 Task: Ensure that agents configure their presence settings to indicate their availability.
Action: Mouse moved to (1295, 88)
Screenshot: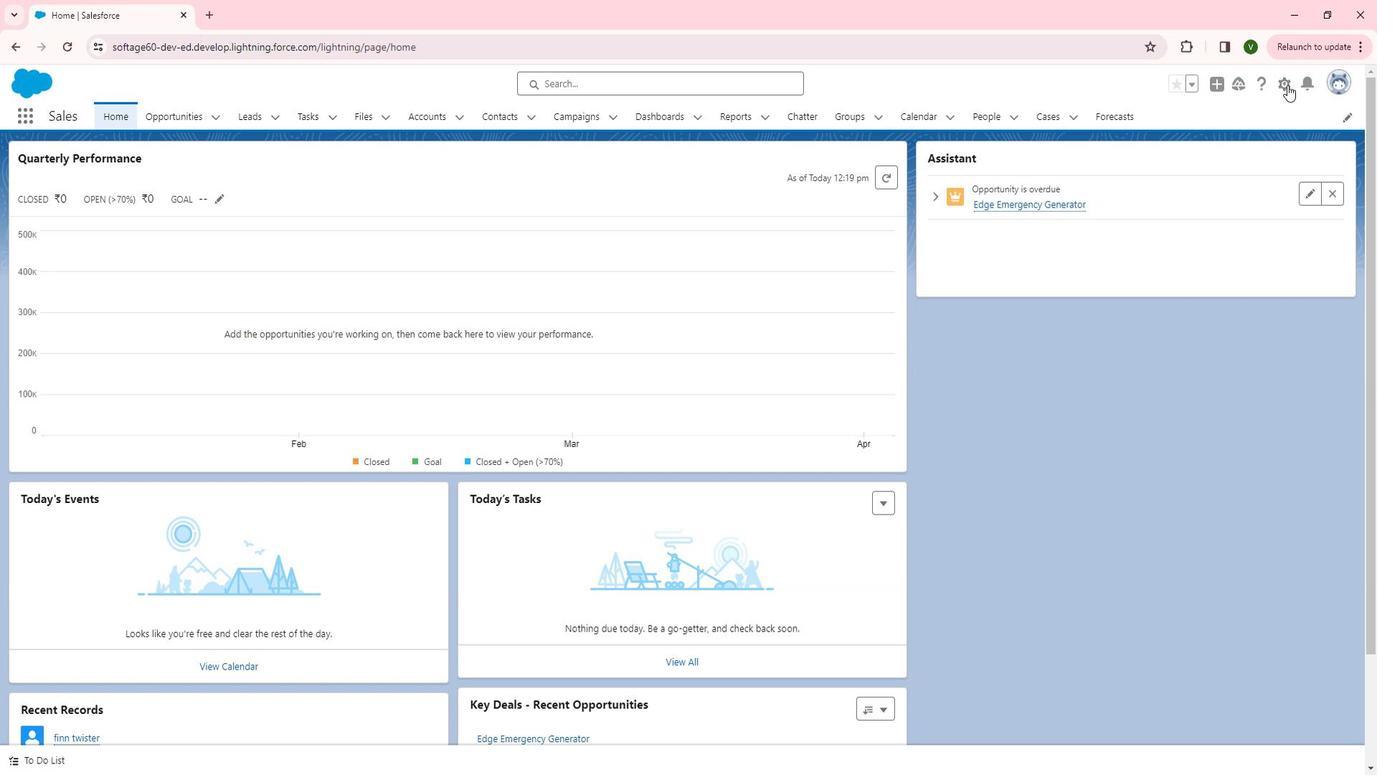 
Action: Mouse pressed left at (1295, 88)
Screenshot: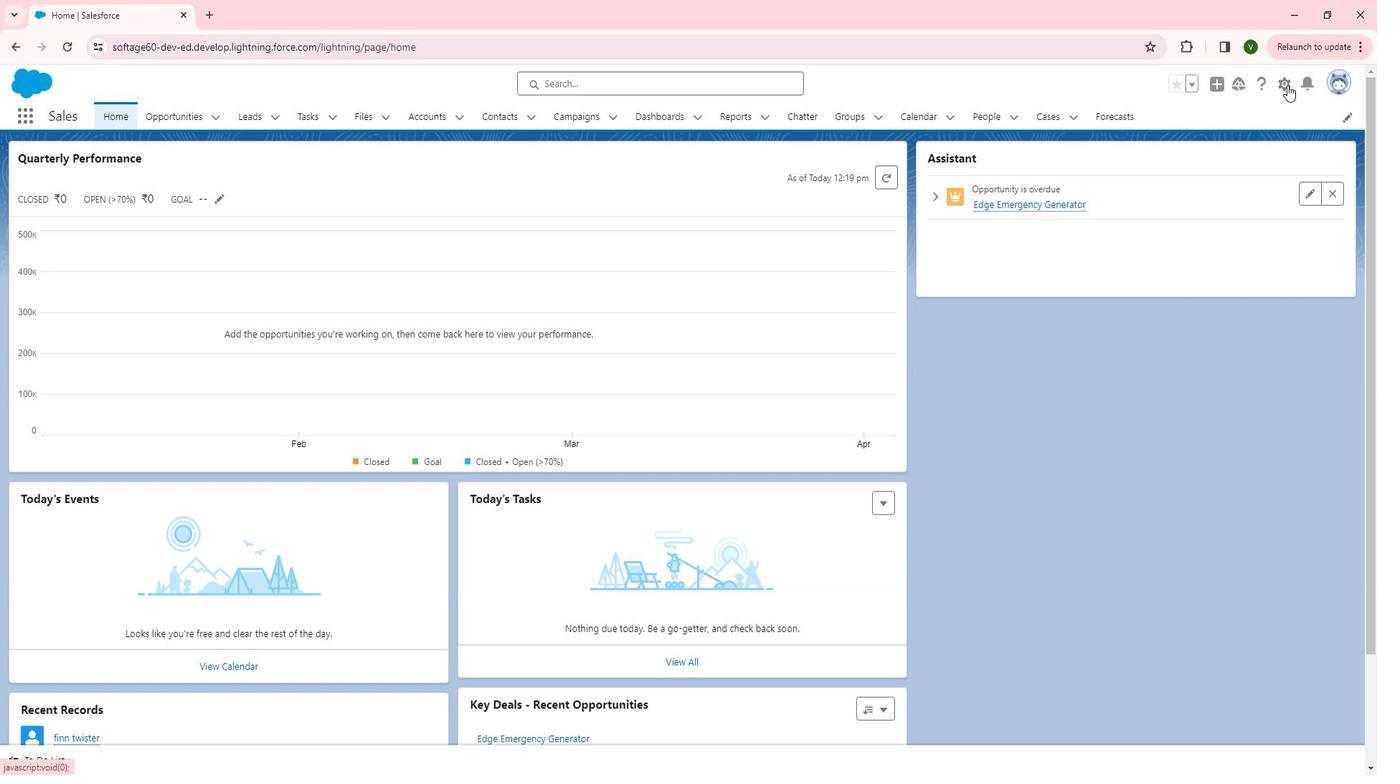 
Action: Mouse moved to (1228, 129)
Screenshot: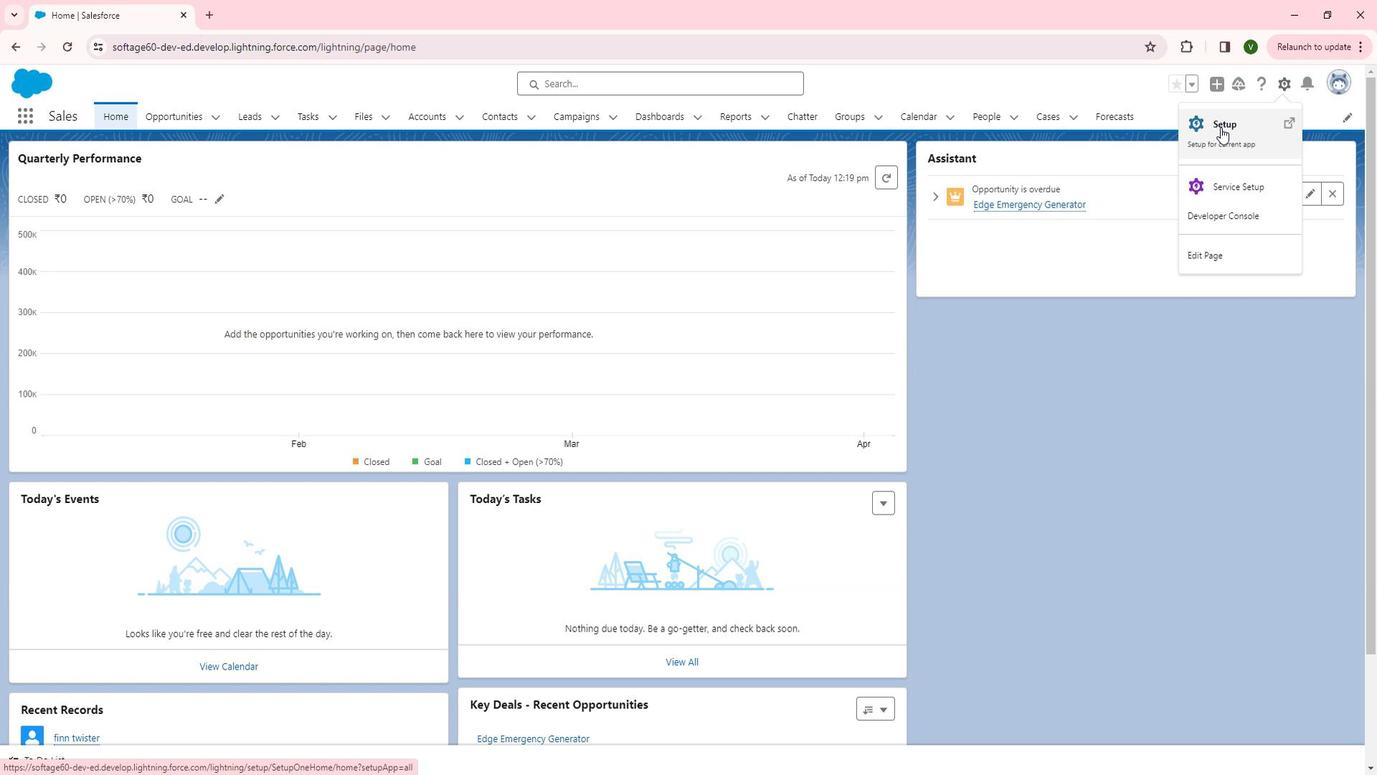 
Action: Mouse pressed left at (1228, 129)
Screenshot: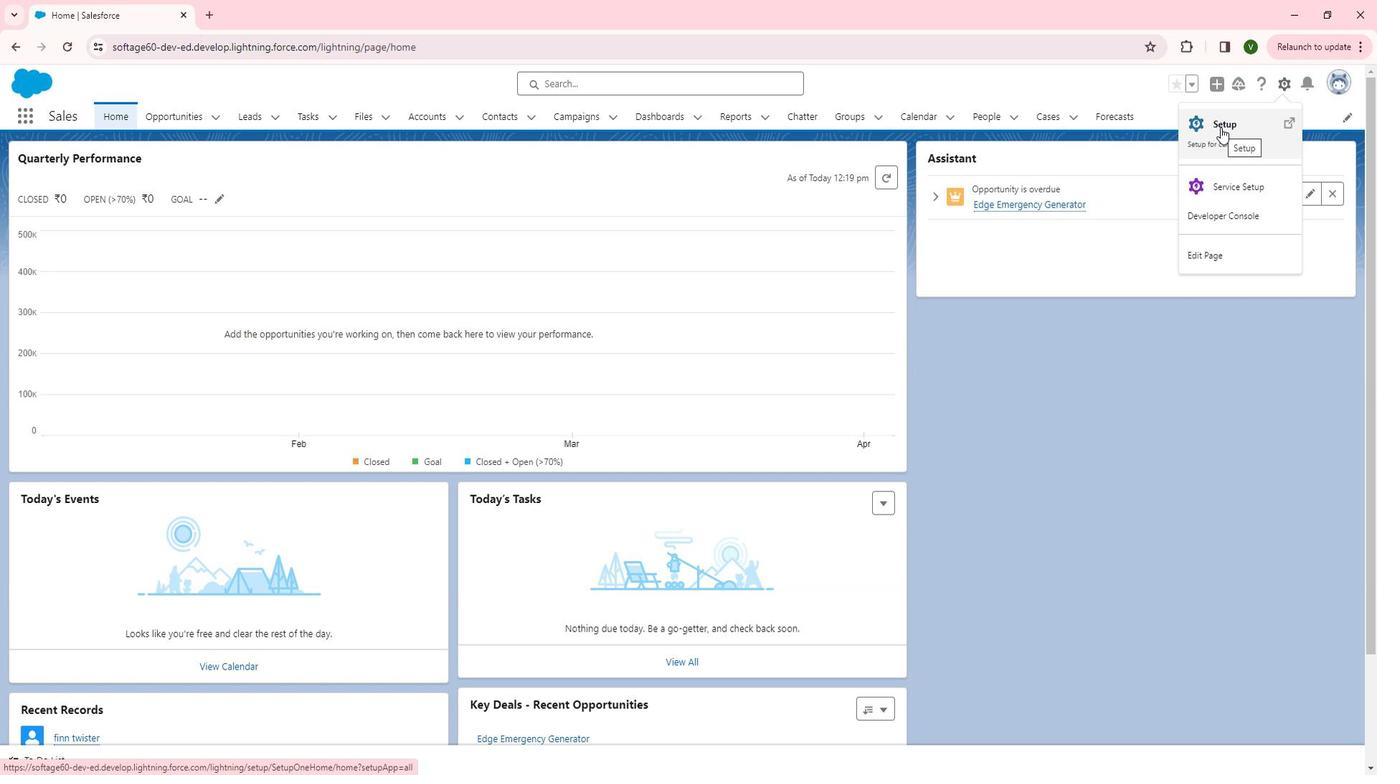 
Action: Mouse moved to (91, 459)
Screenshot: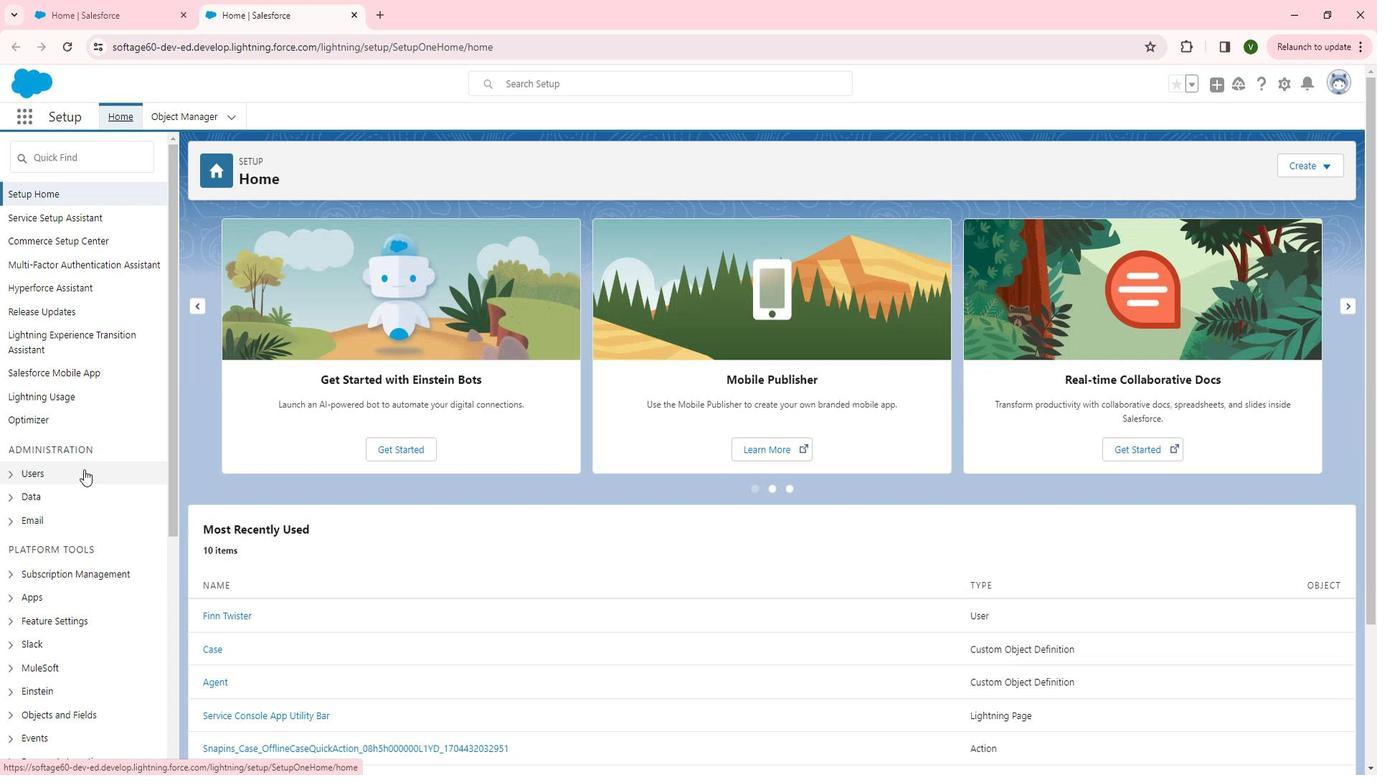 
Action: Mouse scrolled (91, 458) with delta (0, 0)
Screenshot: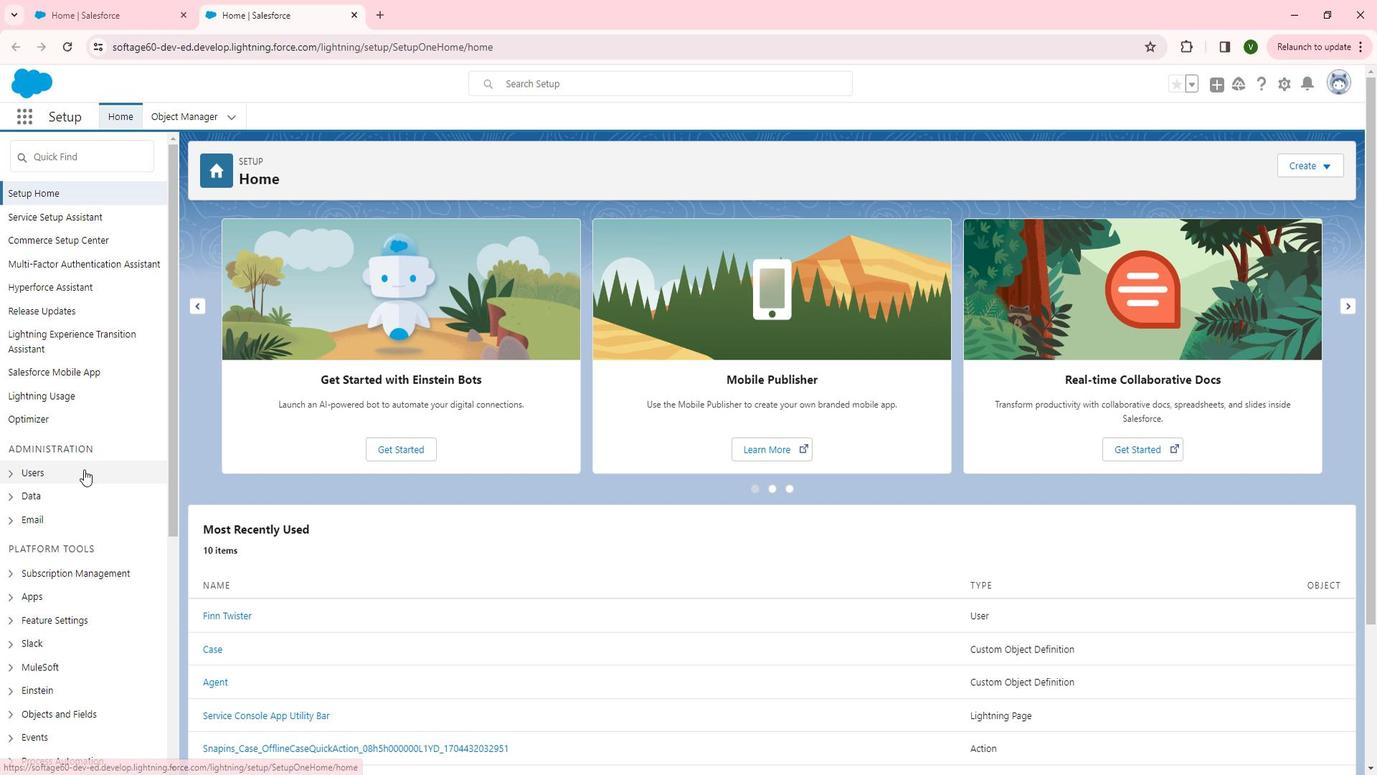 
Action: Mouse moved to (16, 532)
Screenshot: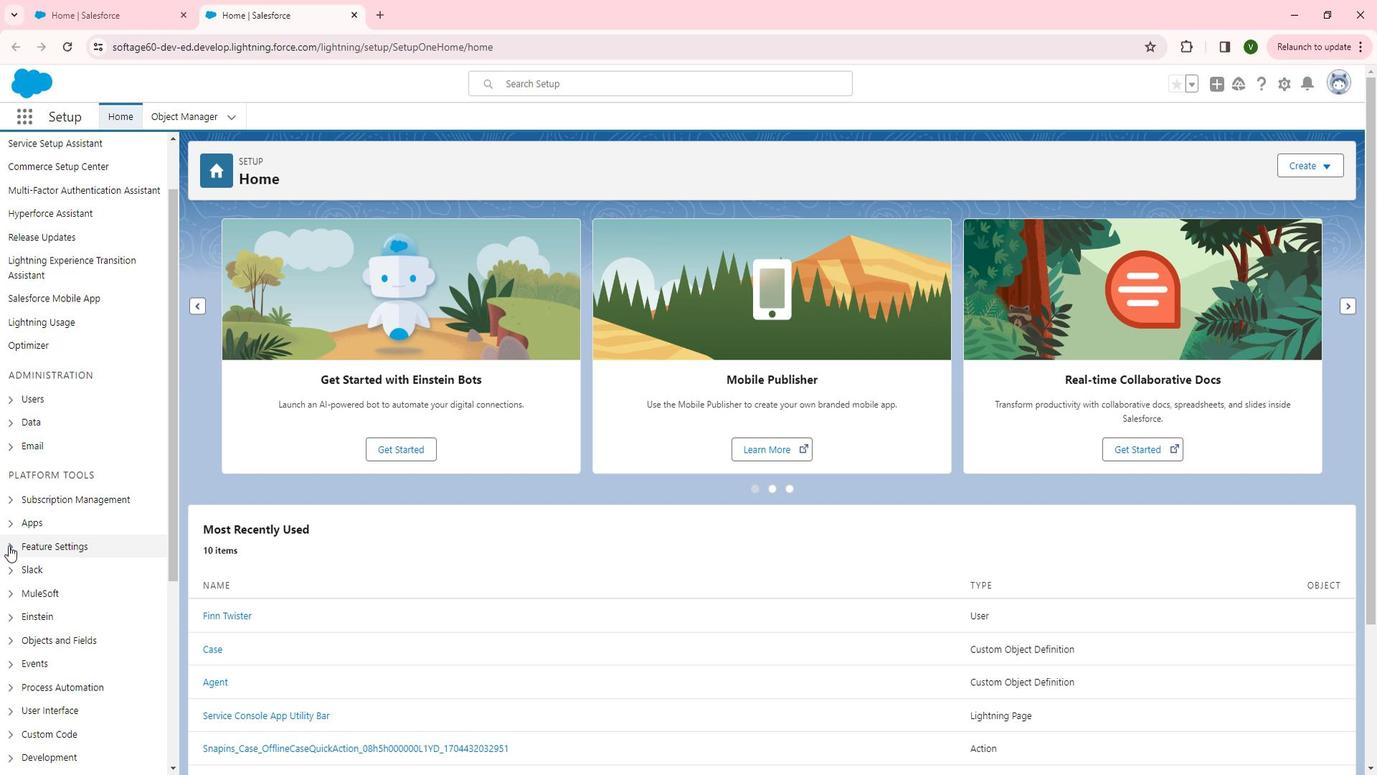 
Action: Mouse pressed left at (16, 532)
Screenshot: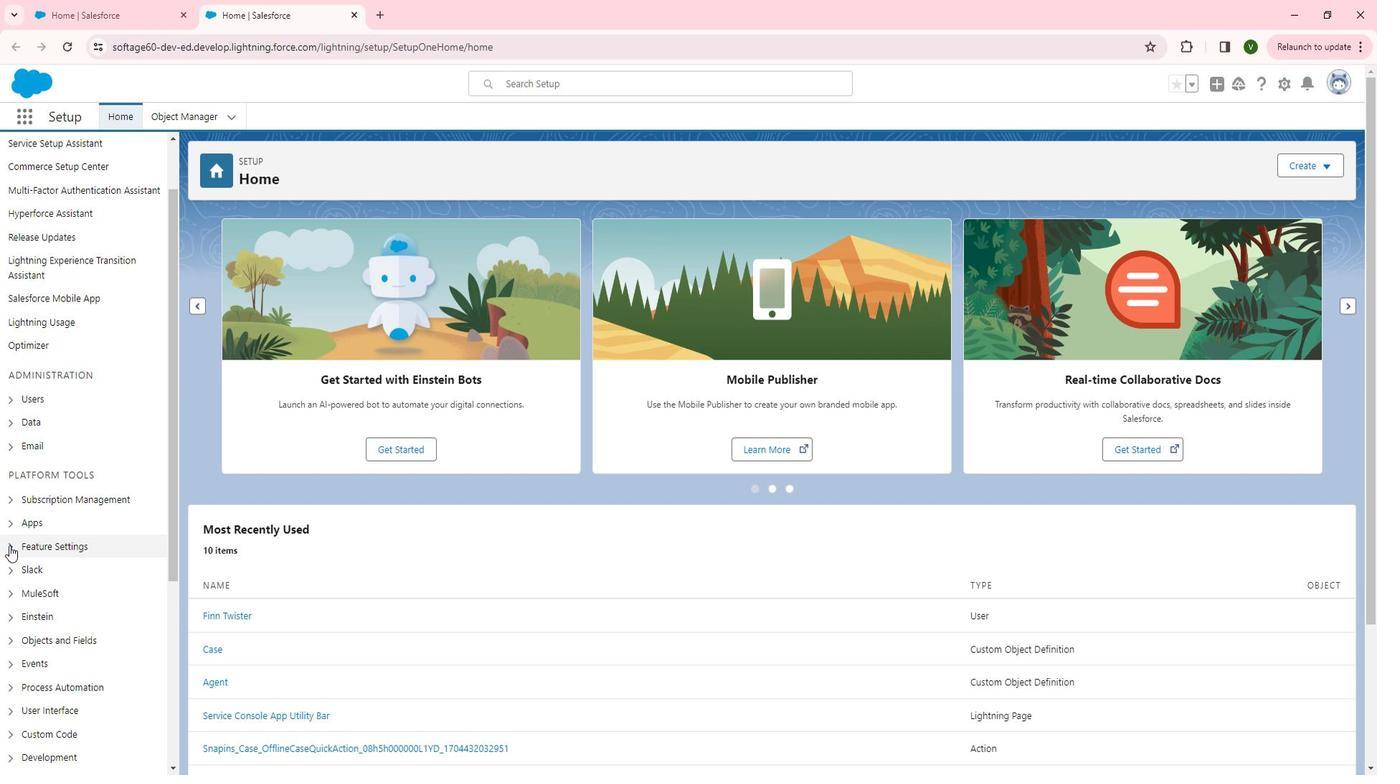 
Action: Mouse moved to (82, 556)
Screenshot: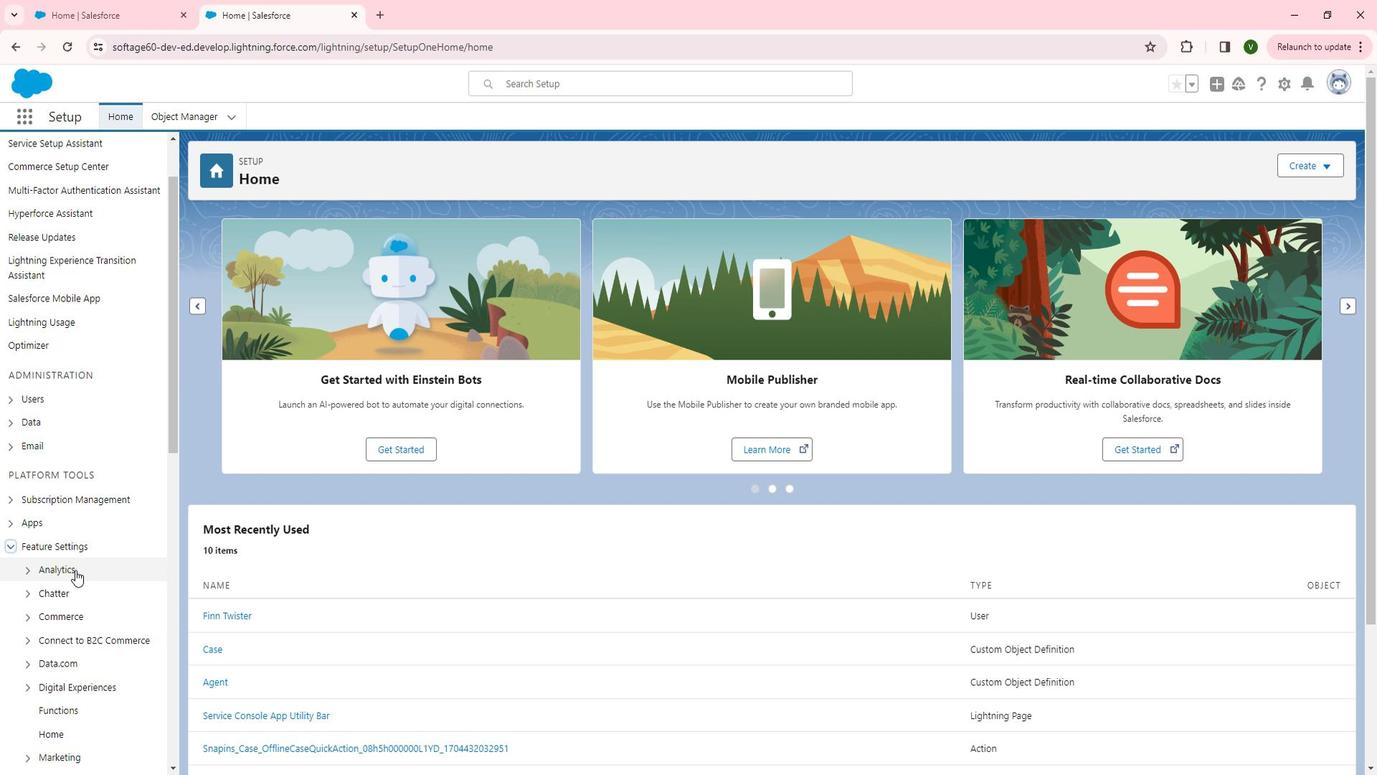 
Action: Mouse scrolled (82, 555) with delta (0, 0)
Screenshot: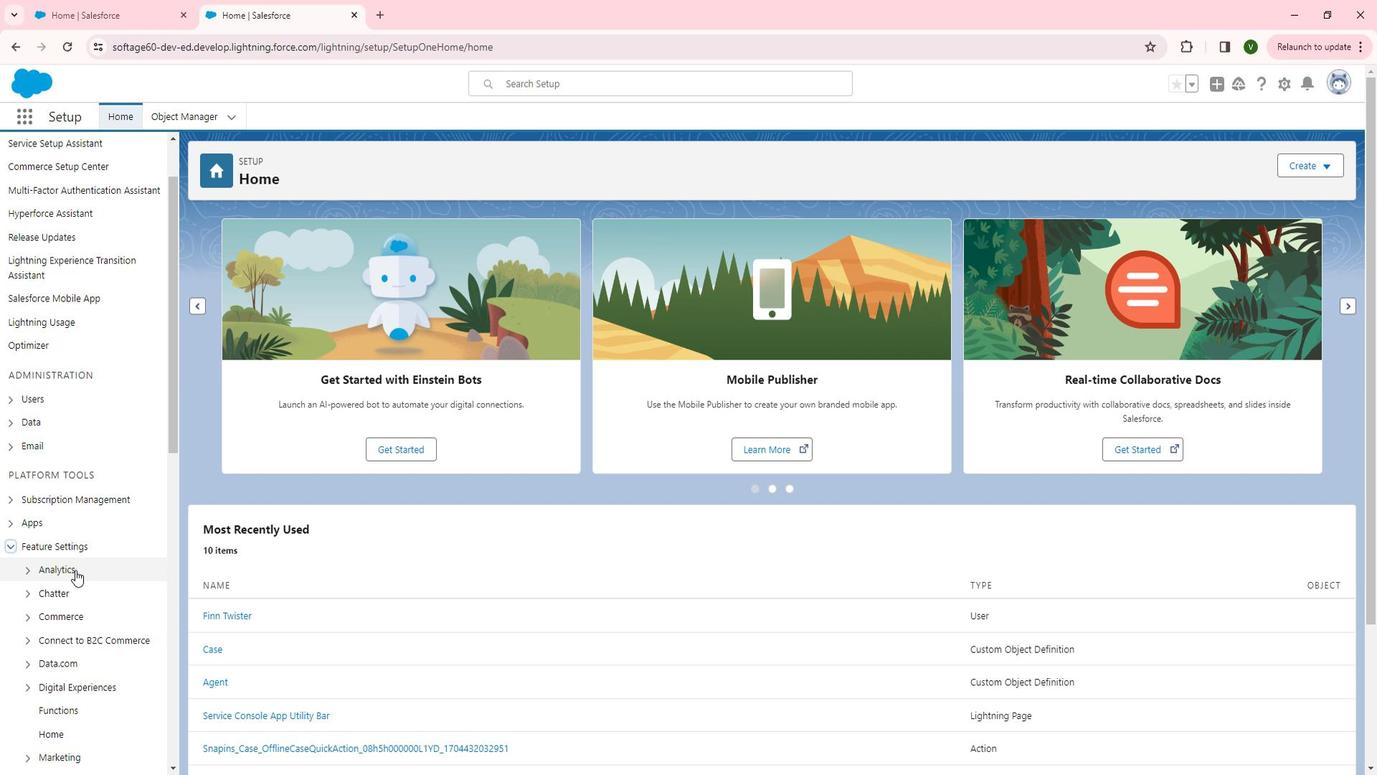 
Action: Mouse scrolled (82, 555) with delta (0, 0)
Screenshot: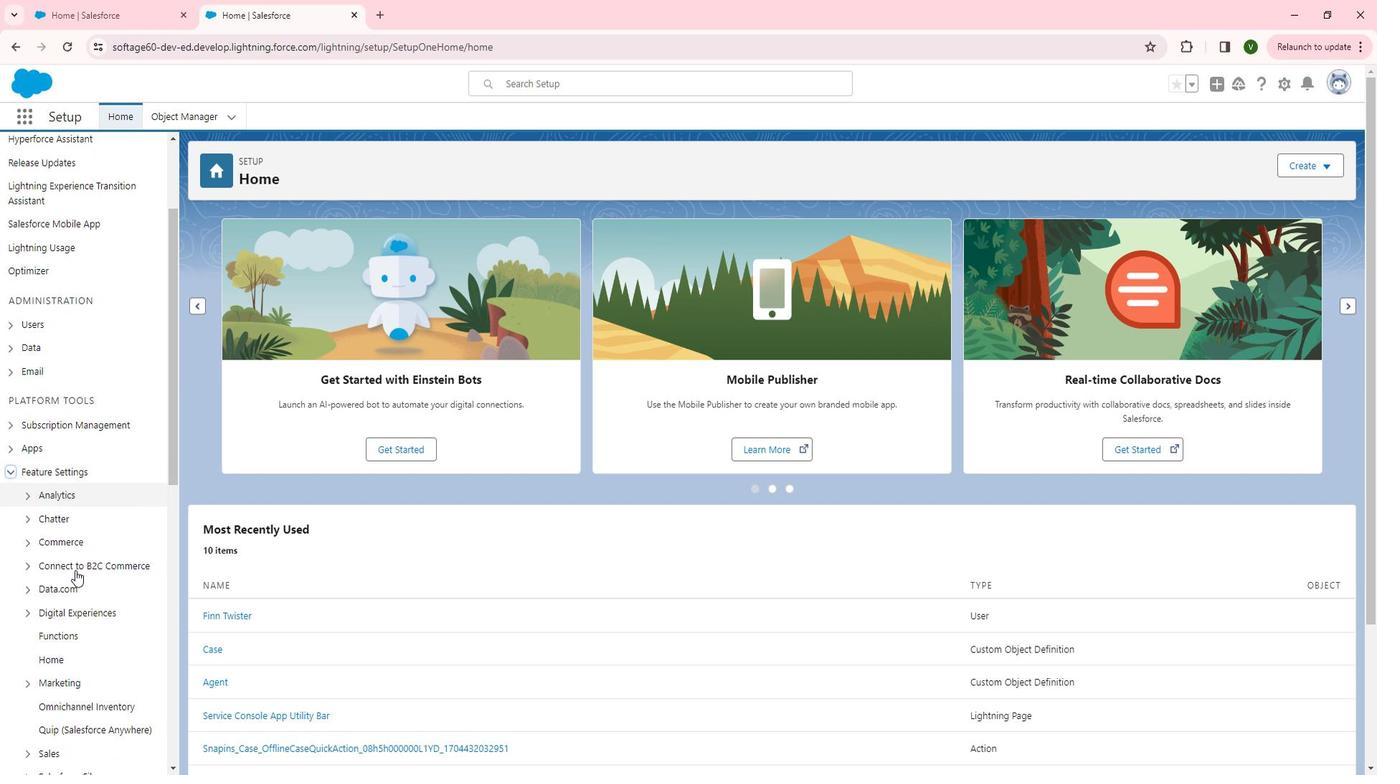 
Action: Mouse moved to (82, 558)
Screenshot: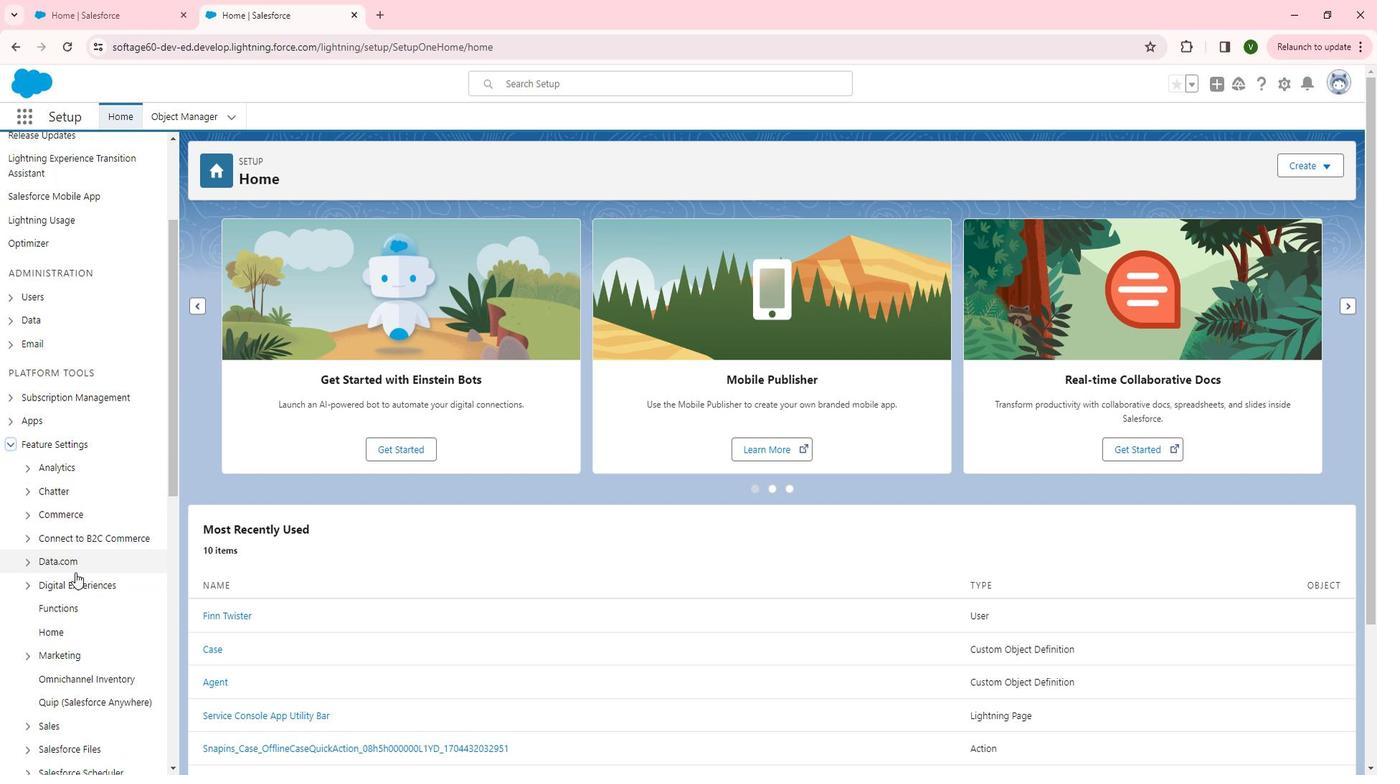 
Action: Mouse scrolled (82, 557) with delta (0, 0)
Screenshot: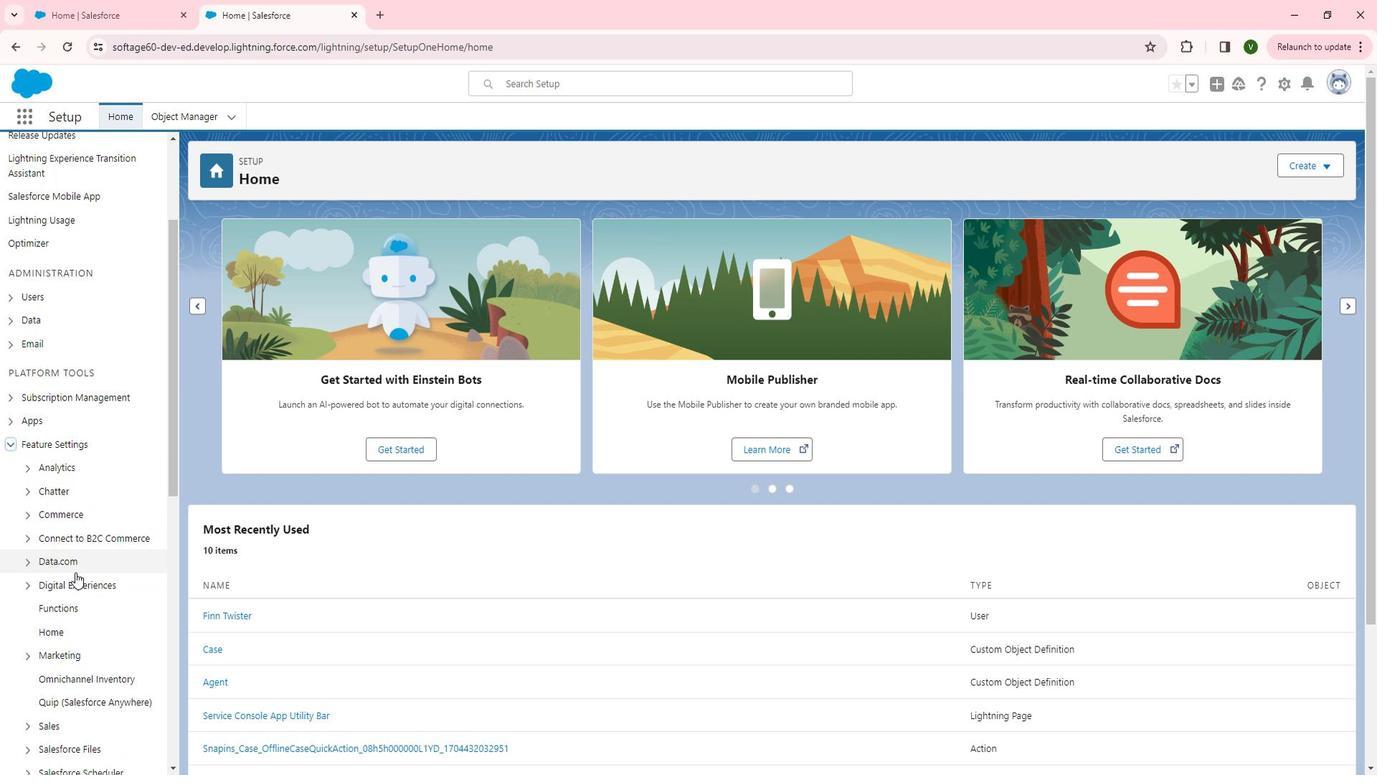 
Action: Mouse moved to (35, 654)
Screenshot: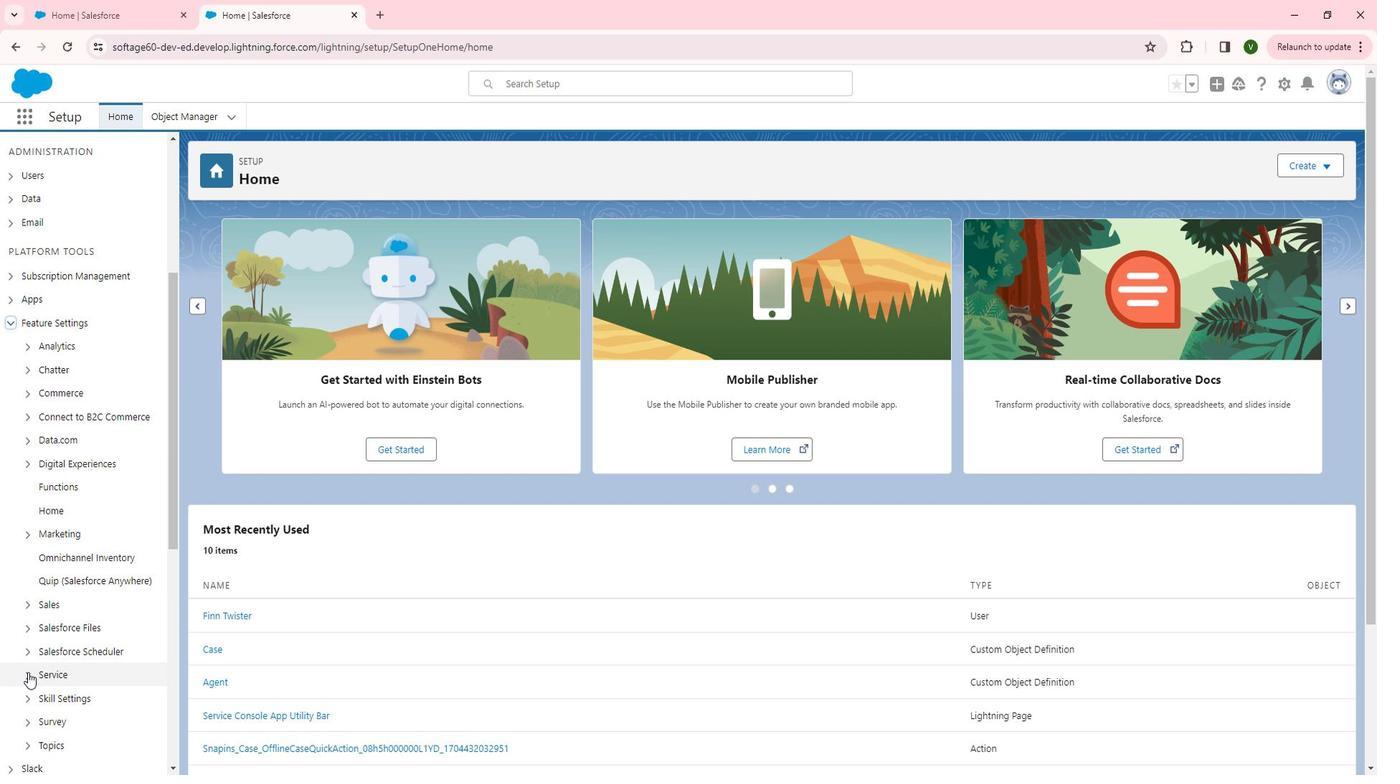 
Action: Mouse pressed left at (35, 654)
Screenshot: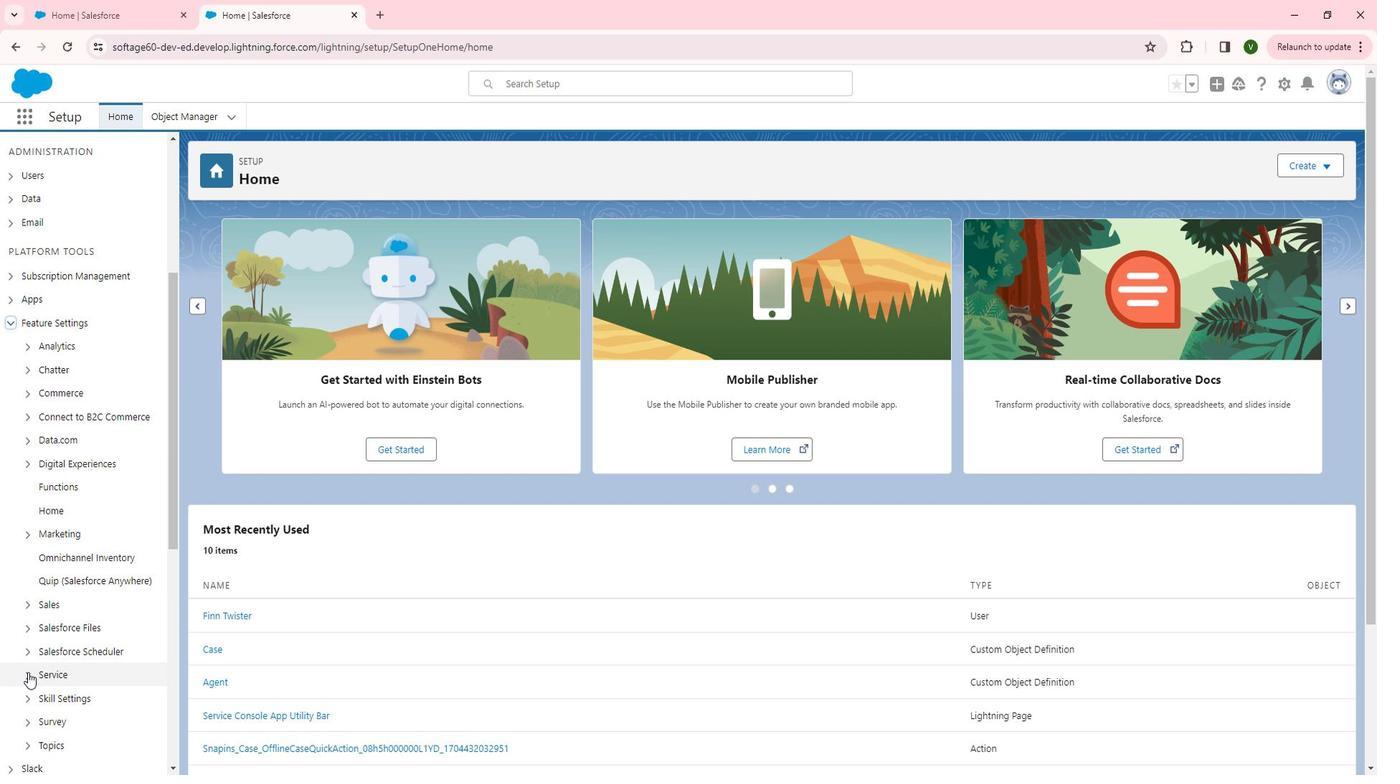 
Action: Mouse moved to (104, 639)
Screenshot: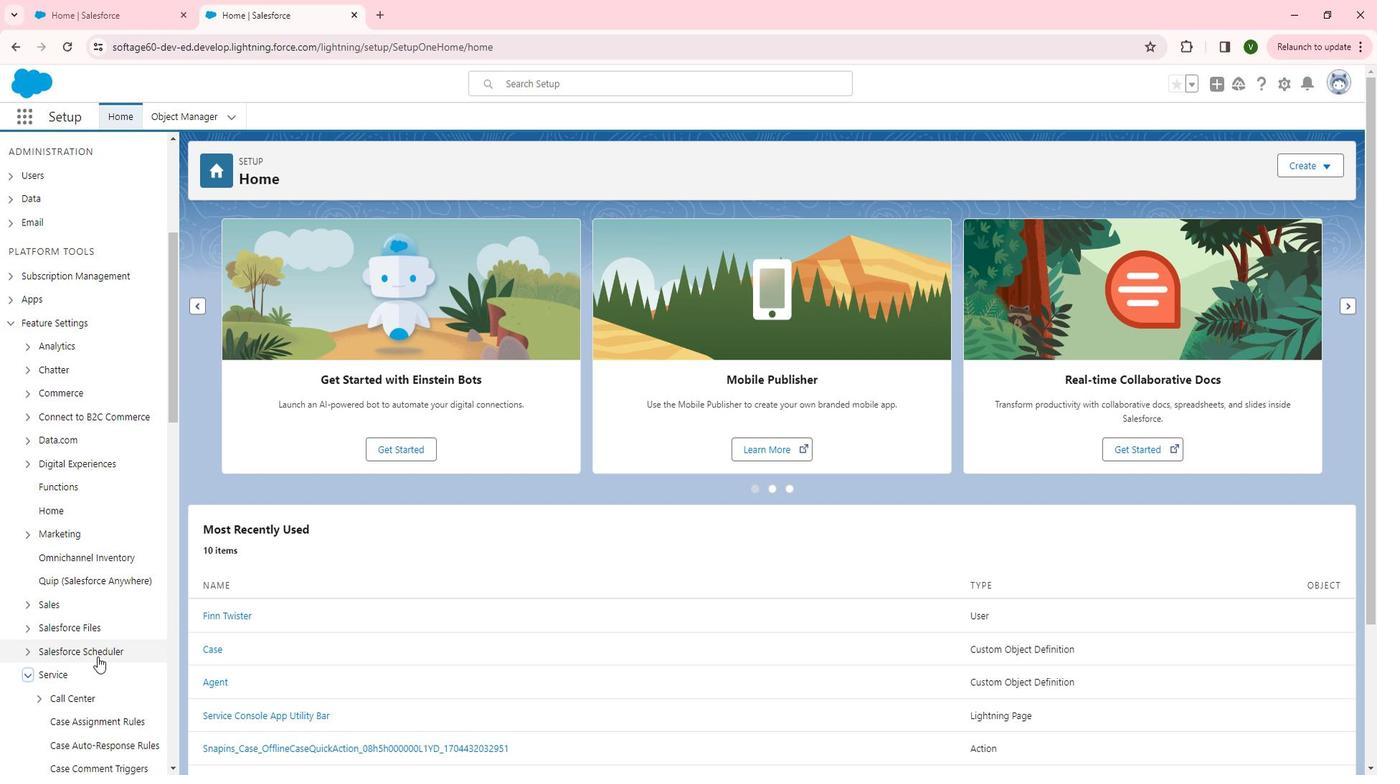 
Action: Mouse scrolled (104, 638) with delta (0, 0)
Screenshot: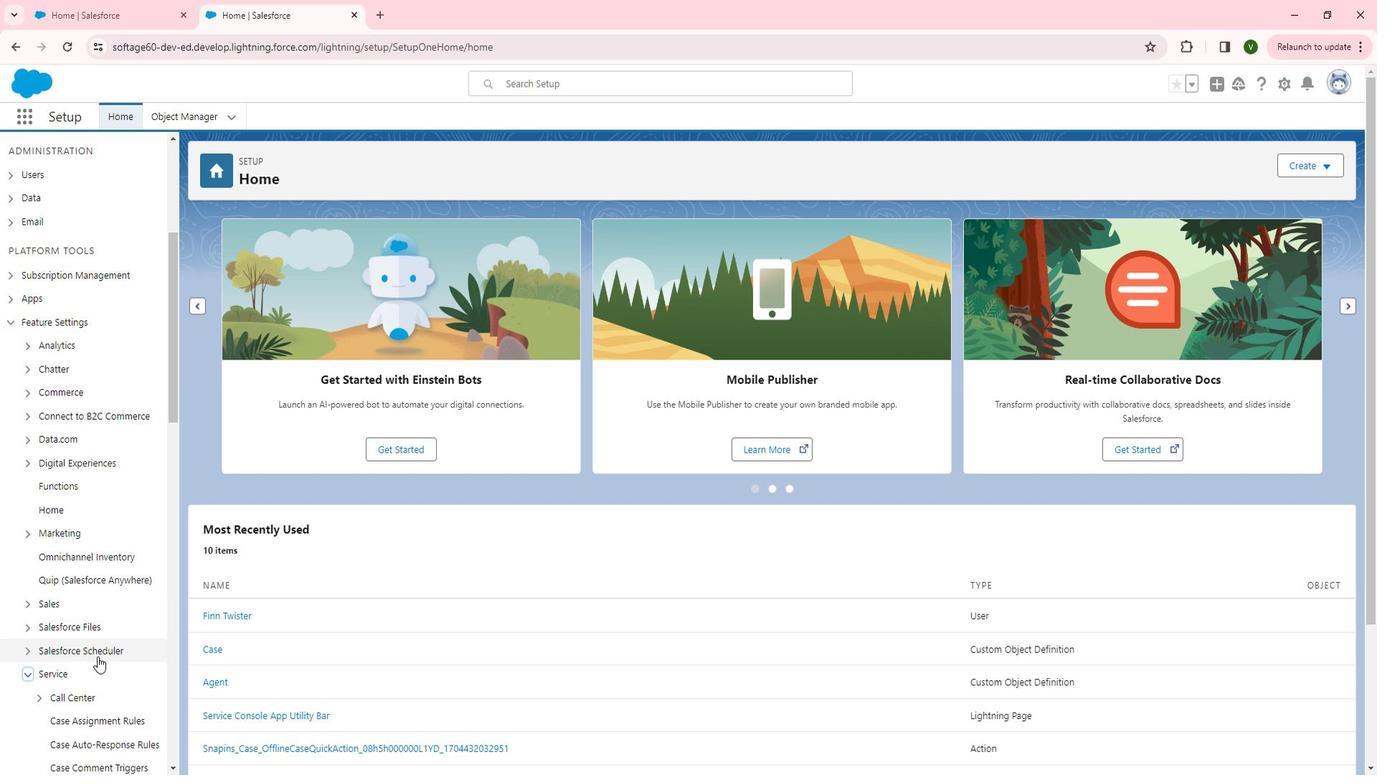 
Action: Mouse scrolled (104, 638) with delta (0, 0)
Screenshot: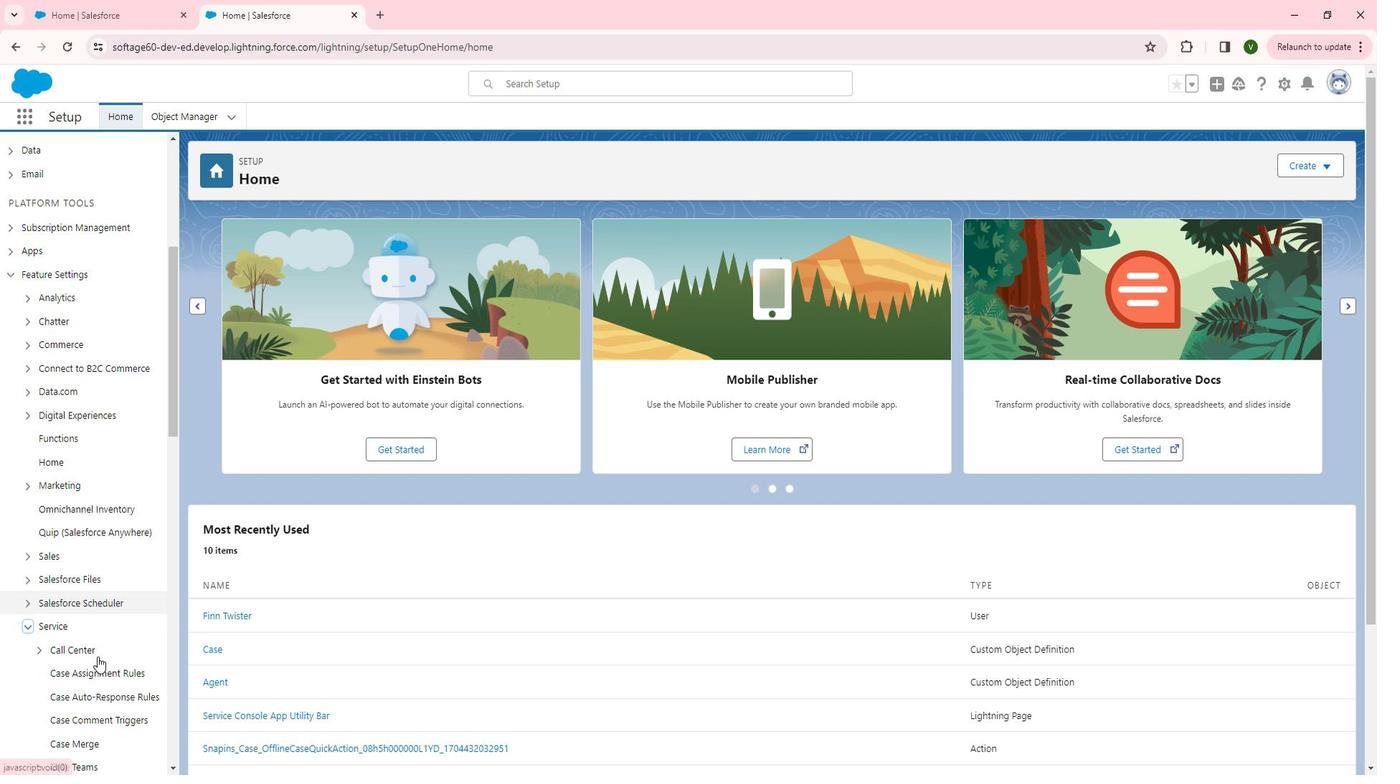 
Action: Mouse moved to (79, 640)
Screenshot: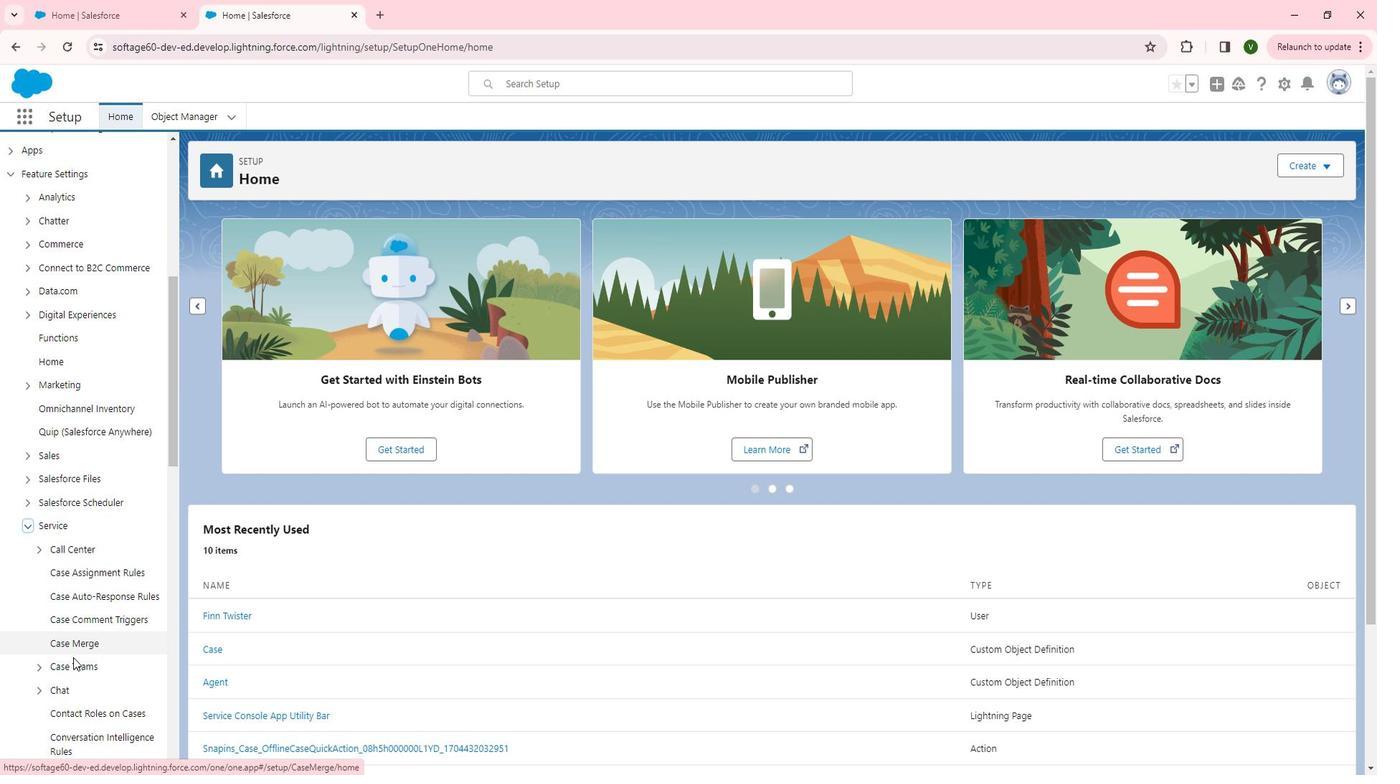 
Action: Mouse scrolled (79, 640) with delta (0, 0)
Screenshot: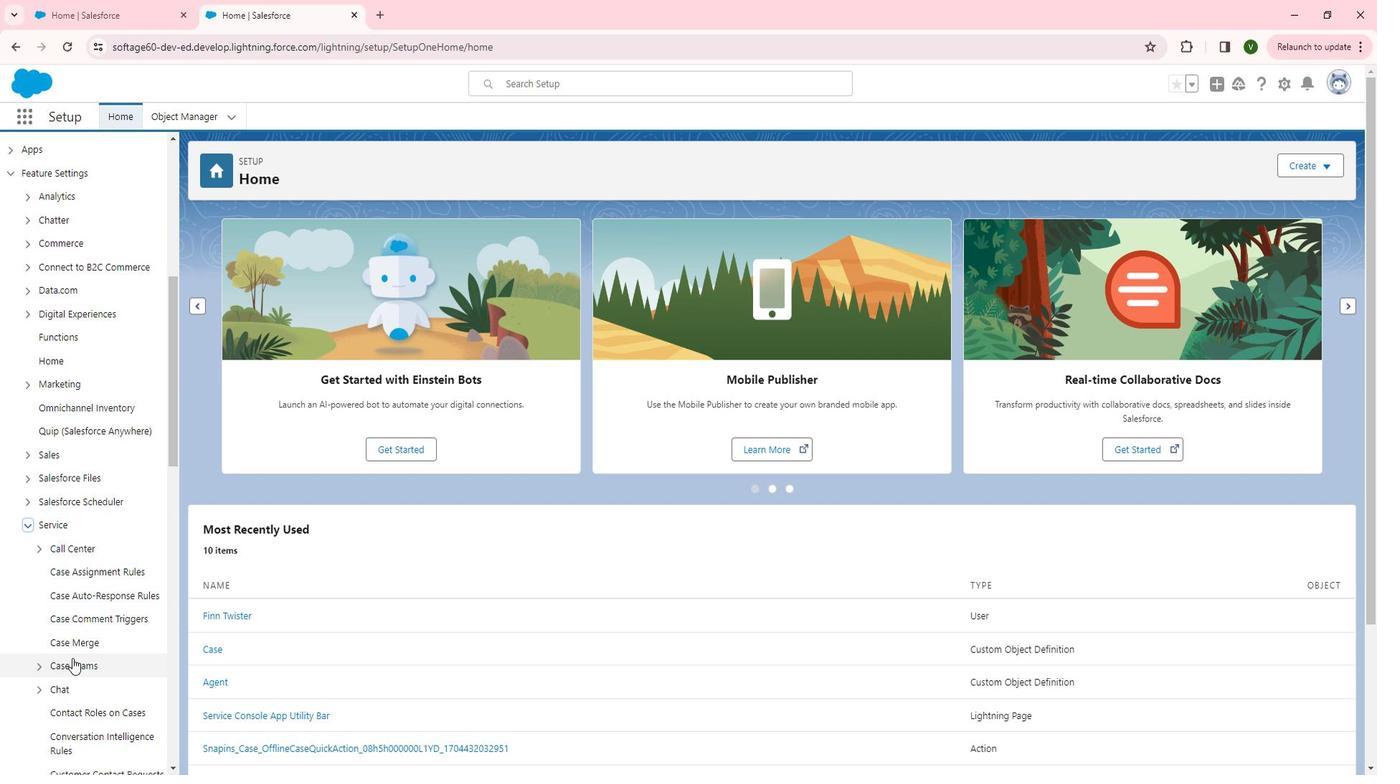 
Action: Mouse moved to (47, 598)
Screenshot: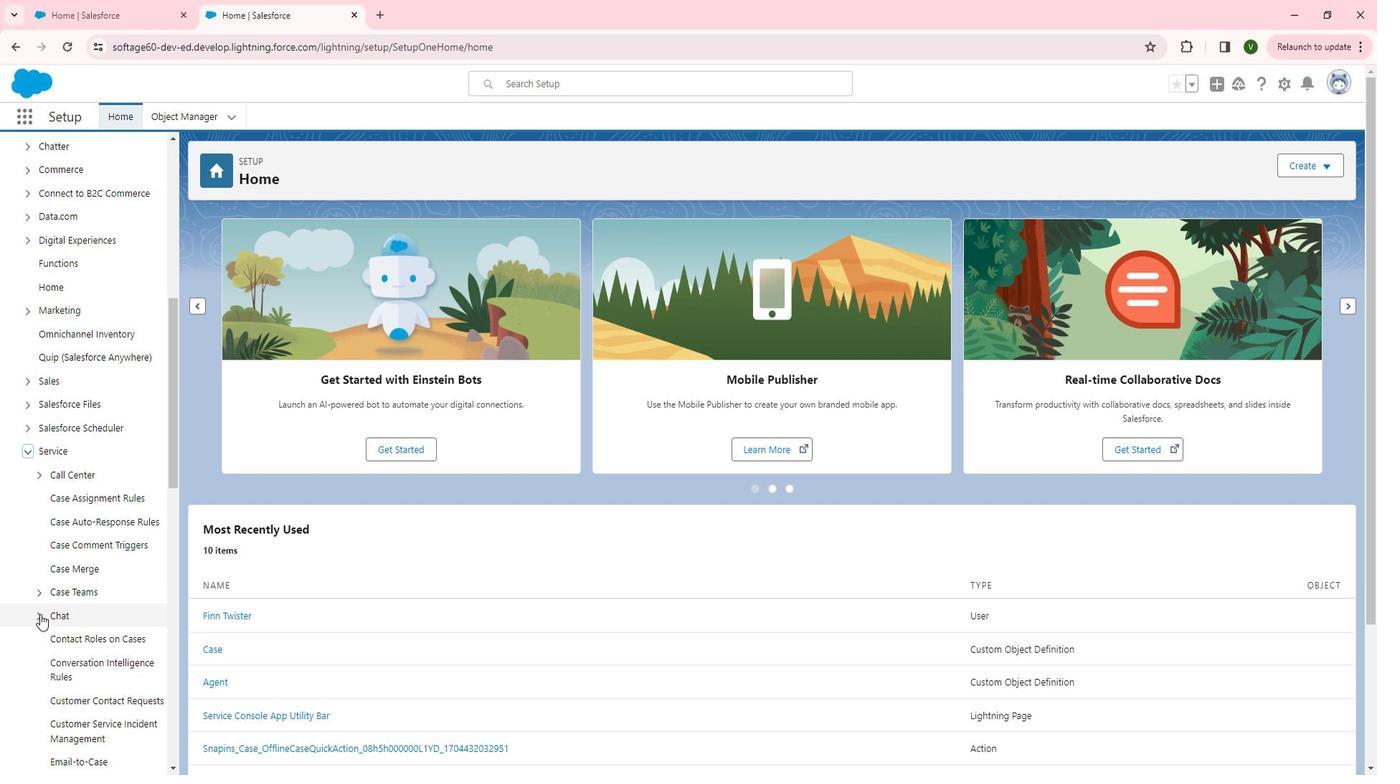 
Action: Mouse pressed left at (47, 598)
Screenshot: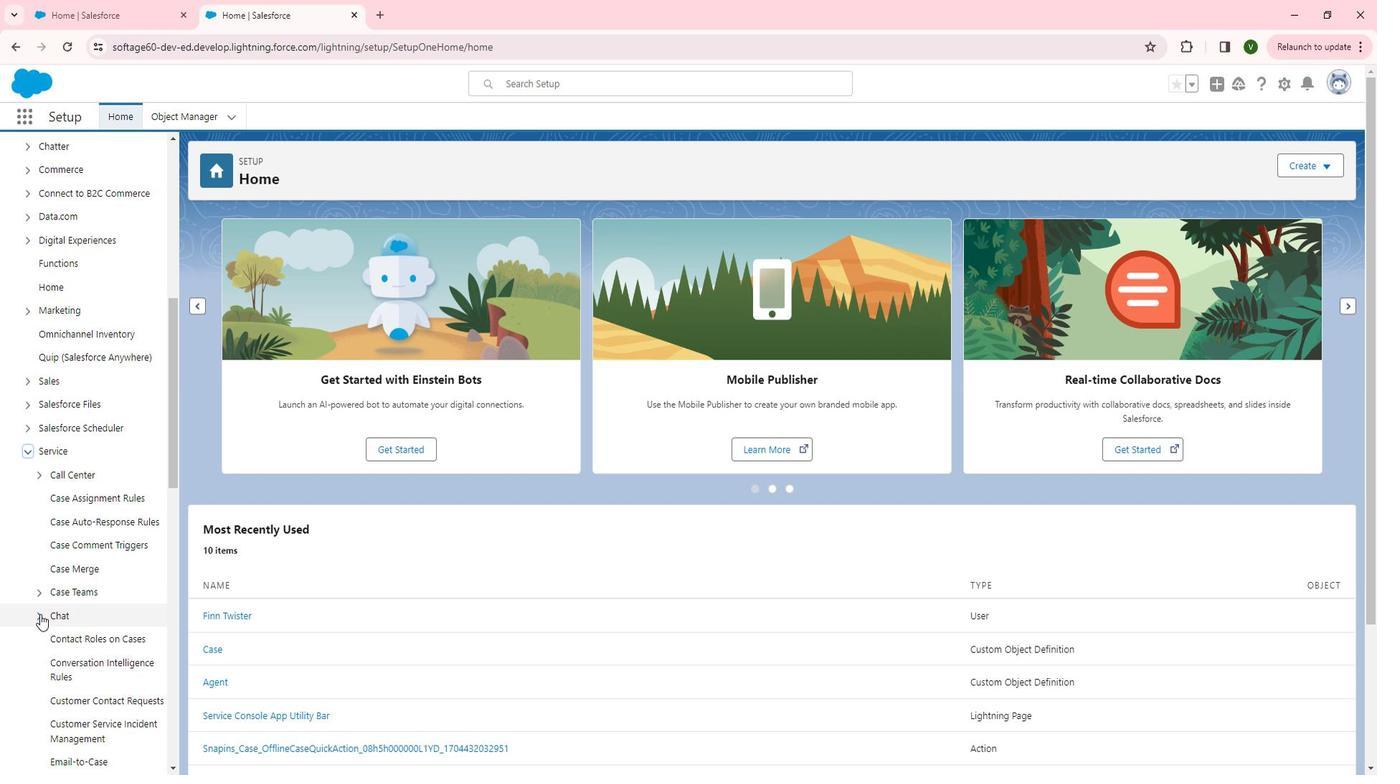 
Action: Mouse moved to (86, 656)
Screenshot: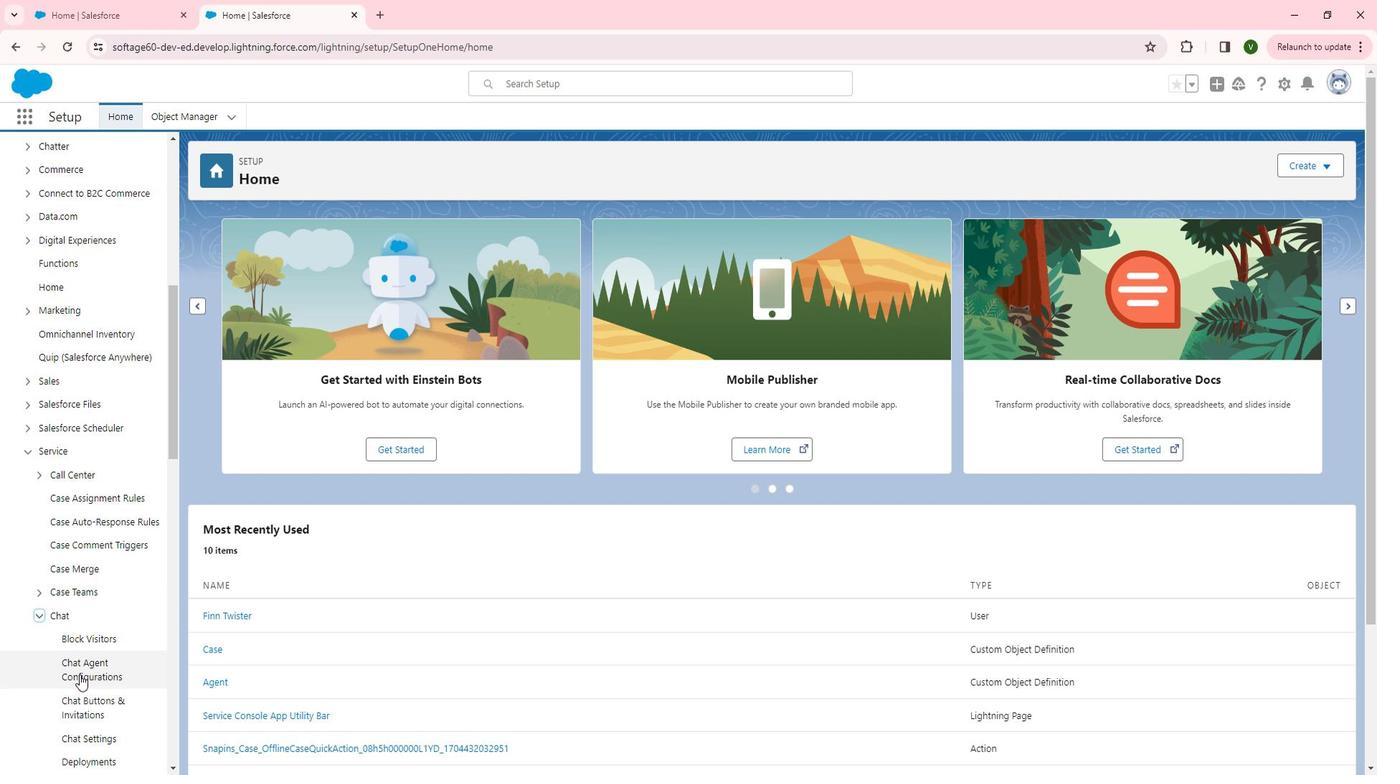 
Action: Mouse pressed left at (86, 656)
Screenshot: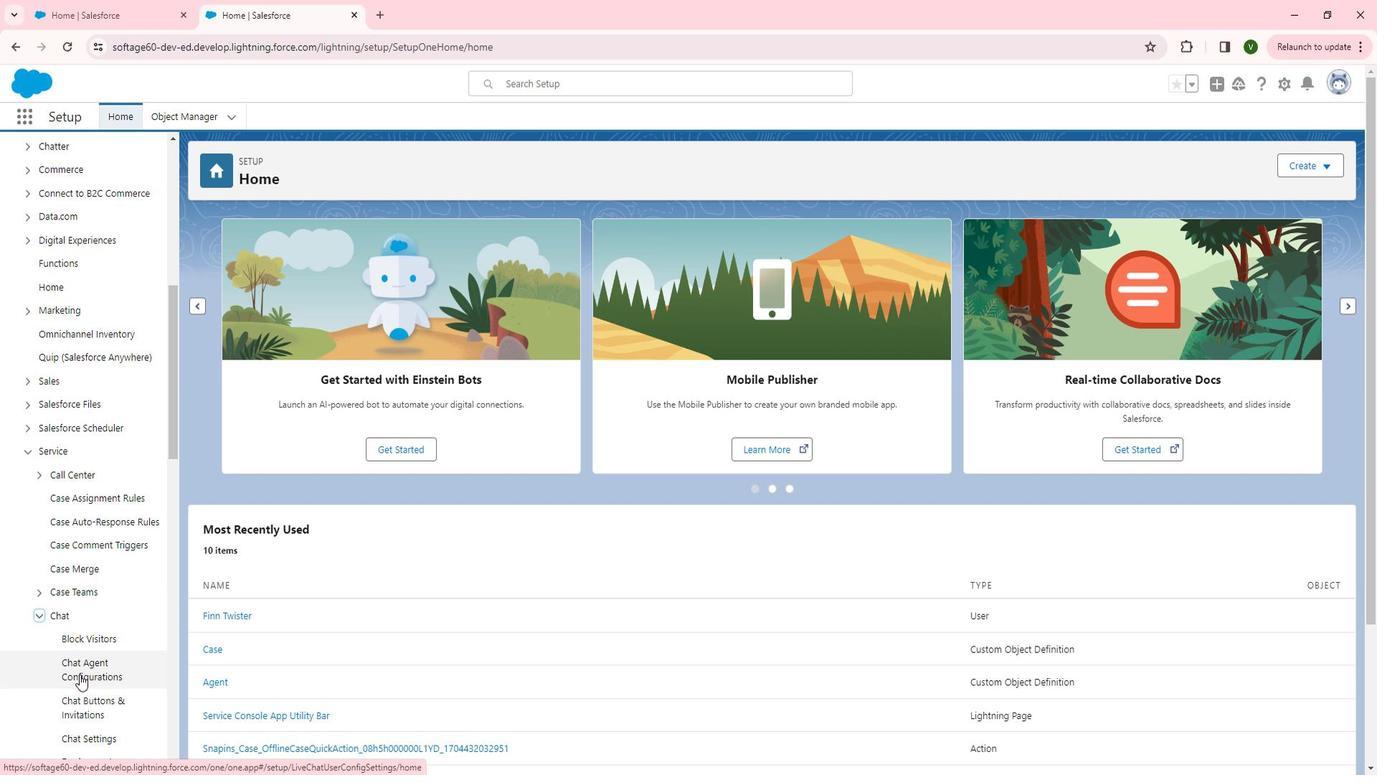 
Action: Mouse moved to (575, 381)
Screenshot: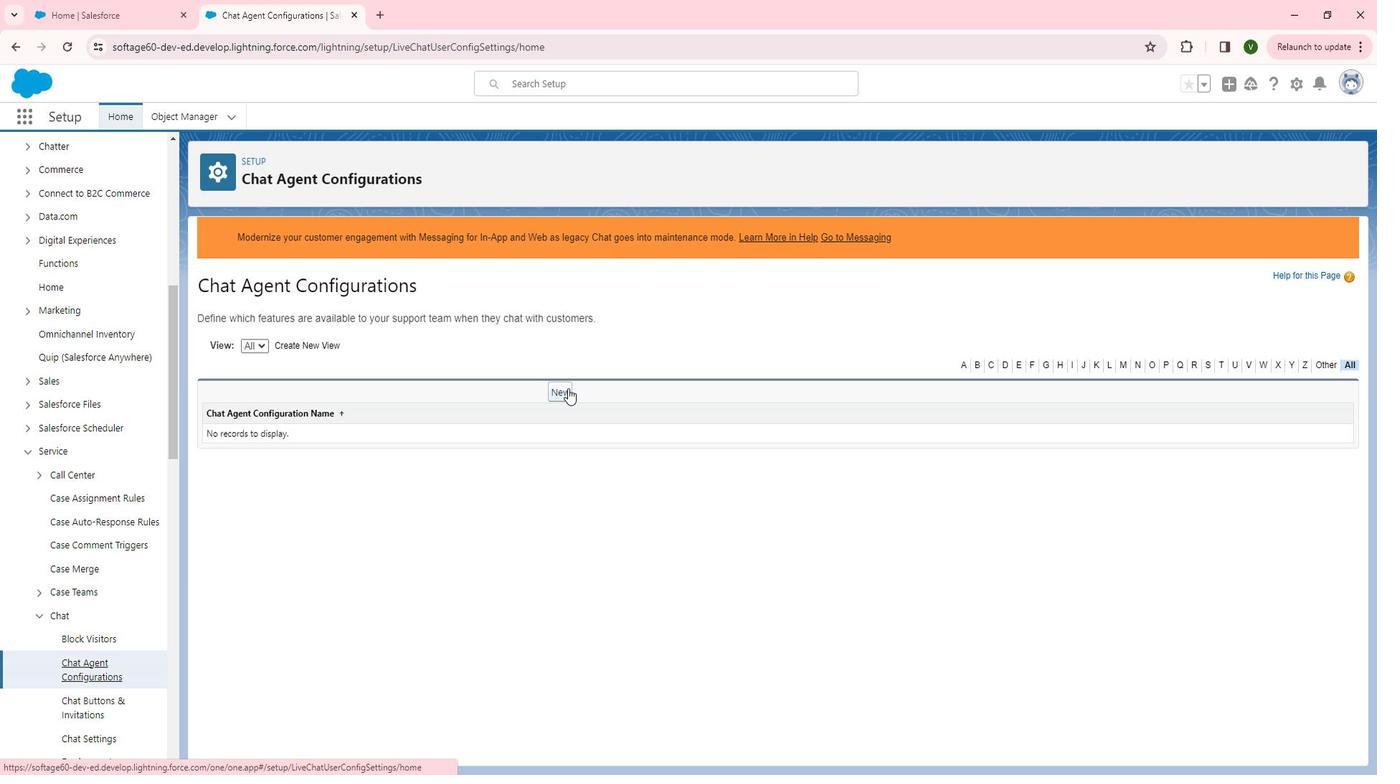 
Action: Mouse pressed left at (575, 381)
Screenshot: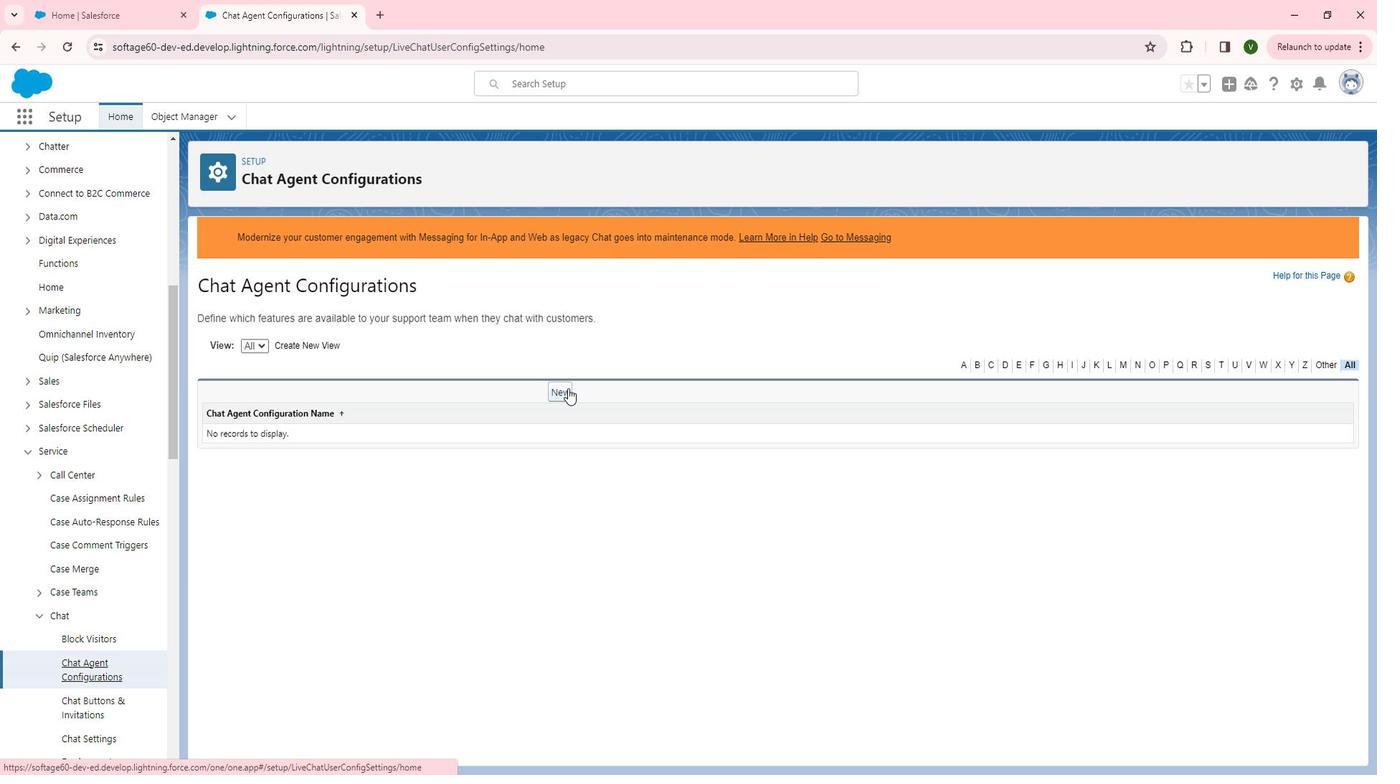 
Action: Mouse moved to (470, 342)
Screenshot: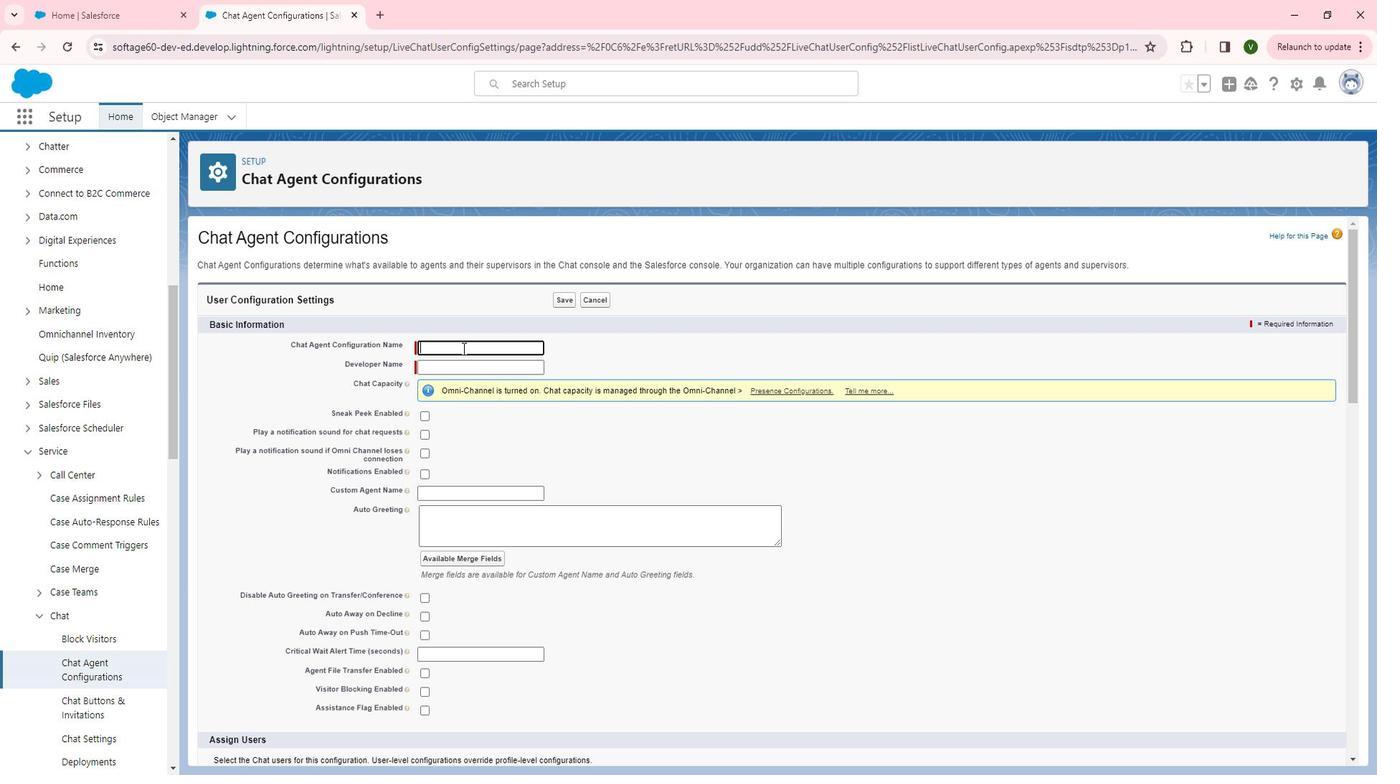 
Action: Mouse pressed left at (470, 342)
Screenshot: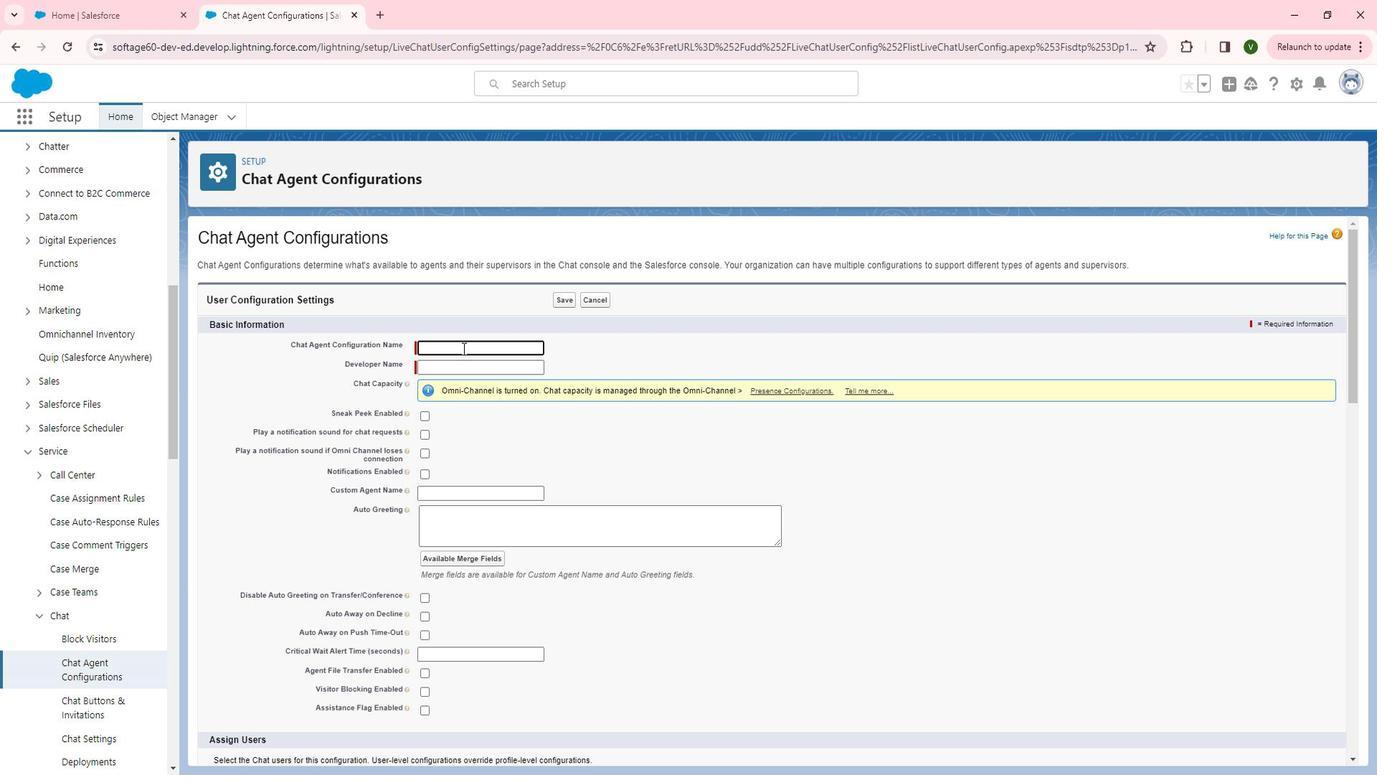 
Action: Mouse moved to (468, 341)
Screenshot: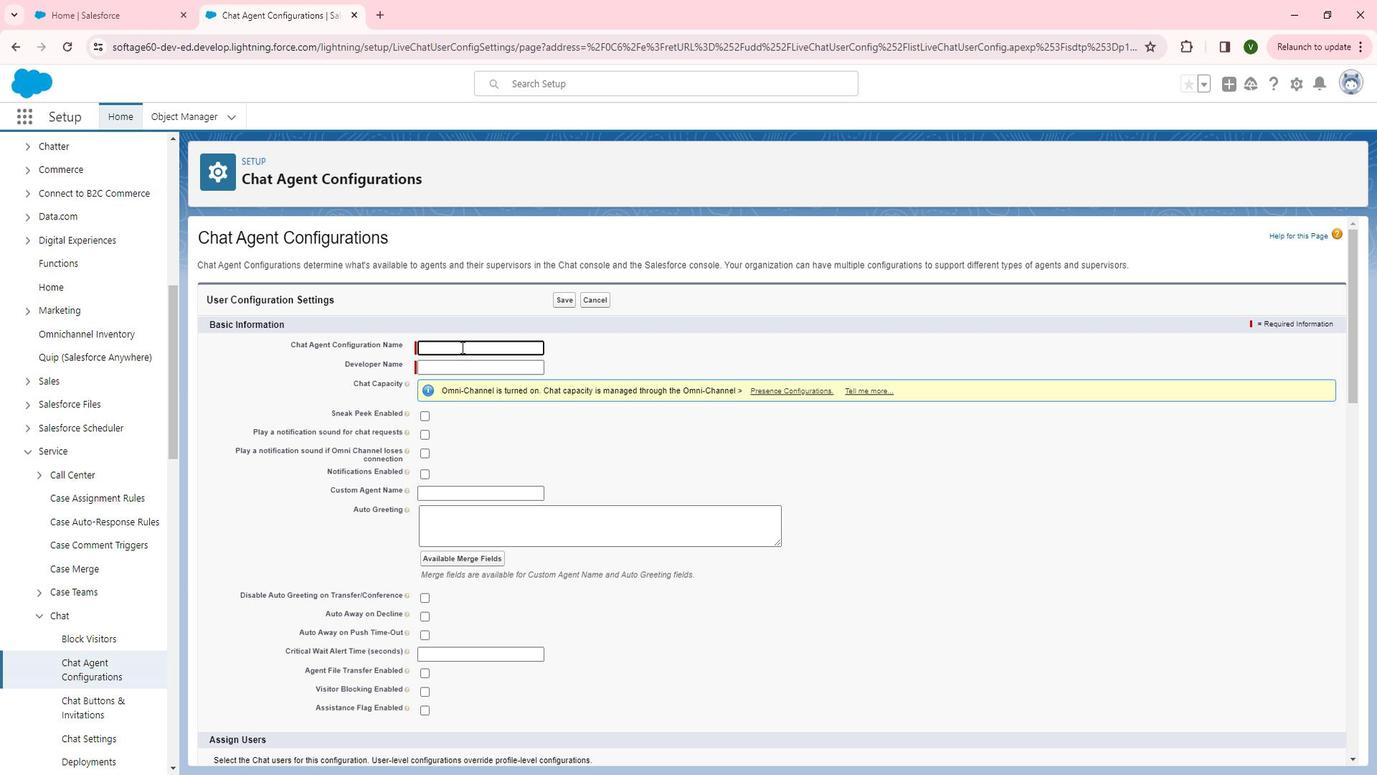 
Action: Key pressed <Key.shift>Suppoert<Key.backspace><Key.backspace><Key.backspace>rt<Key.space><Key.shift>Agent
Screenshot: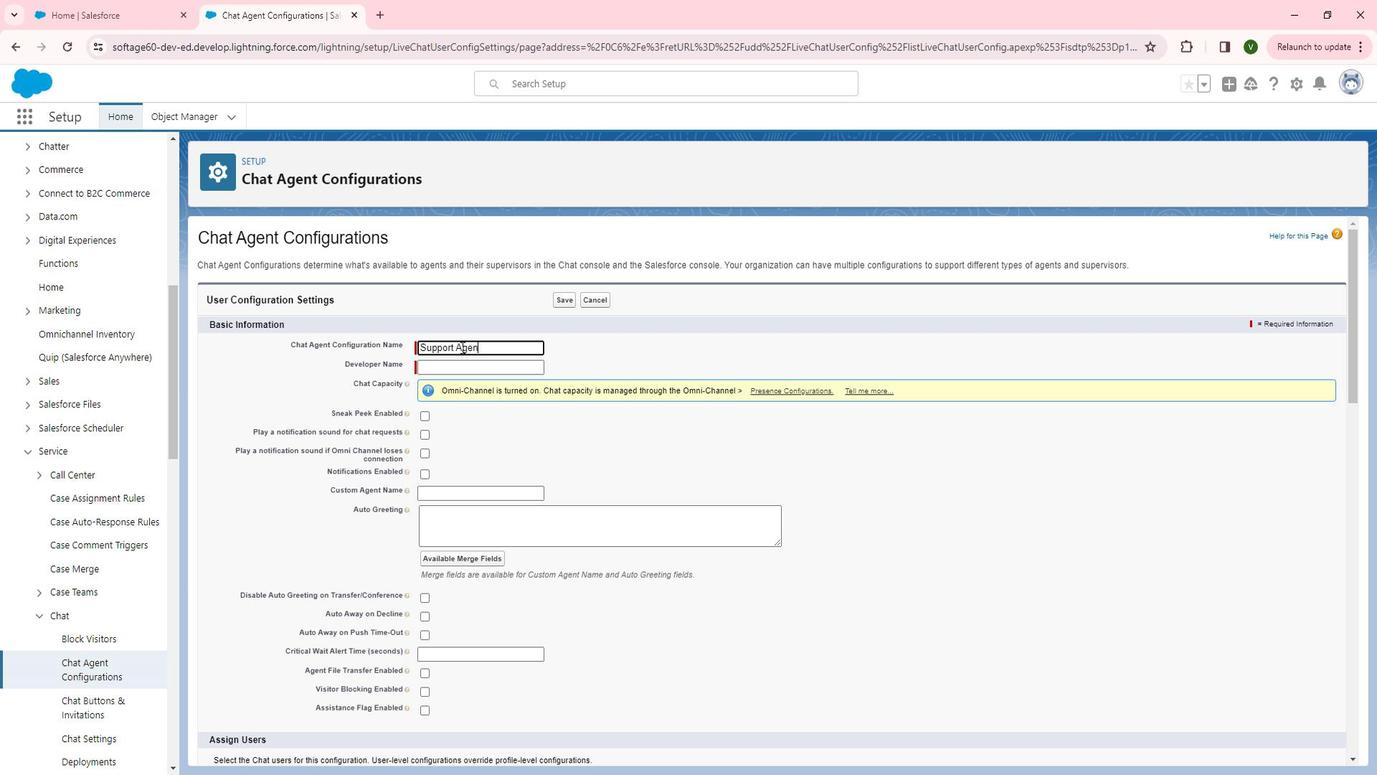 
Action: Mouse moved to (485, 361)
Screenshot: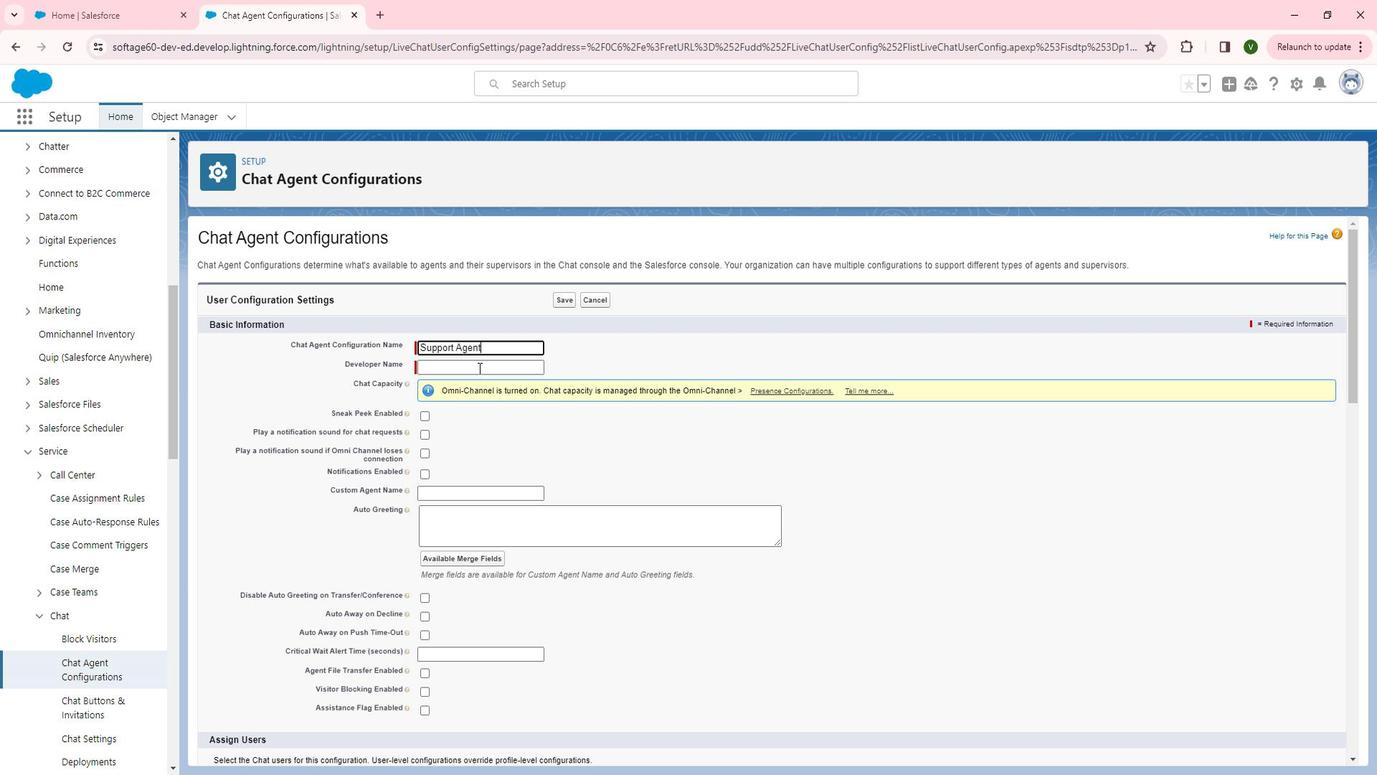 
Action: Mouse pressed left at (485, 361)
Screenshot: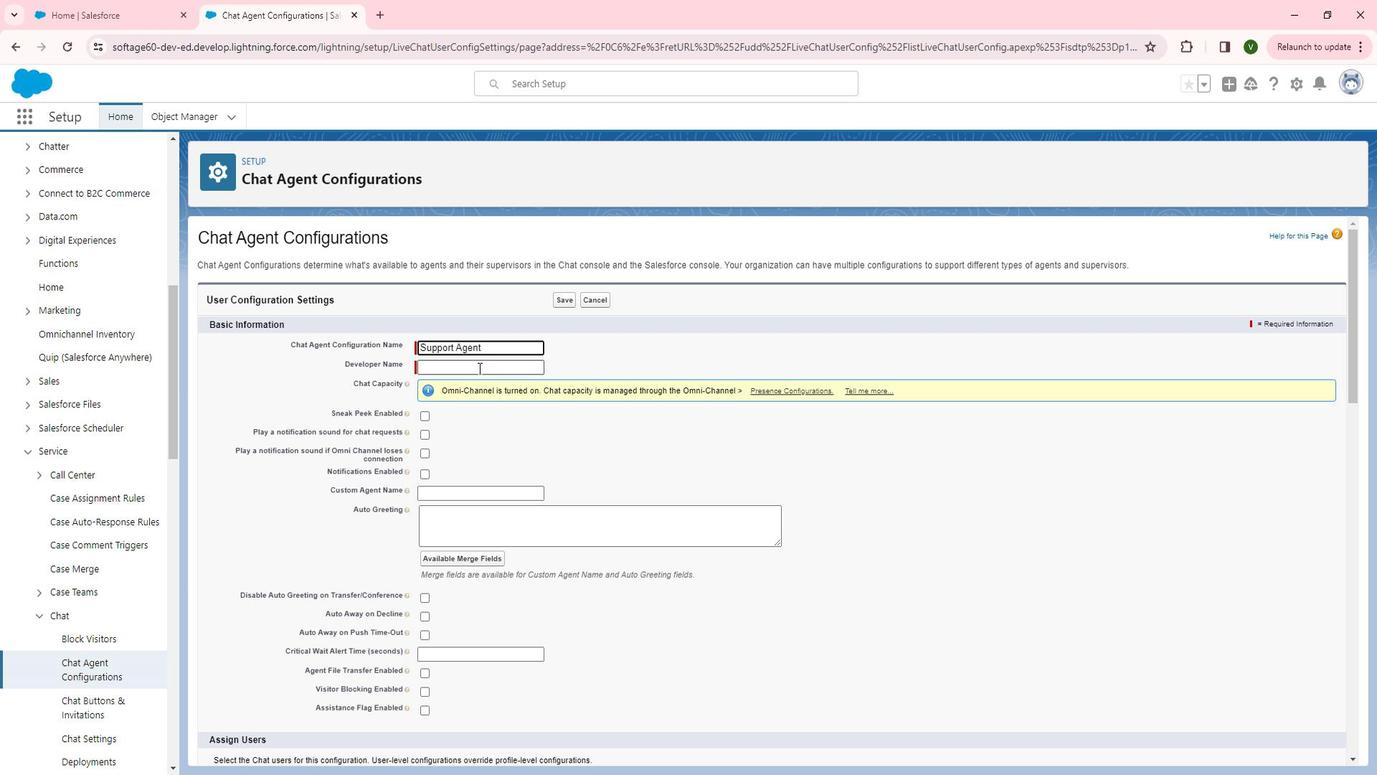 
Action: Mouse moved to (427, 408)
Screenshot: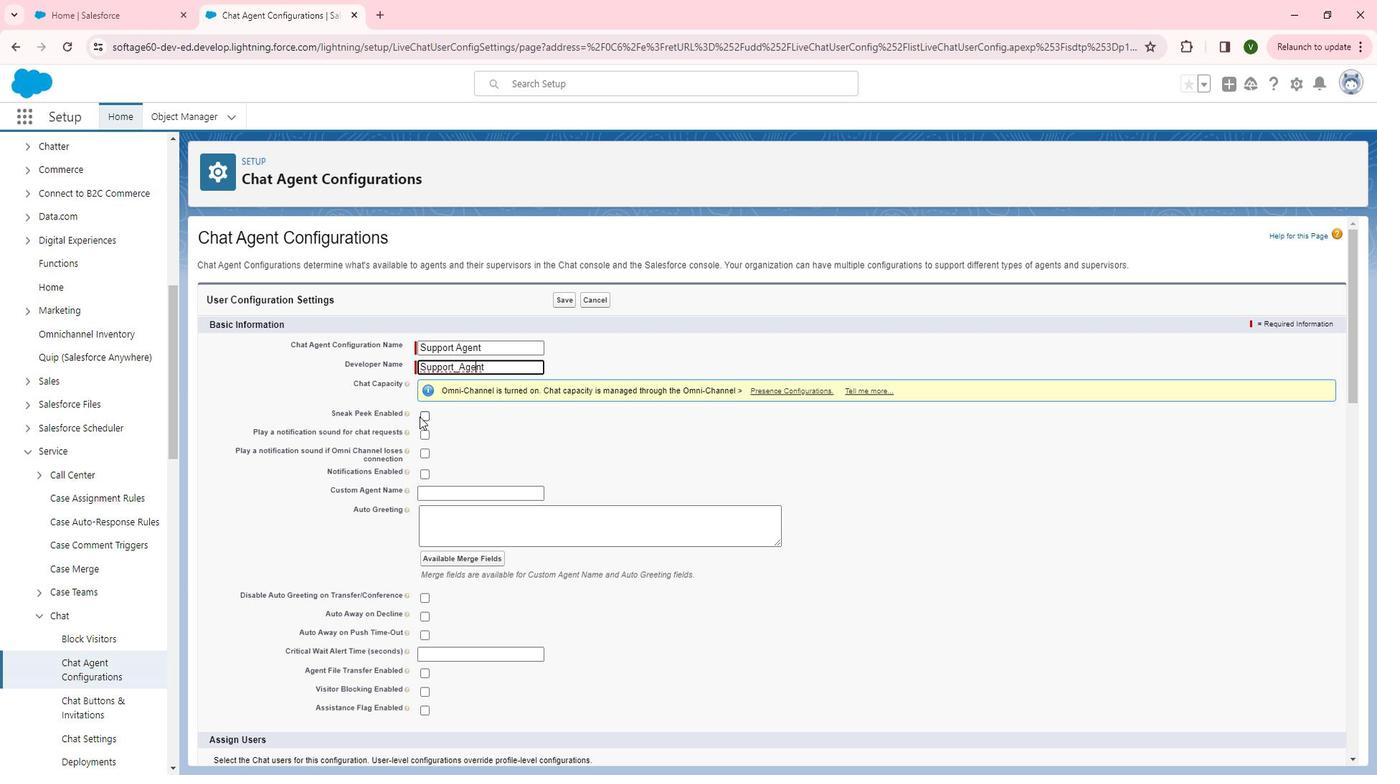 
Action: Mouse pressed left at (427, 408)
Screenshot: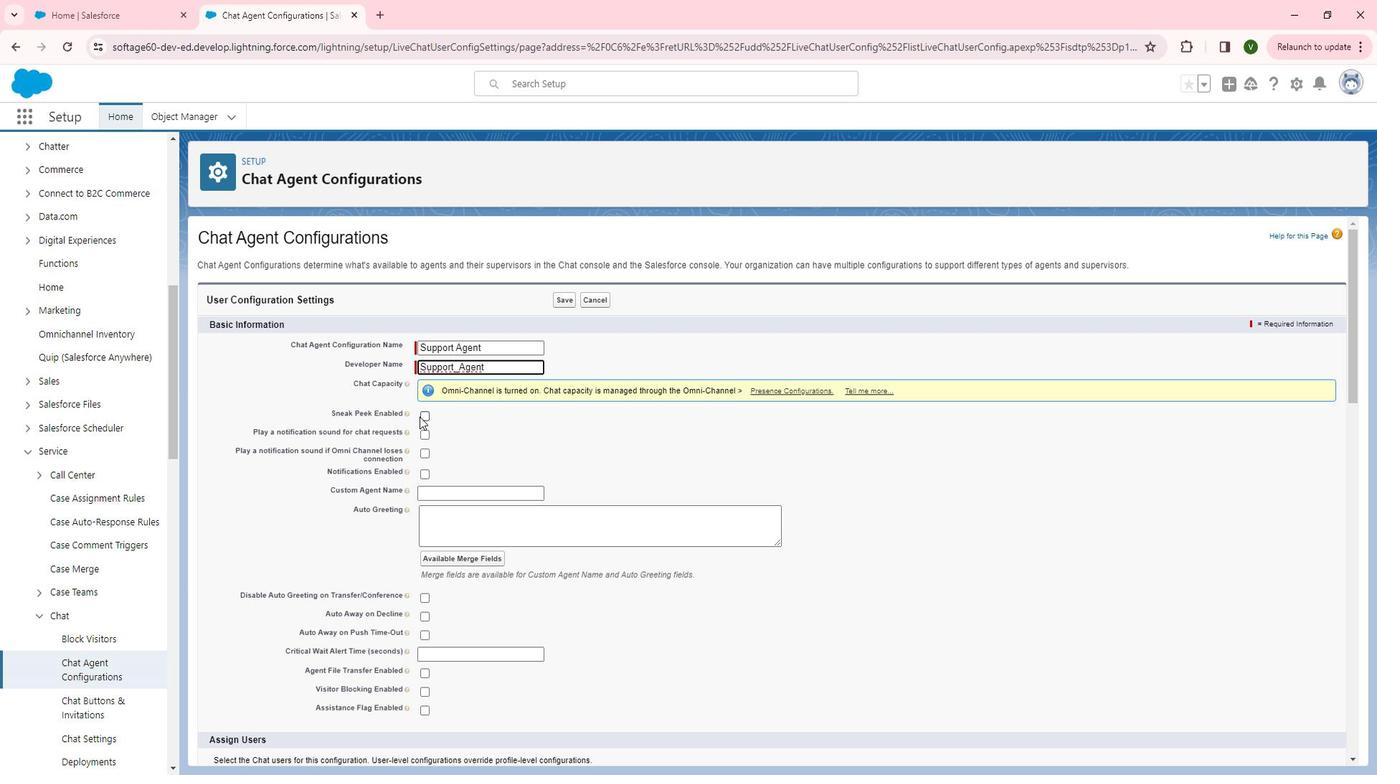 
Action: Mouse moved to (434, 424)
Screenshot: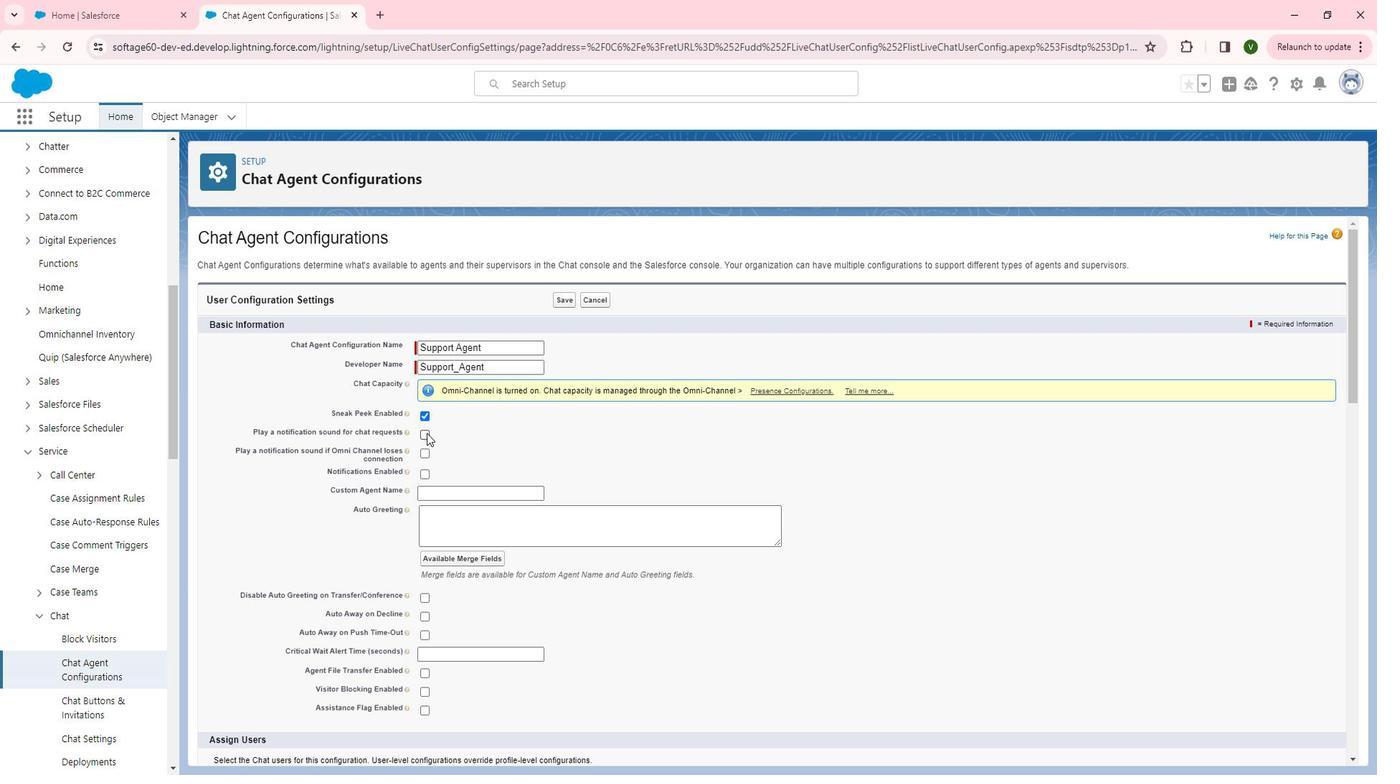 
Action: Mouse pressed left at (434, 424)
Screenshot: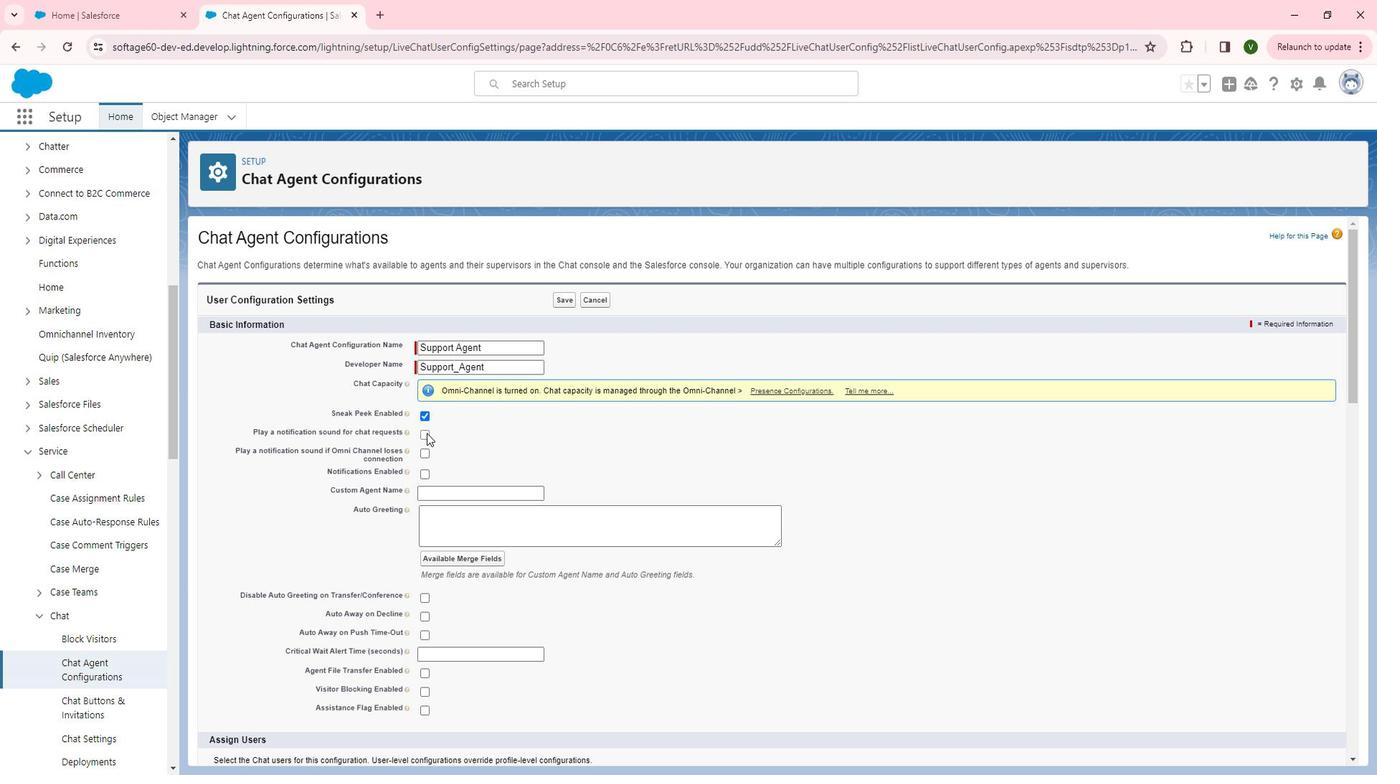 
Action: Mouse moved to (430, 444)
Screenshot: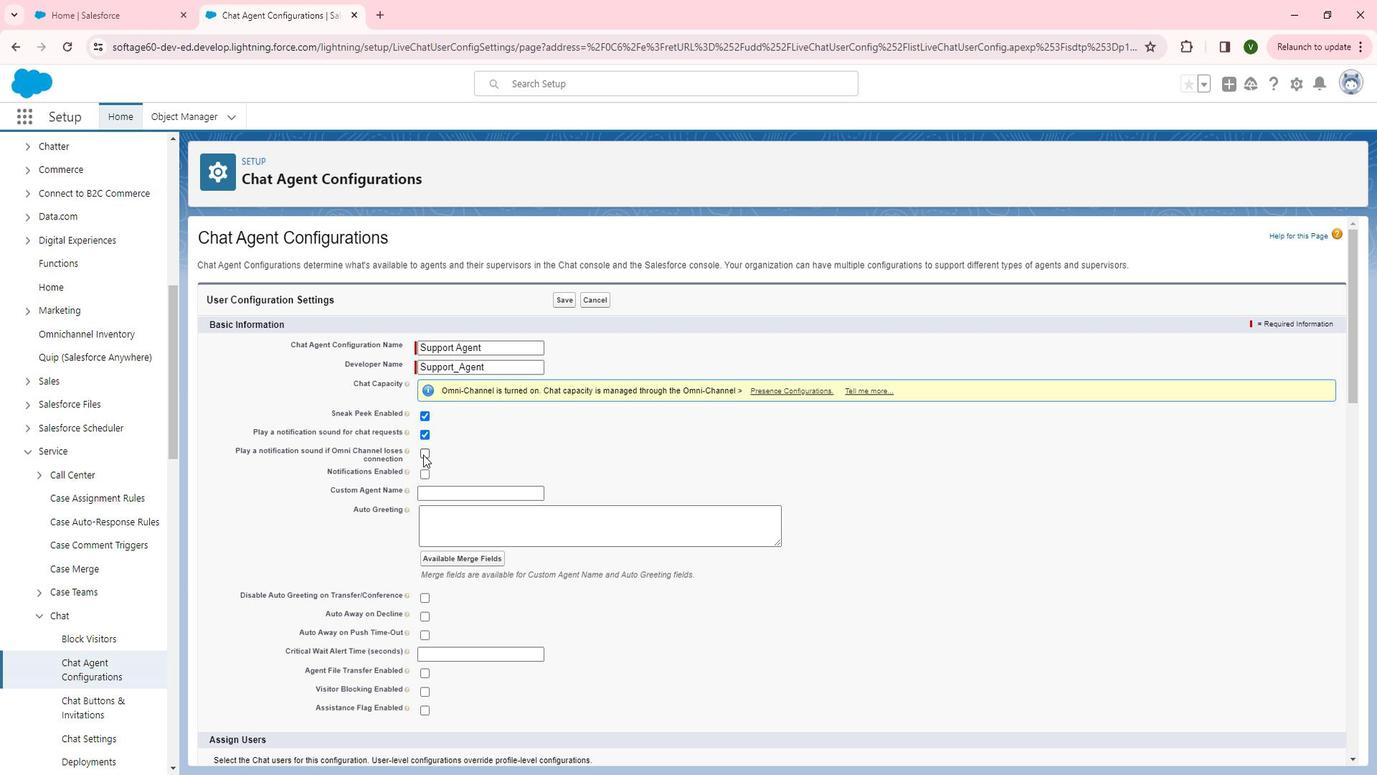 
Action: Mouse pressed left at (430, 444)
Screenshot: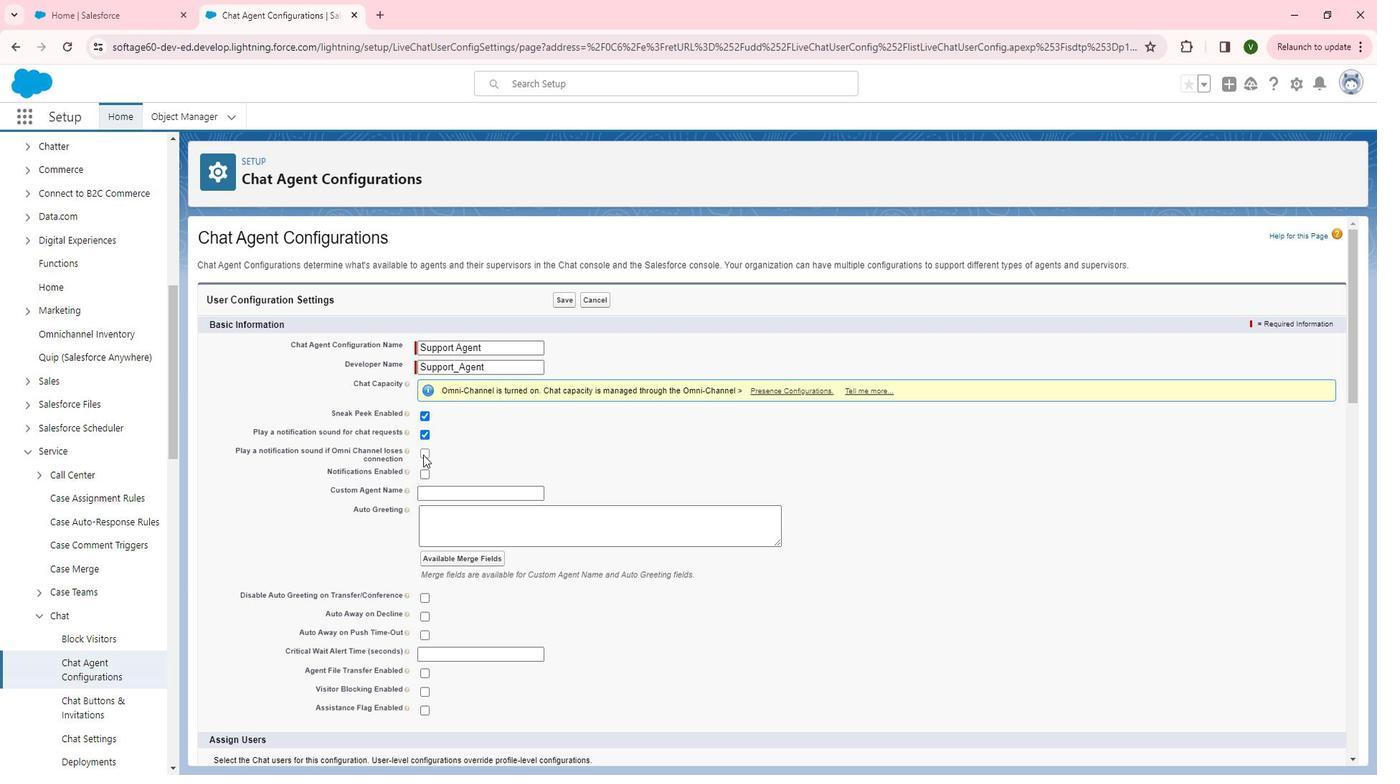 
Action: Mouse moved to (432, 462)
Screenshot: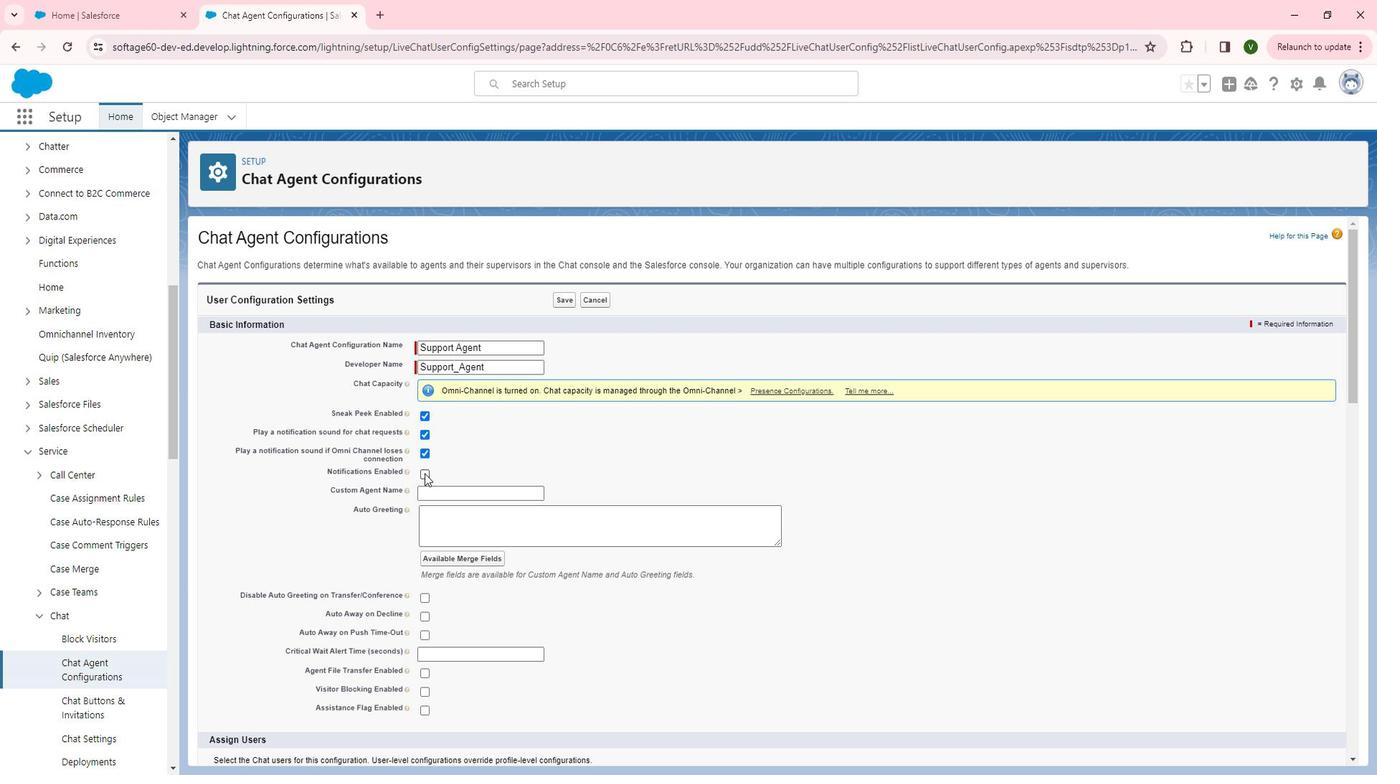
Action: Mouse pressed left at (432, 462)
Screenshot: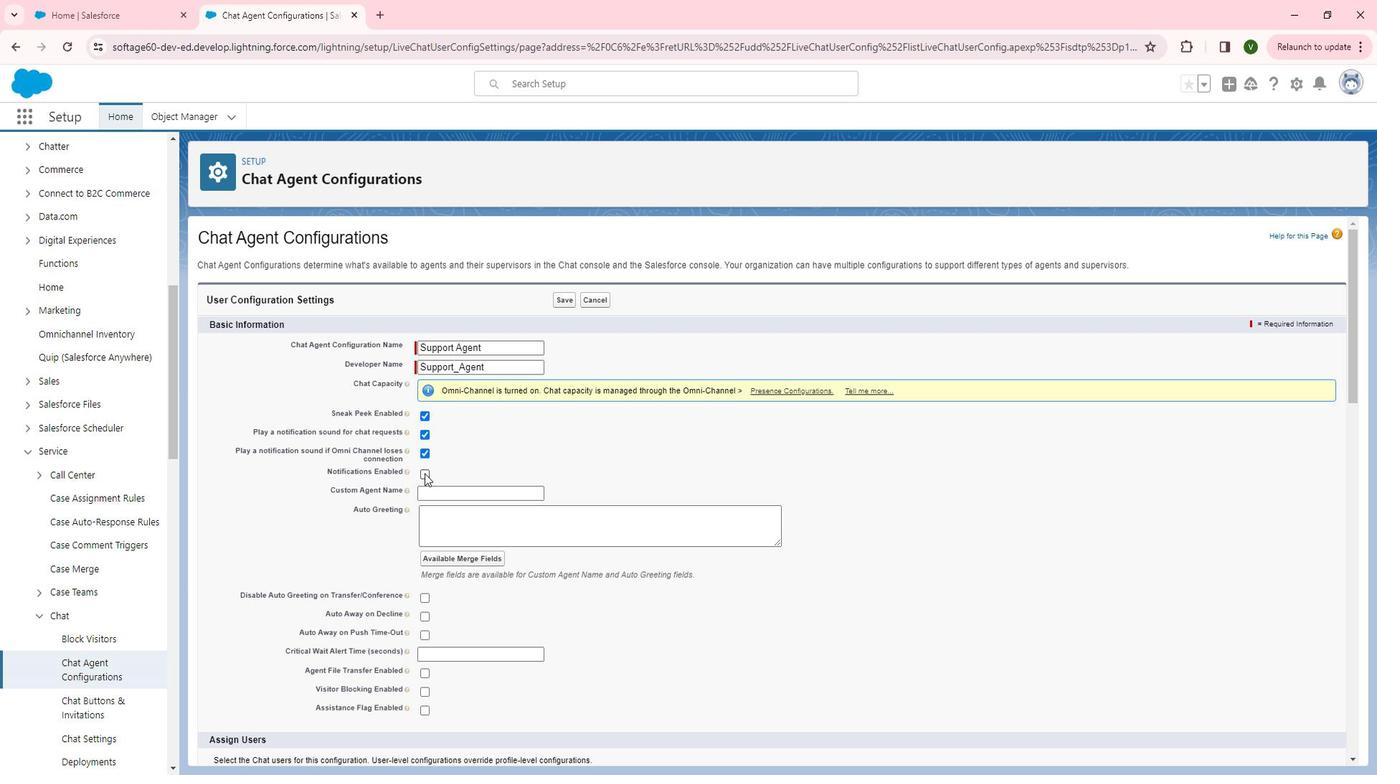 
Action: Mouse moved to (519, 460)
Screenshot: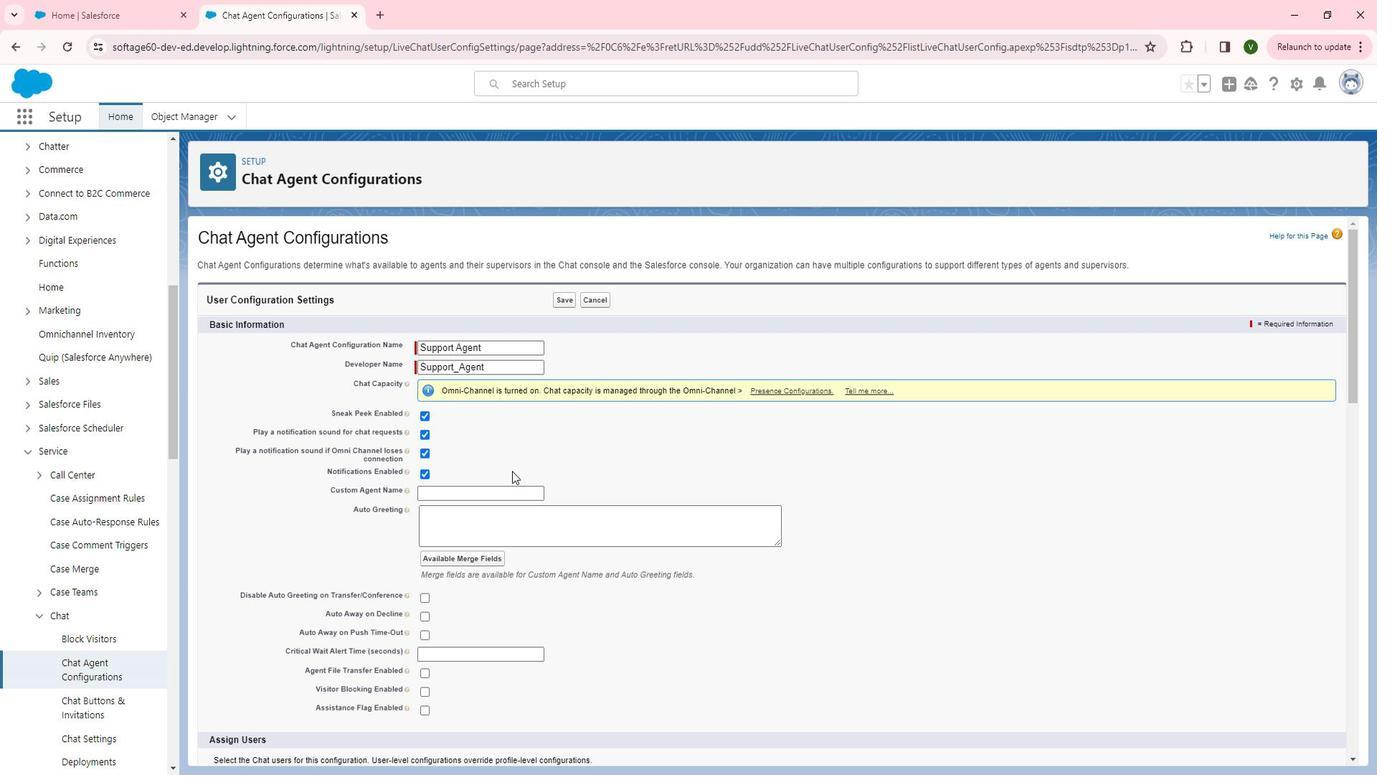 
Action: Mouse scrolled (519, 460) with delta (0, 0)
Screenshot: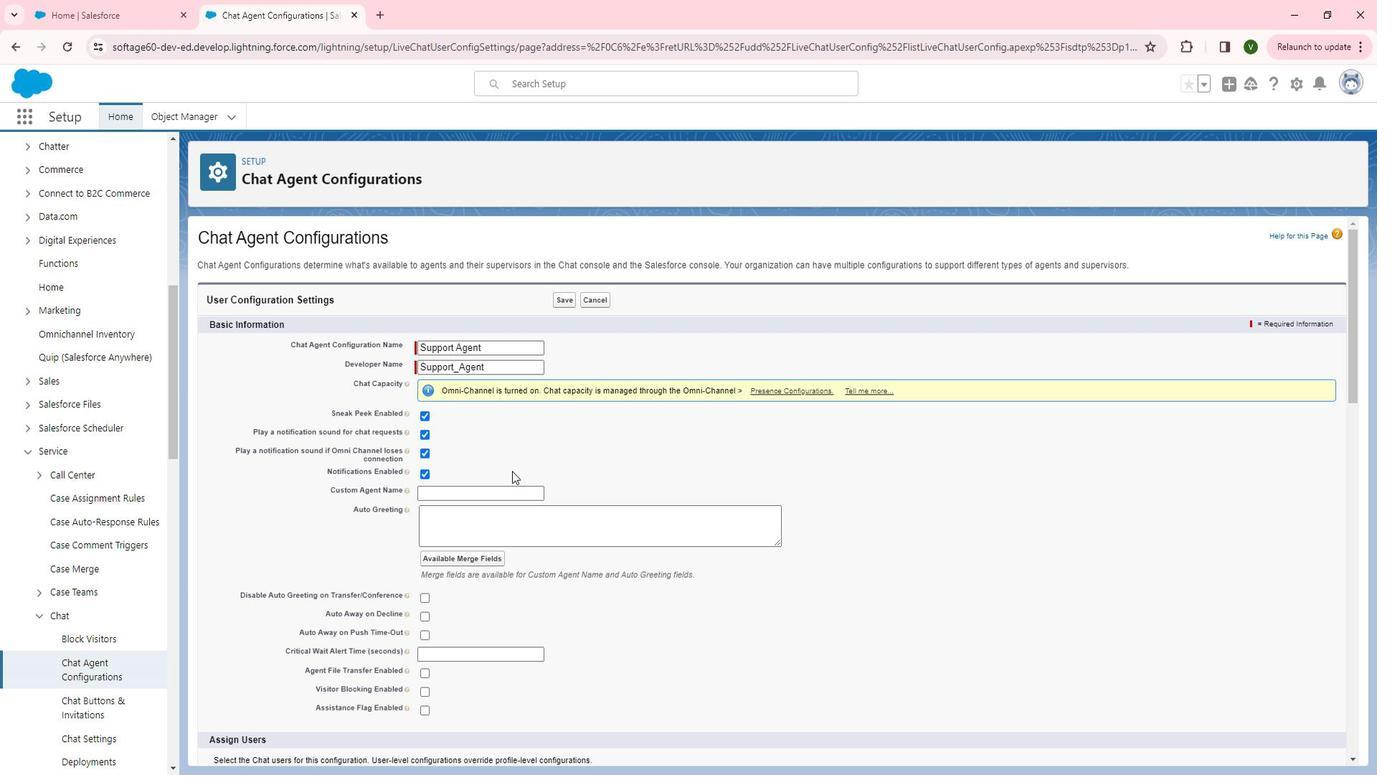 
Action: Mouse moved to (465, 445)
Screenshot: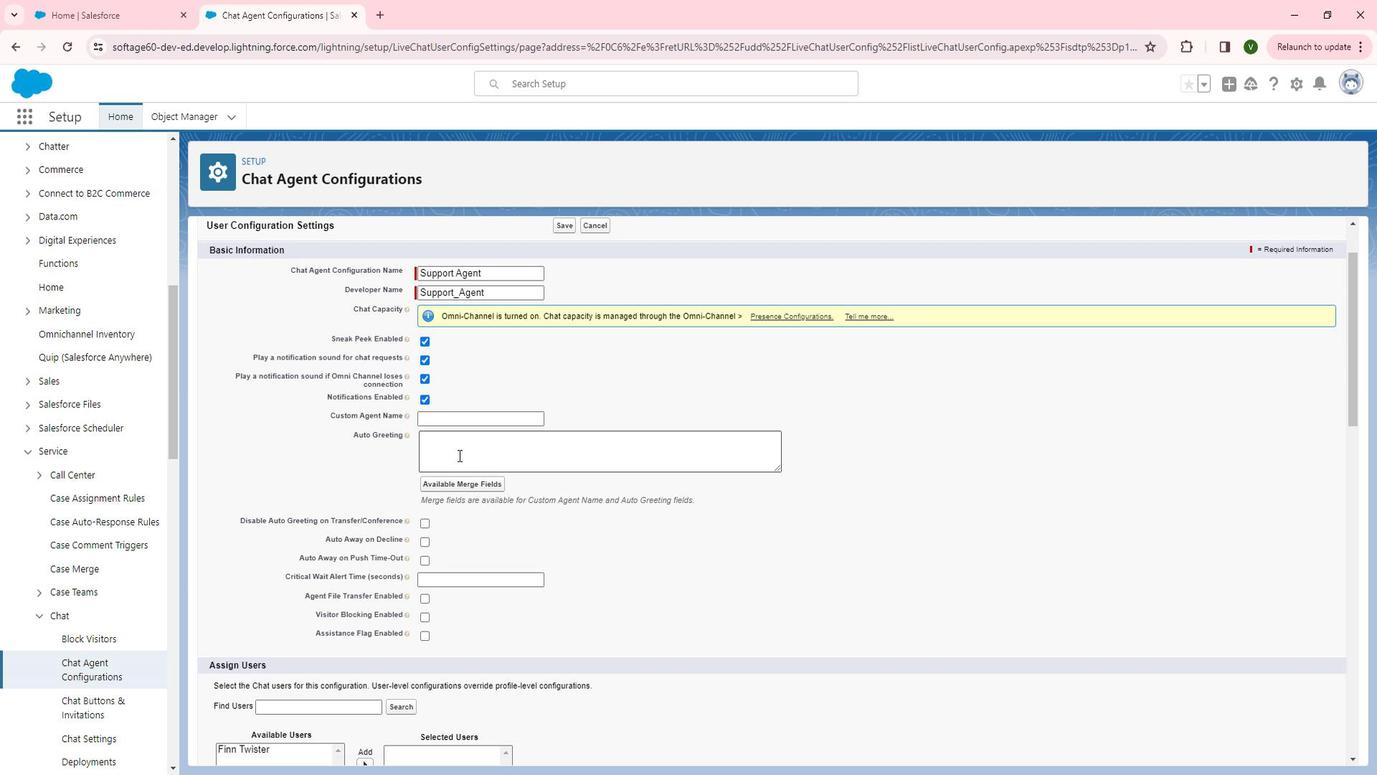 
Action: Mouse pressed left at (465, 445)
Screenshot: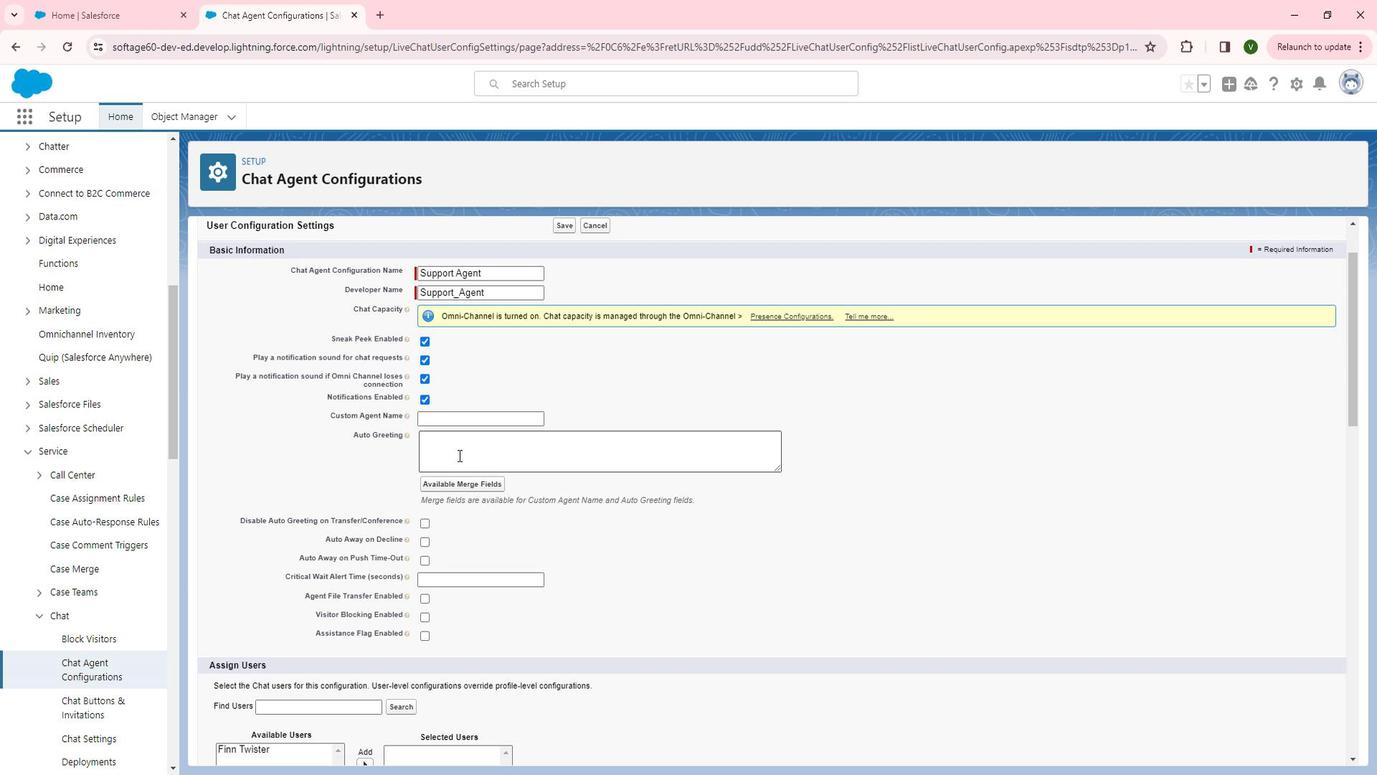 
Action: Mouse moved to (465, 444)
Screenshot: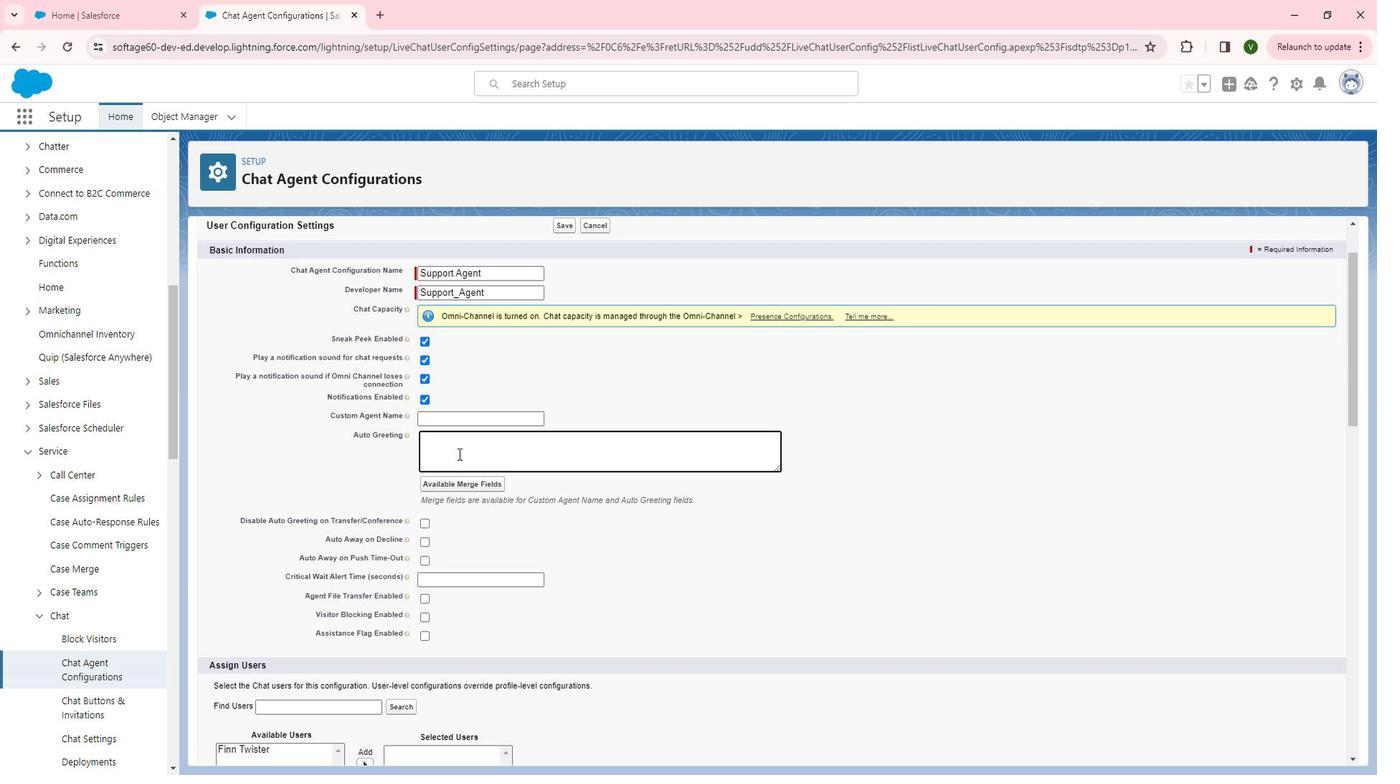 
Action: Key pressed <Key.shift>Hi<Key.space>,<Key.backspace>
Screenshot: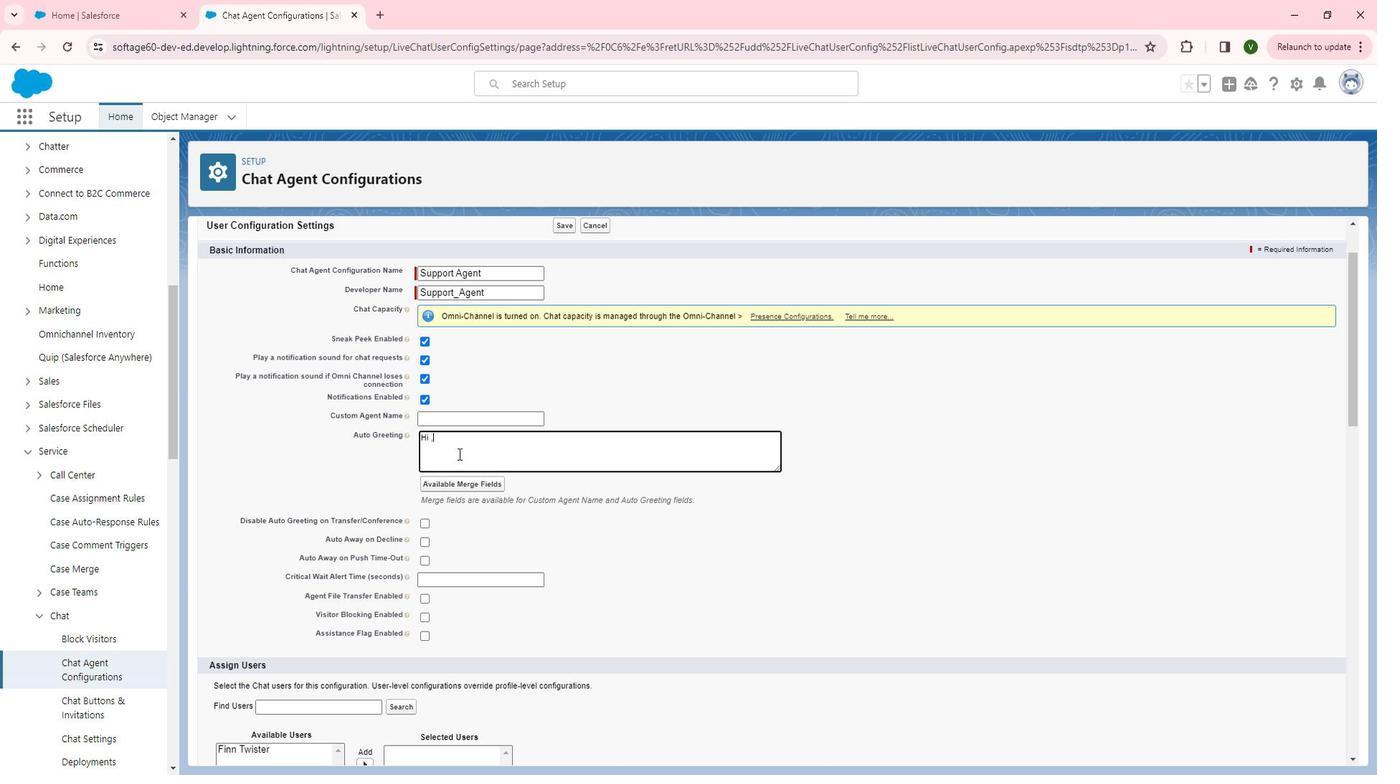 
Action: Mouse moved to (491, 475)
Screenshot: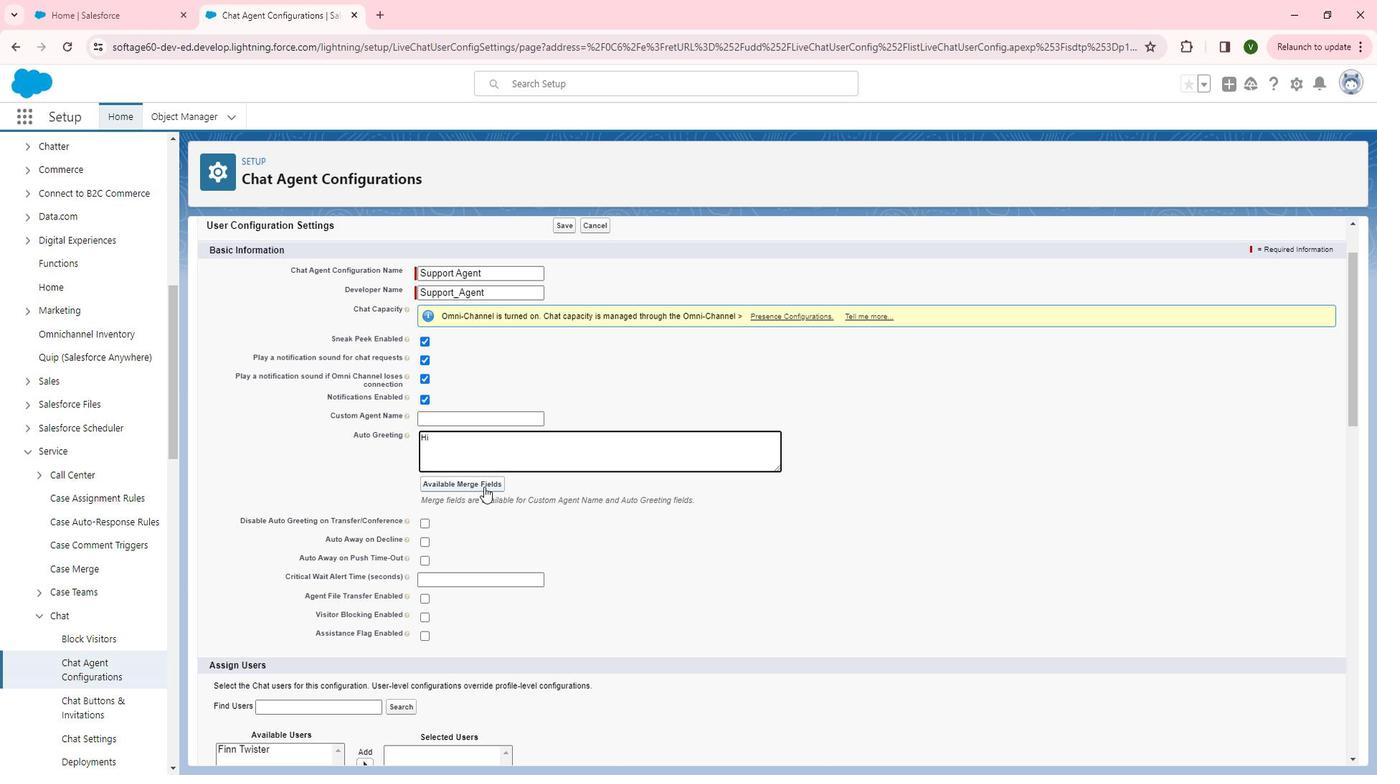 
Action: Mouse pressed left at (491, 475)
Screenshot: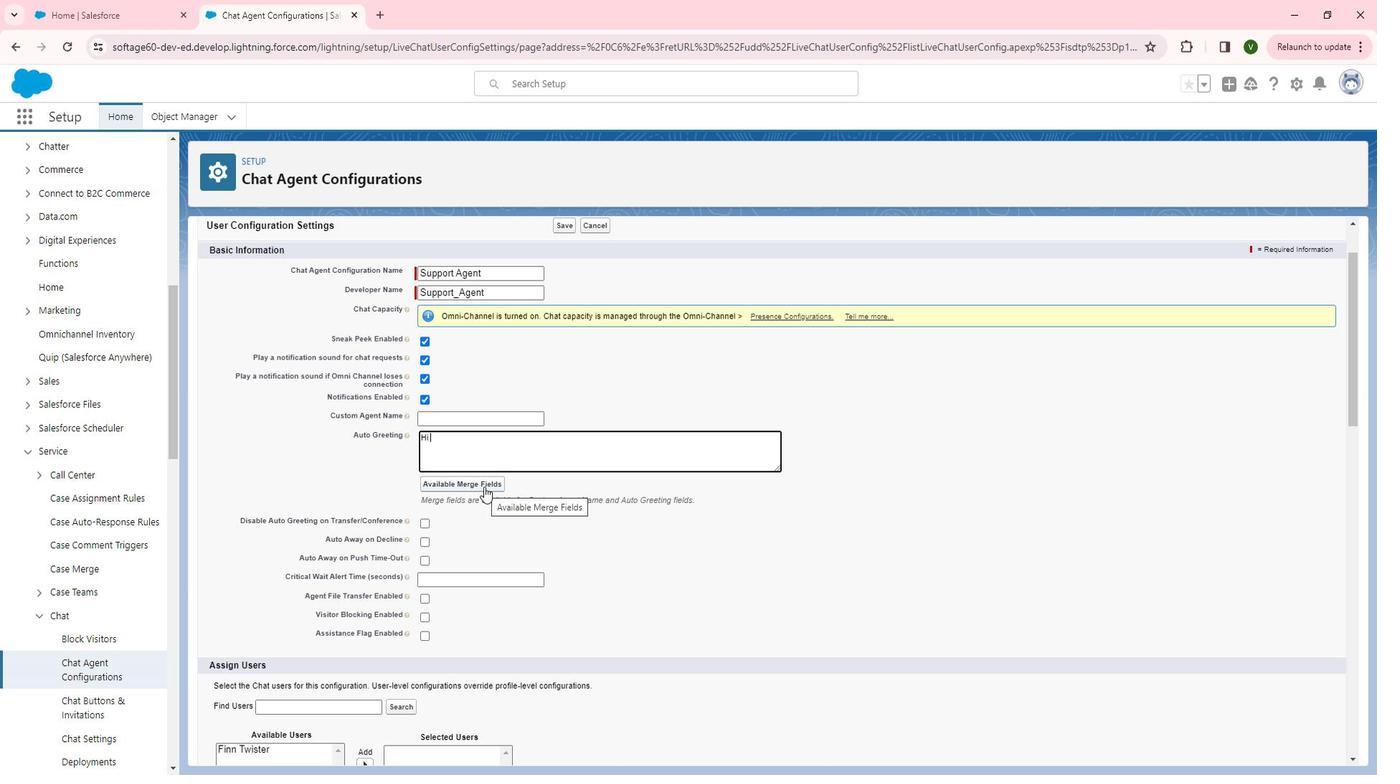 
Action: Mouse moved to (496, 502)
Screenshot: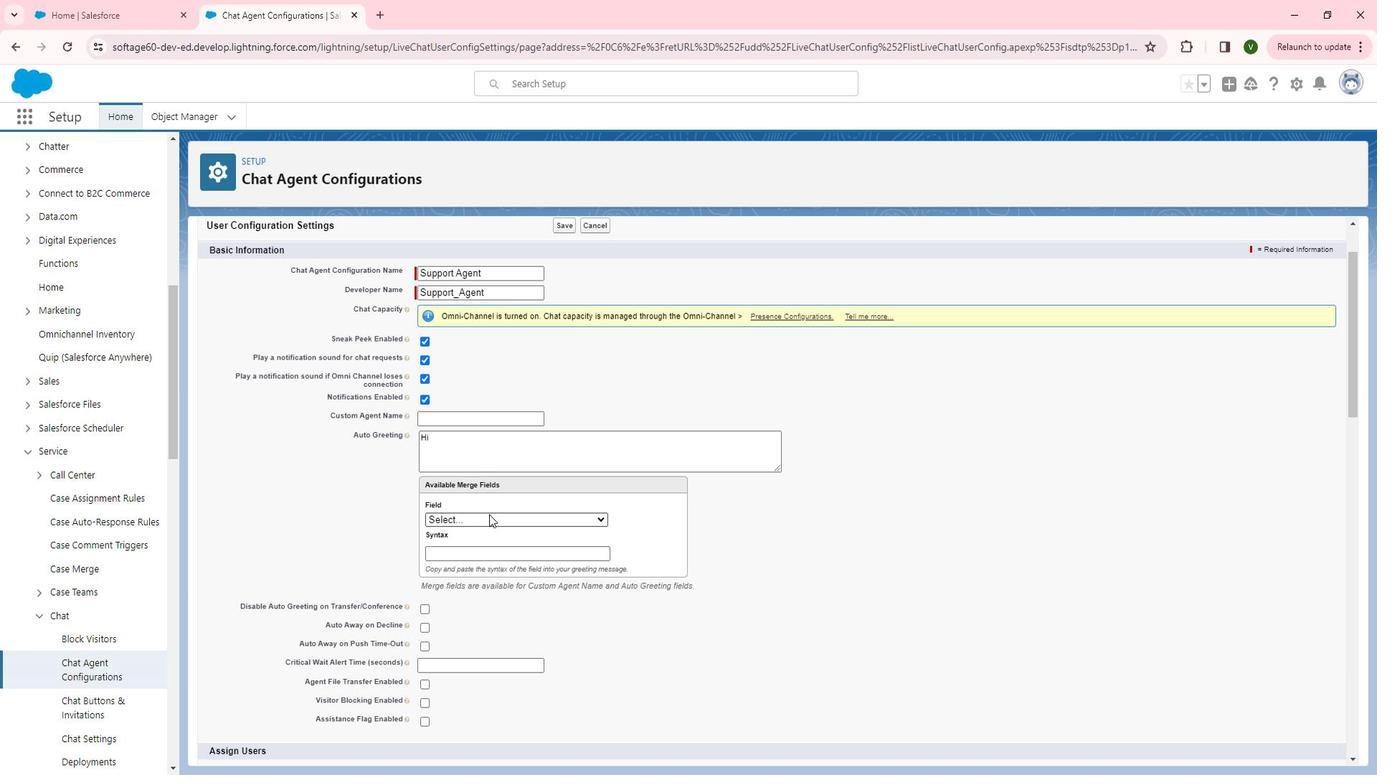 
Action: Mouse pressed left at (496, 502)
Screenshot: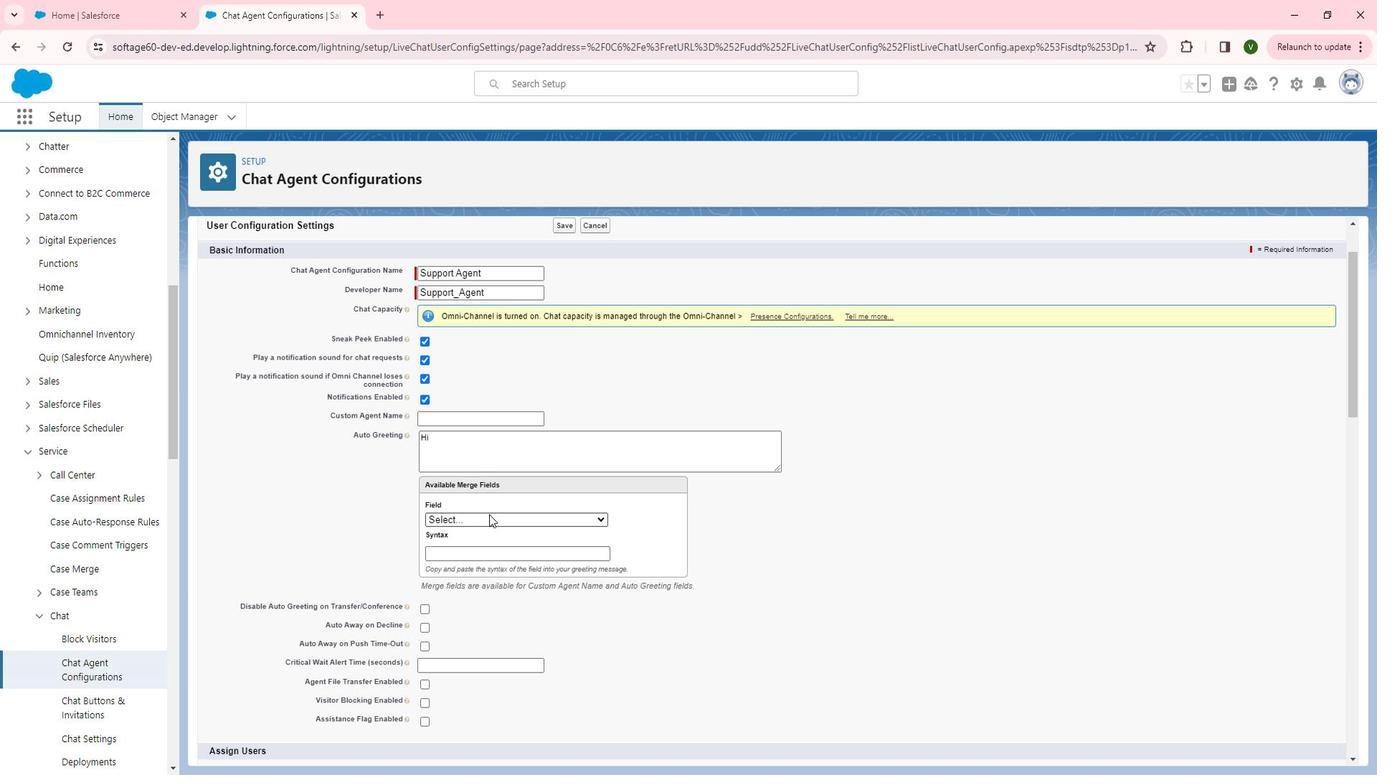 
Action: Mouse moved to (499, 287)
Screenshot: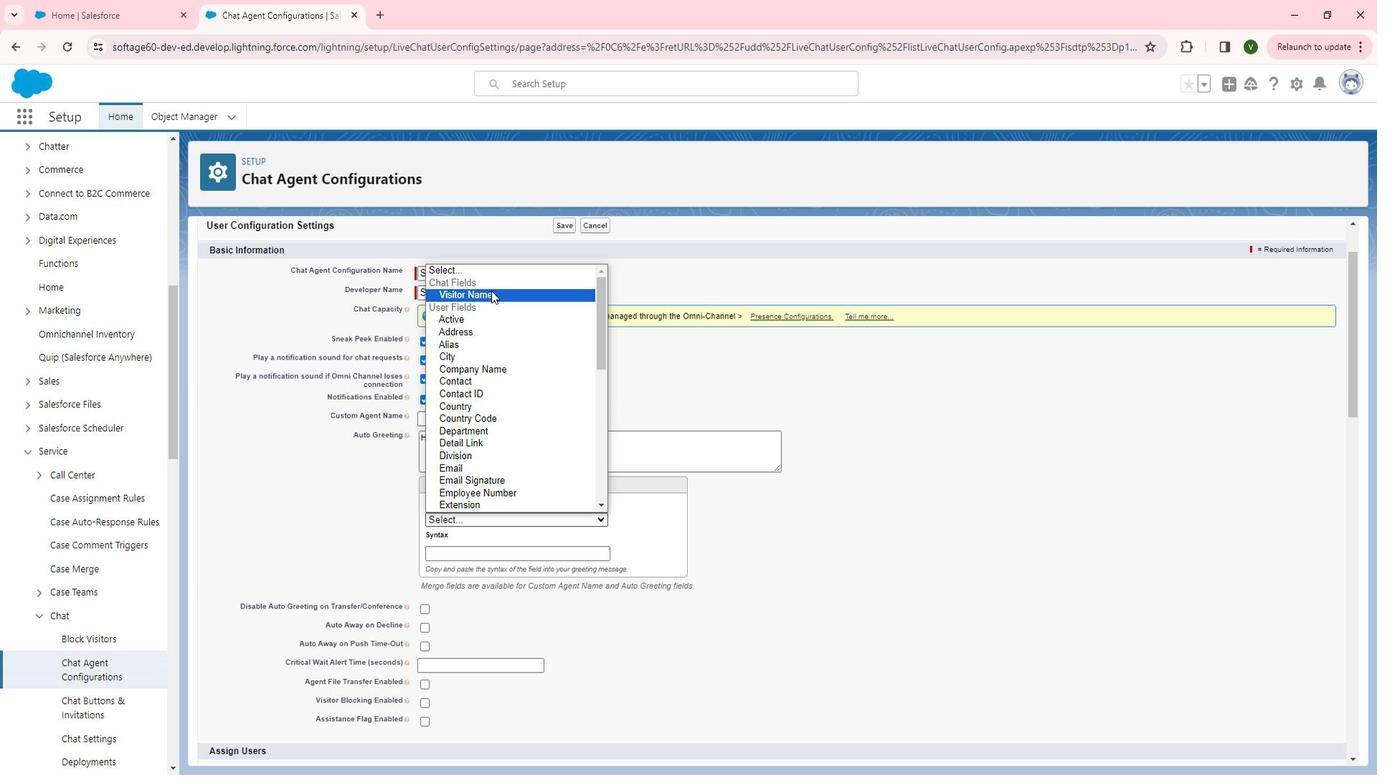 
Action: Mouse pressed left at (499, 287)
Screenshot: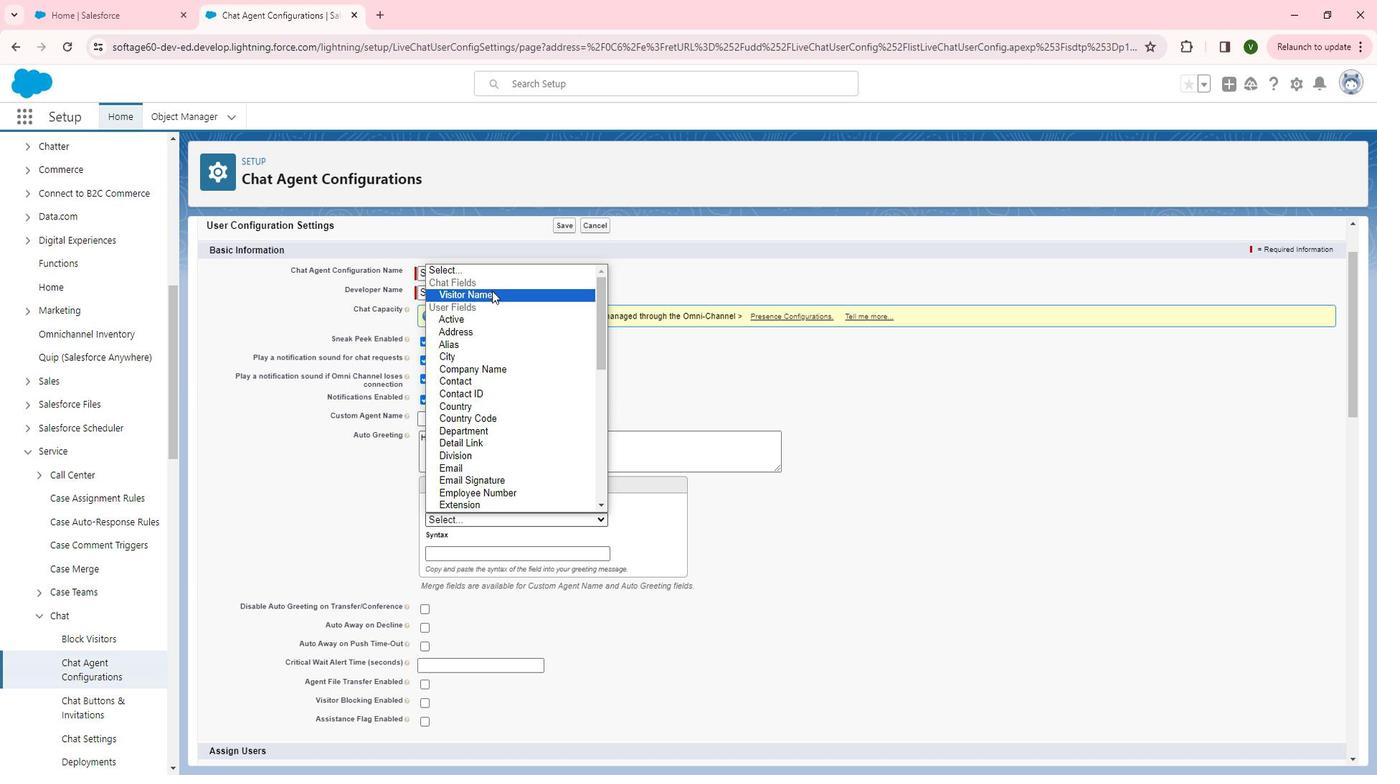 
Action: Mouse moved to (551, 538)
Screenshot: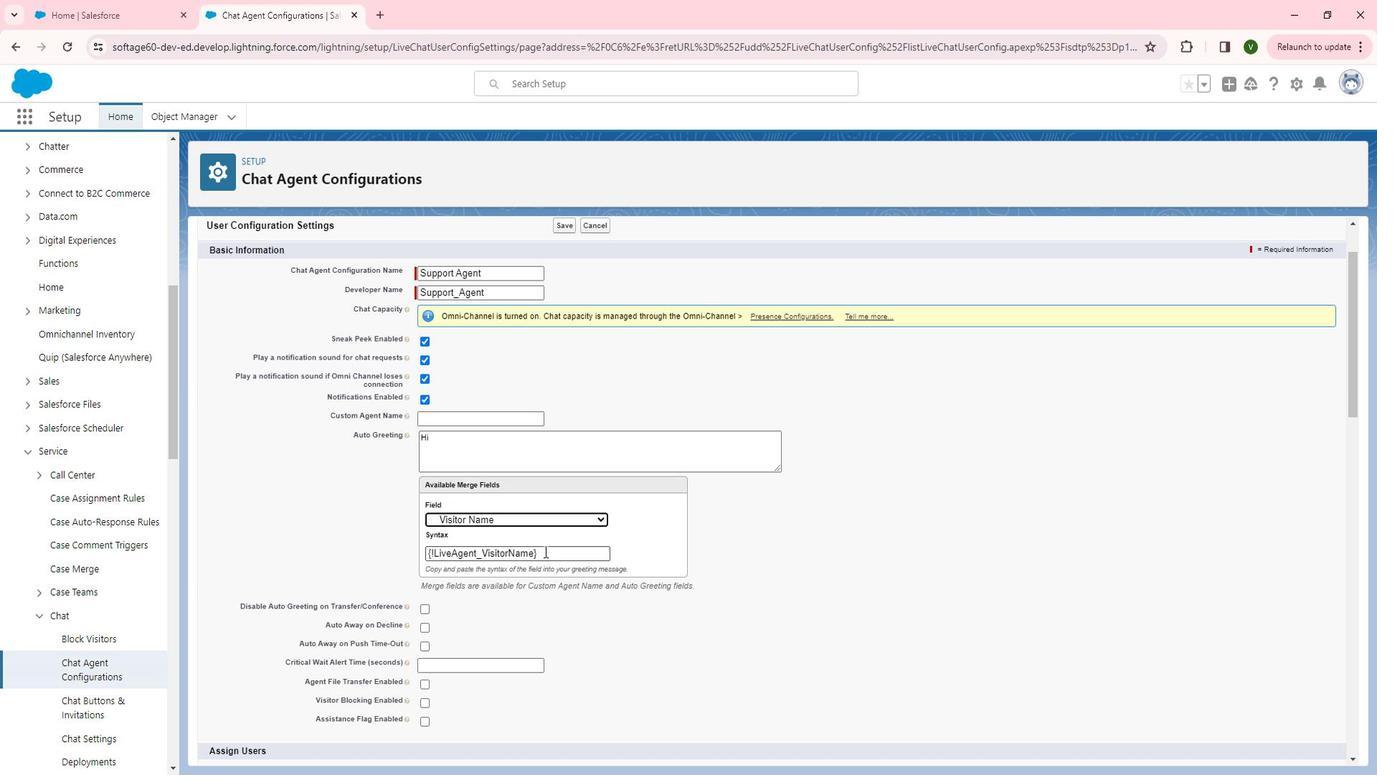 
Action: Mouse pressed left at (551, 538)
Screenshot: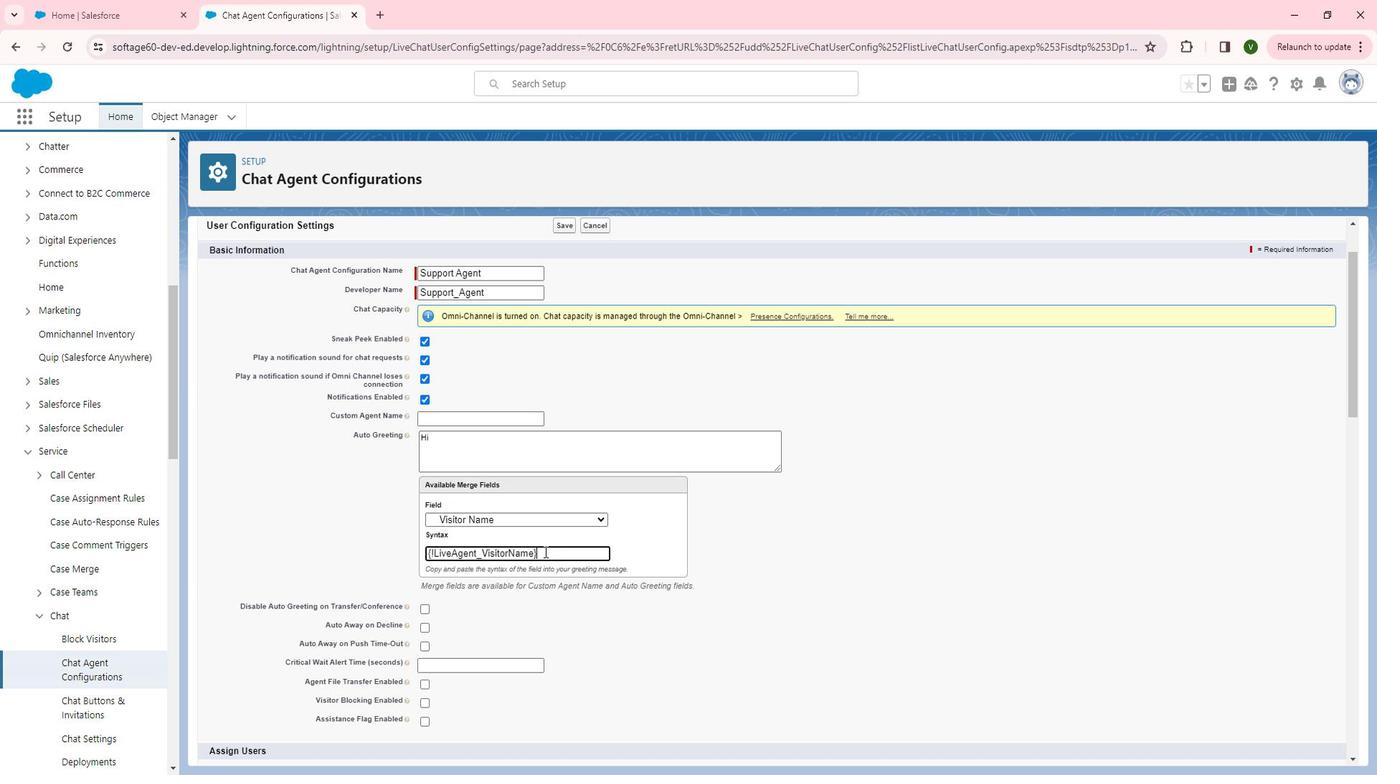 
Action: Mouse pressed left at (551, 538)
Screenshot: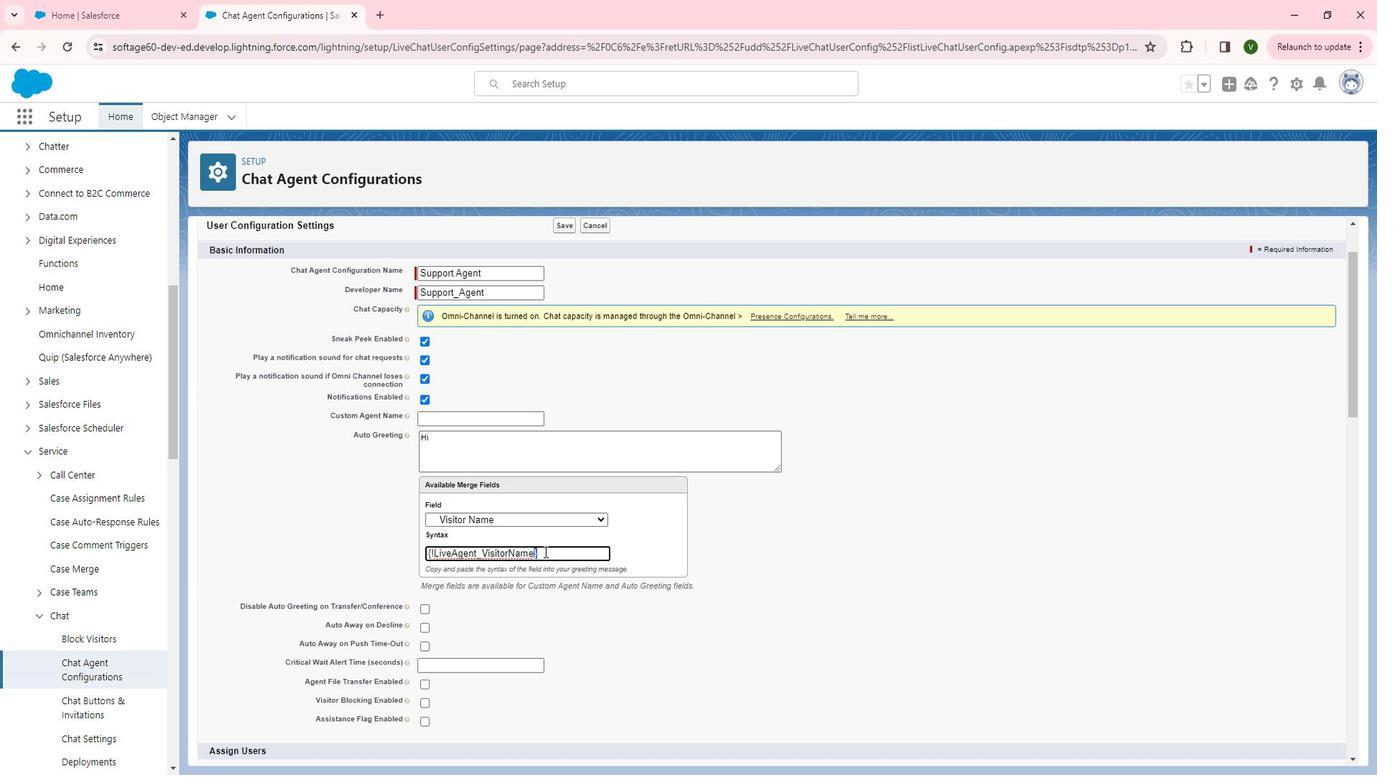 
Action: Mouse pressed left at (551, 538)
Screenshot: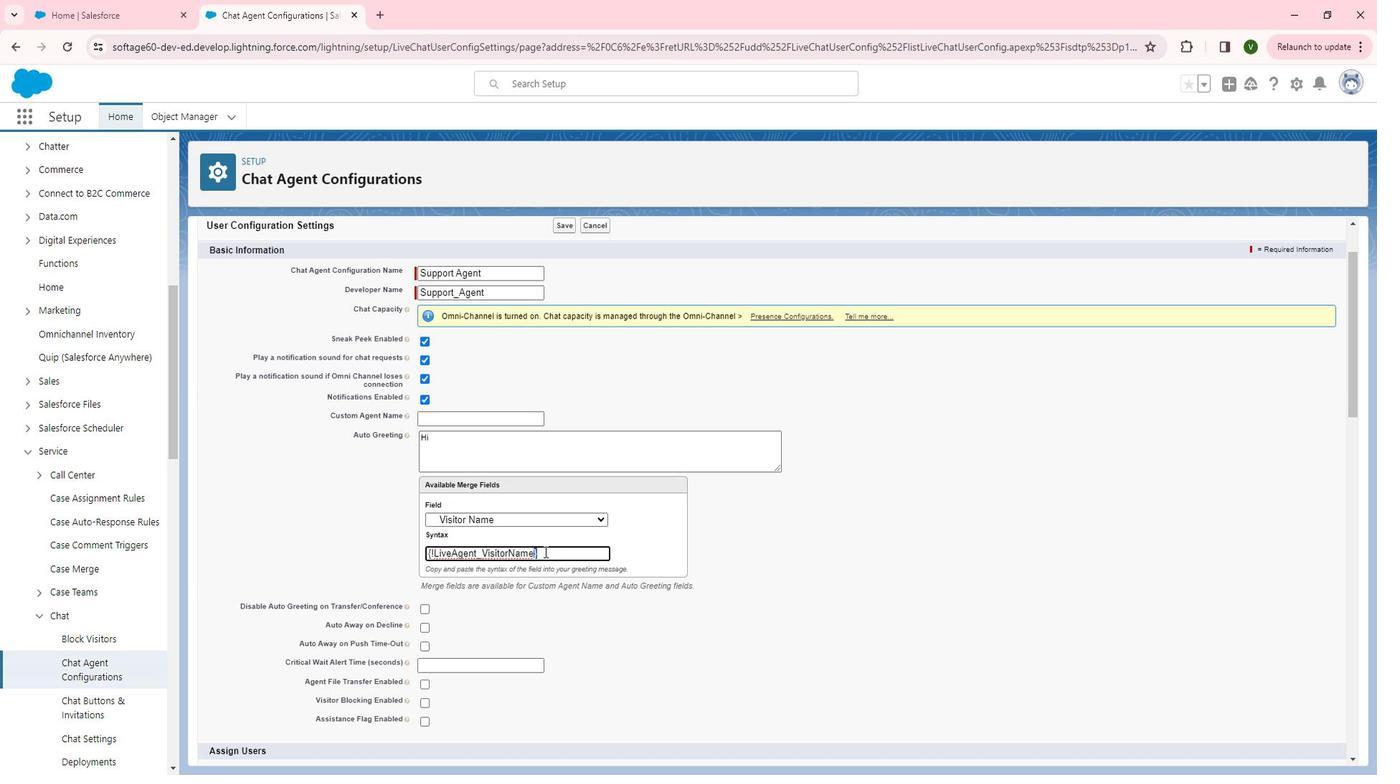 
Action: Key pressed ctrl+C
Screenshot: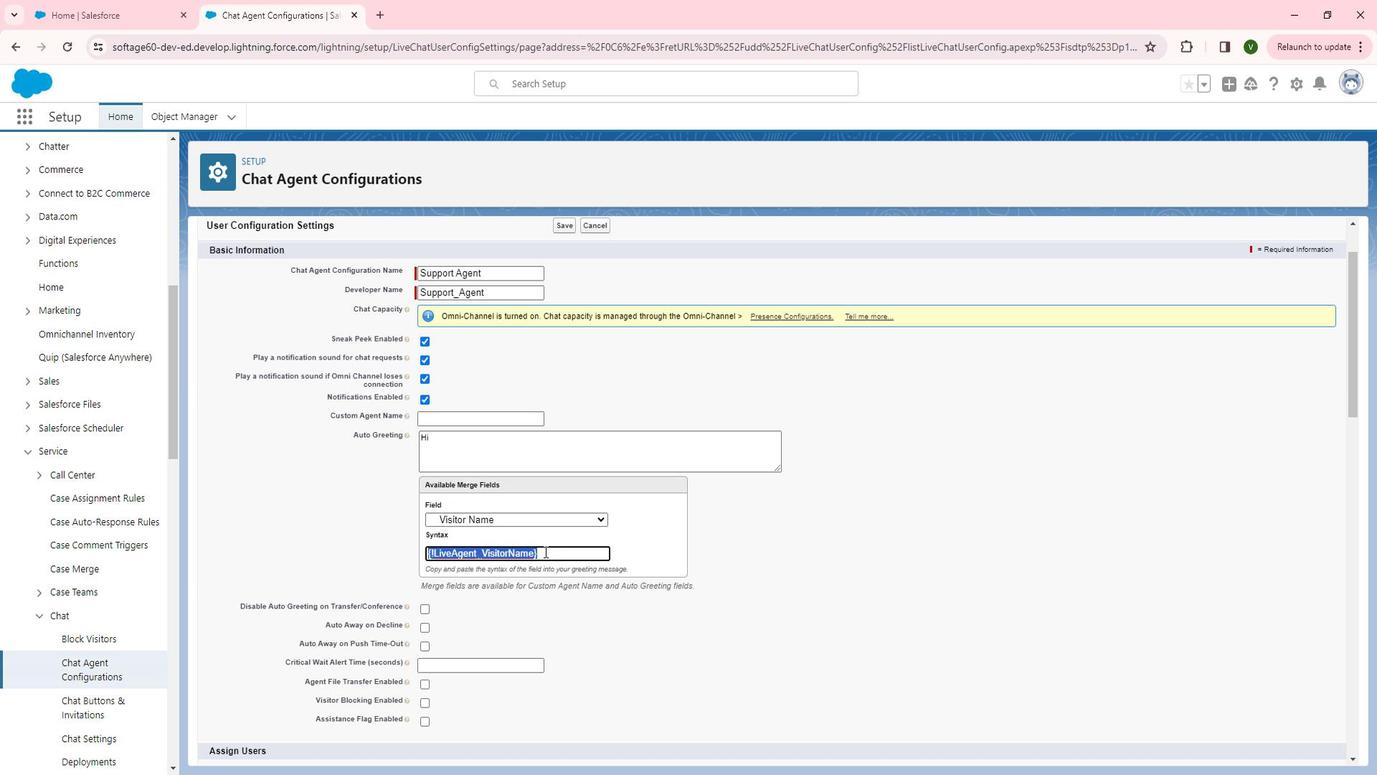 
Action: Mouse moved to (506, 430)
Screenshot: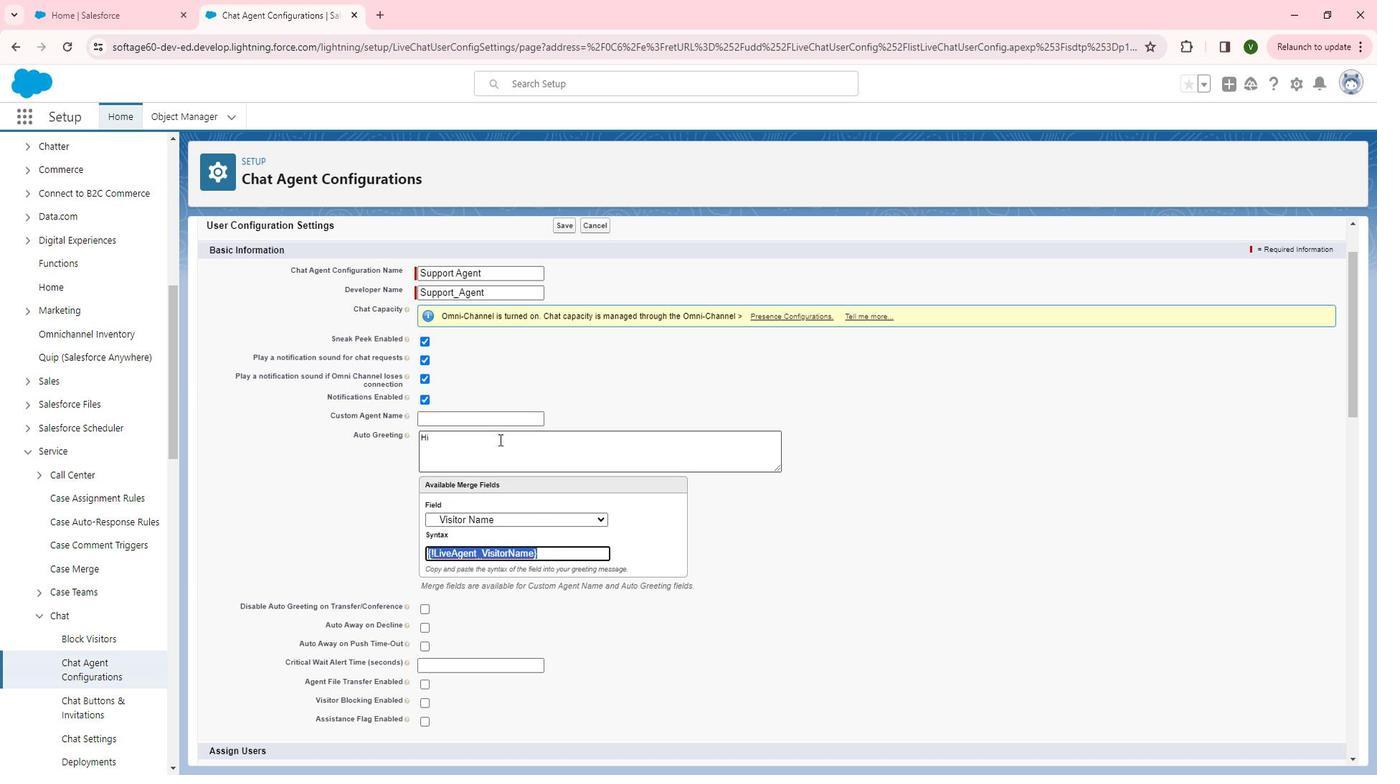 
Action: Mouse pressed left at (506, 430)
Screenshot: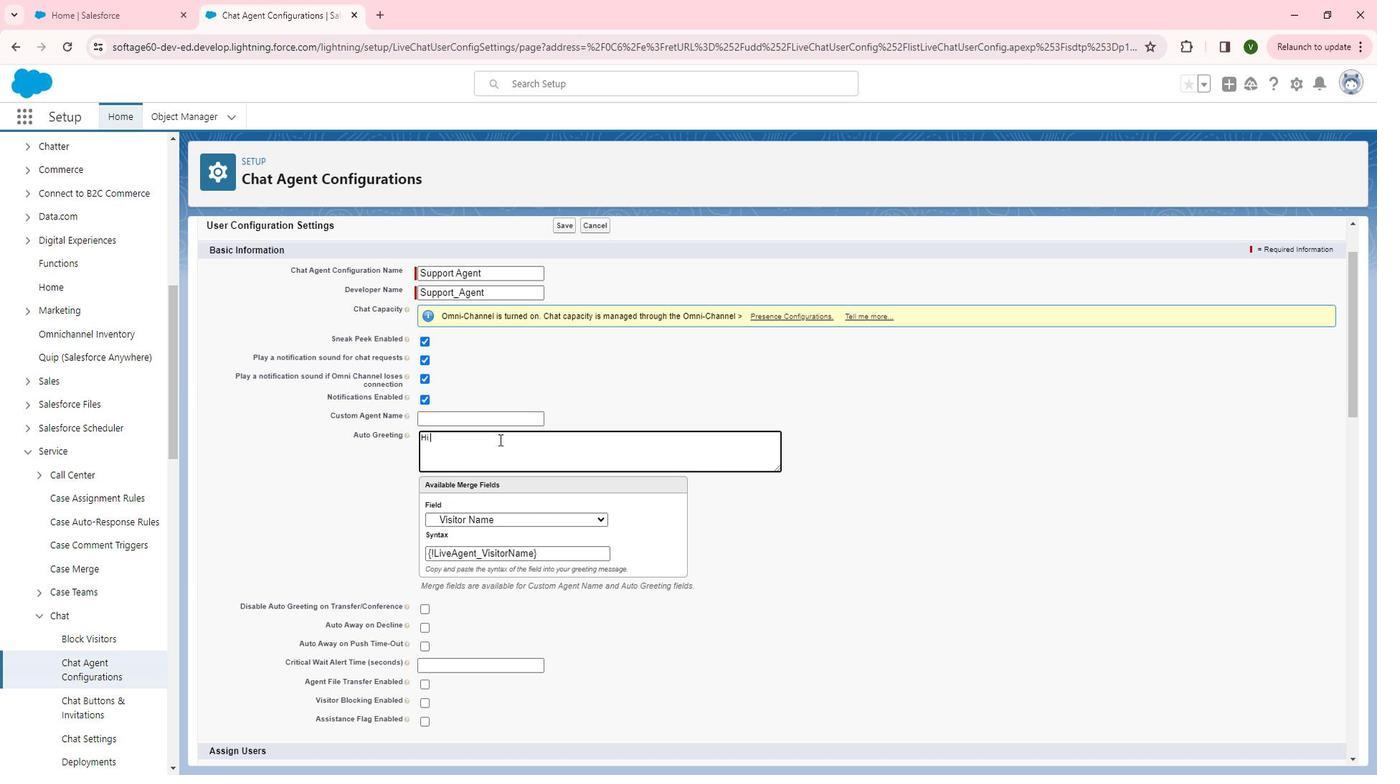 
Action: Key pressed ctrl+V
Screenshot: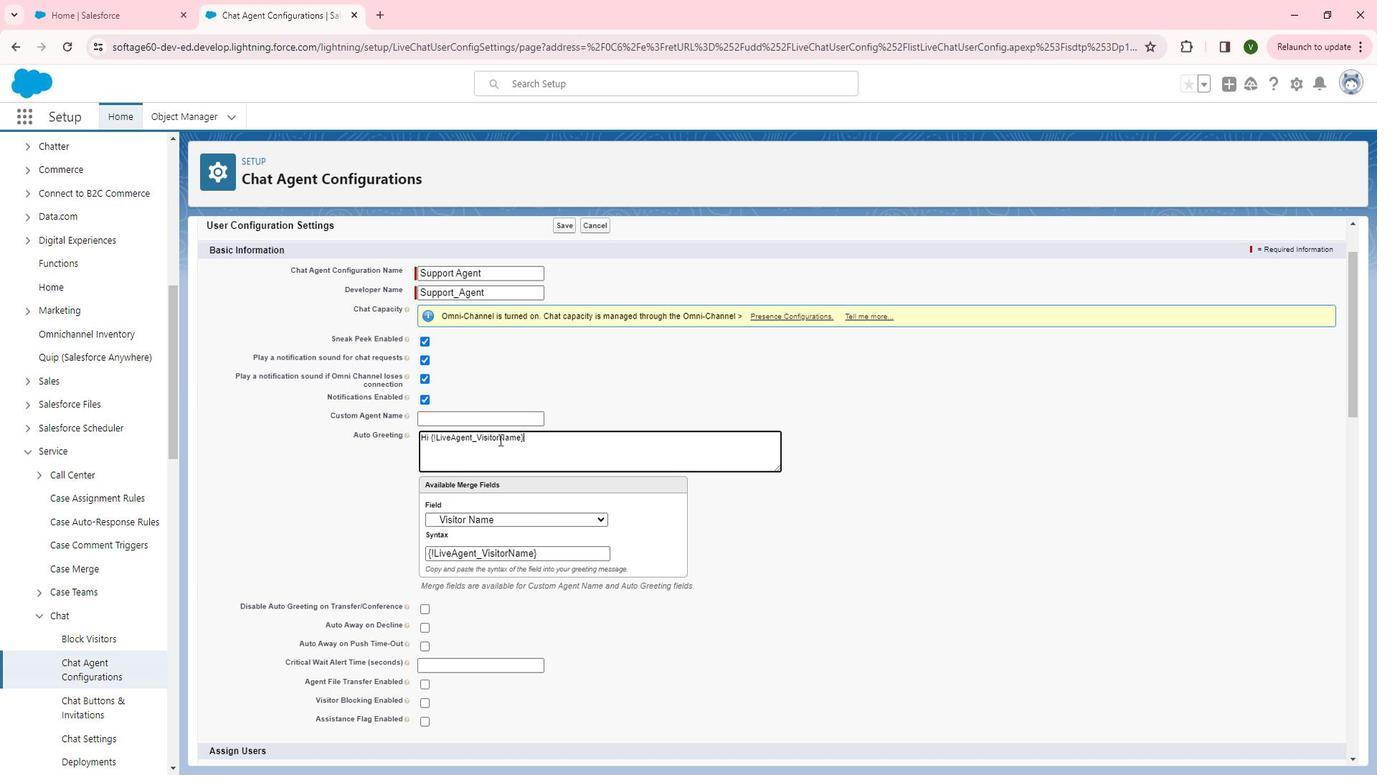 
Action: Mouse moved to (574, 444)
Screenshot: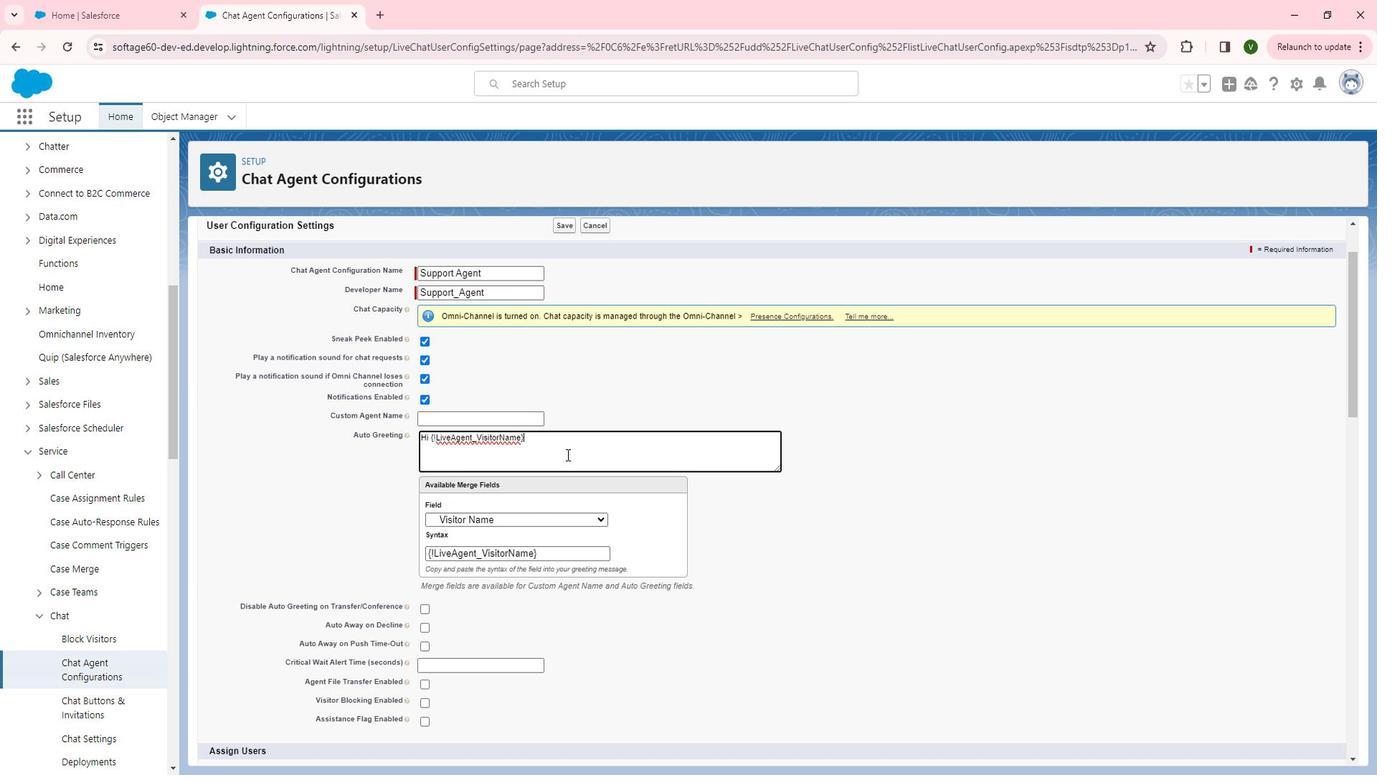 
Action: Key pressed ,<Key.space><Key.shift>How<Key.space>can<Key.space><Key.shift>i<Key.backspace><Key.shift>I<Key.space><Key.backspace><Key.backspace>we<Key.space>help<Key.space>you.<Key.left><Key.left><Key.left><Key.left><Key.left><Key.left><Key.left><Key.left><Key.left><Key.left><Key.left><Key.left><Key.left><Key.left><Key.left><Key.left><Key.left><Key.left><Key.left><Key.left>how<Key.space>are<Key.backspace><Key.backspace><Key.backspace><Key.backspace><Key.backspace>pe<Key.space>your<Key.space>are<Key.space>in<Key.space>good<Key.space>health<Key.space><Key.down>.<Key.backspace><Key.left><Key.left><Key.left><Key.left><Key.left><Key.left><Key.left><Key.left><Key.left><Key.left><Key.left><Key.left><Key.left><Key.left><Key.left><Key.left><Key.left><Key.left><Key.left><Key.left><Key.left>.<Key.left><Key.left><Key.left><Key.left><Key.left><Key.left><Key.left><Key.left><Key.left><Key.left><Key.left><Key.left><Key.left><Key.left><Key.left><Key.left><Key.left><Key.left><Key.left><Key.left><Key.left><Key.left><Key.left><Key.left><Key.left><Key.left><Key.left><Key.left><Key.left><Key.backspace><Key.shift>H
Screenshot: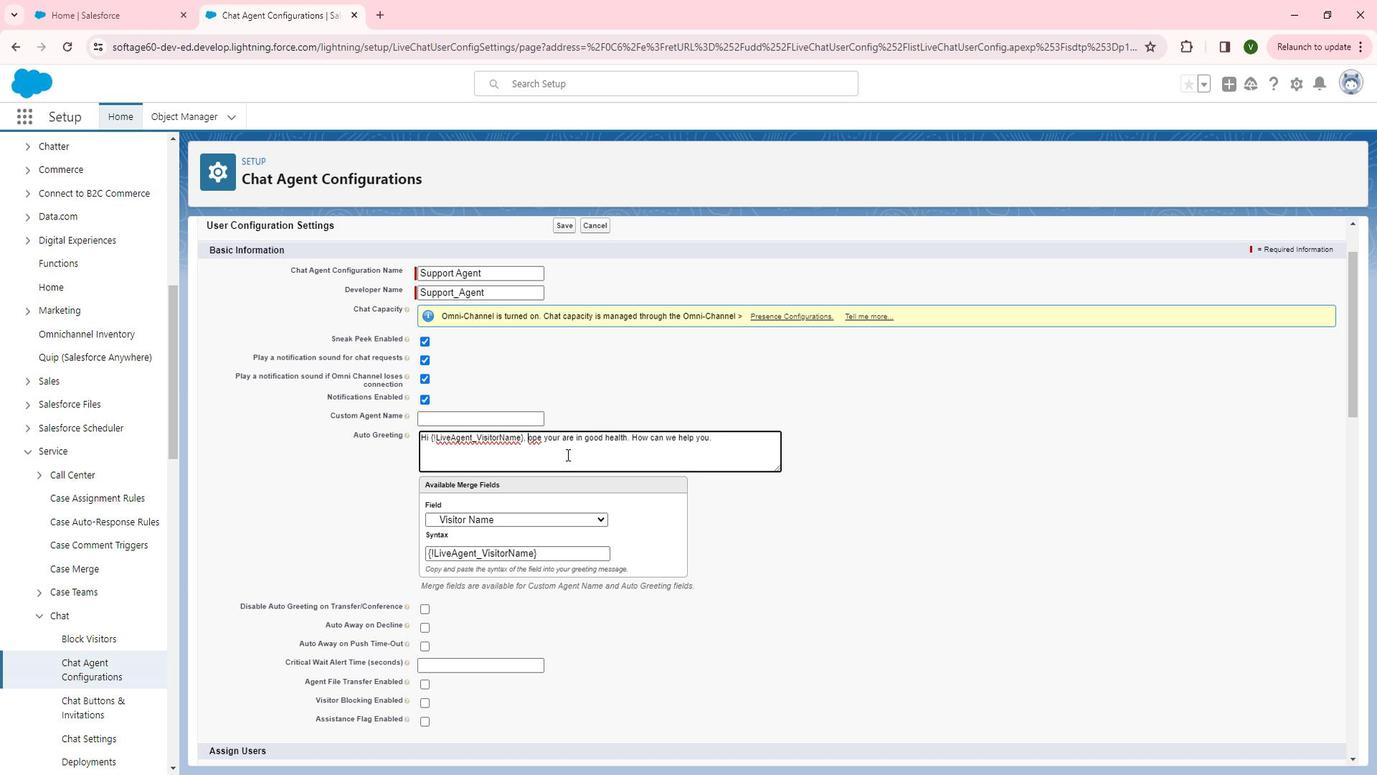 
Action: Mouse moved to (705, 567)
Screenshot: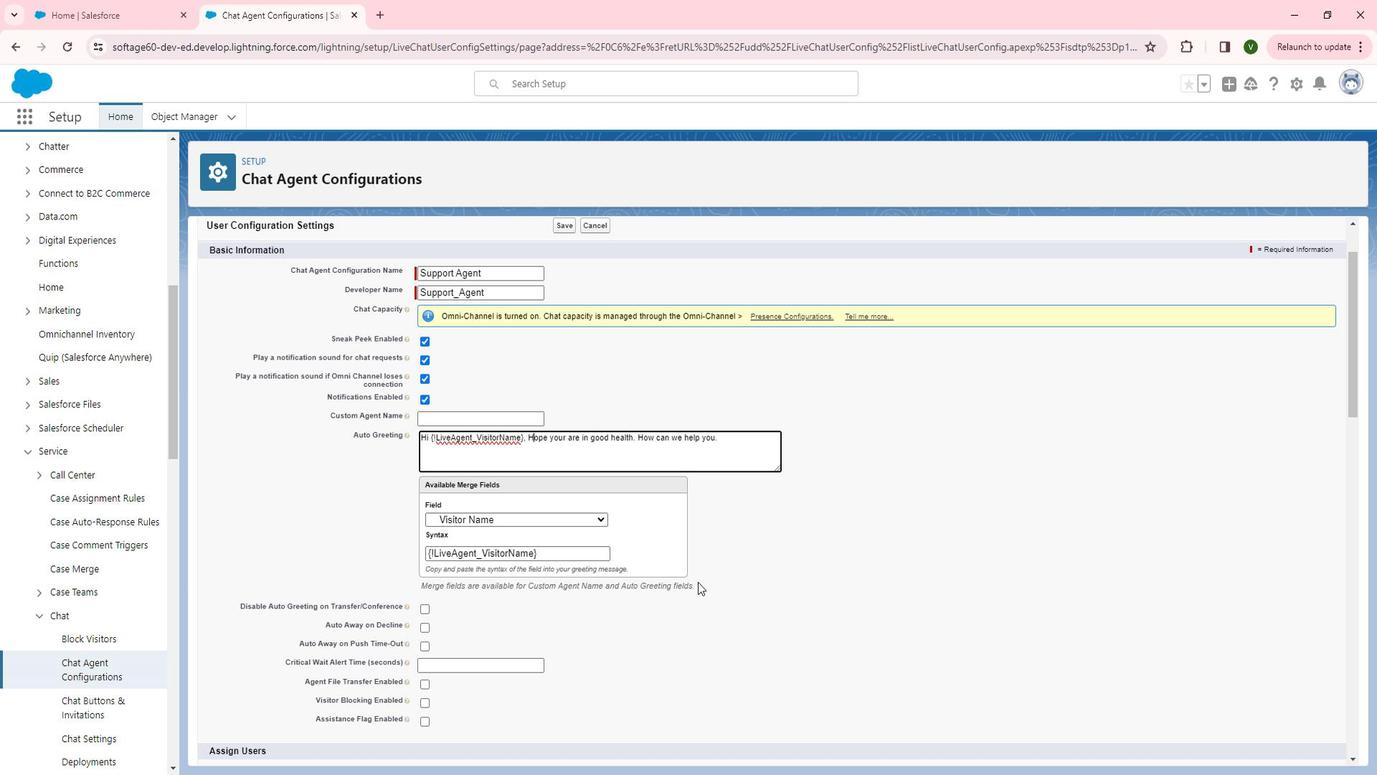 
Action: Mouse scrolled (705, 566) with delta (0, 0)
Screenshot: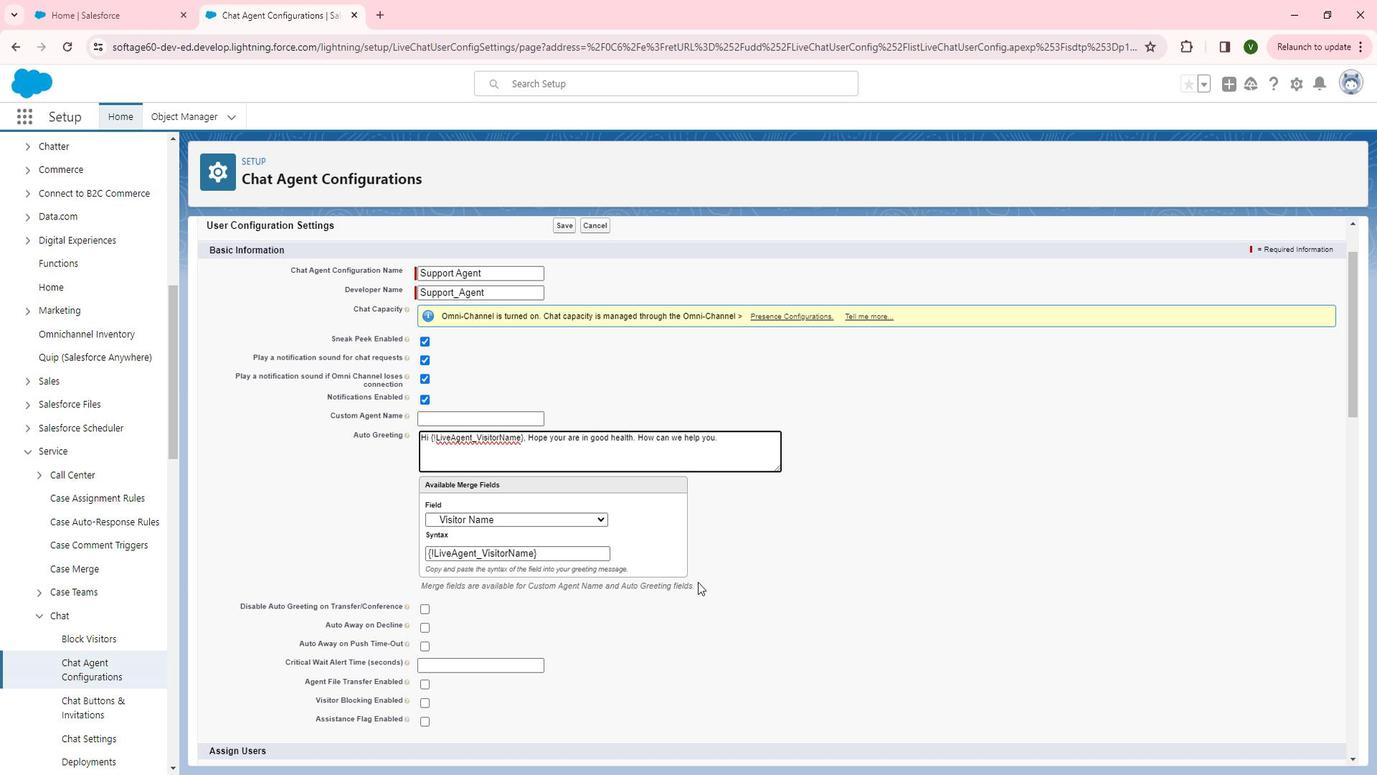 
Action: Mouse moved to (664, 560)
Screenshot: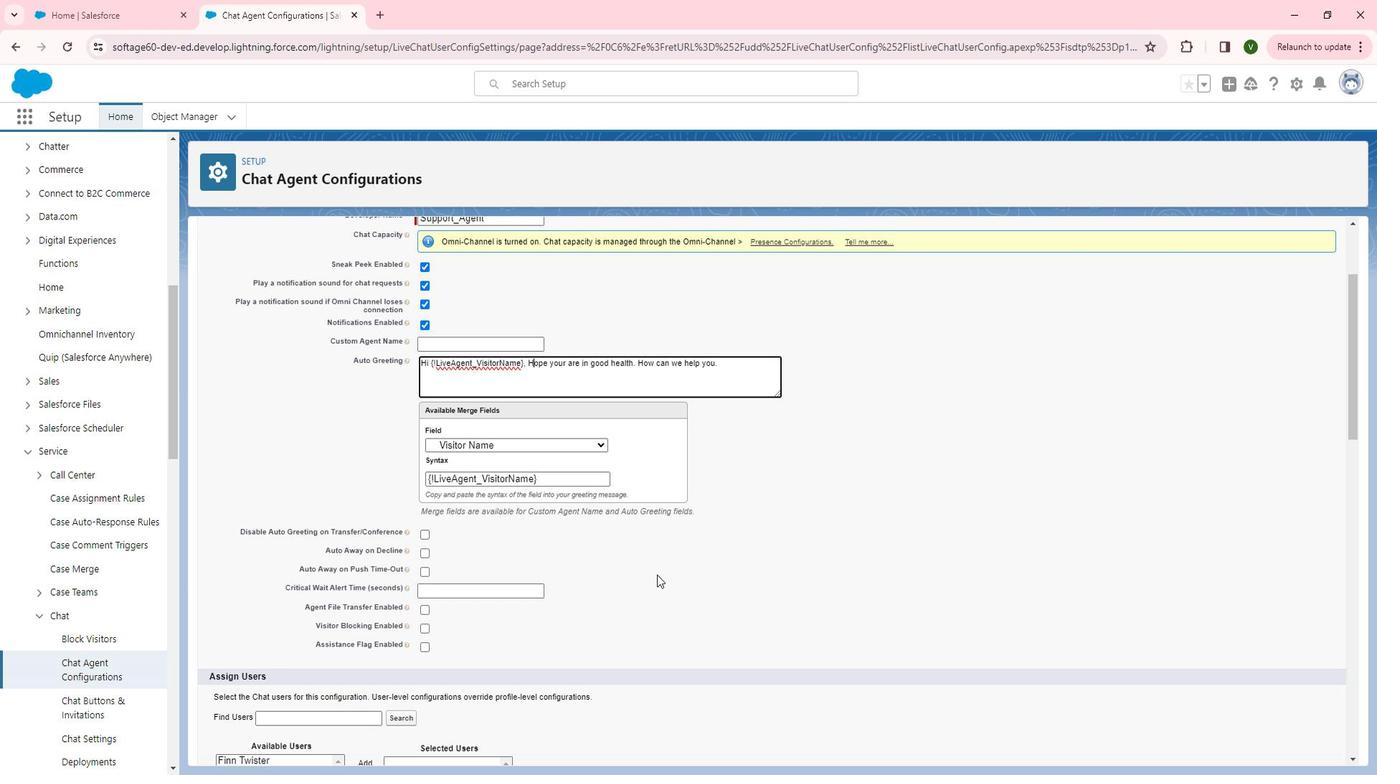 
Action: Mouse pressed left at (664, 560)
Screenshot: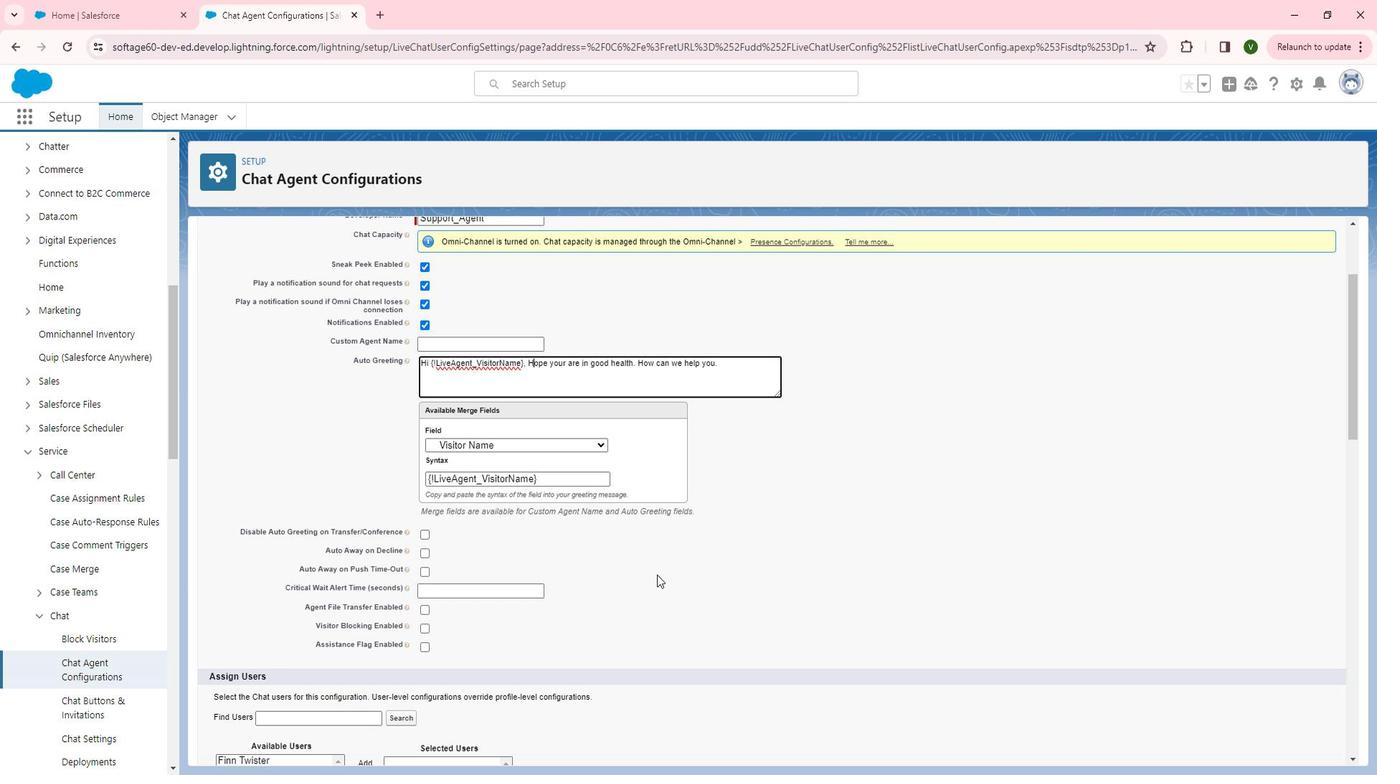 
Action: Mouse moved to (435, 521)
Screenshot: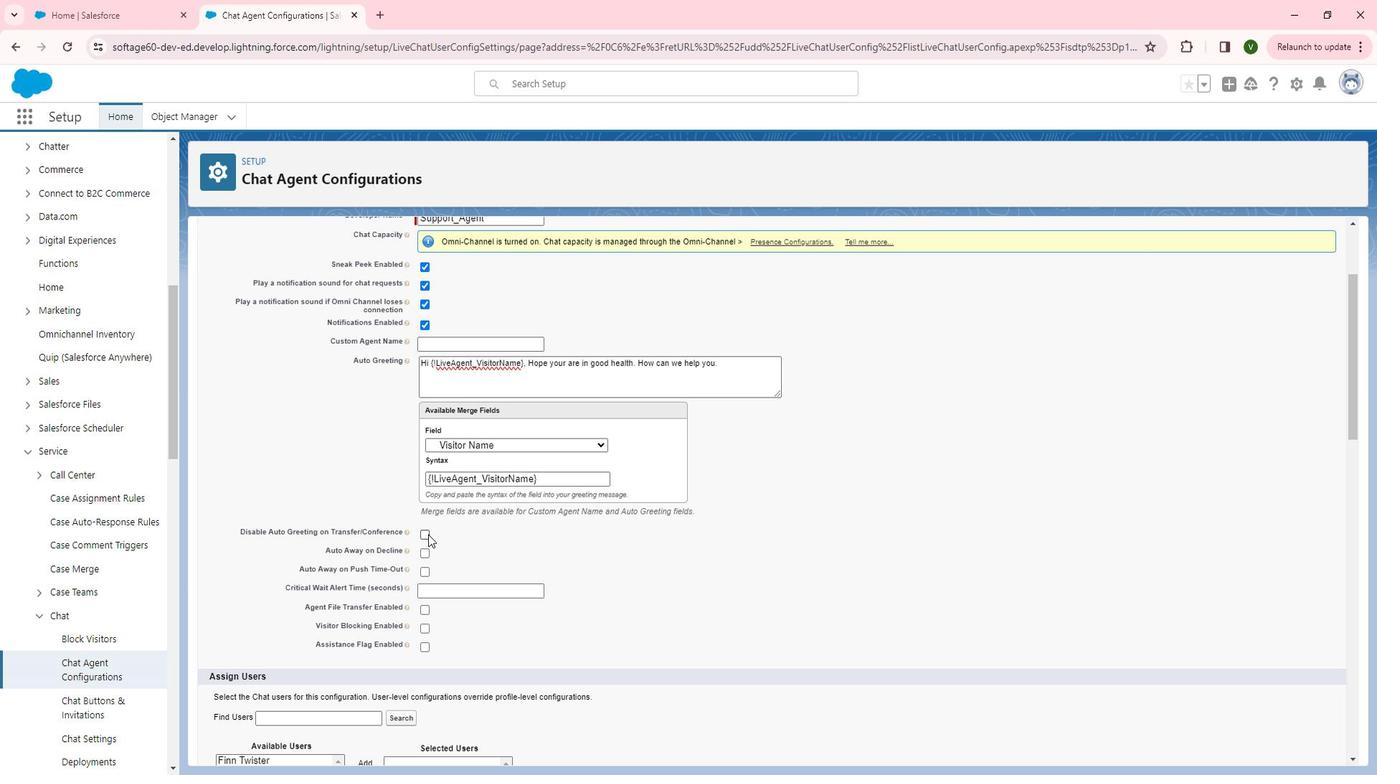 
Action: Mouse pressed left at (435, 521)
Screenshot: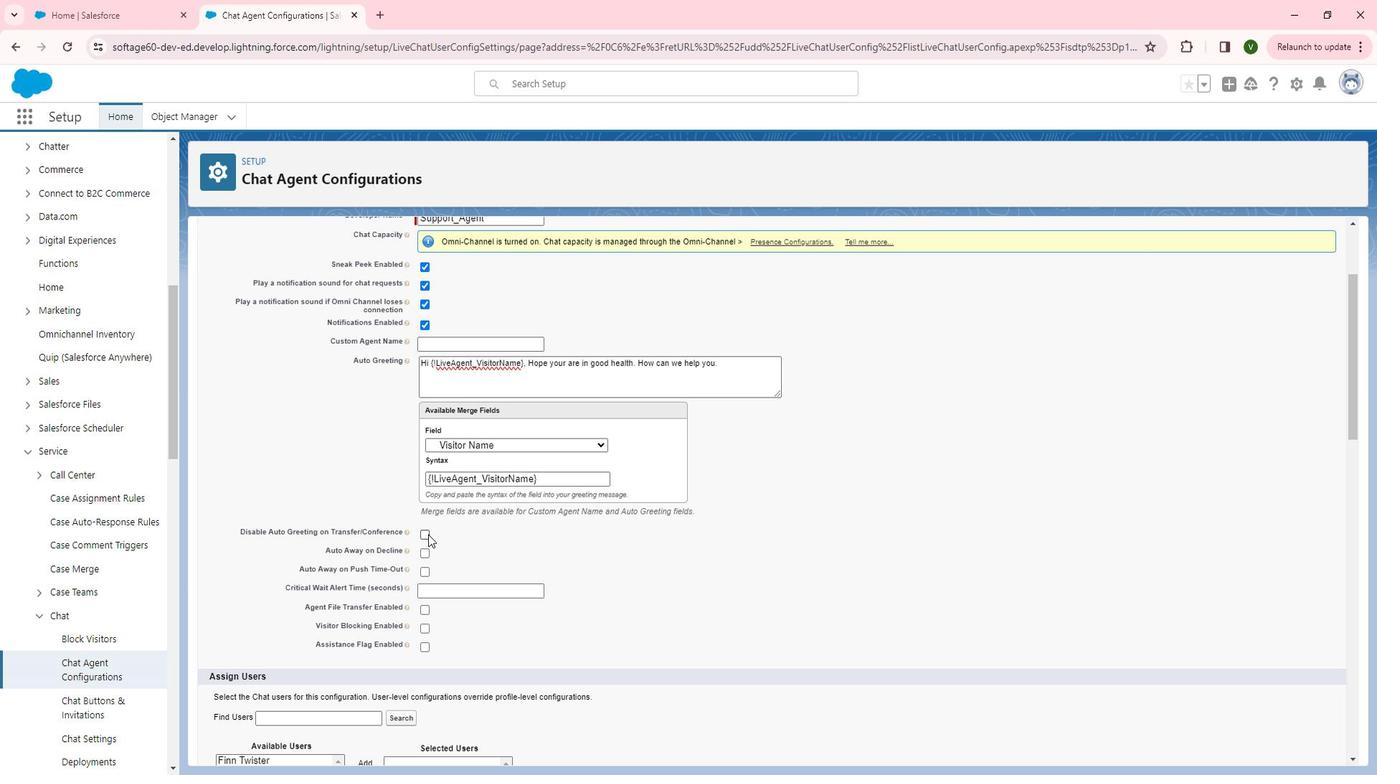 
Action: Mouse moved to (429, 556)
Screenshot: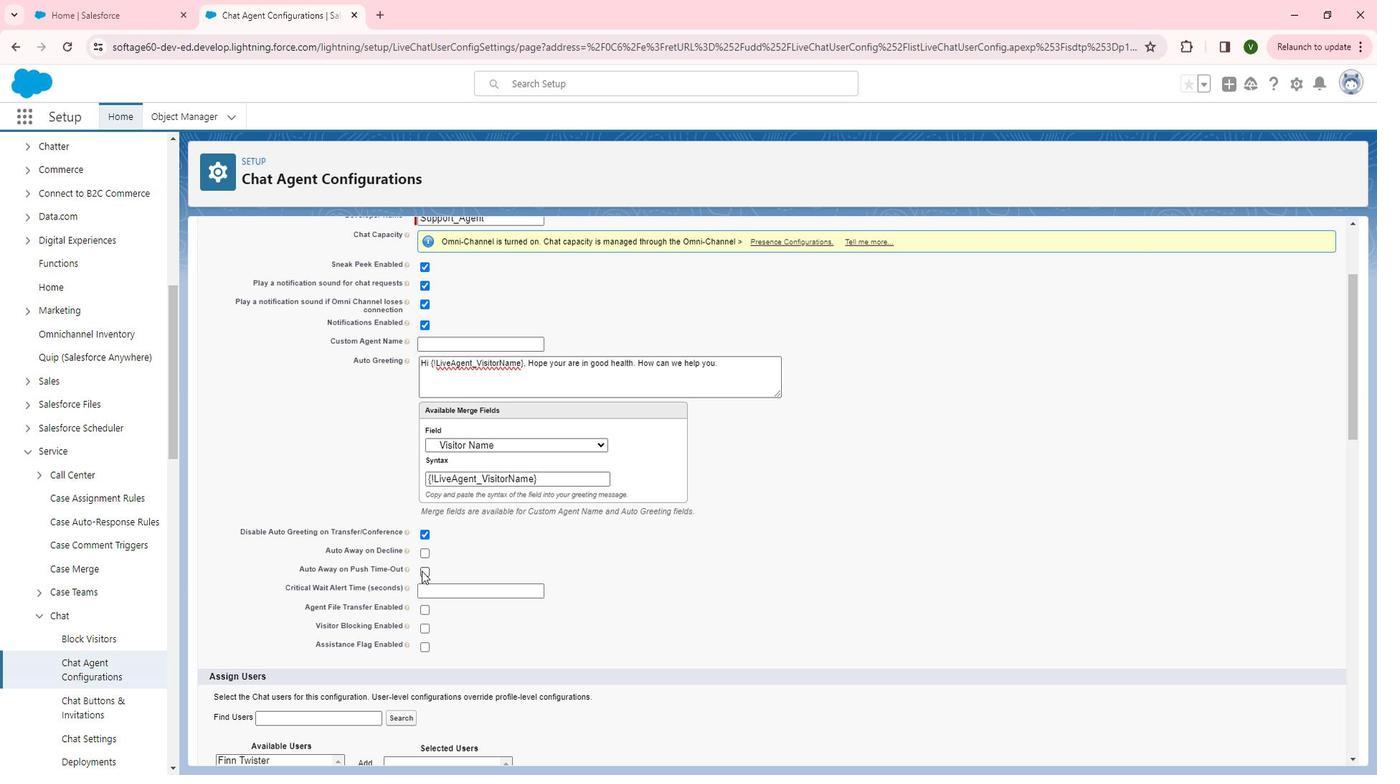 
Action: Mouse pressed left at (429, 556)
Screenshot: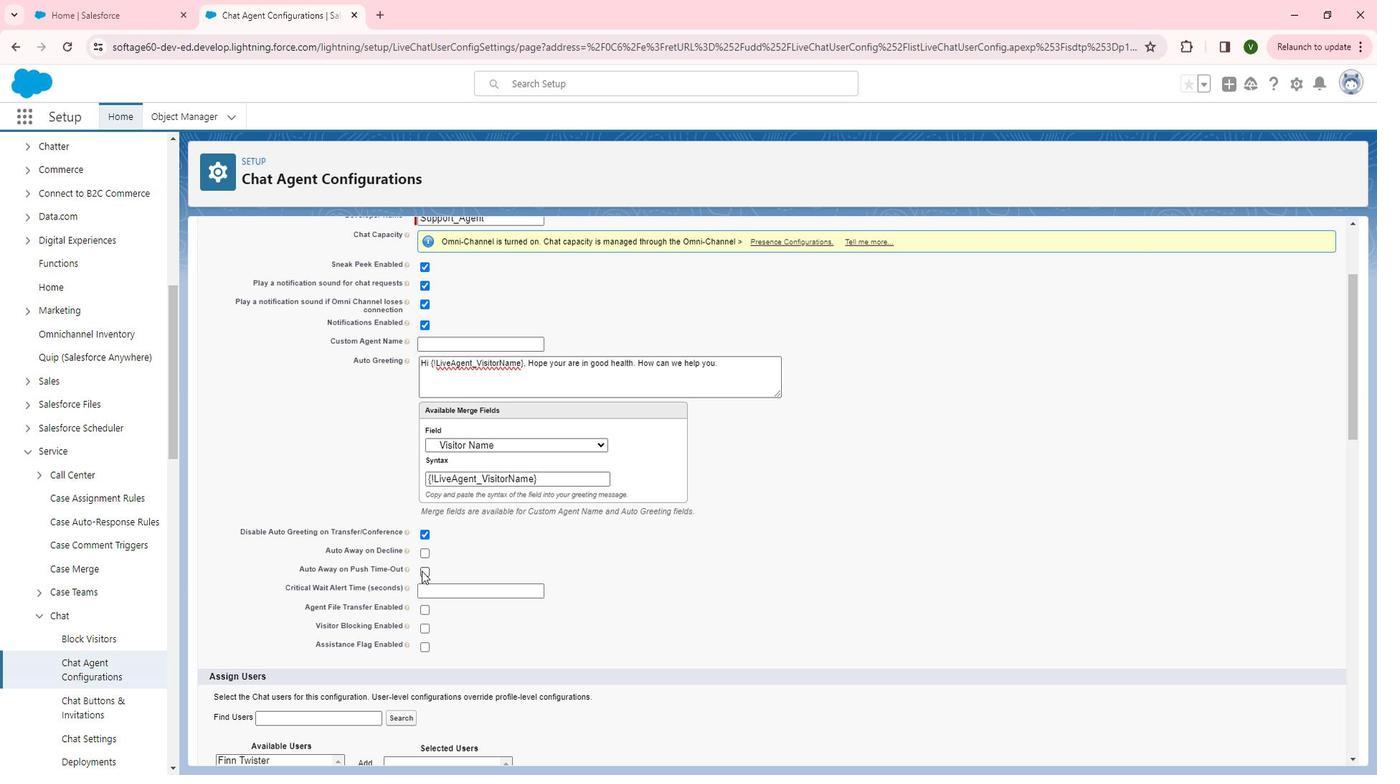 
Action: Mouse moved to (455, 559)
Screenshot: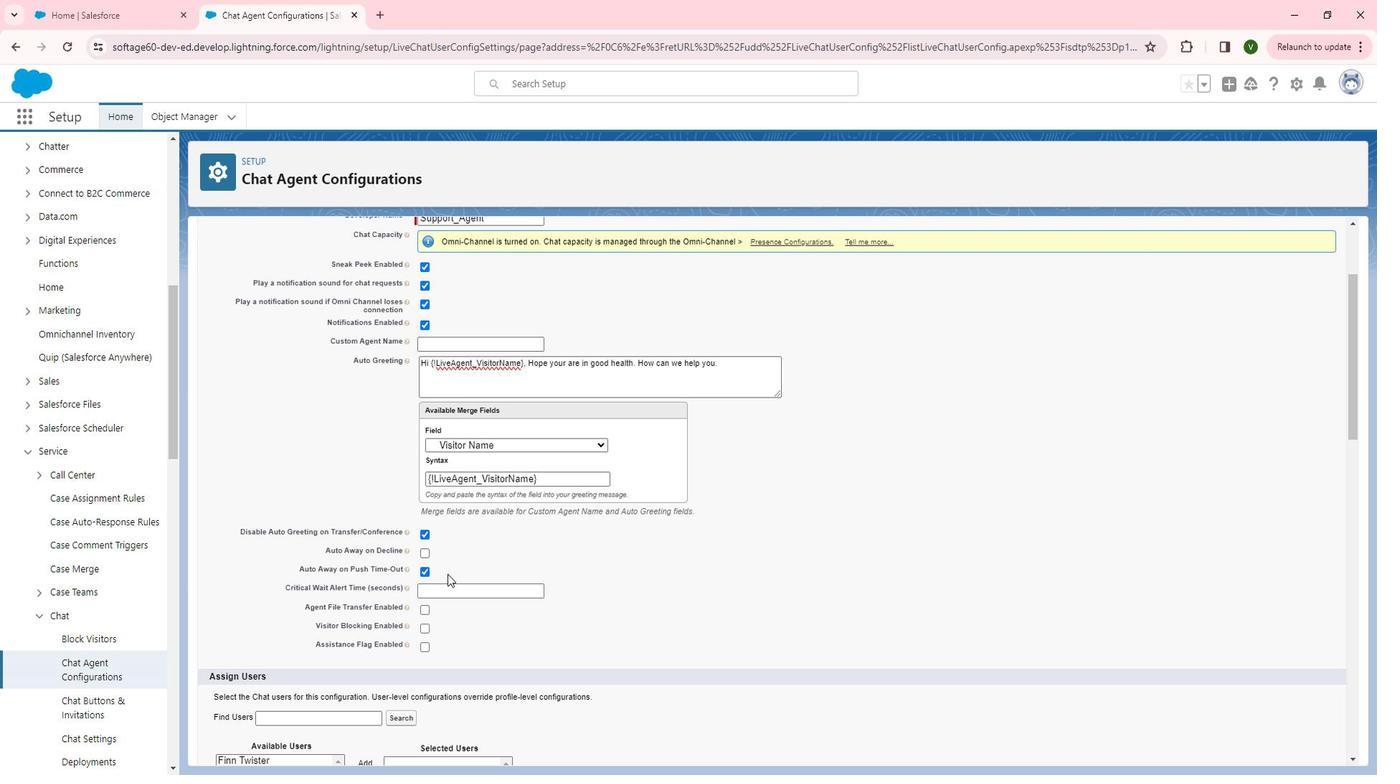 
Action: Mouse scrolled (455, 559) with delta (0, 0)
Screenshot: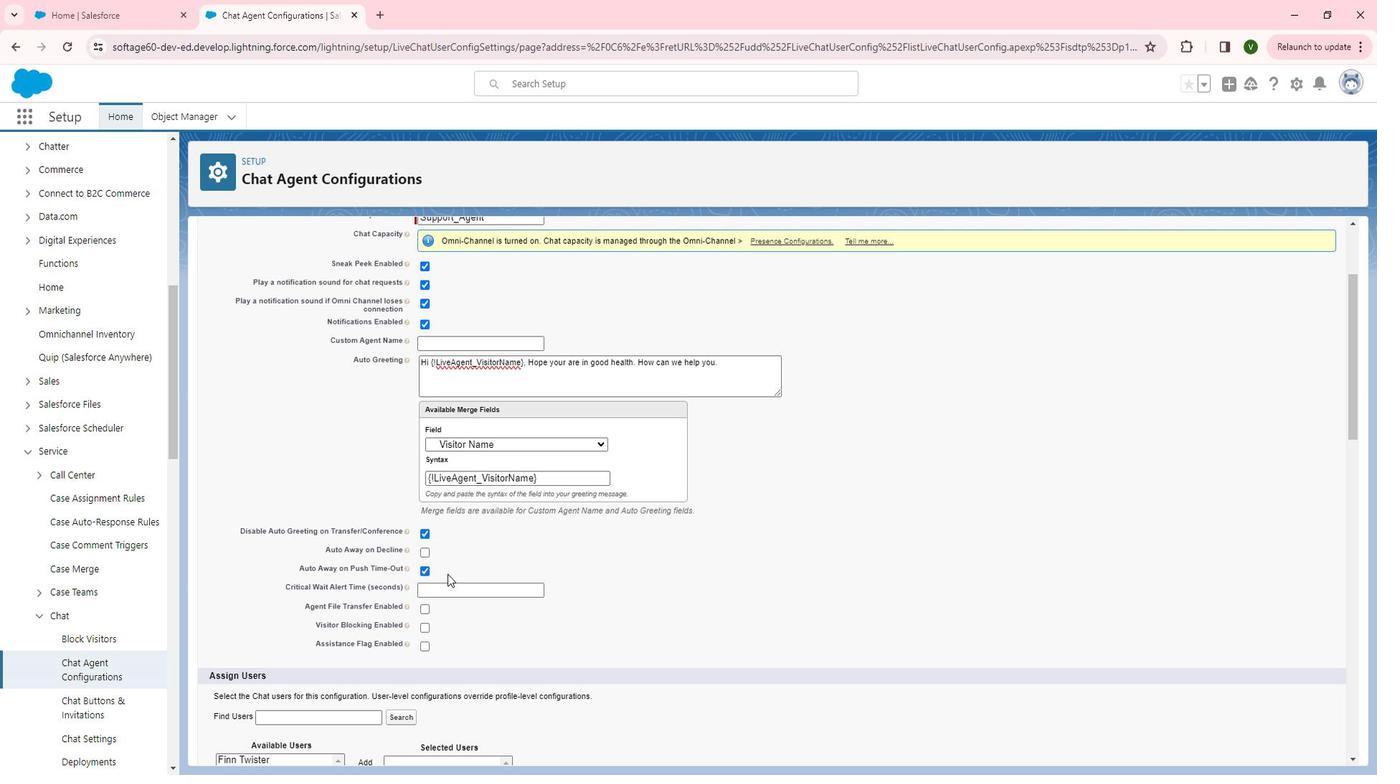 
Action: Mouse moved to (472, 499)
Screenshot: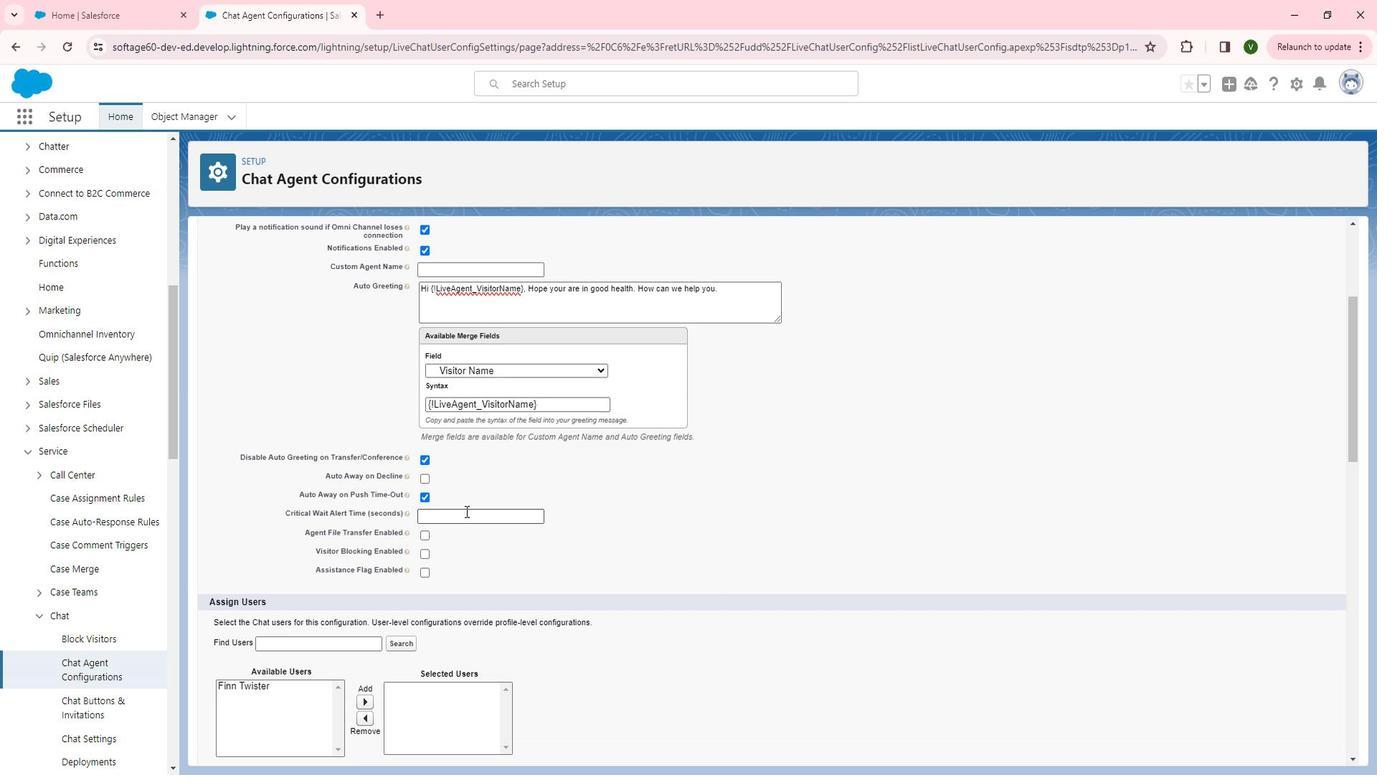 
Action: Mouse pressed left at (472, 499)
Screenshot: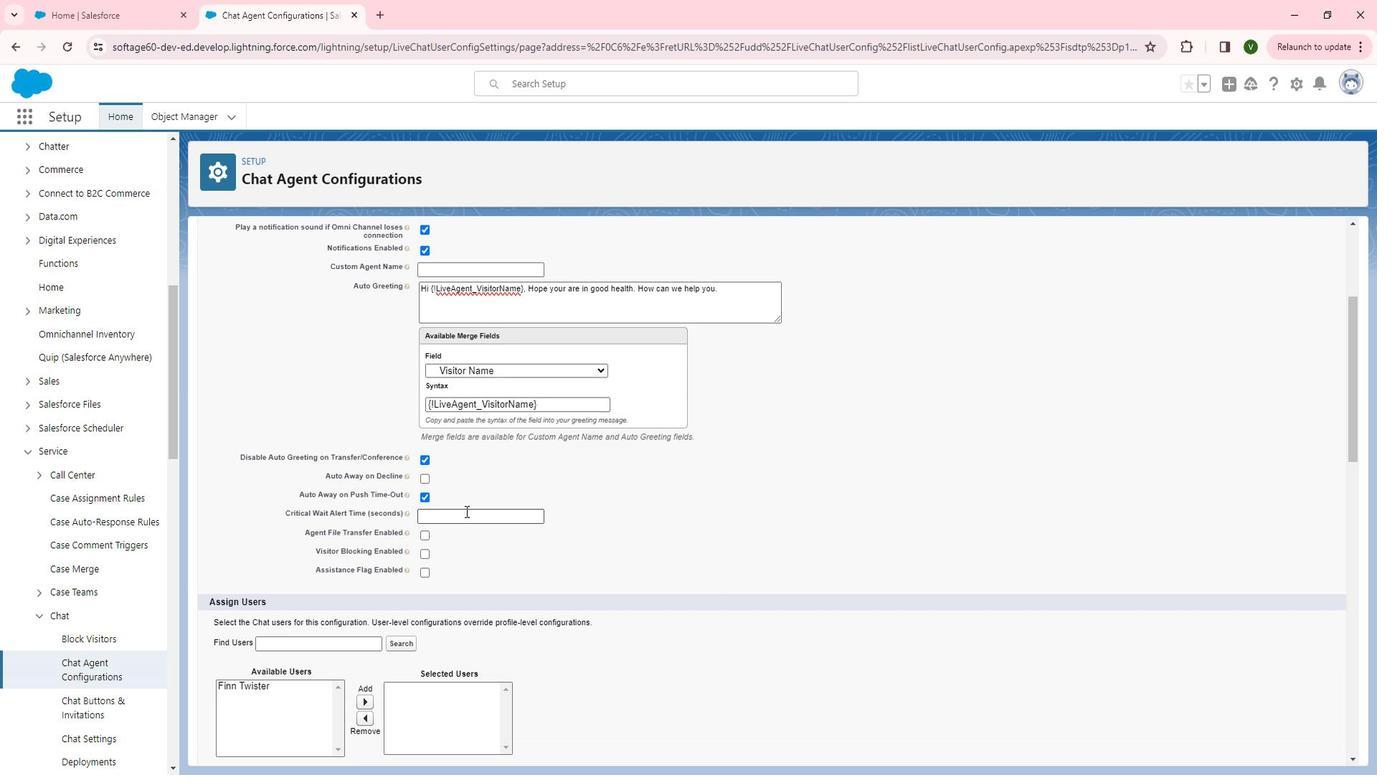 
Action: Mouse moved to (458, 508)
Screenshot: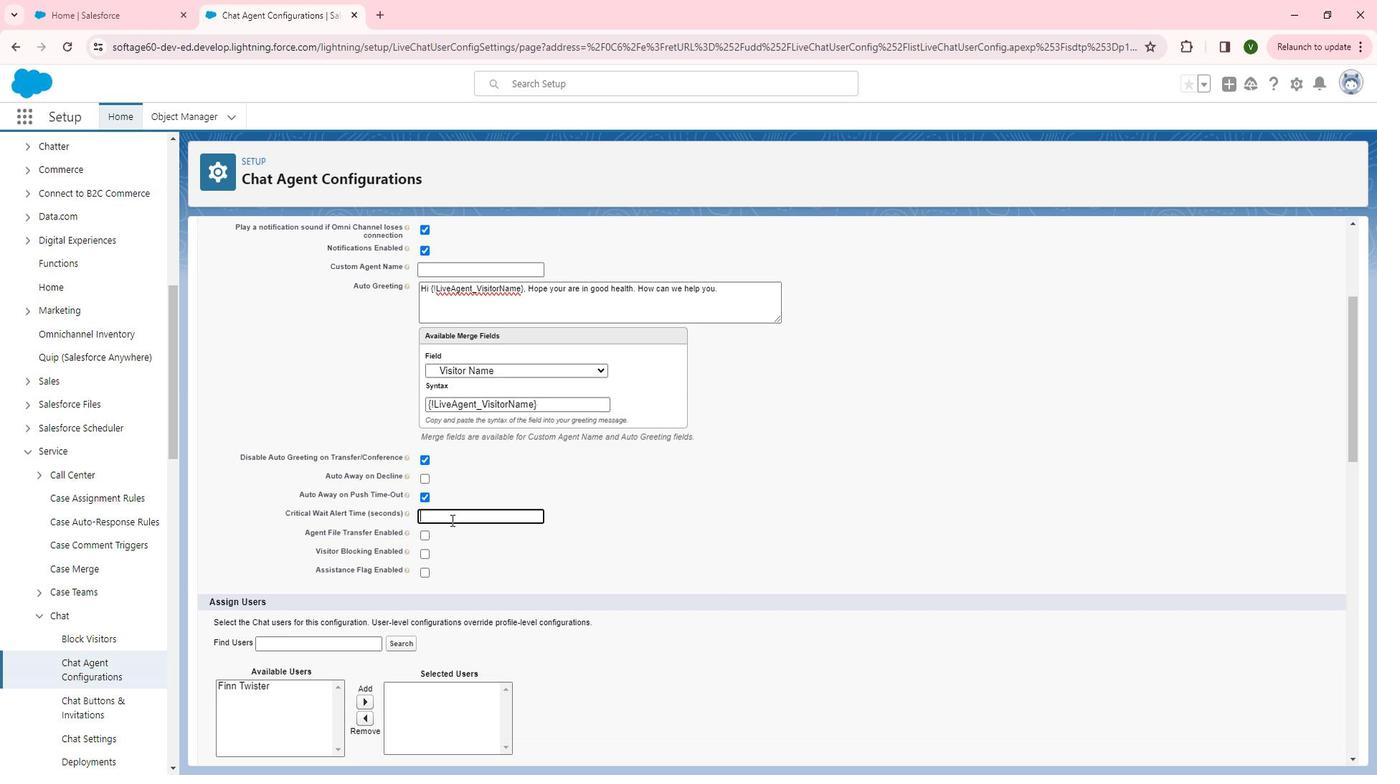 
Action: Key pressed 60
Screenshot: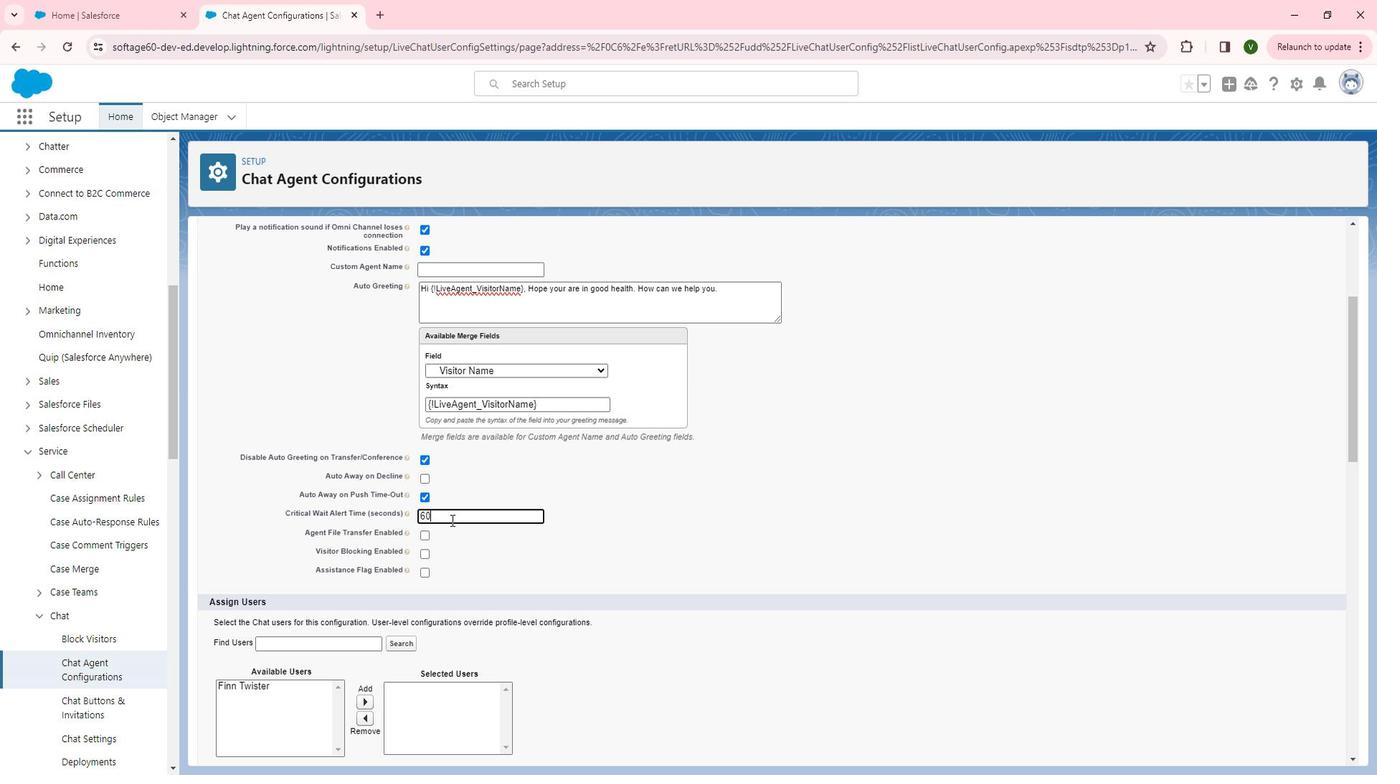 
Action: Mouse moved to (455, 533)
Screenshot: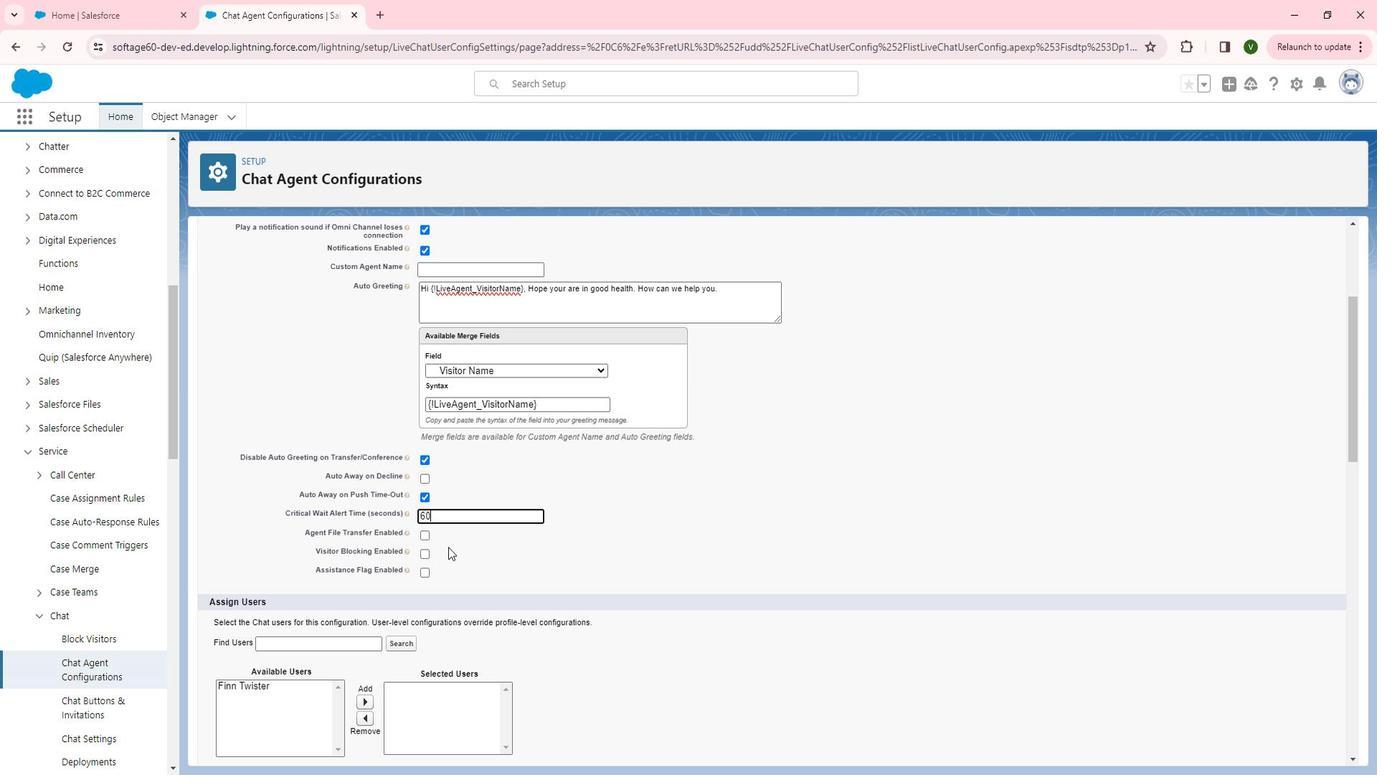 
Action: Mouse pressed left at (455, 533)
Screenshot: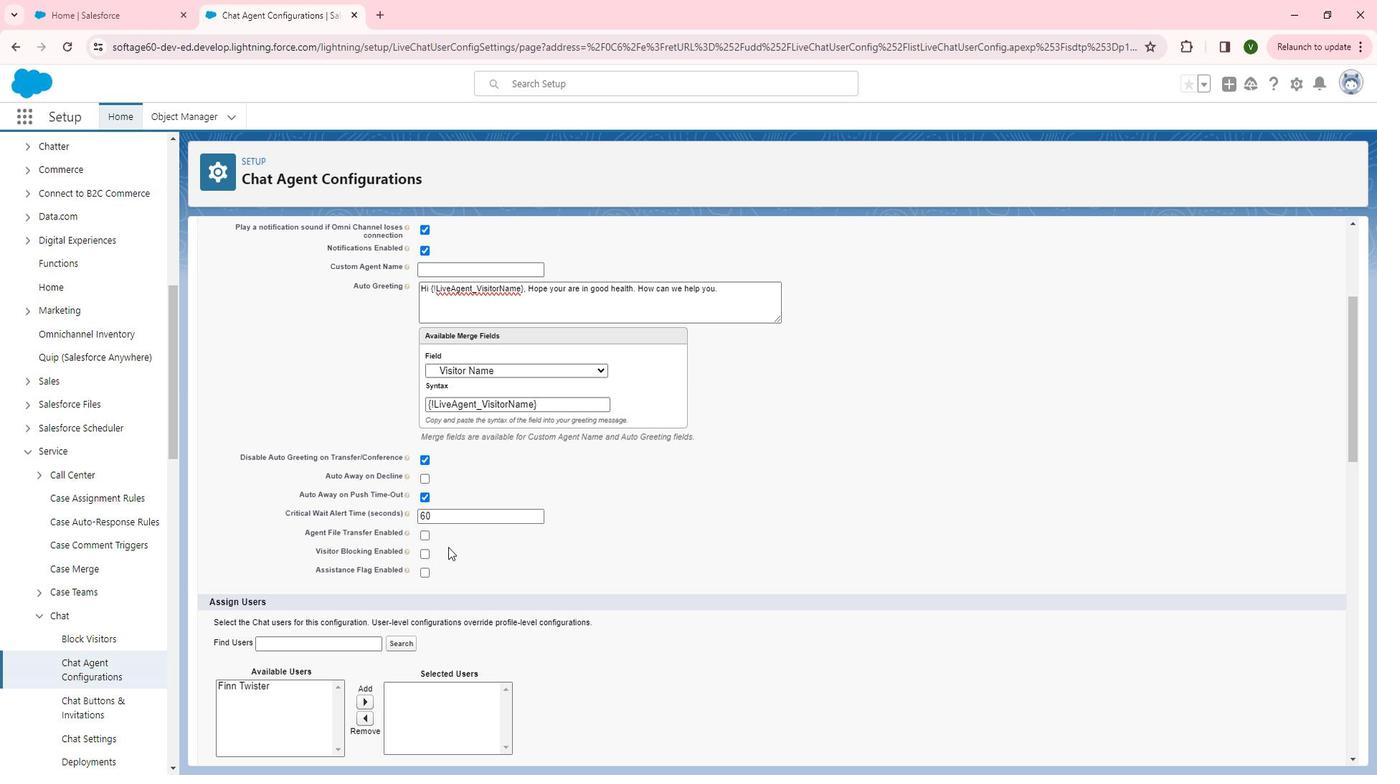 
Action: Mouse moved to (429, 522)
Screenshot: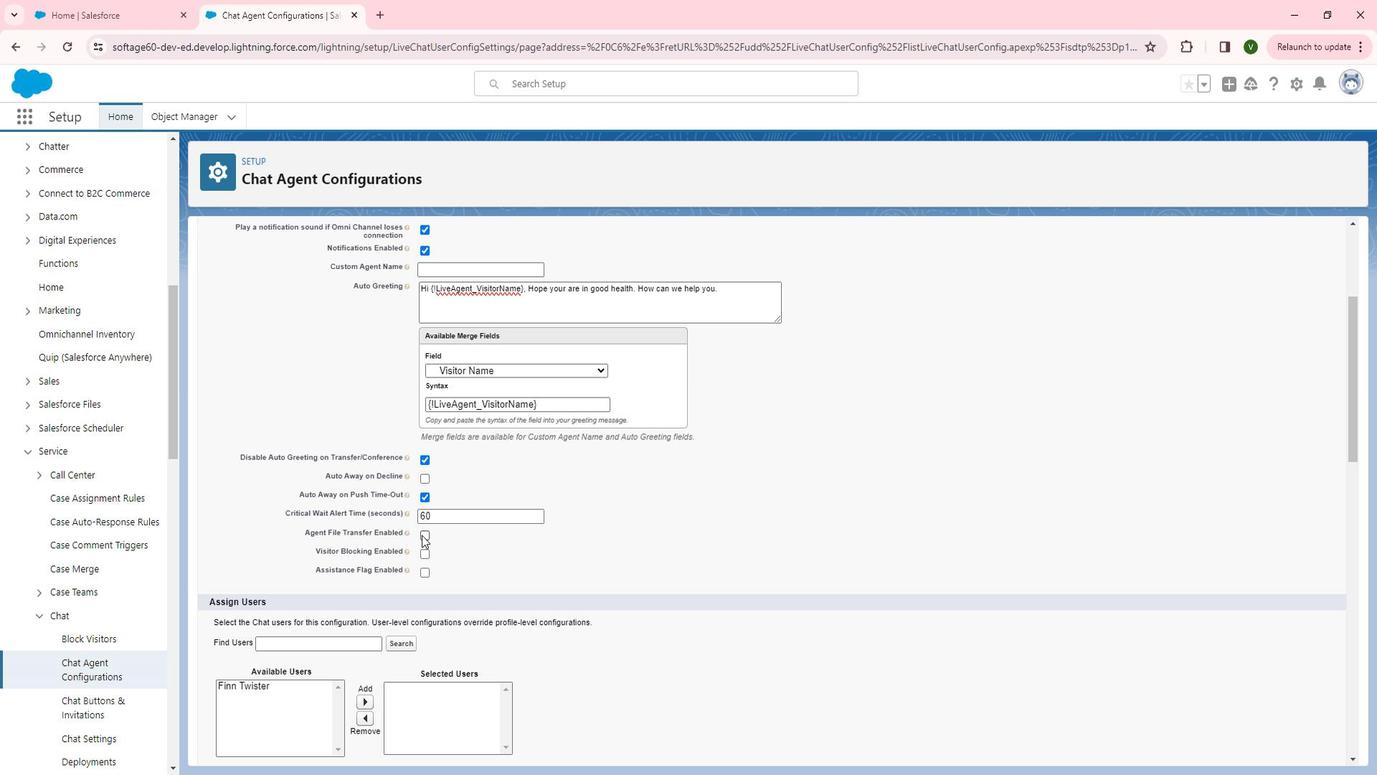 
Action: Mouse pressed left at (429, 522)
Screenshot: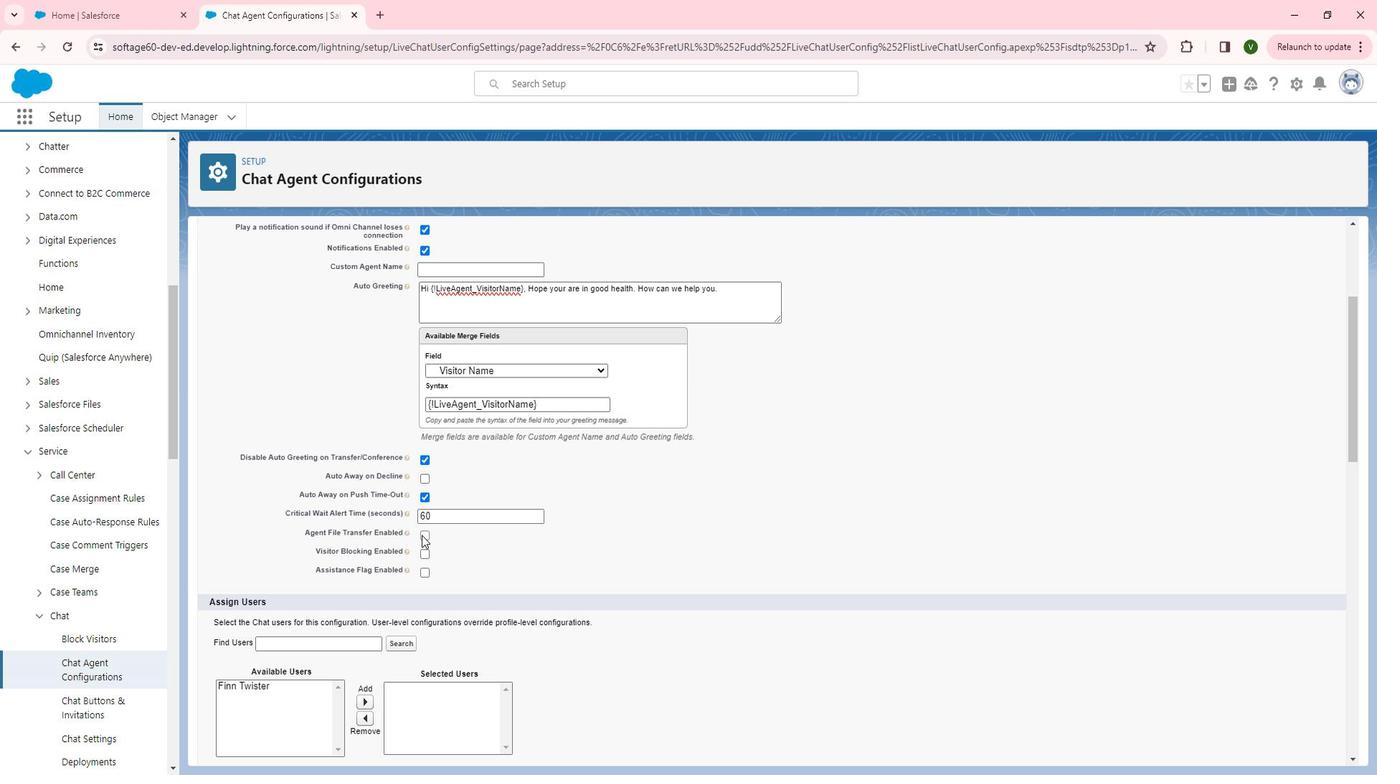 
Action: Mouse moved to (429, 538)
Screenshot: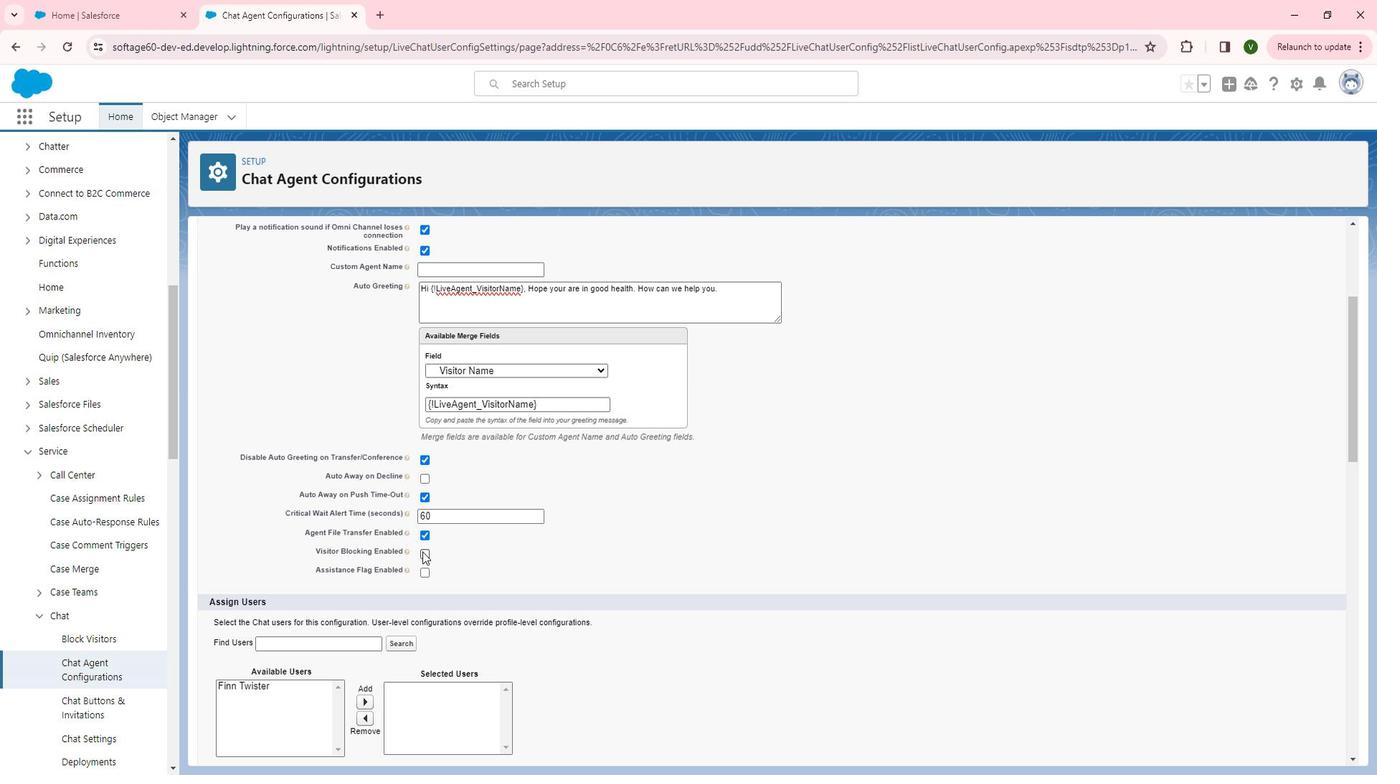 
Action: Mouse pressed left at (429, 538)
Screenshot: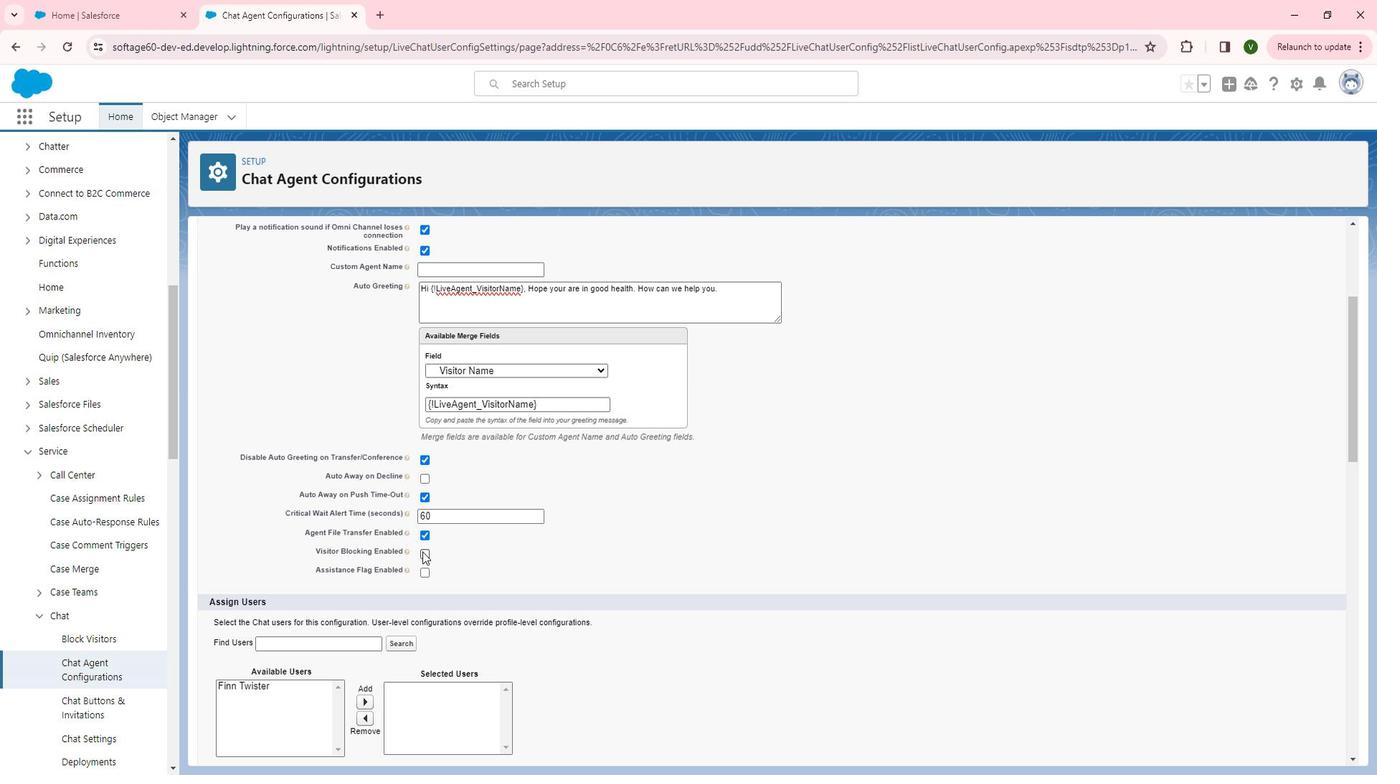 
Action: Mouse moved to (432, 556)
Screenshot: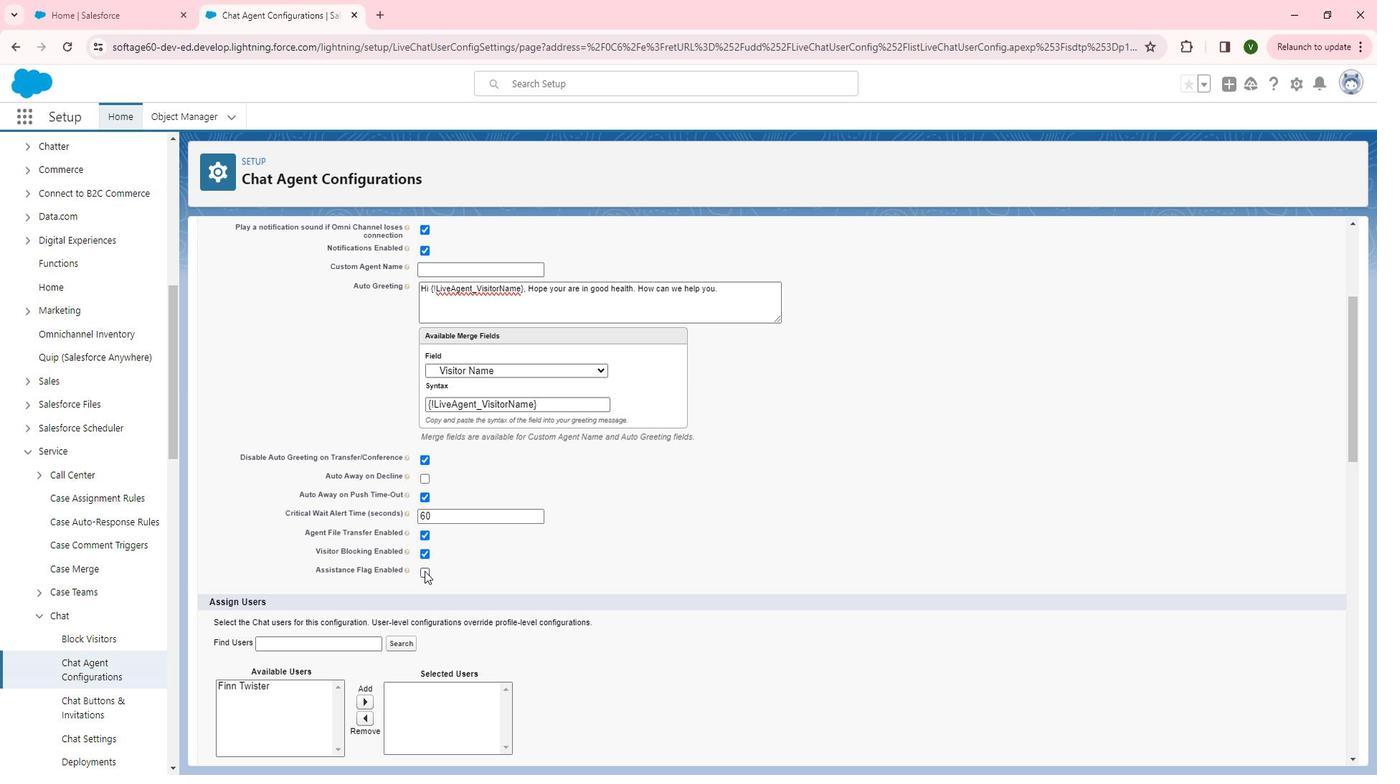 
Action: Mouse pressed left at (432, 556)
Screenshot: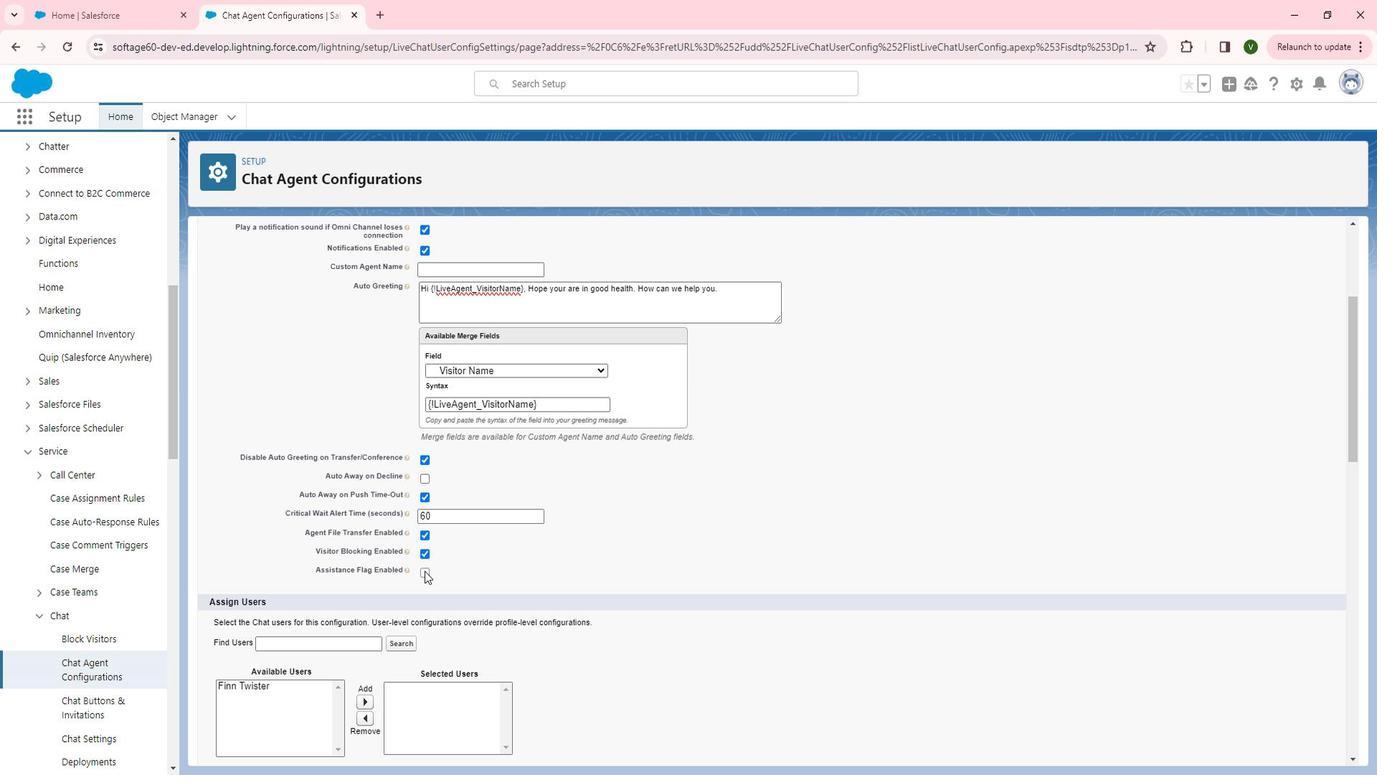 
Action: Mouse moved to (524, 561)
Screenshot: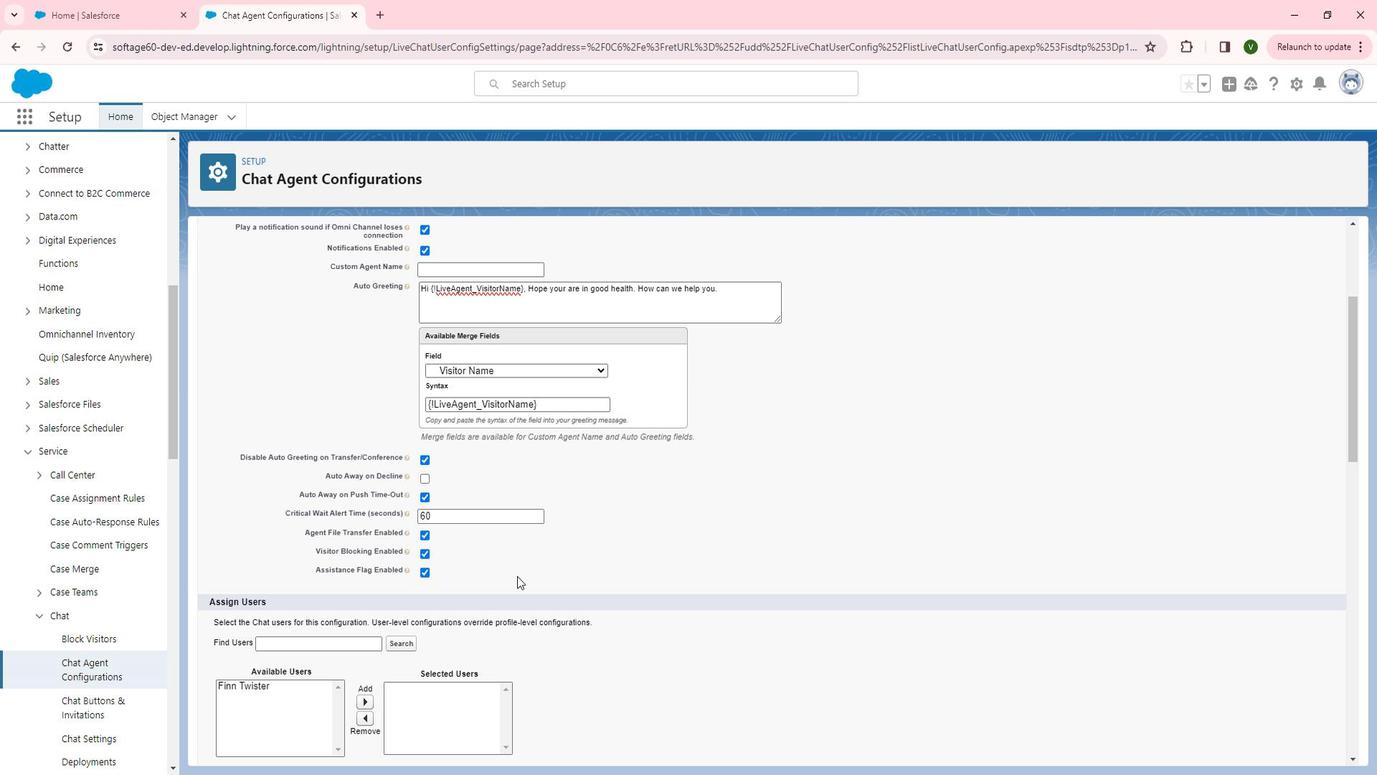 
Action: Mouse scrolled (524, 561) with delta (0, 0)
Screenshot: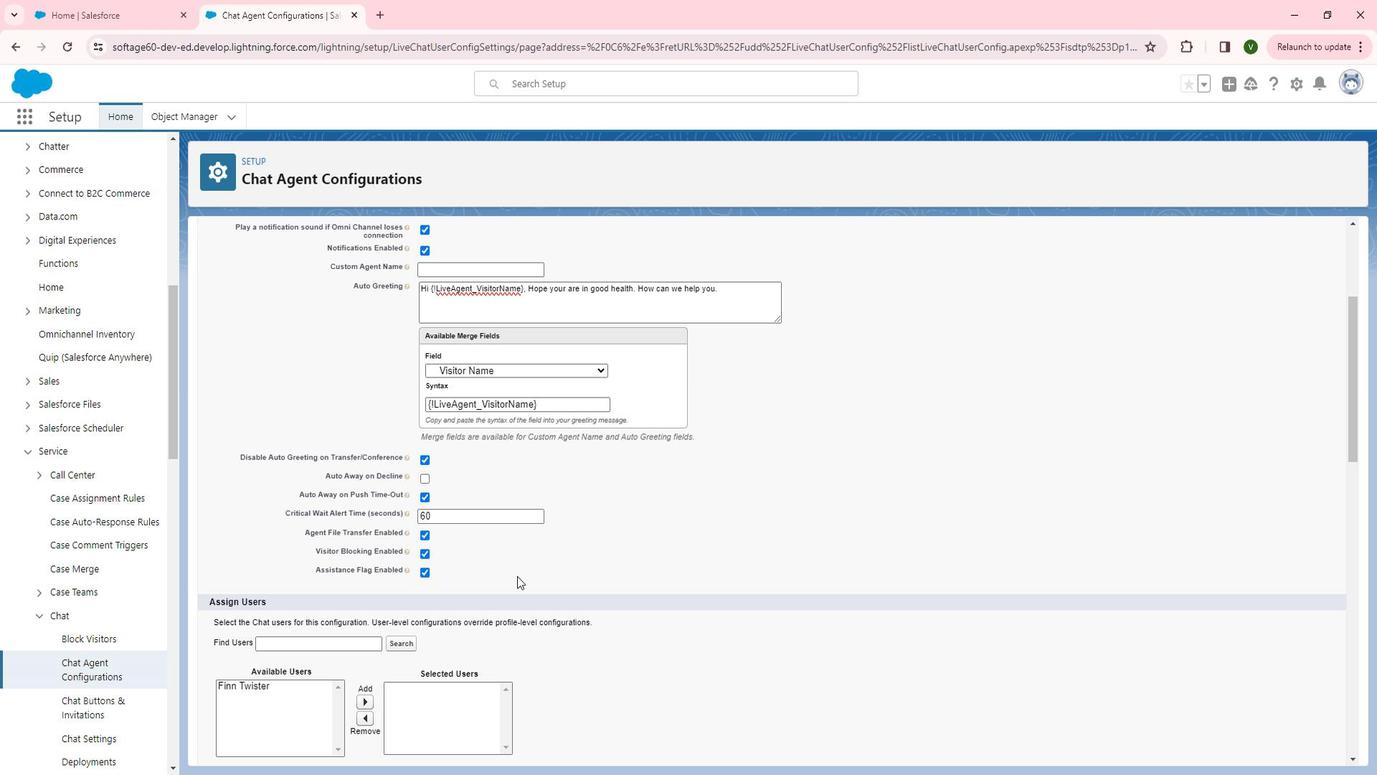
Action: Mouse scrolled (524, 561) with delta (0, 0)
Screenshot: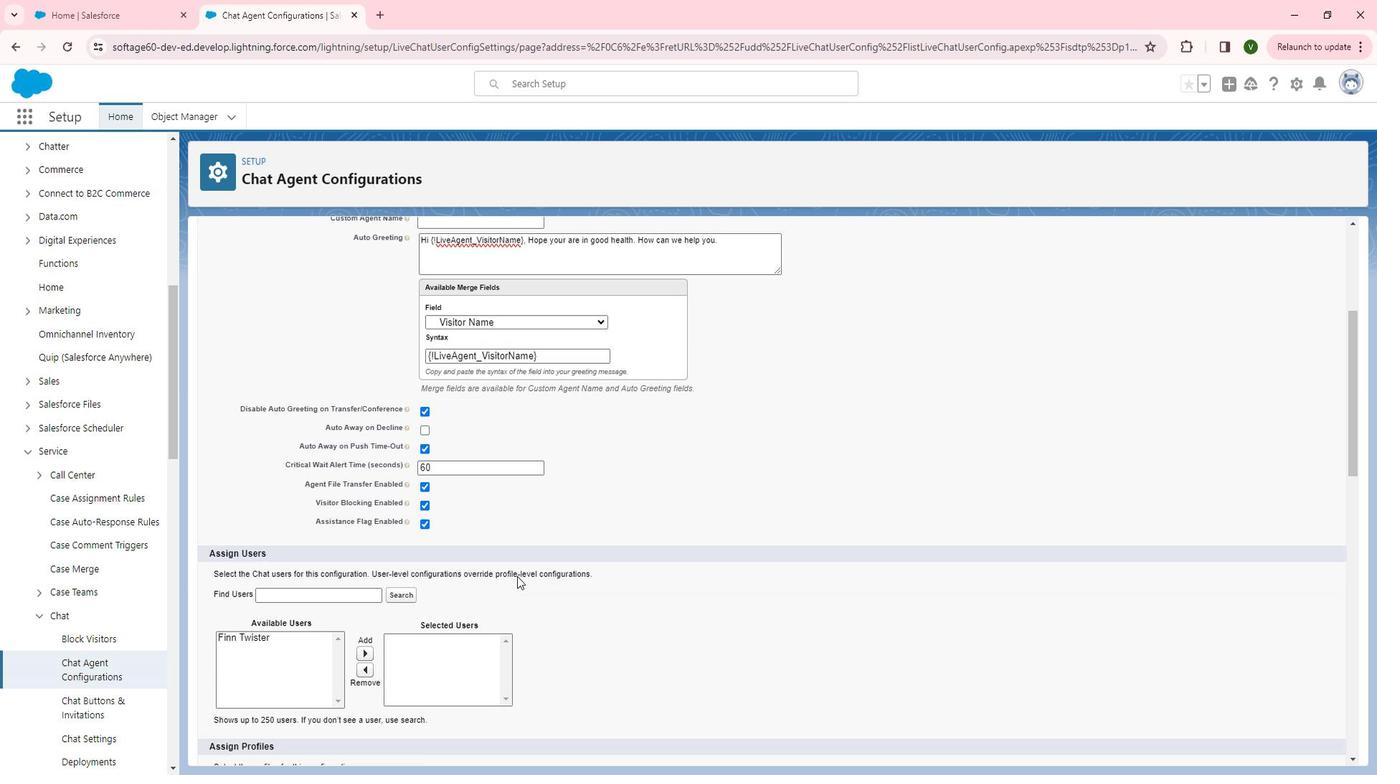 
Action: Mouse moved to (275, 522)
Screenshot: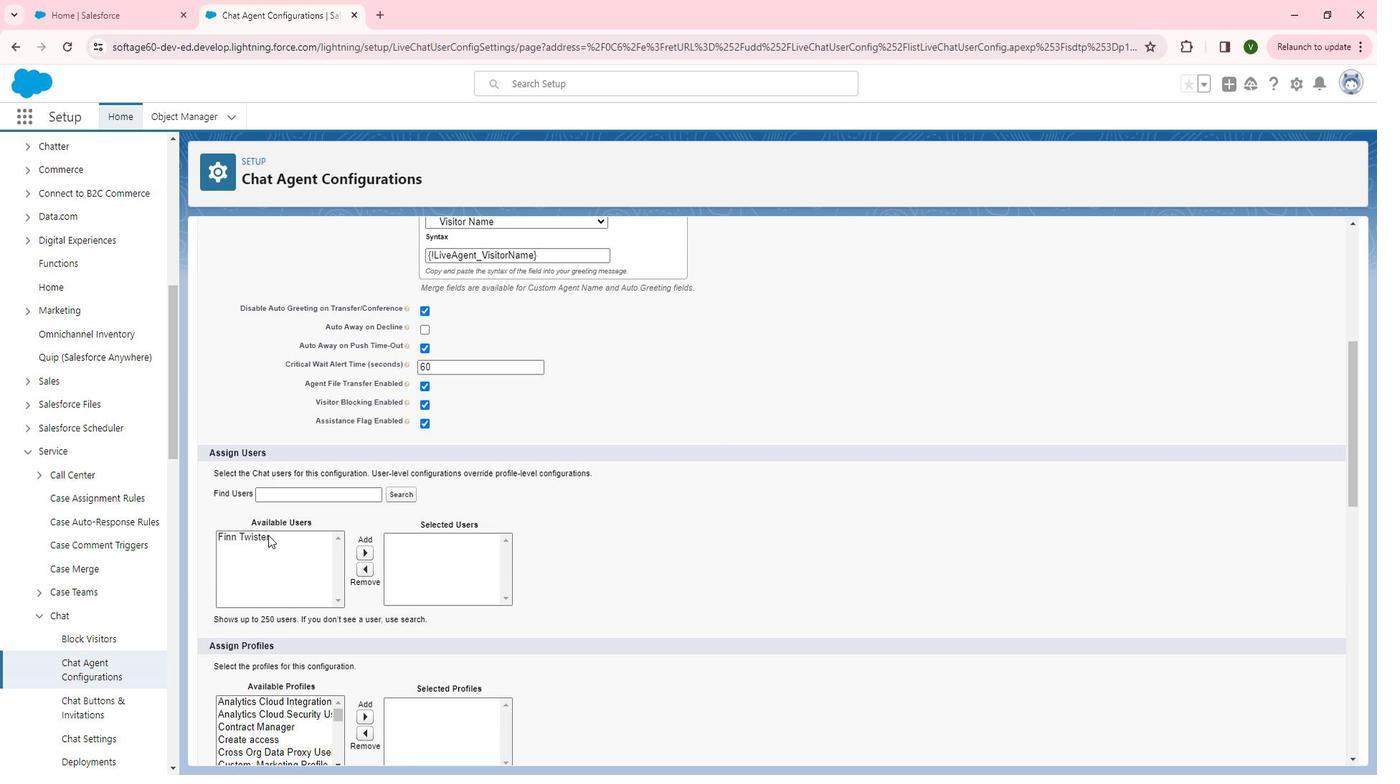 
Action: Mouse pressed left at (275, 522)
Screenshot: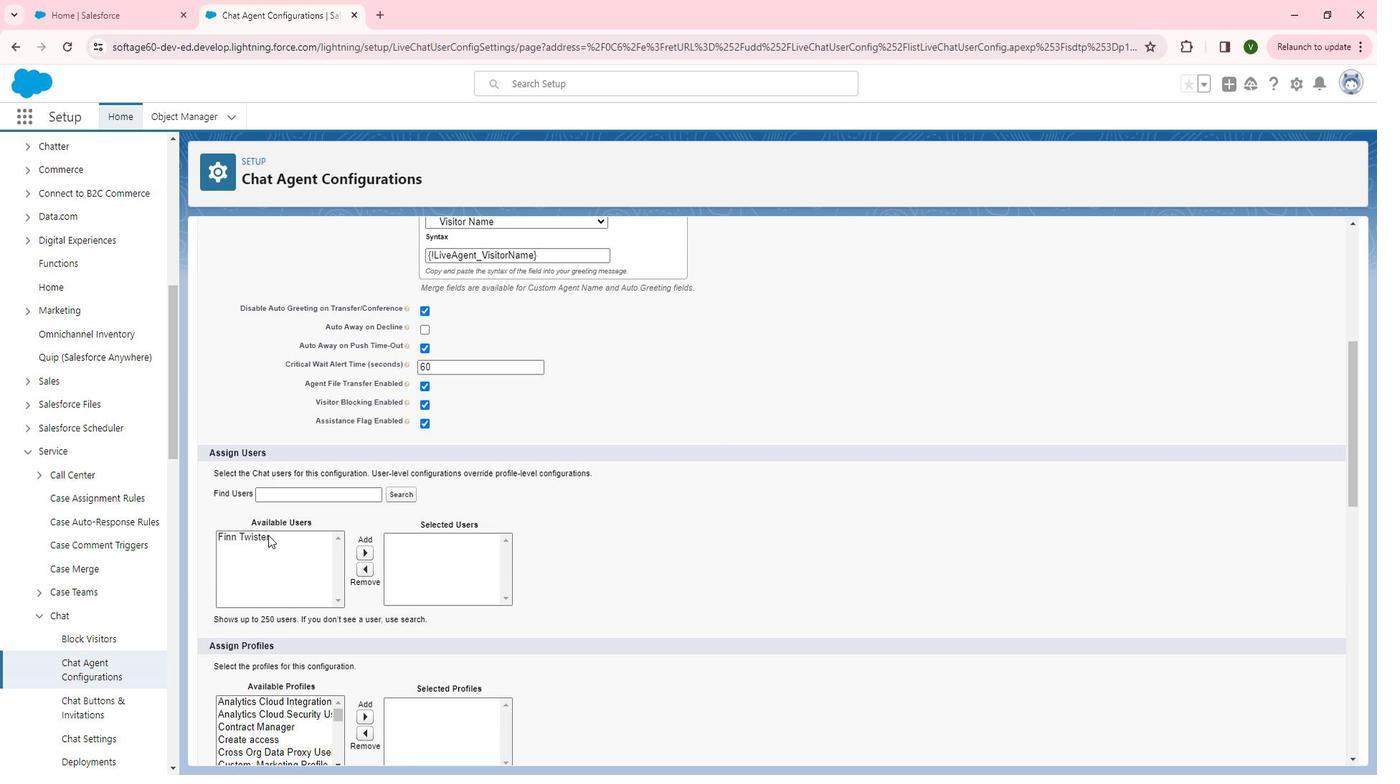 
Action: Mouse moved to (373, 535)
Screenshot: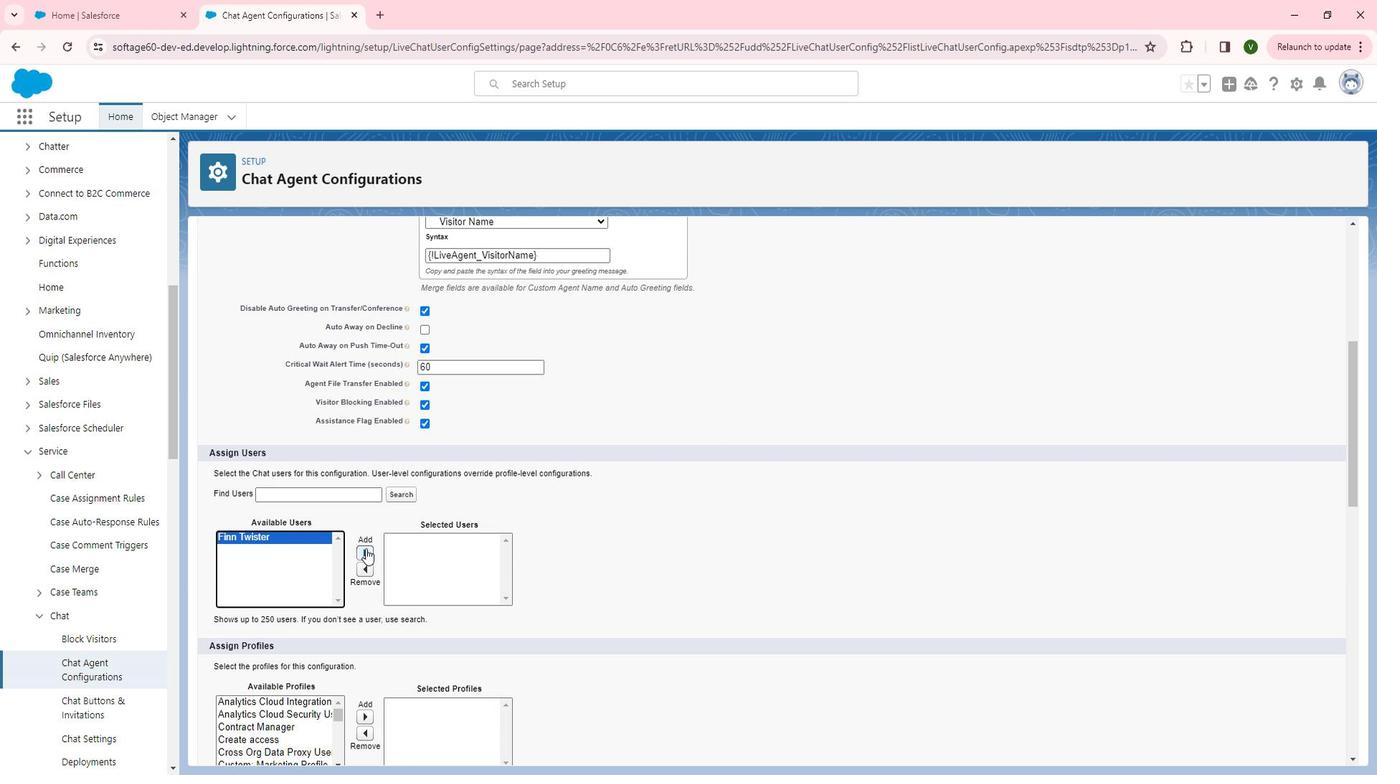 
Action: Mouse pressed left at (373, 535)
Screenshot: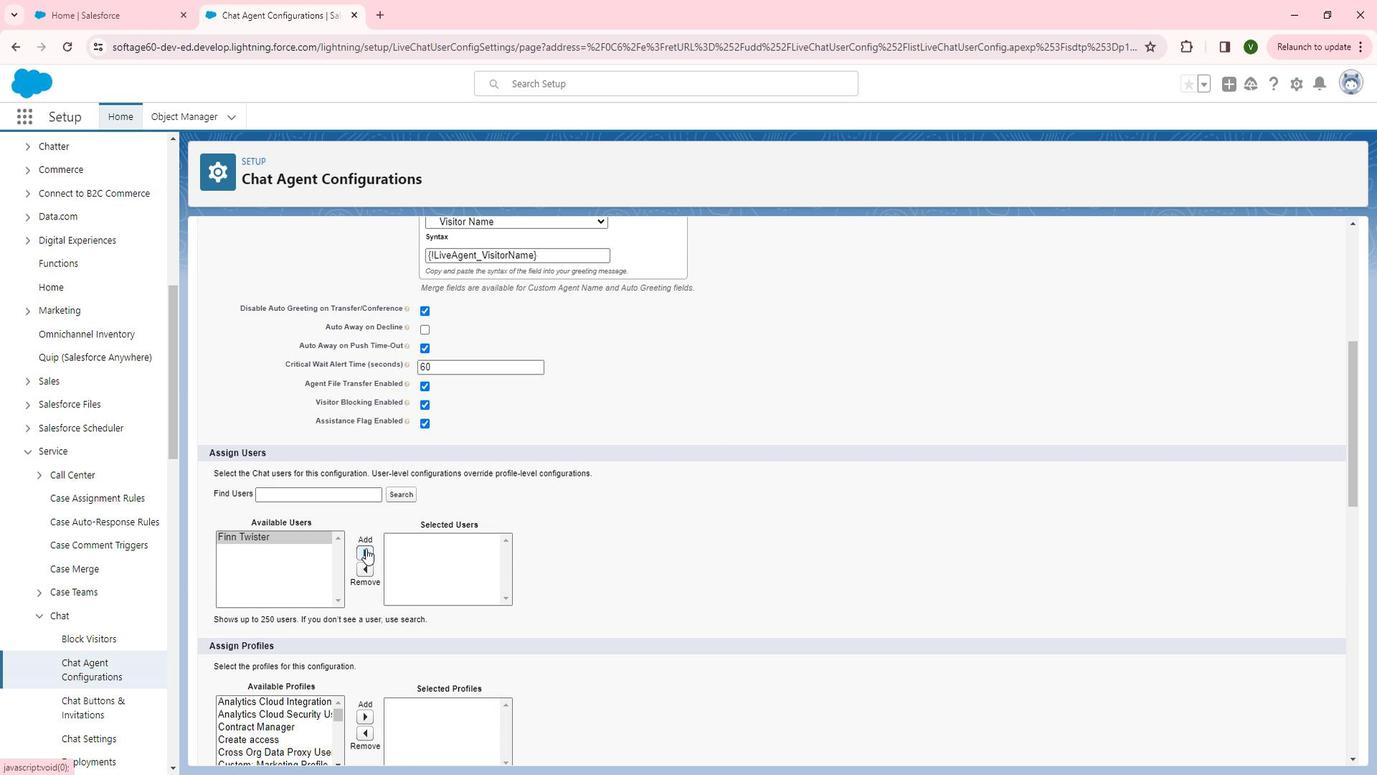 
Action: Mouse moved to (423, 567)
Screenshot: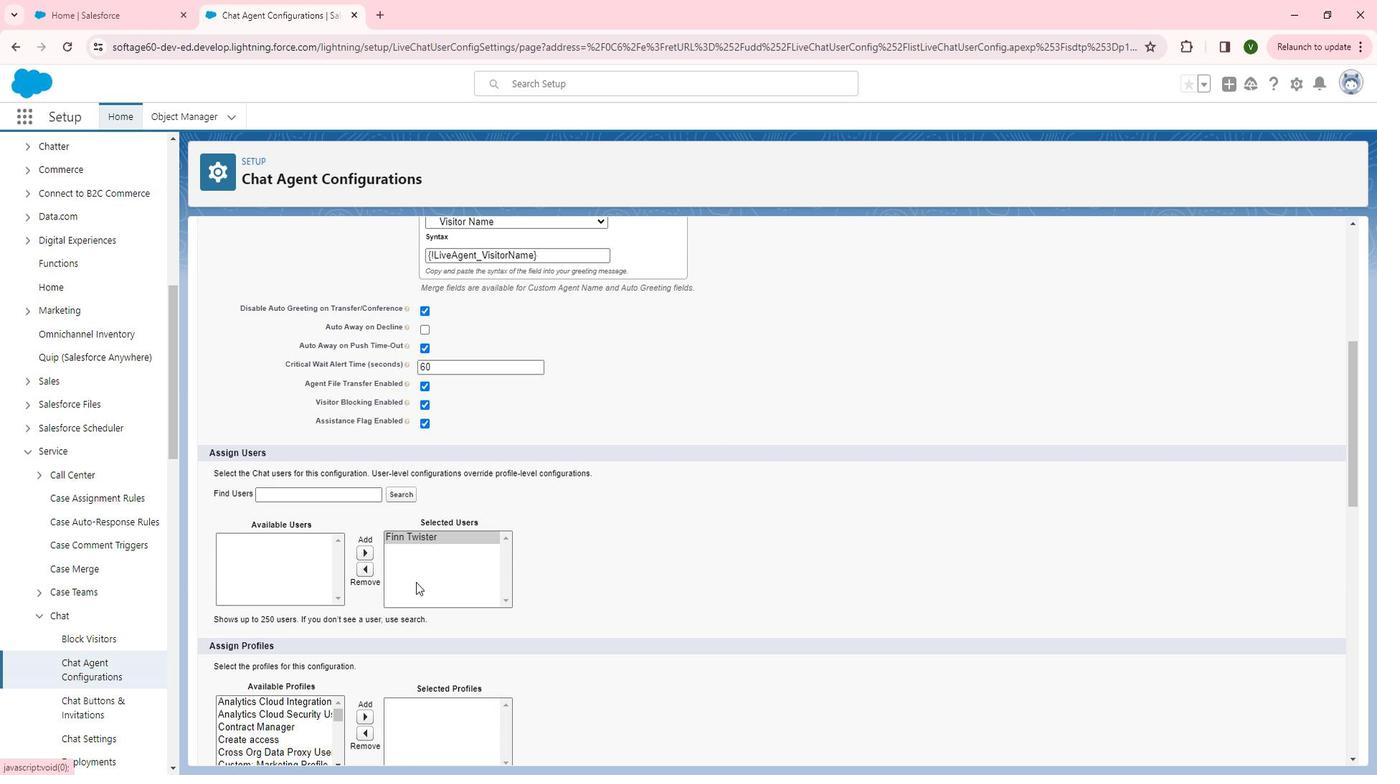 
Action: Mouse scrolled (423, 566) with delta (0, 0)
Screenshot: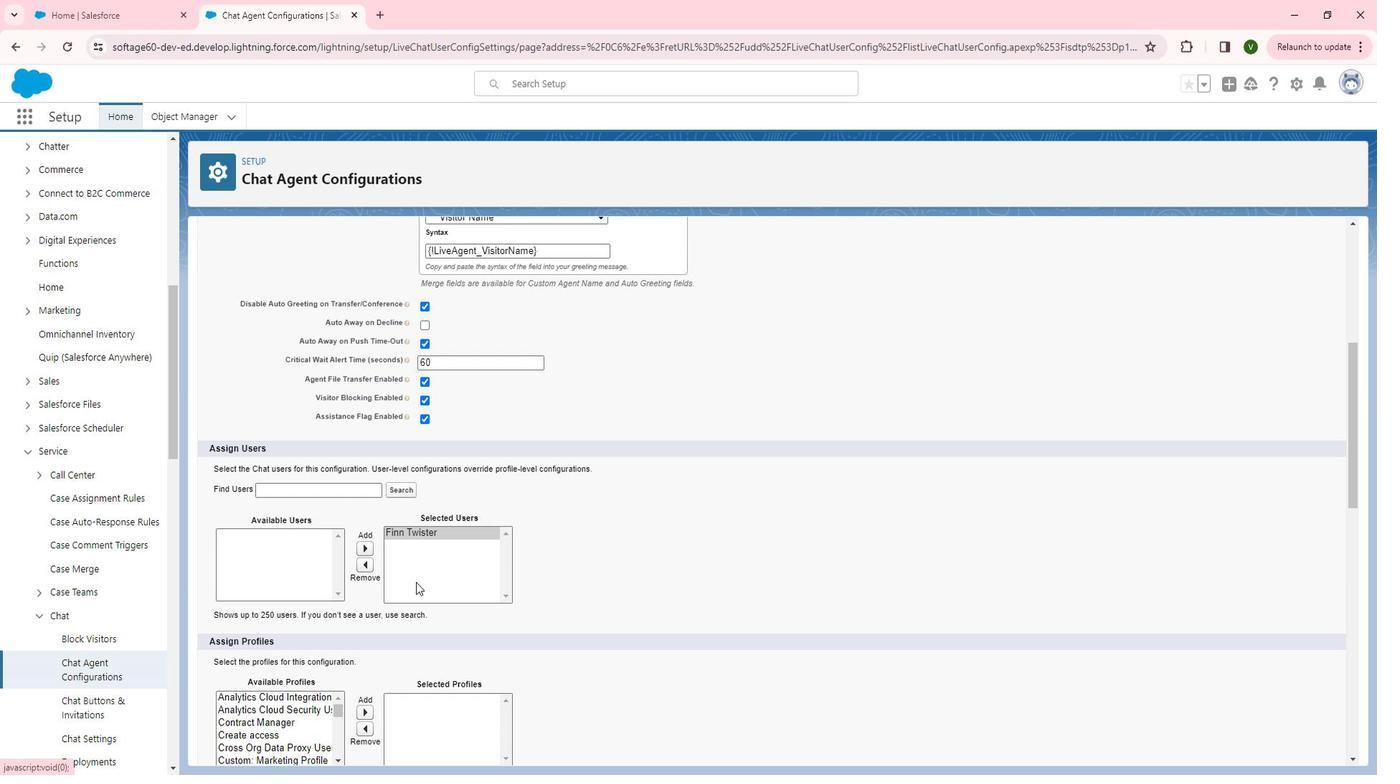 
Action: Mouse scrolled (423, 566) with delta (0, 0)
Screenshot: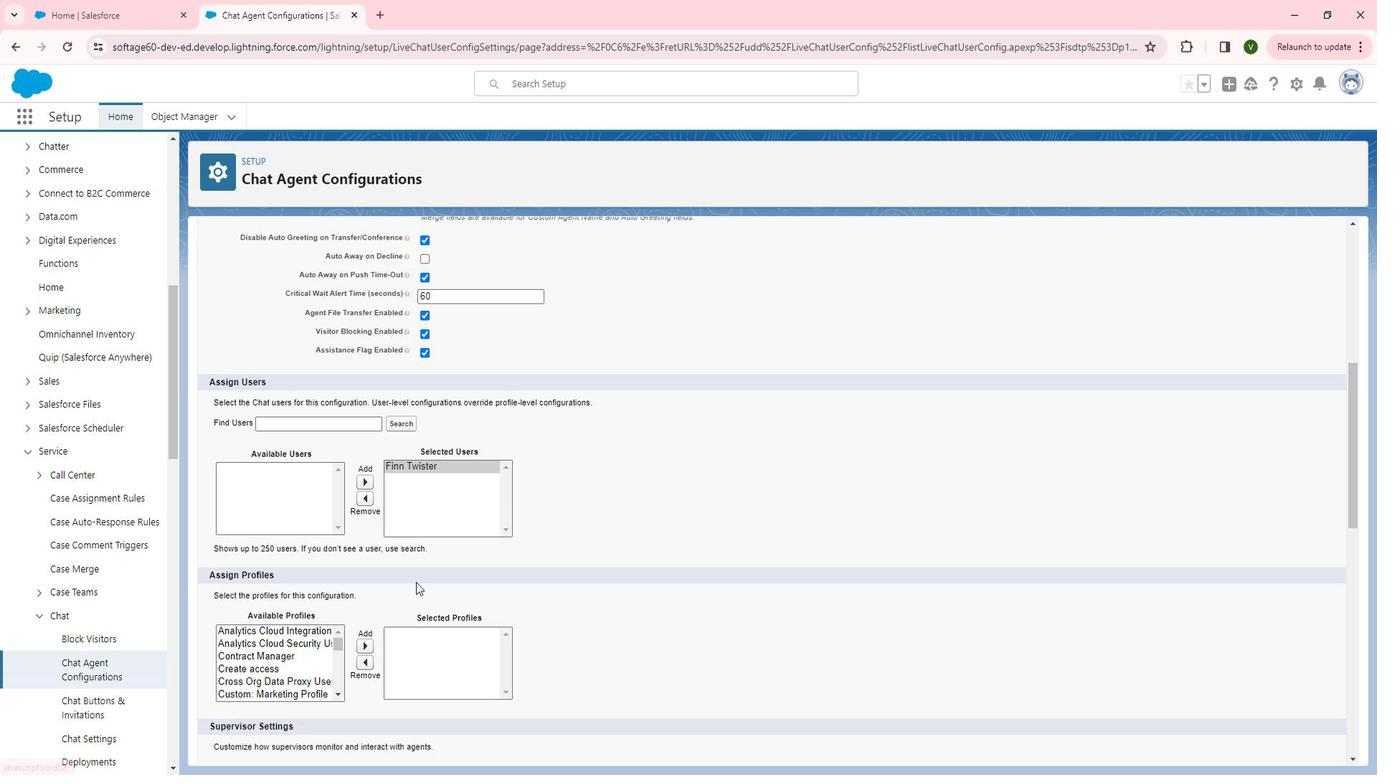 
Action: Mouse moved to (282, 571)
Screenshot: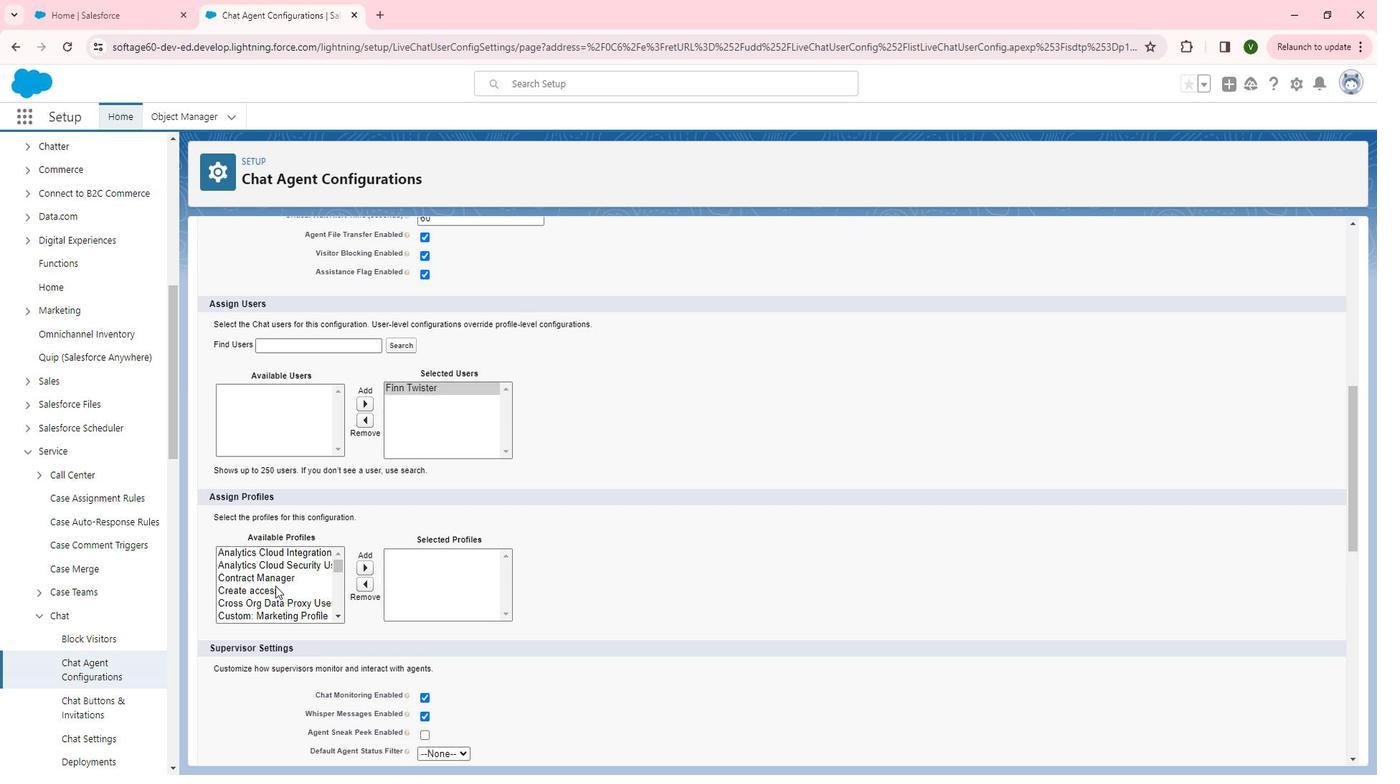 
Action: Mouse pressed left at (282, 571)
Screenshot: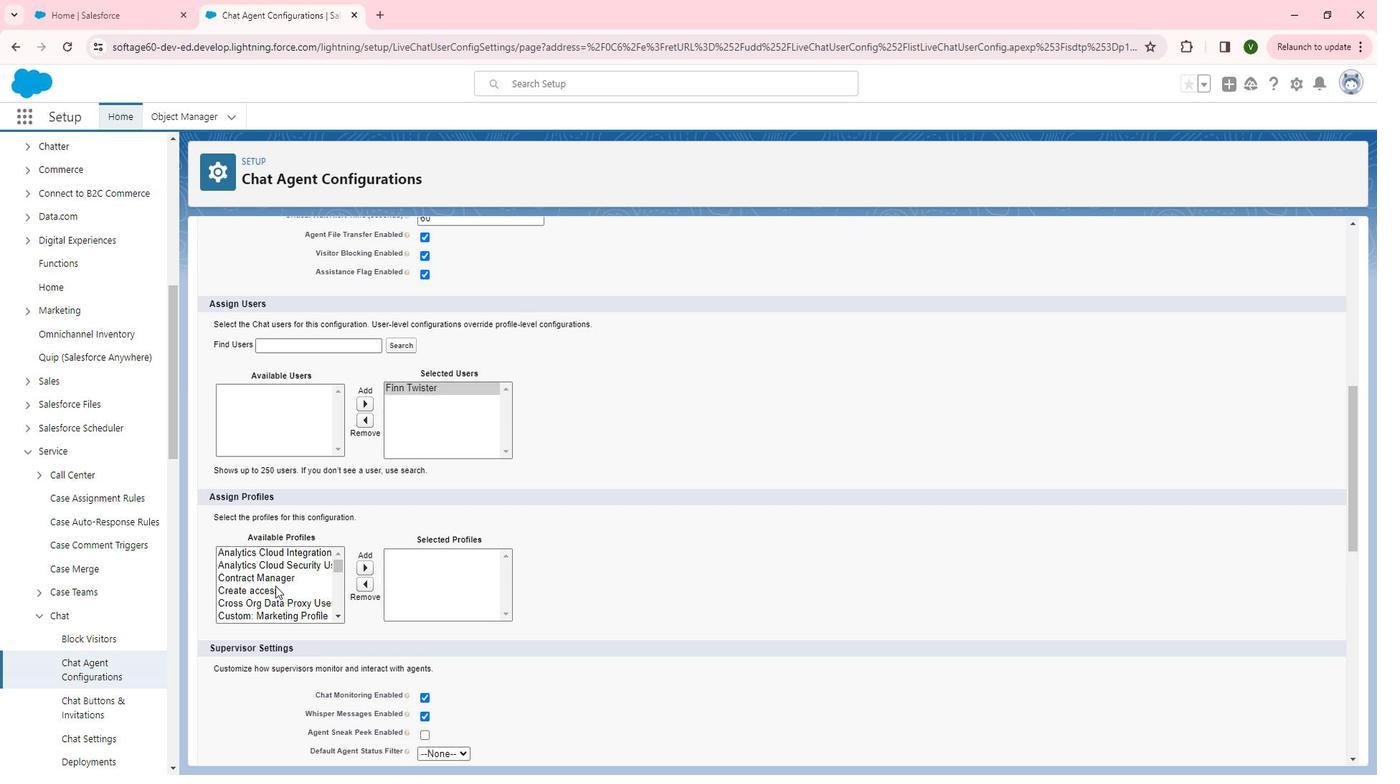 
Action: Mouse moved to (368, 555)
Screenshot: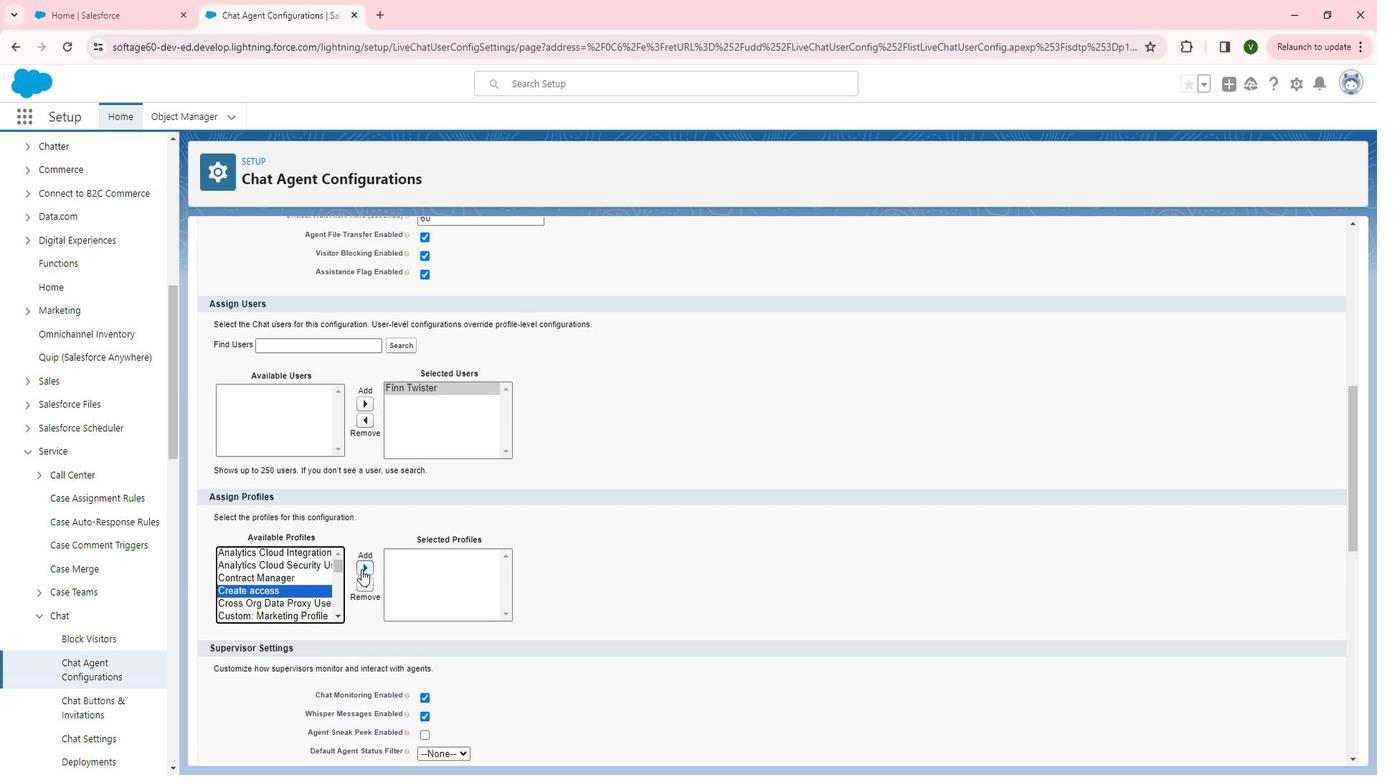 
Action: Mouse pressed left at (368, 555)
Screenshot: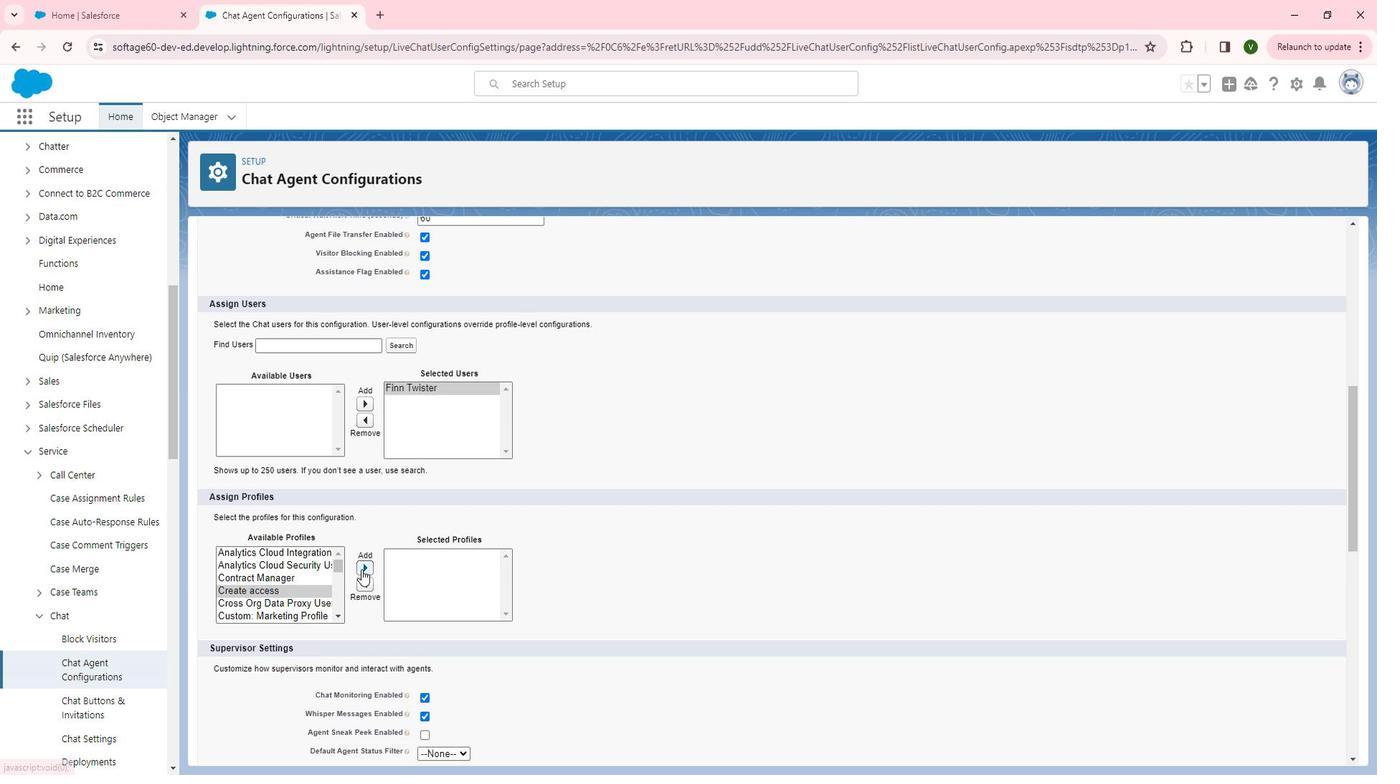 
Action: Mouse moved to (302, 586)
Screenshot: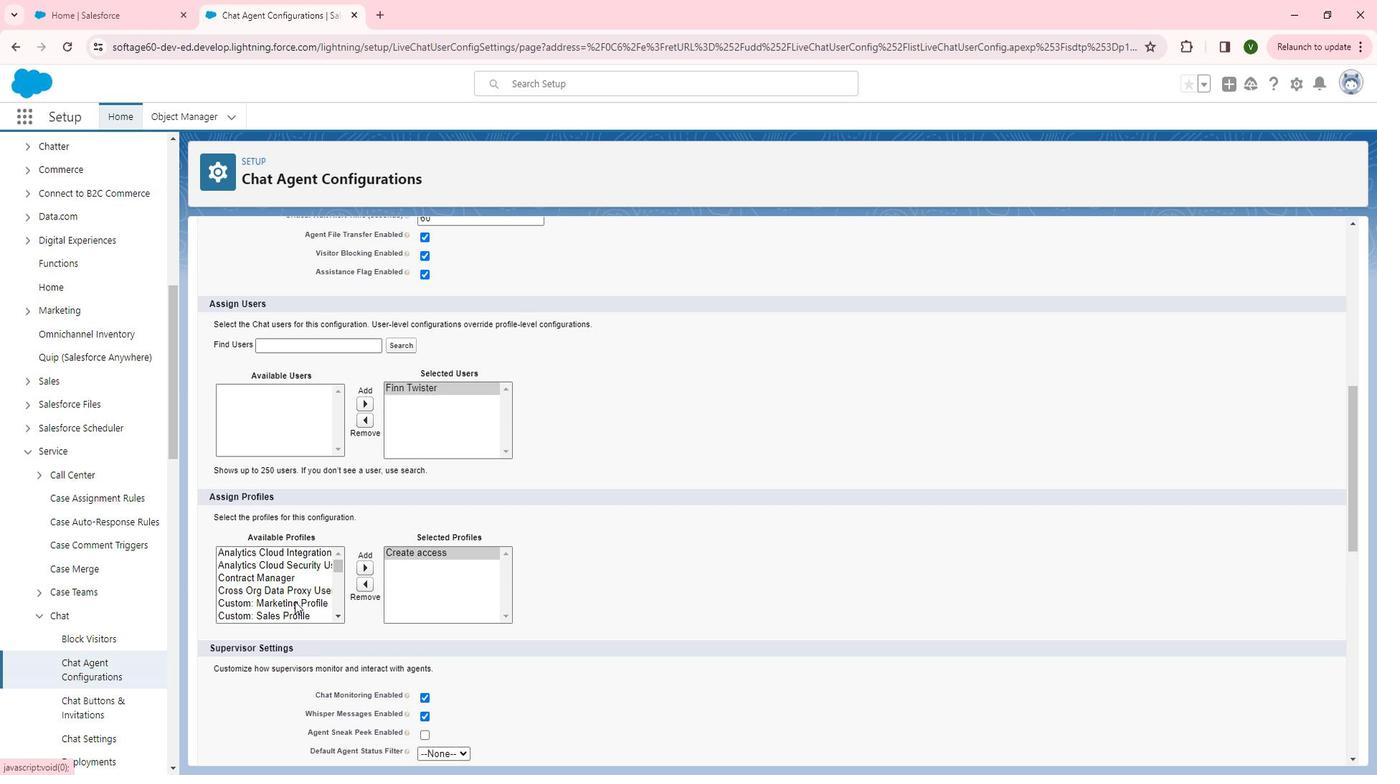 
Action: Mouse scrolled (302, 585) with delta (0, 0)
Screenshot: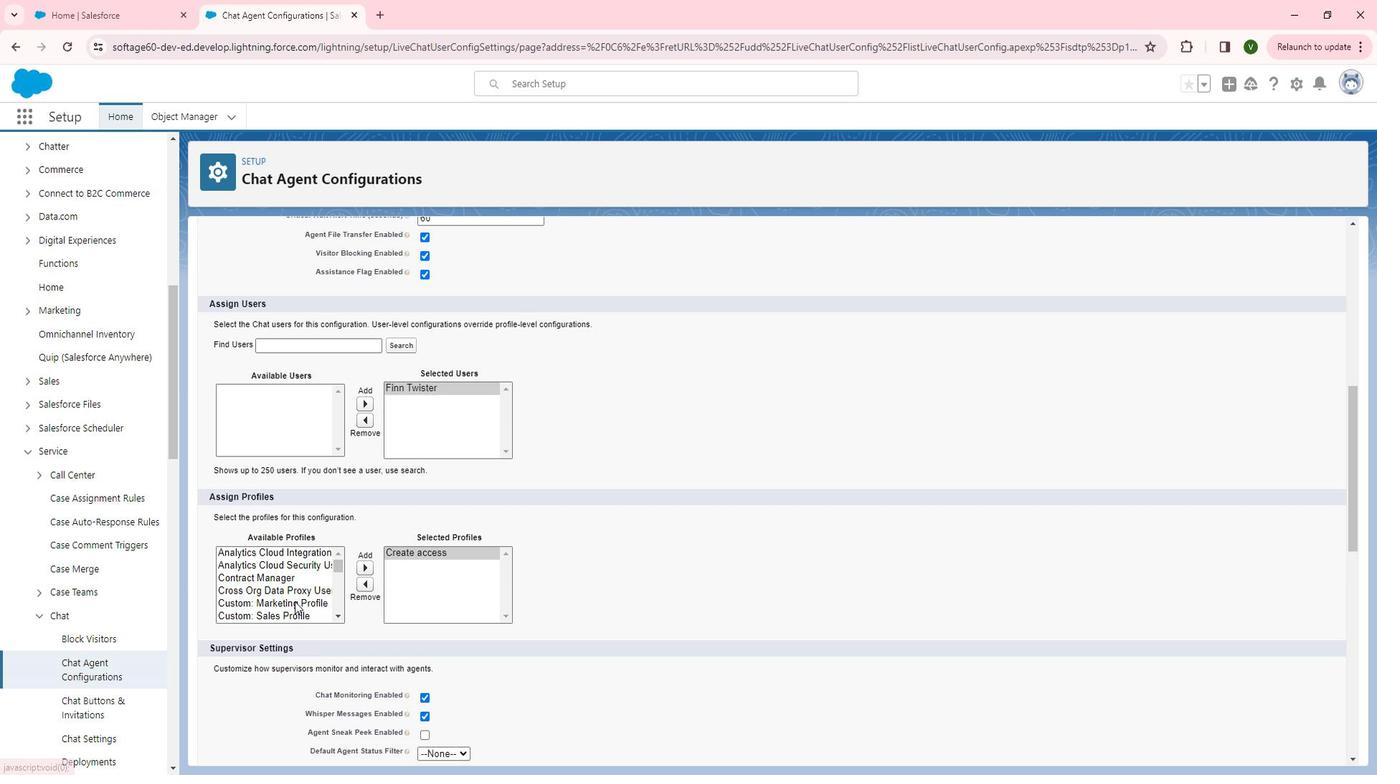 
Action: Mouse moved to (312, 538)
Screenshot: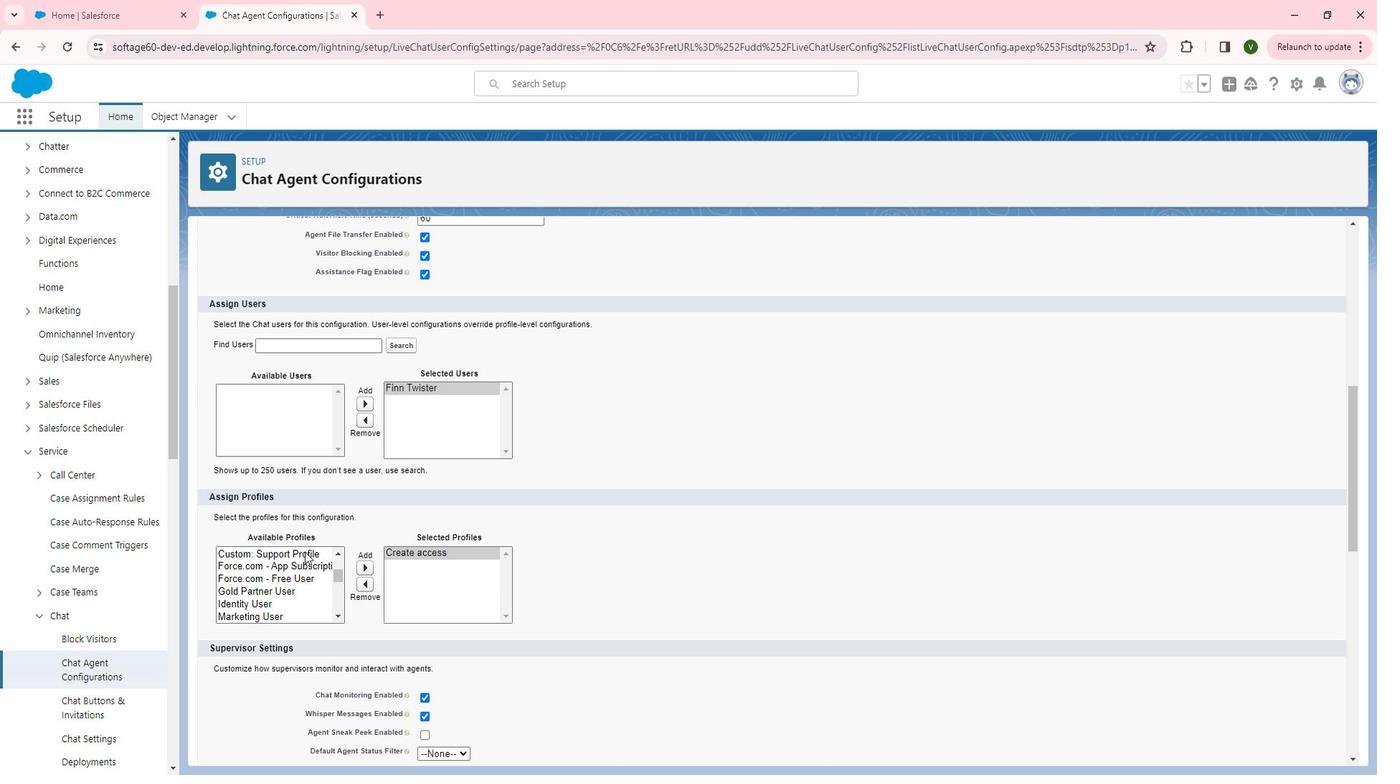
Action: Mouse pressed left at (312, 538)
Screenshot: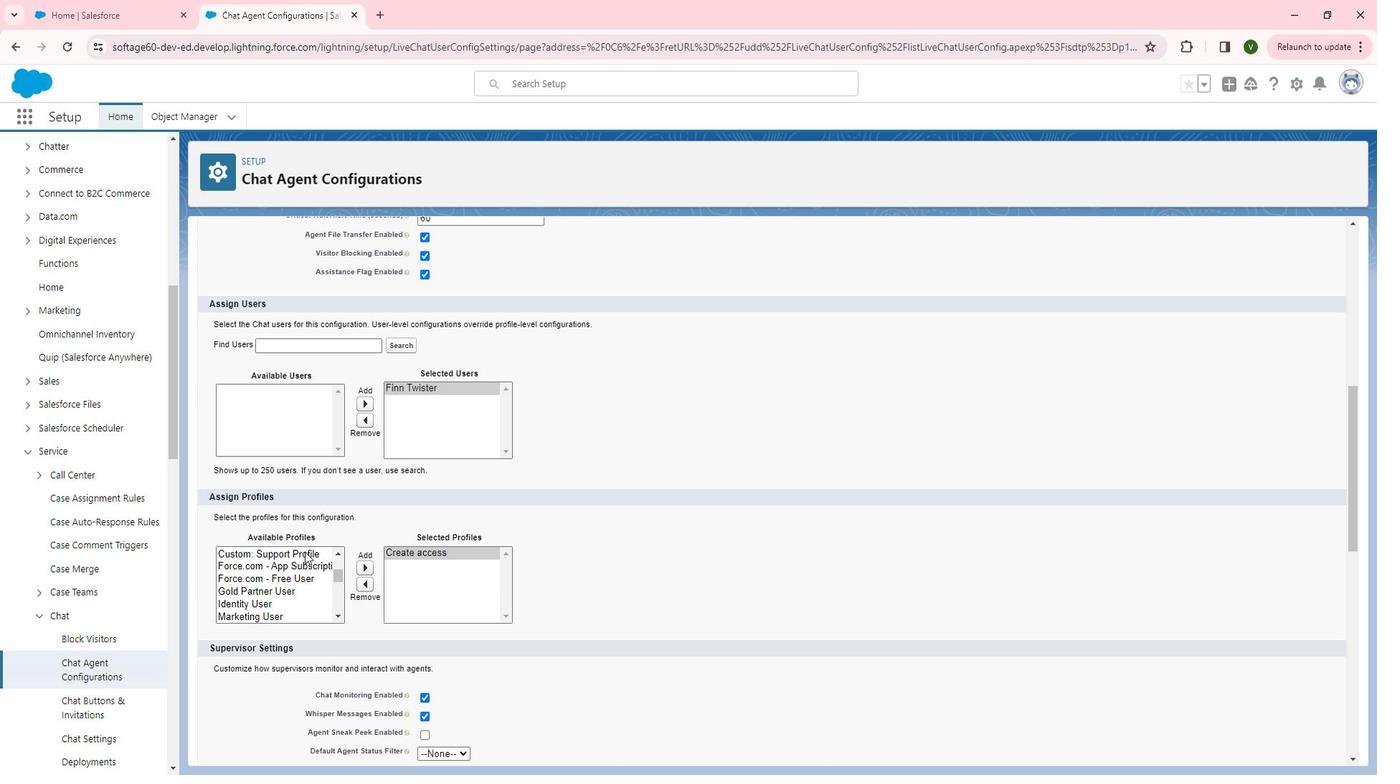 
Action: Mouse moved to (368, 552)
Screenshot: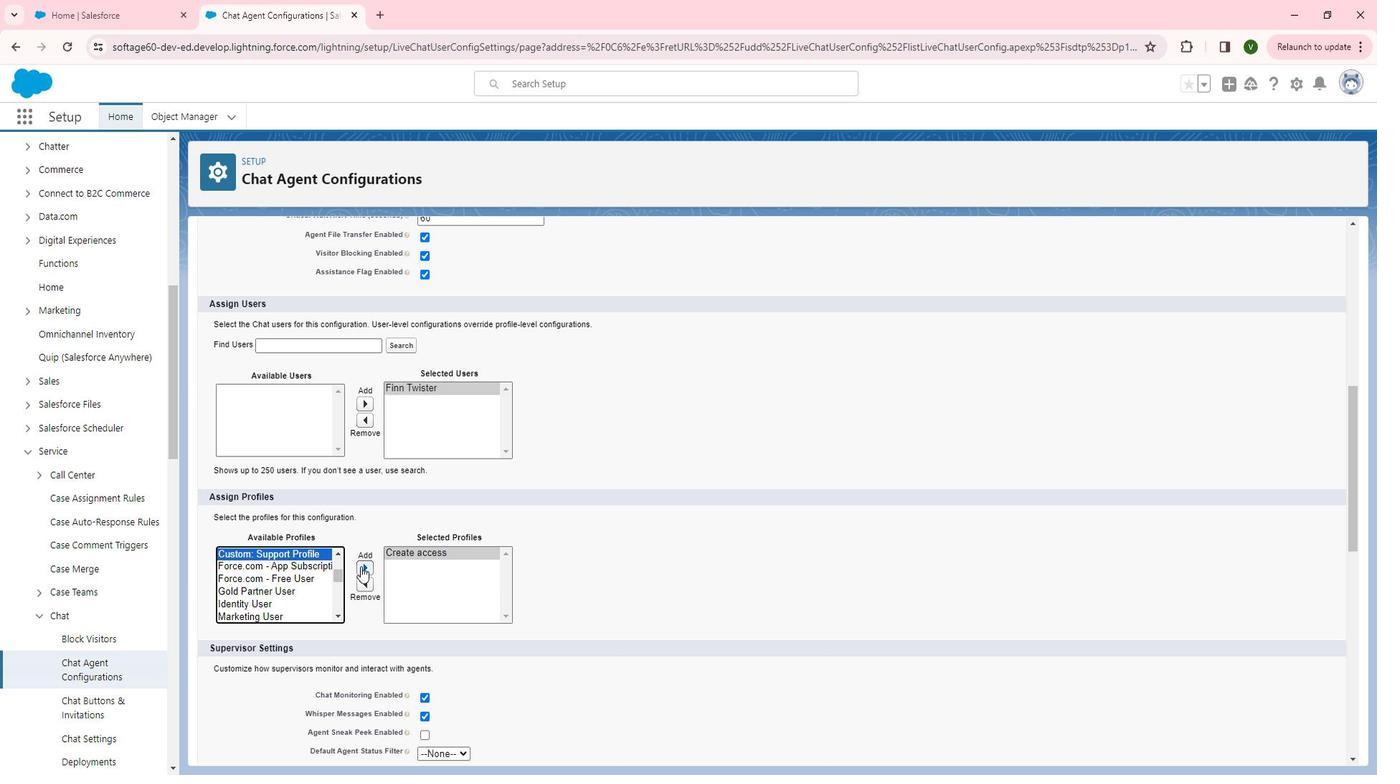 
Action: Mouse pressed left at (368, 552)
Screenshot: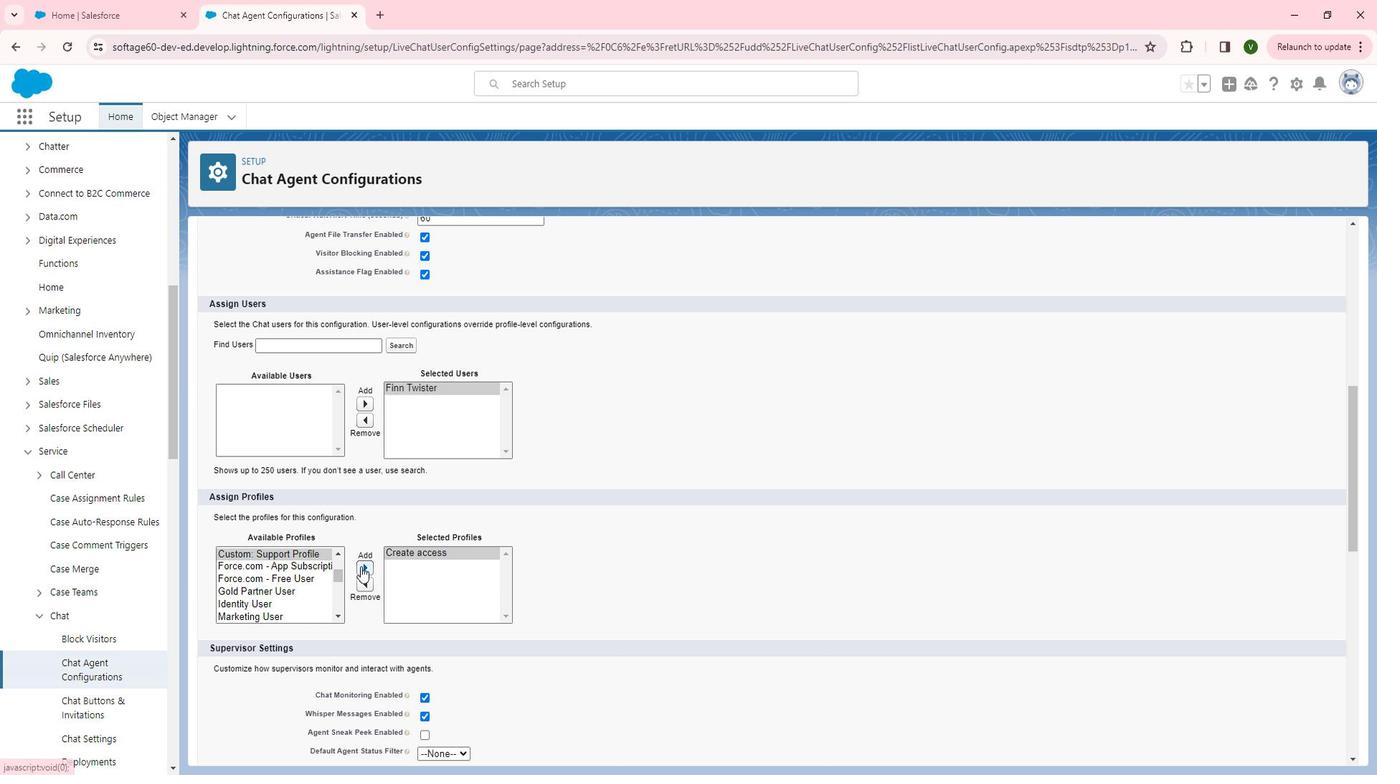 
Action: Mouse moved to (261, 576)
Screenshot: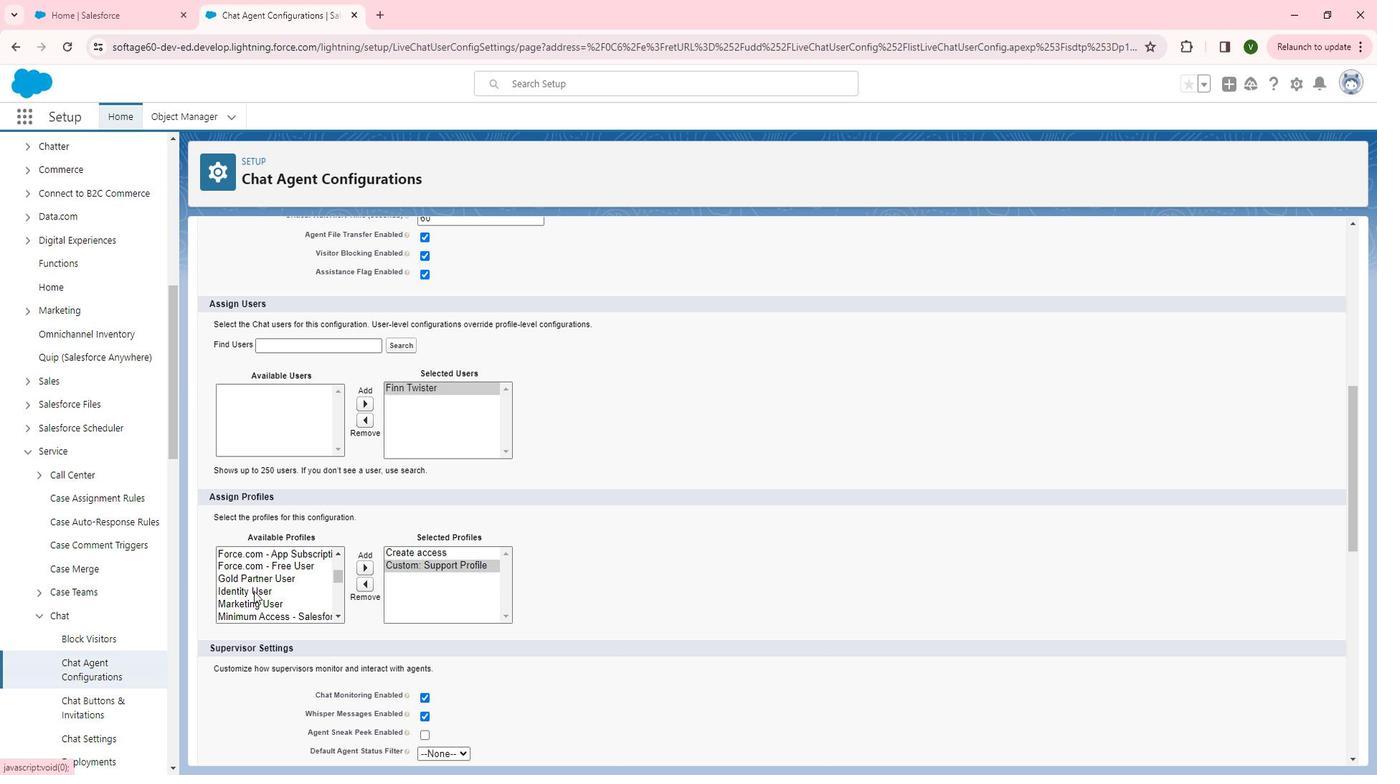 
Action: Mouse scrolled (261, 575) with delta (0, 0)
Screenshot: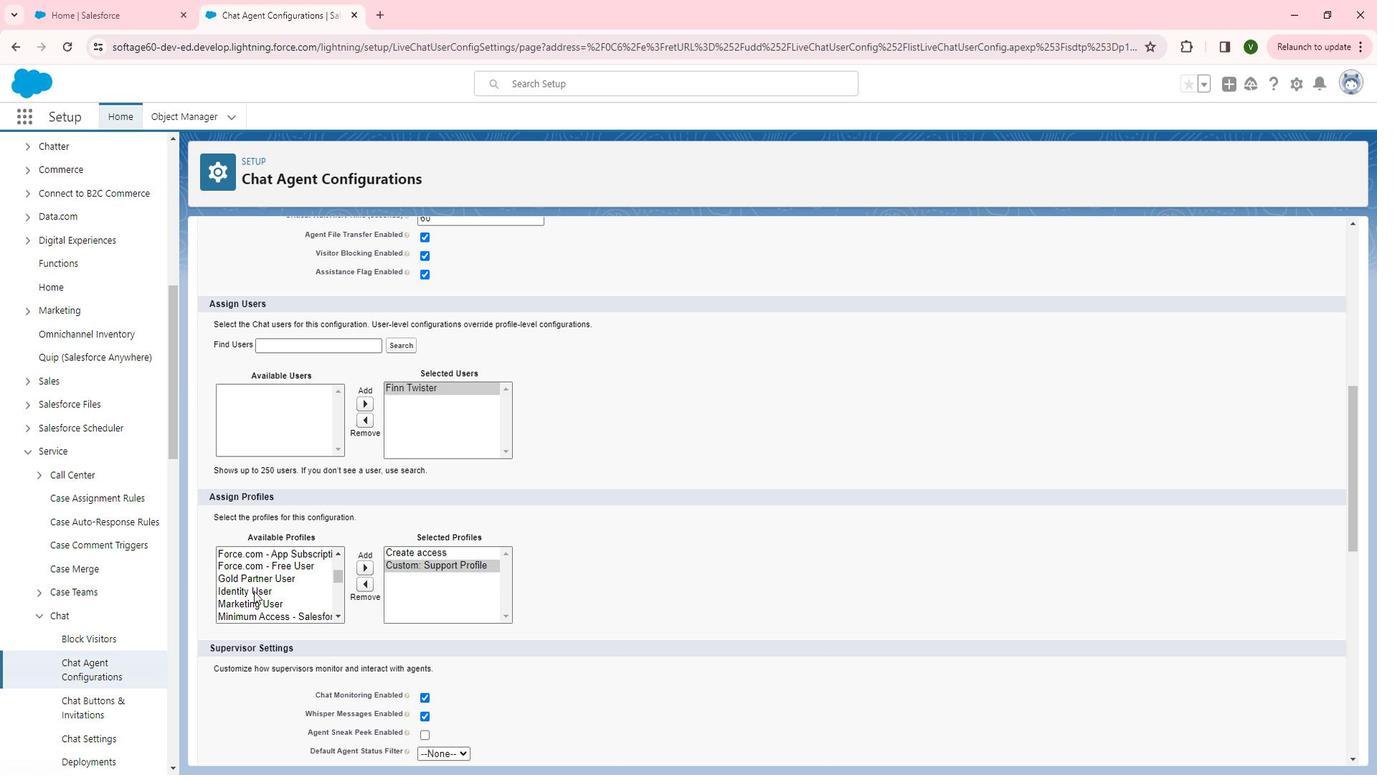 
Action: Mouse moved to (271, 587)
Screenshot: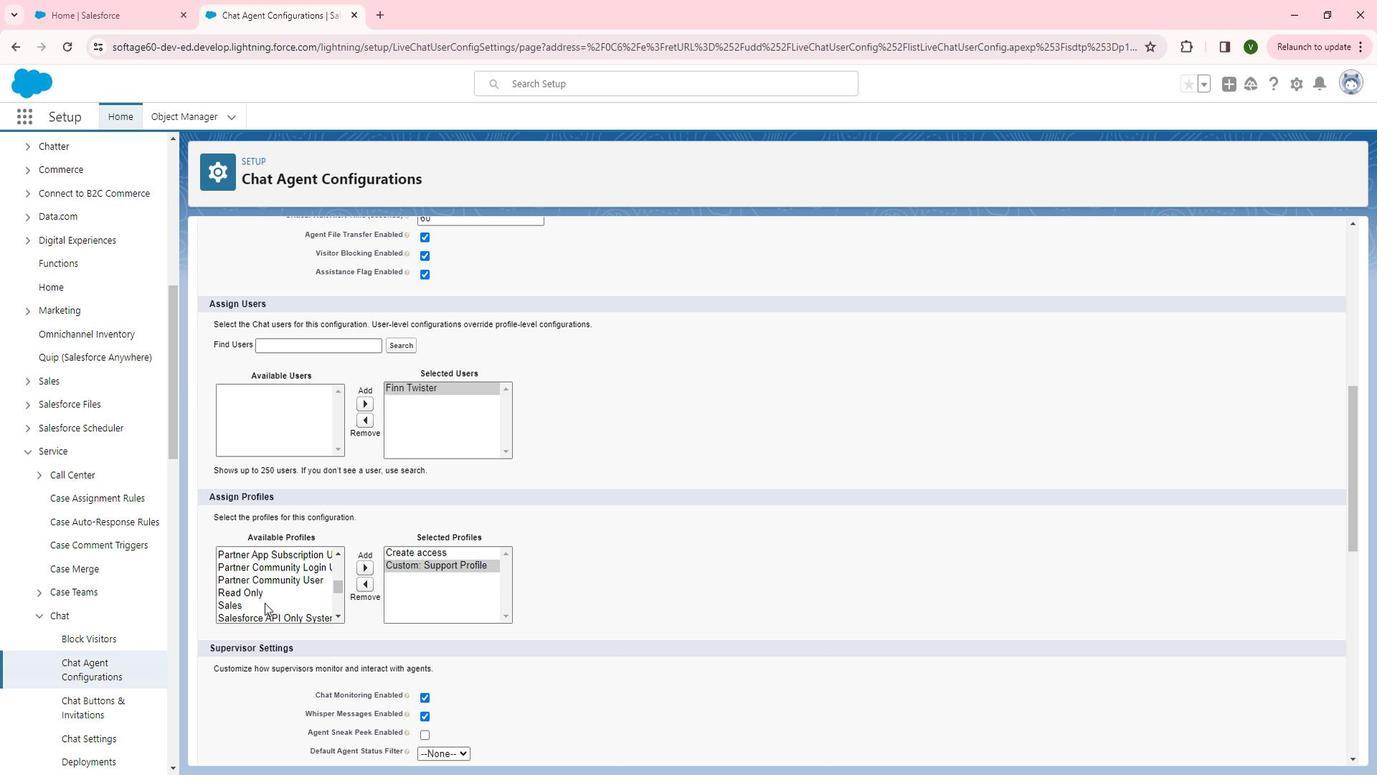 
Action: Mouse pressed left at (271, 587)
Screenshot: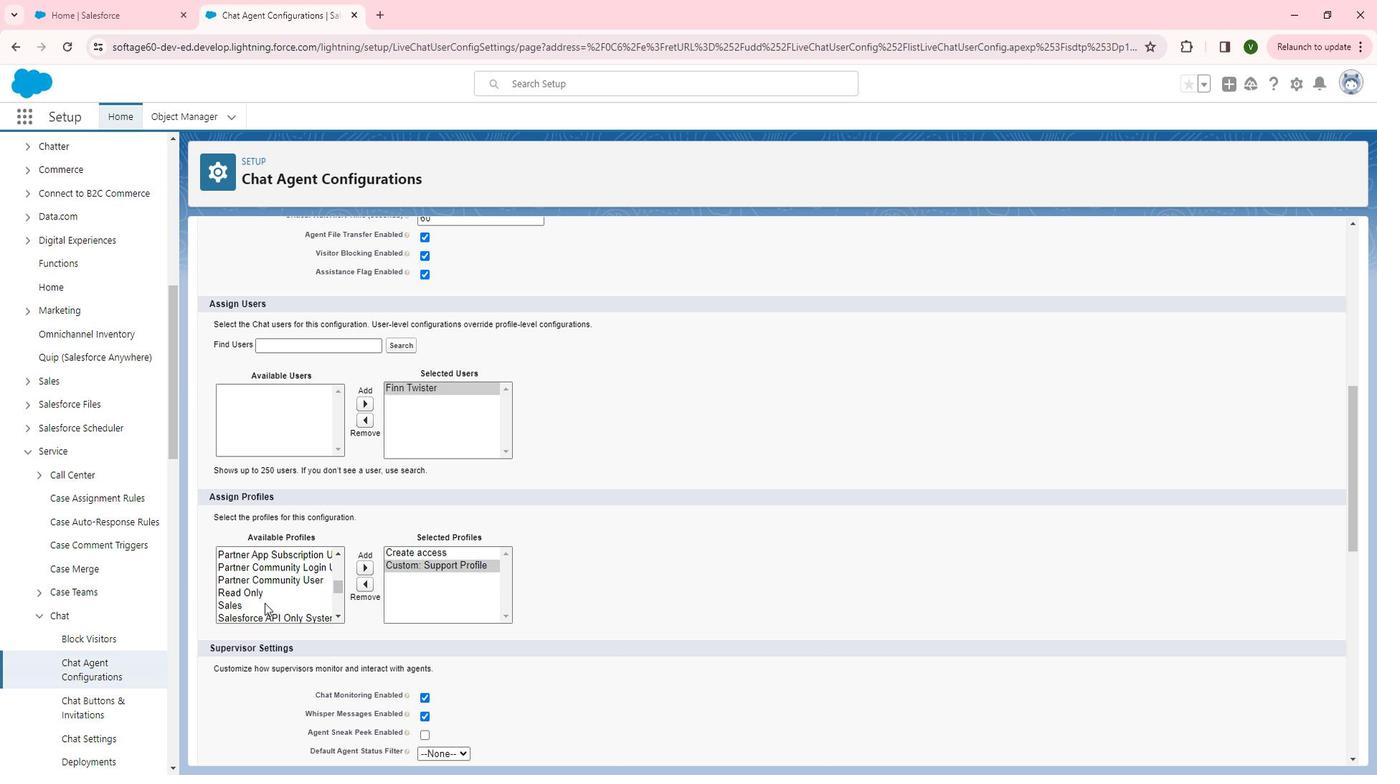 
Action: Mouse moved to (340, 601)
Screenshot: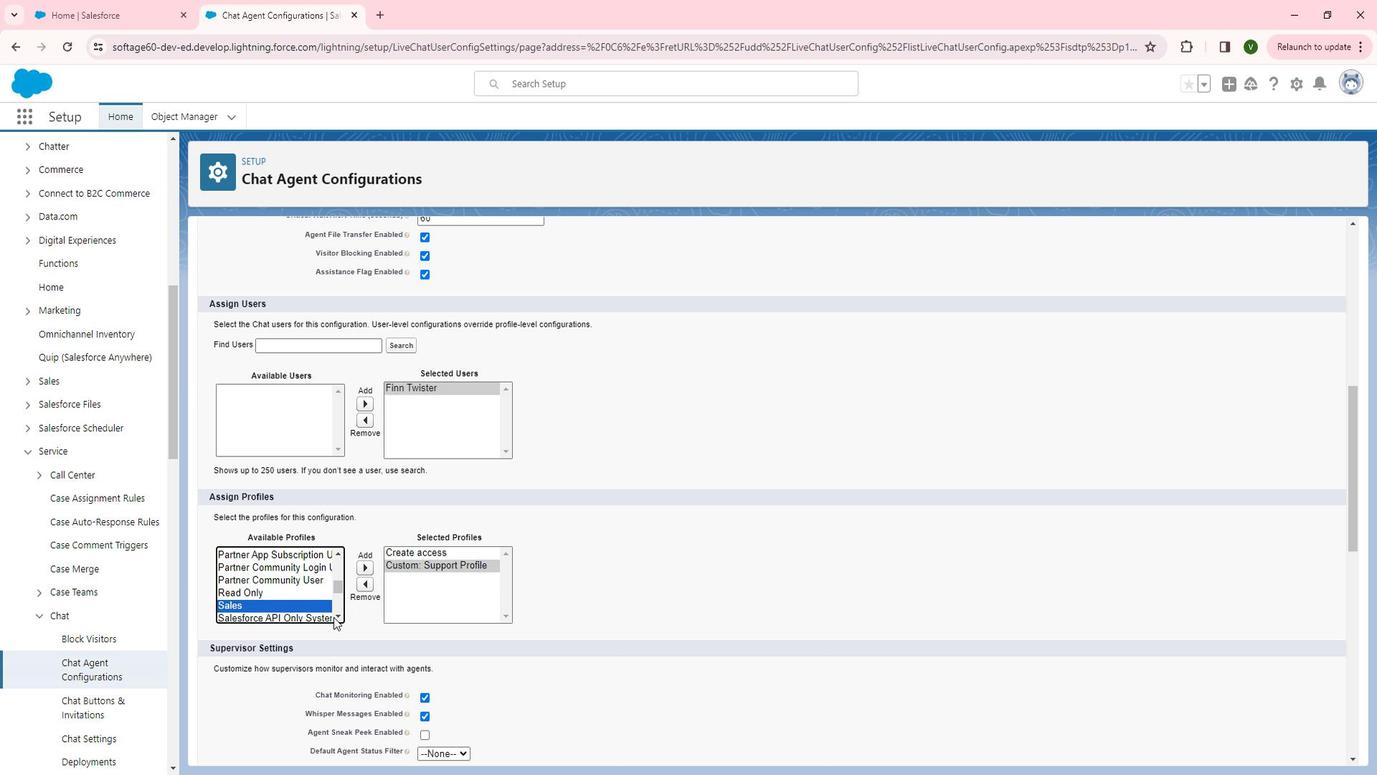 
Action: Mouse pressed left at (340, 601)
Screenshot: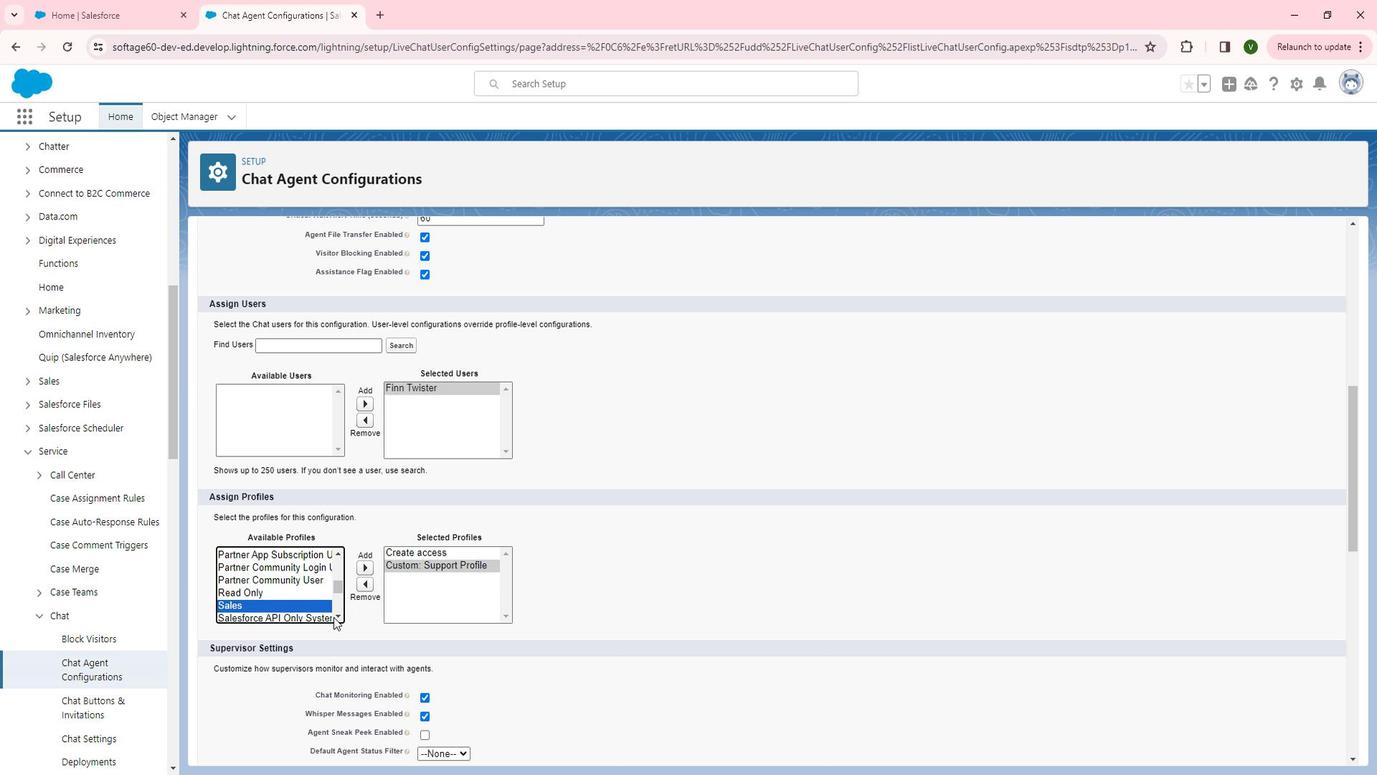 
Action: Mouse pressed left at (340, 601)
Screenshot: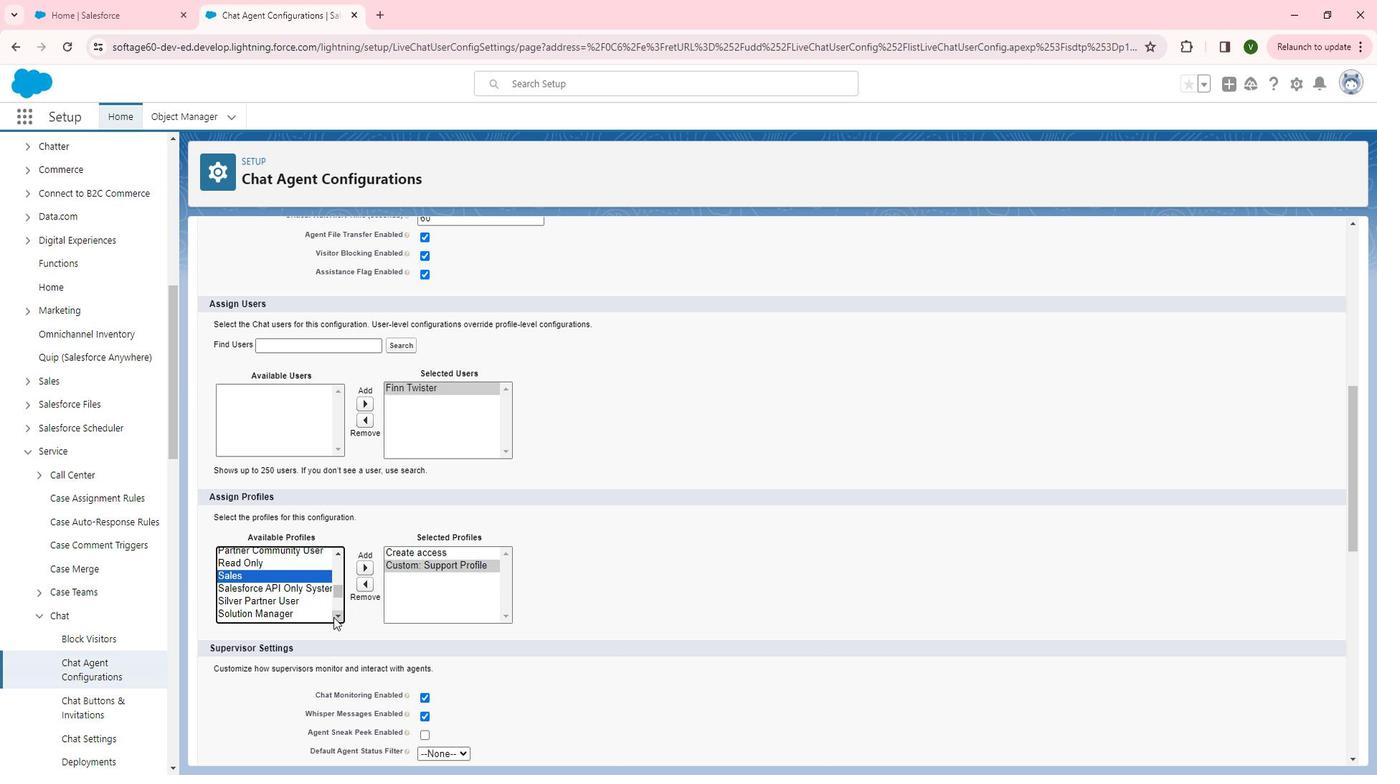 
Action: Mouse moved to (292, 574)
Screenshot: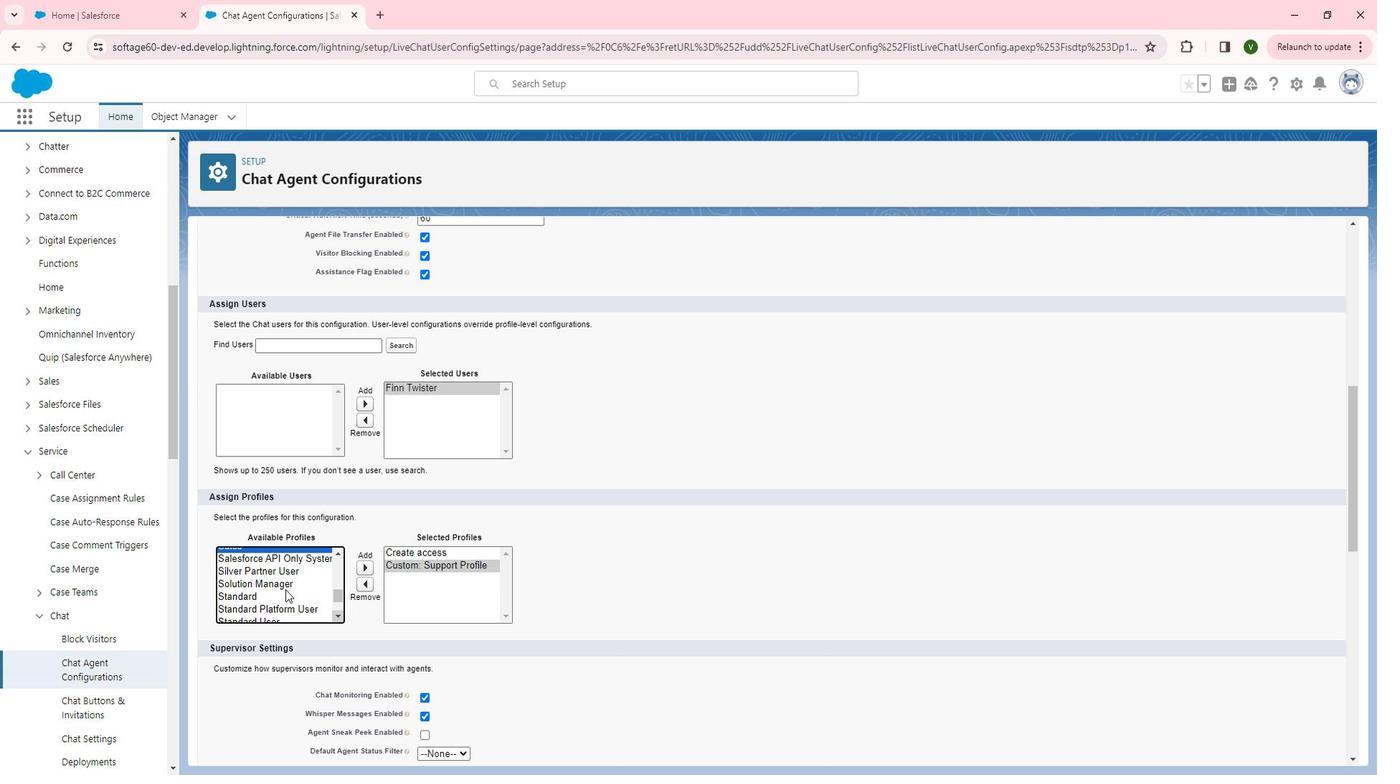 
Action: Mouse pressed left at (292, 574)
Screenshot: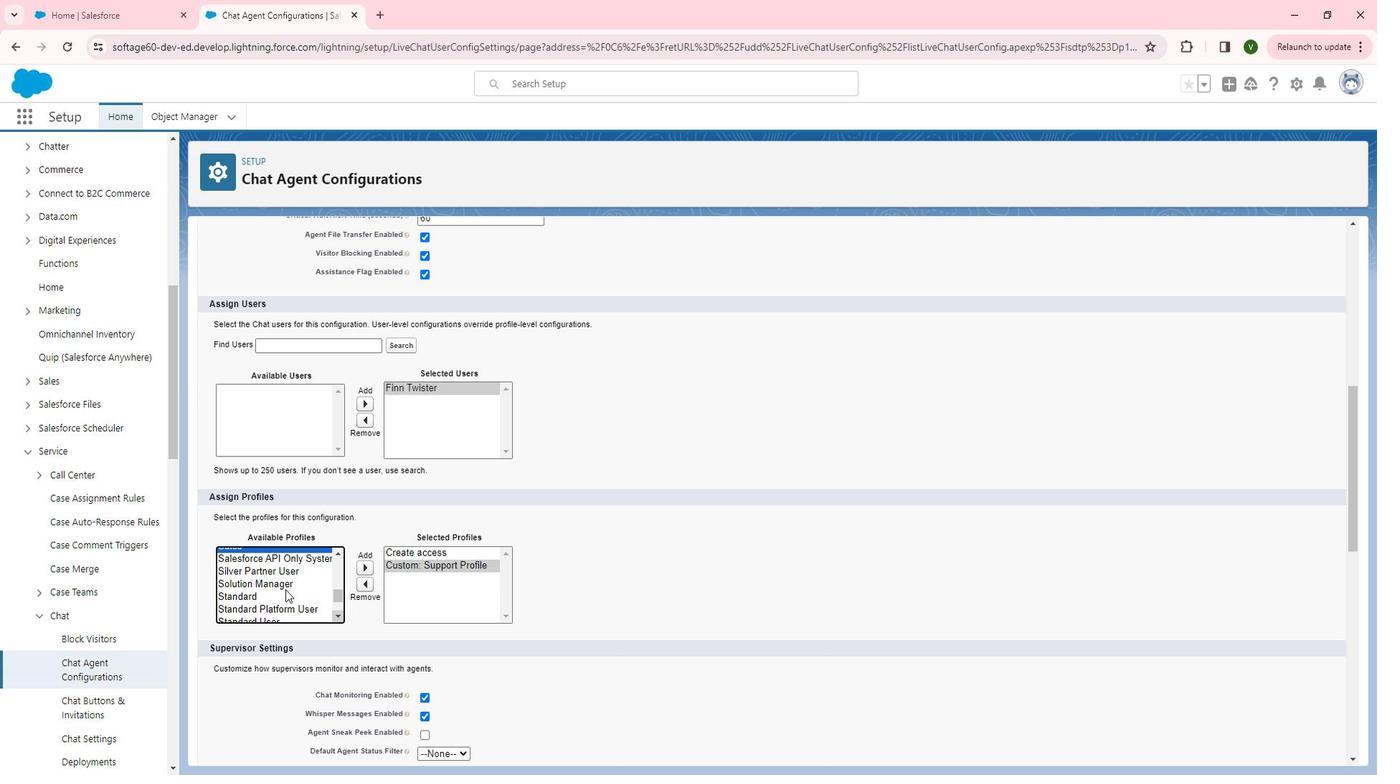 
Action: Mouse moved to (300, 578)
Screenshot: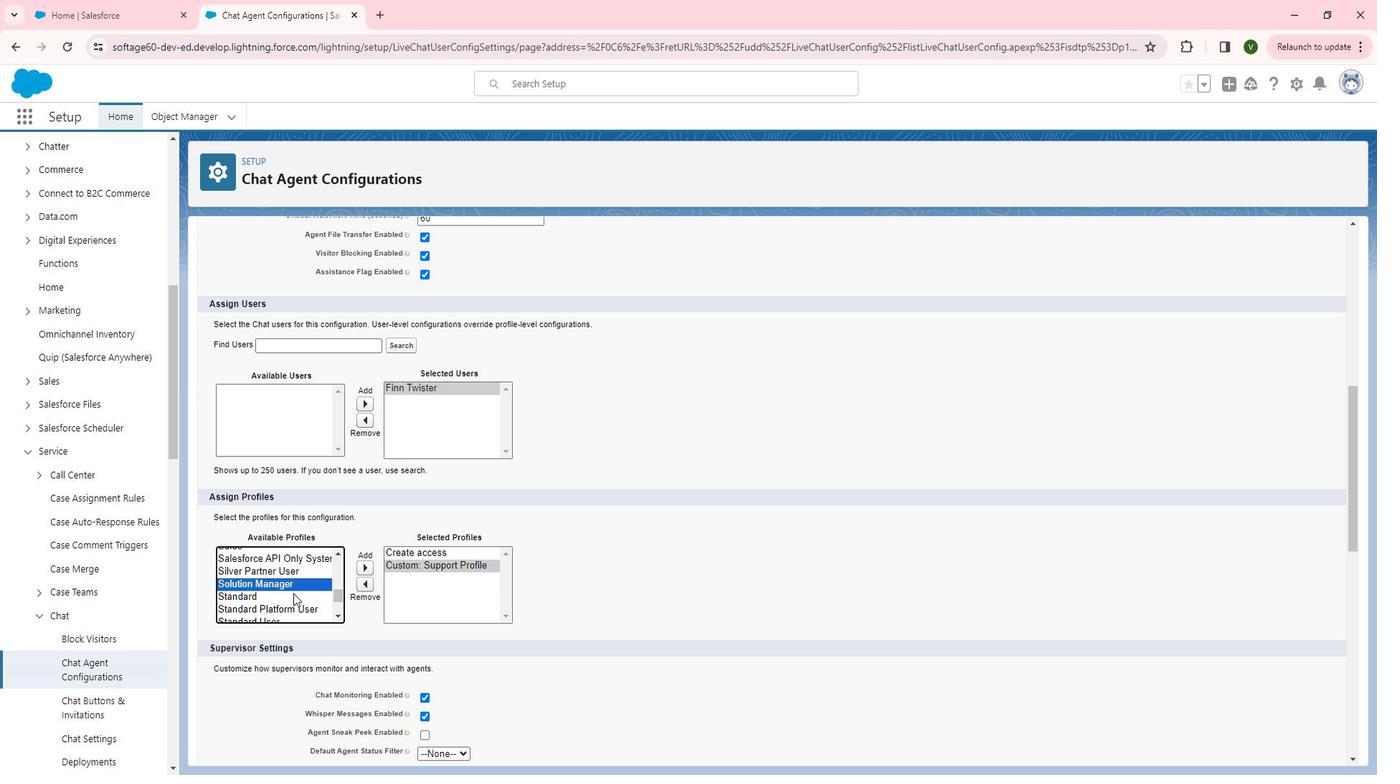 
Action: Mouse pressed left at (300, 578)
Screenshot: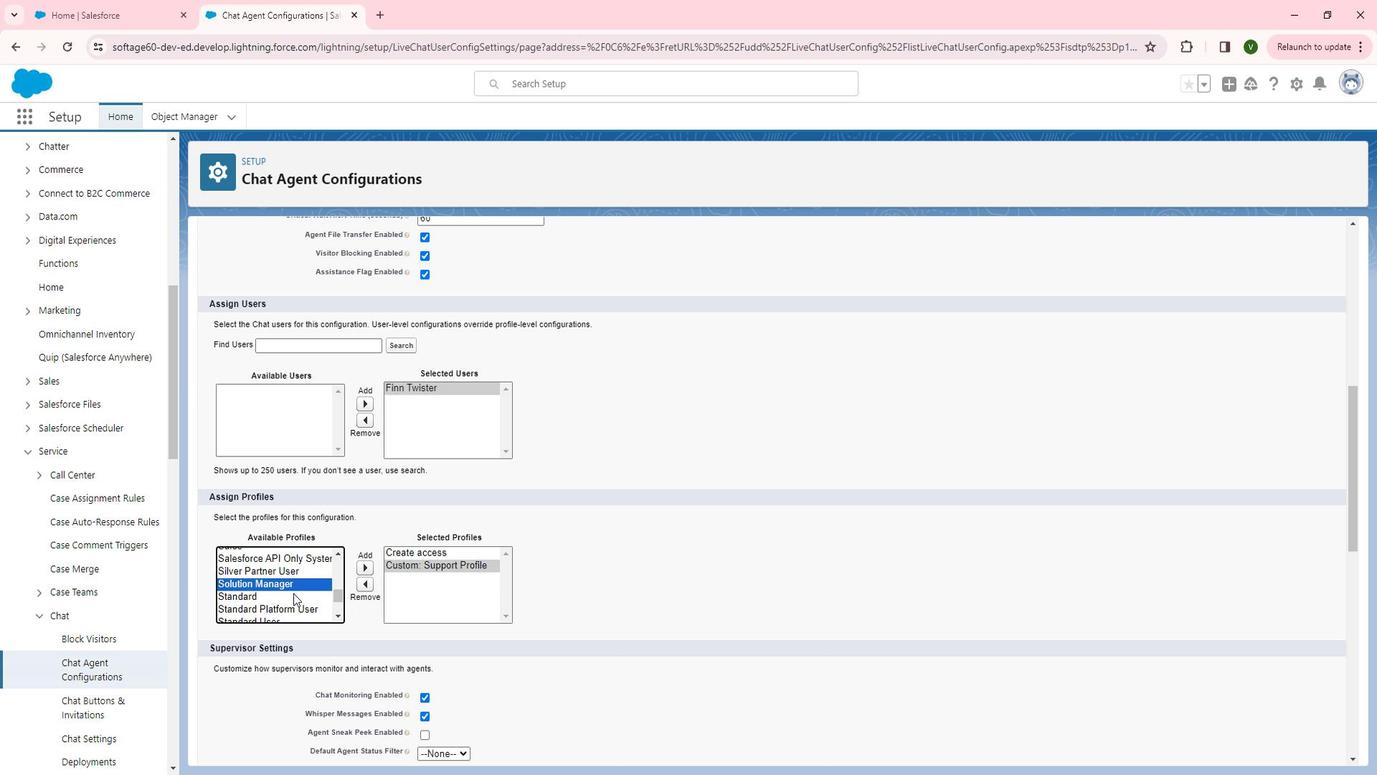 
Action: Mouse moved to (373, 551)
Screenshot: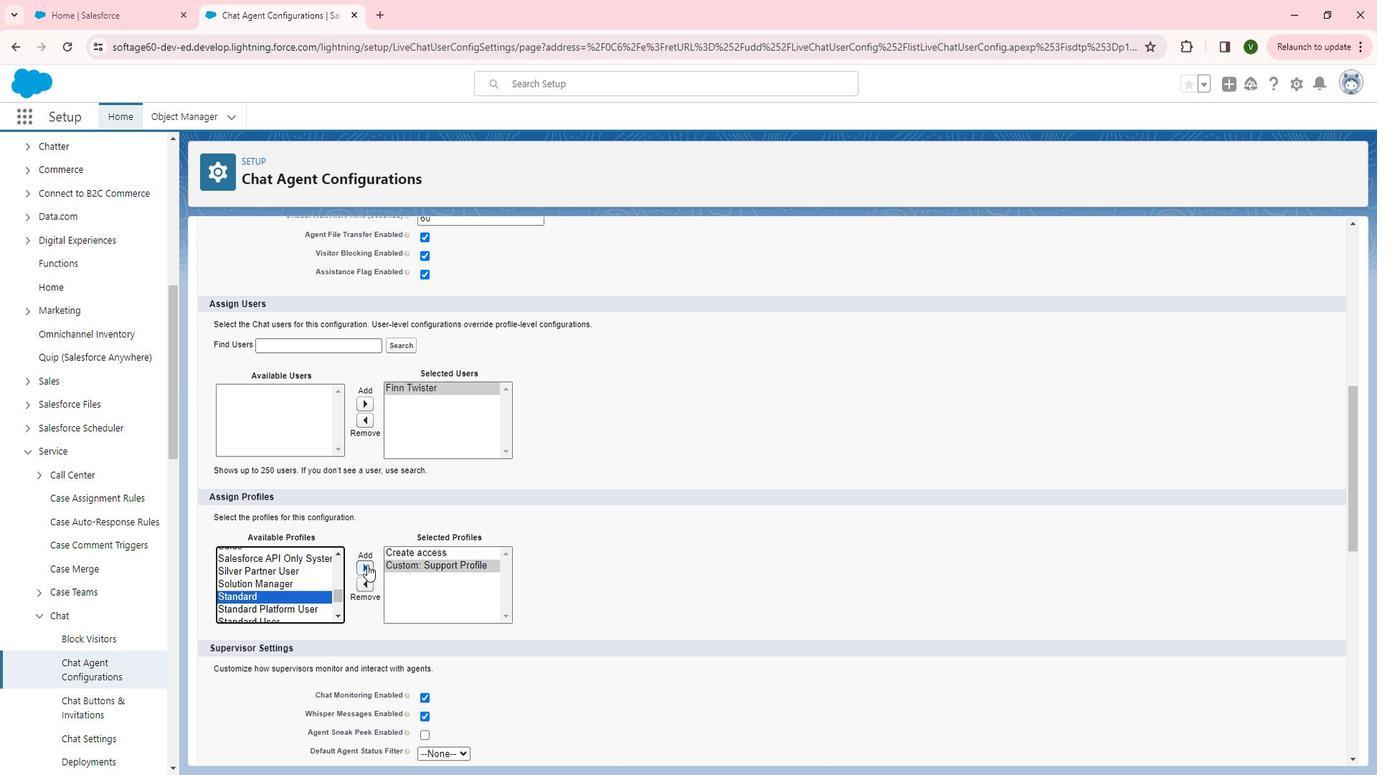 
Action: Mouse pressed left at (373, 551)
Screenshot: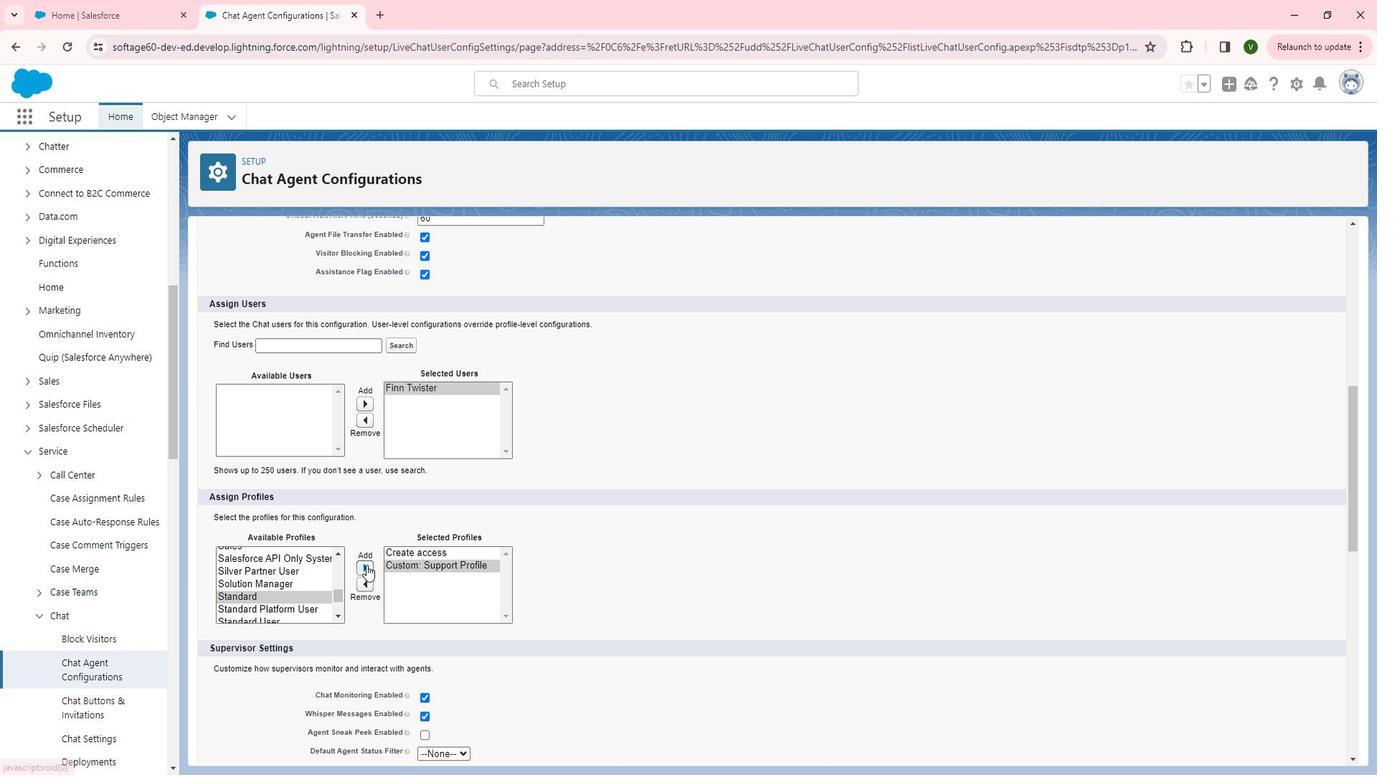 
Action: Mouse moved to (310, 594)
Screenshot: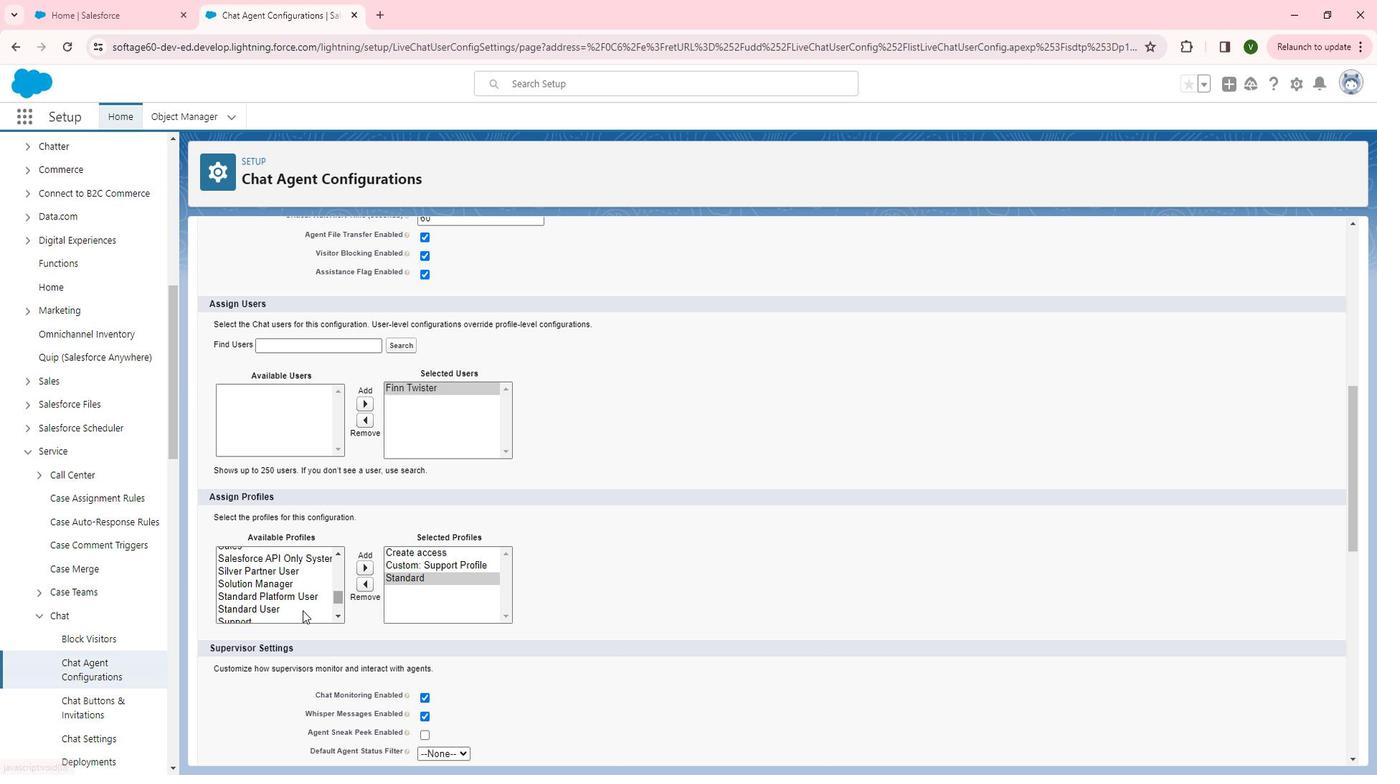 
Action: Mouse pressed left at (310, 594)
Screenshot: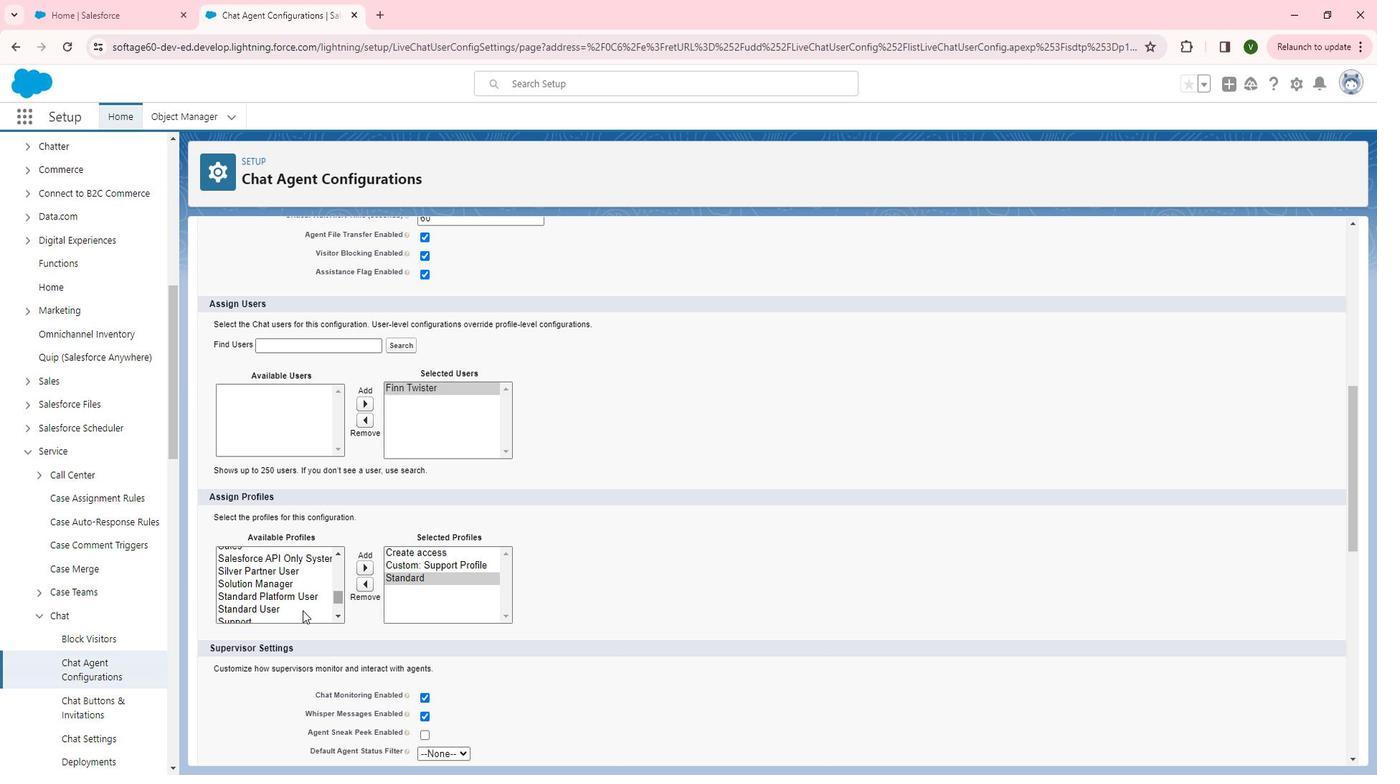 
Action: Mouse moved to (376, 555)
Screenshot: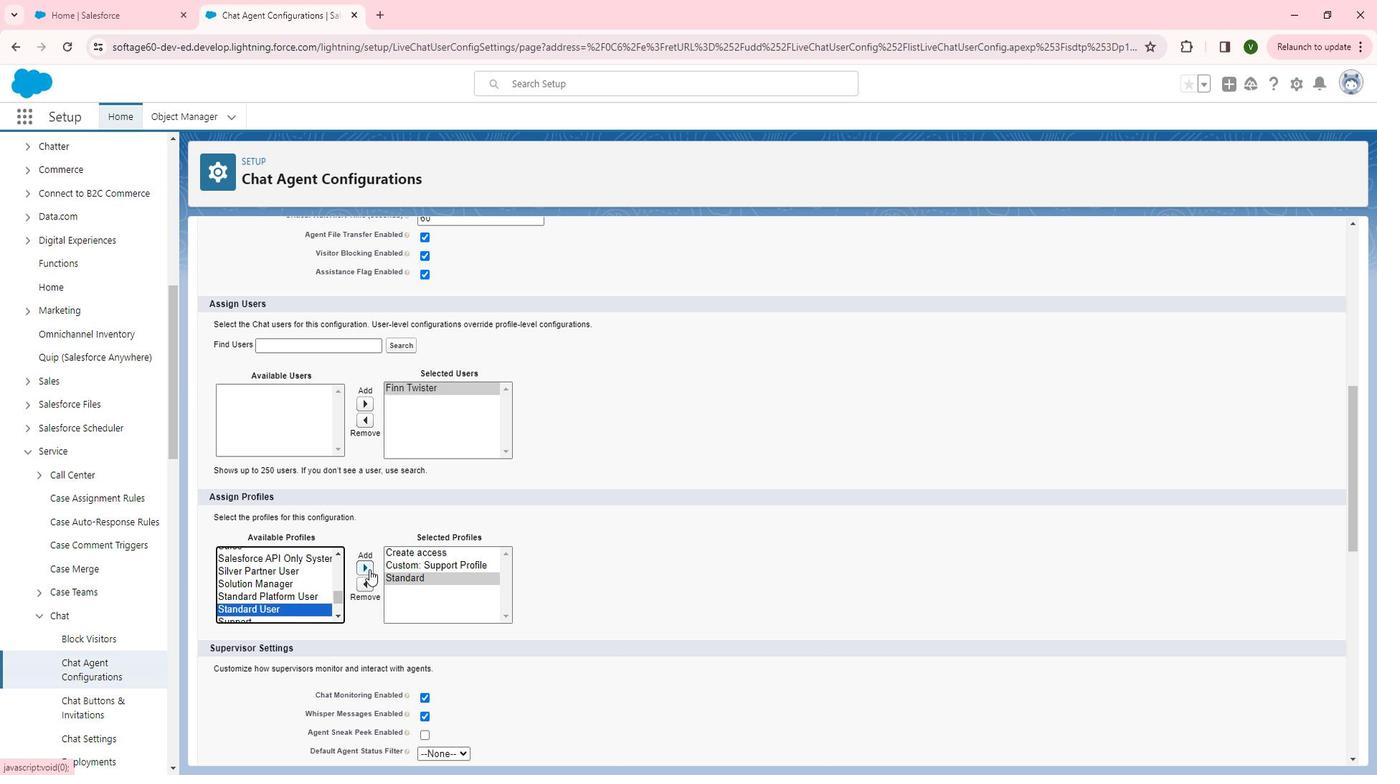 
Action: Mouse pressed left at (376, 555)
Screenshot: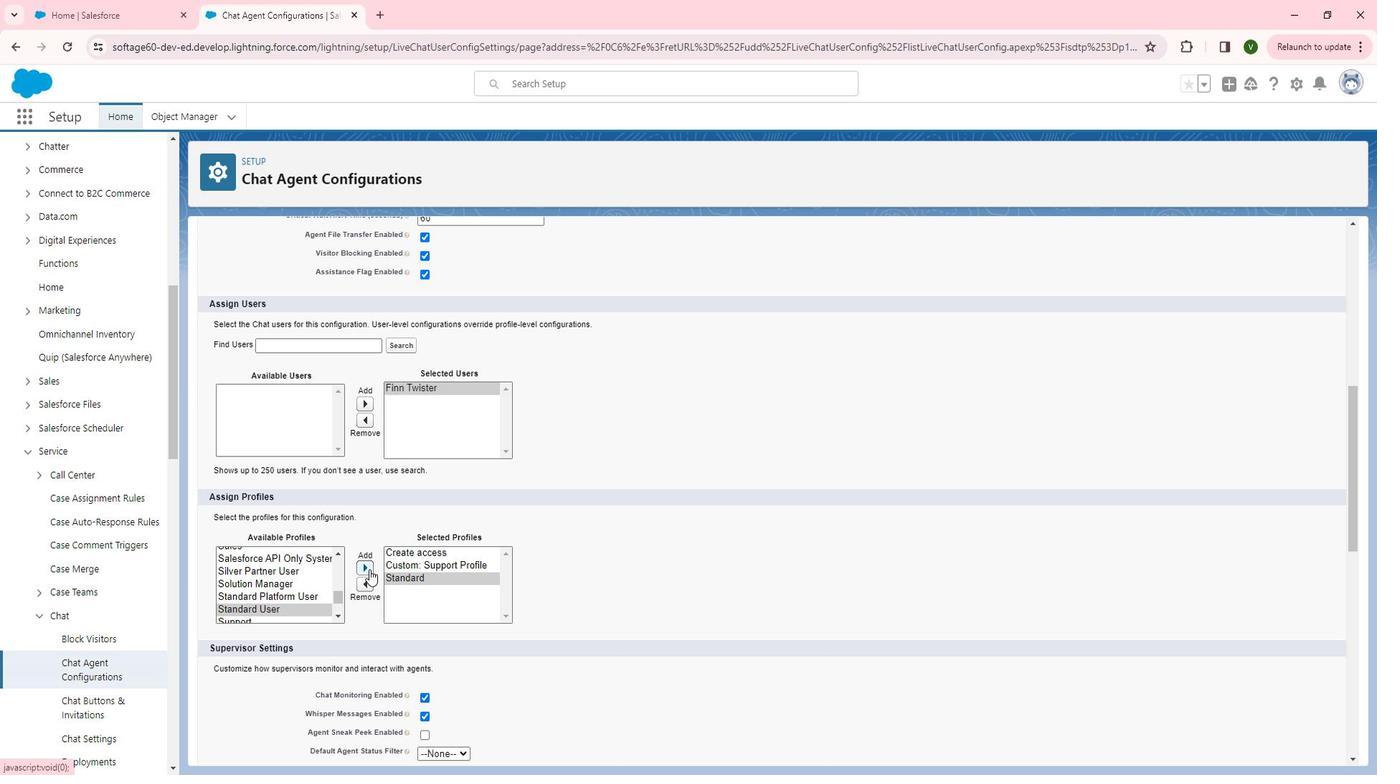 
Action: Mouse moved to (340, 601)
Screenshot: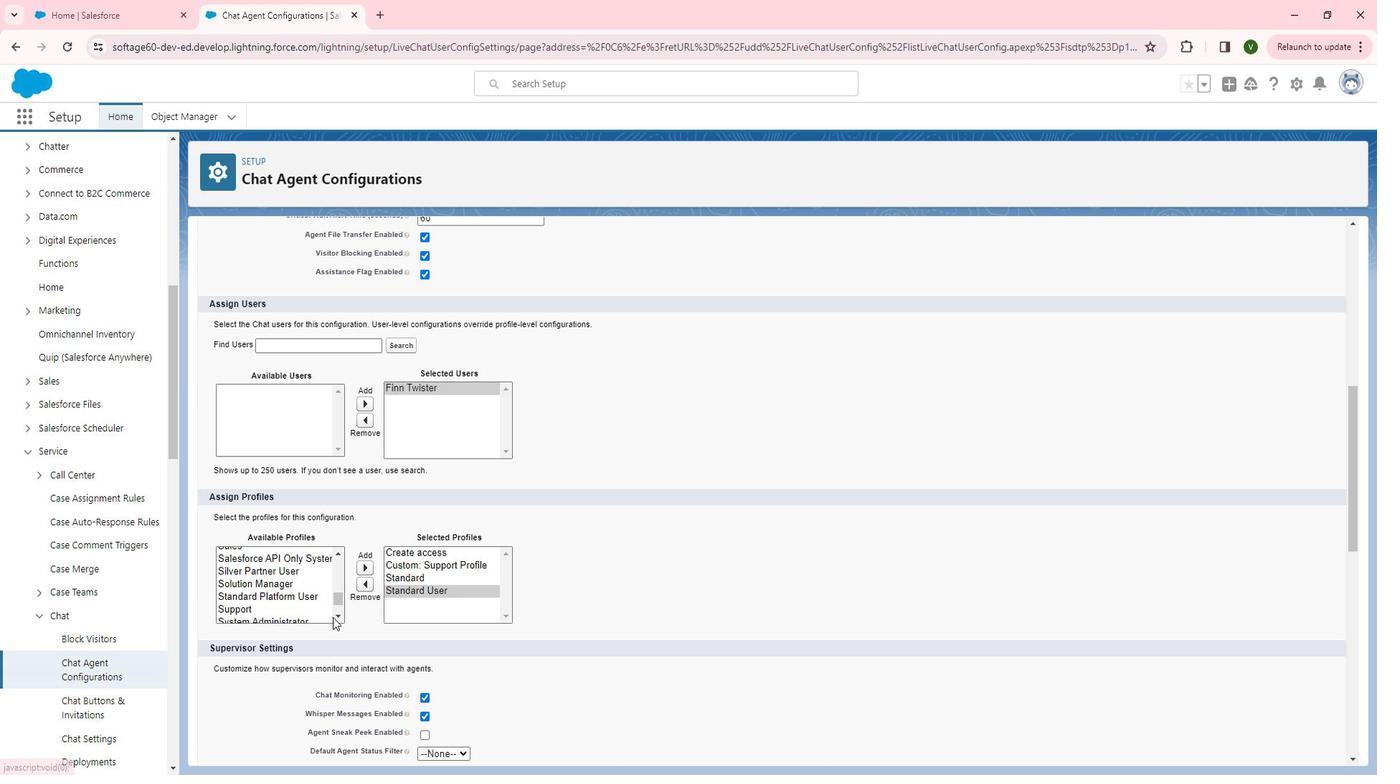 
Action: Mouse pressed left at (340, 601)
Screenshot: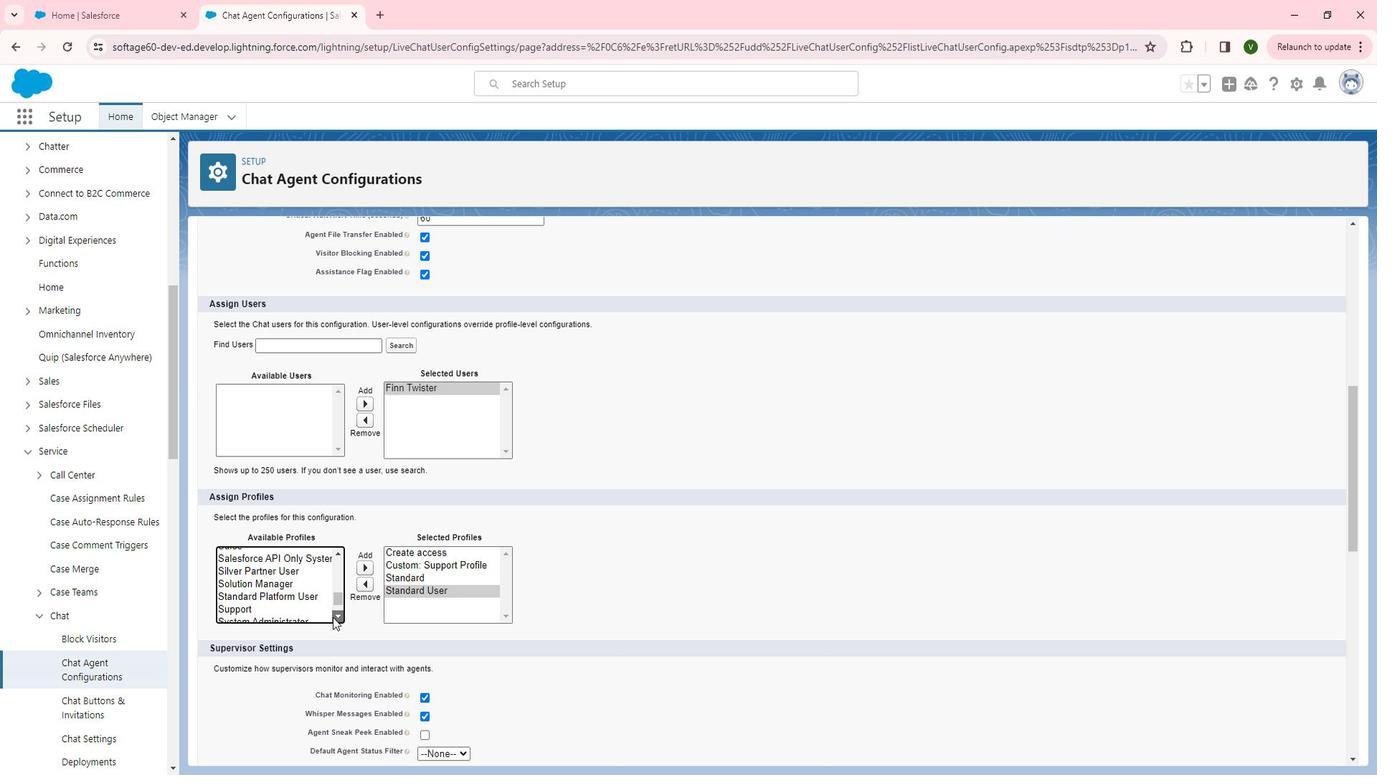 
Action: Mouse moved to (304, 569)
Screenshot: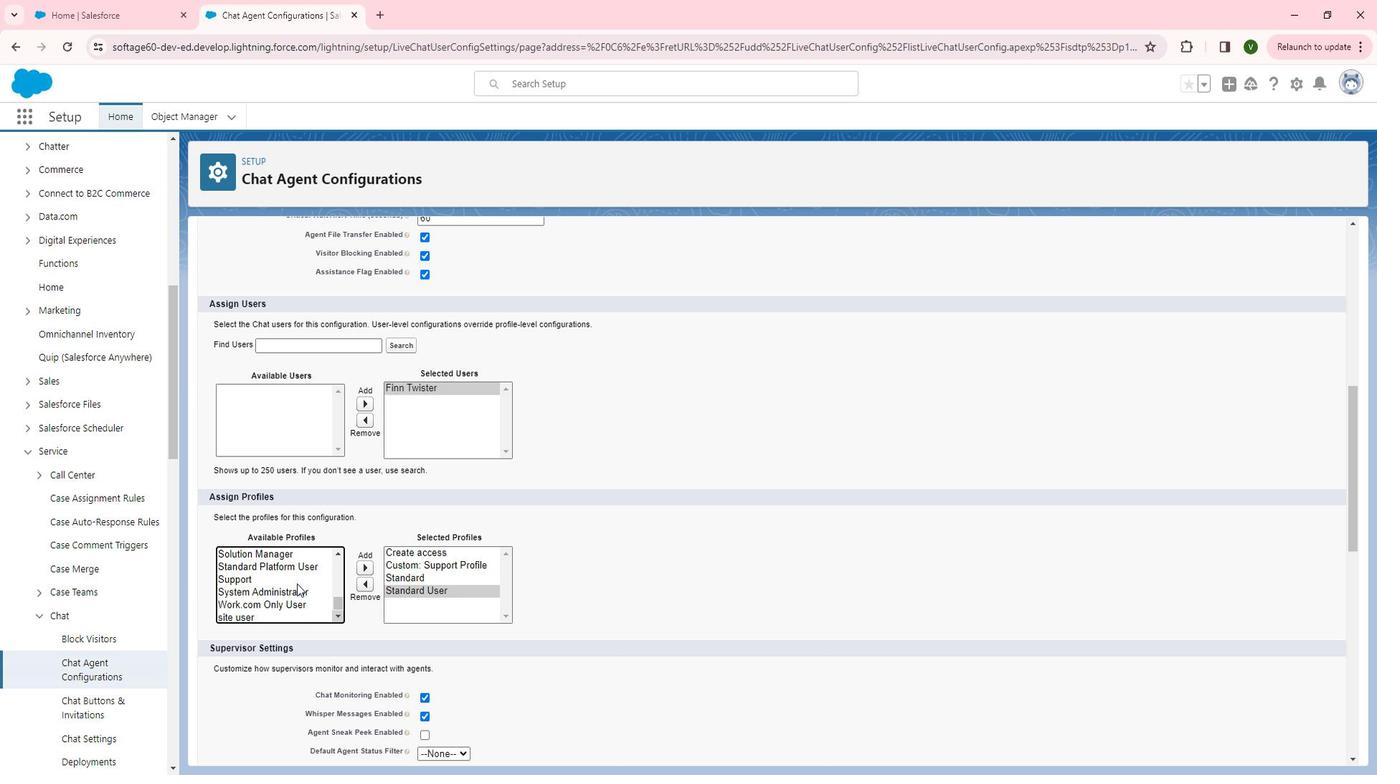
Action: Mouse pressed left at (304, 569)
Screenshot: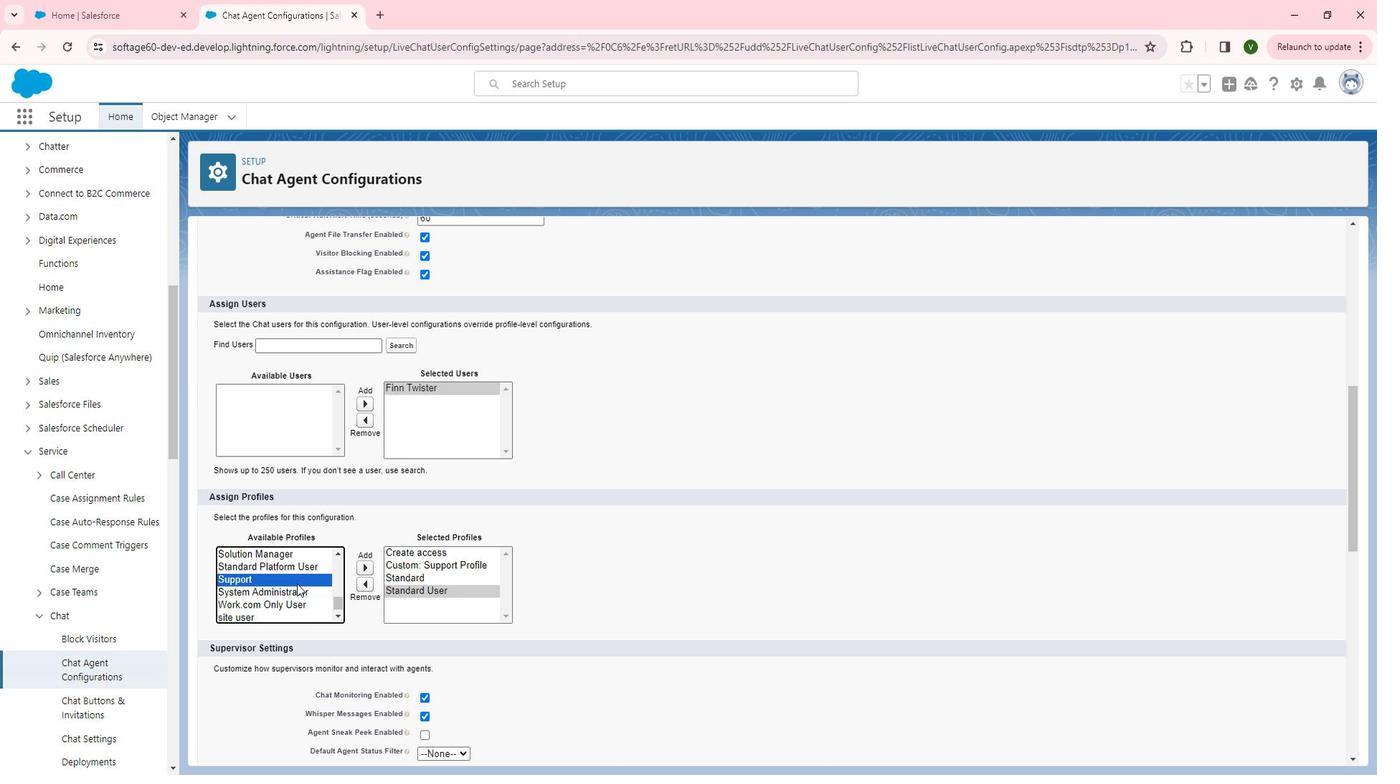 
Action: Mouse moved to (376, 554)
Screenshot: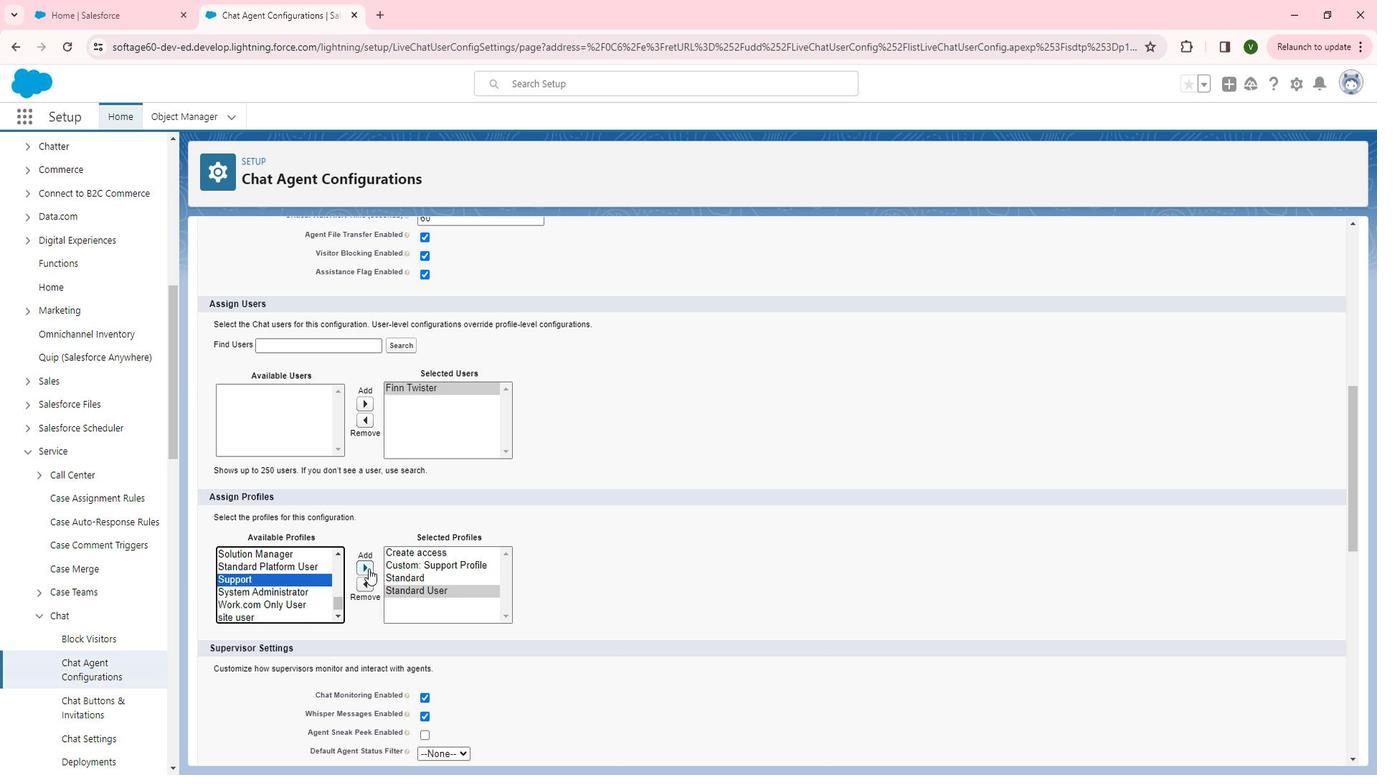 
Action: Mouse pressed left at (376, 554)
Screenshot: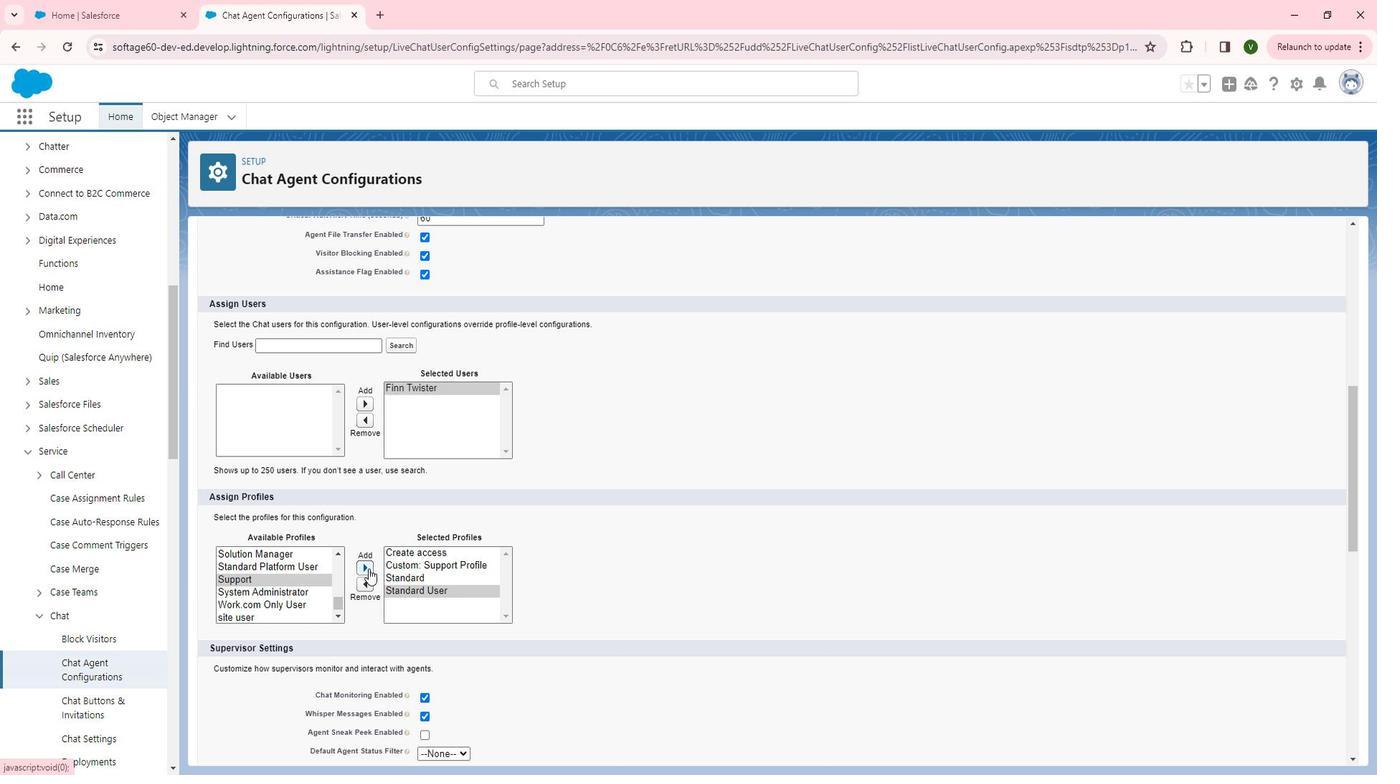 
Action: Mouse moved to (317, 570)
Screenshot: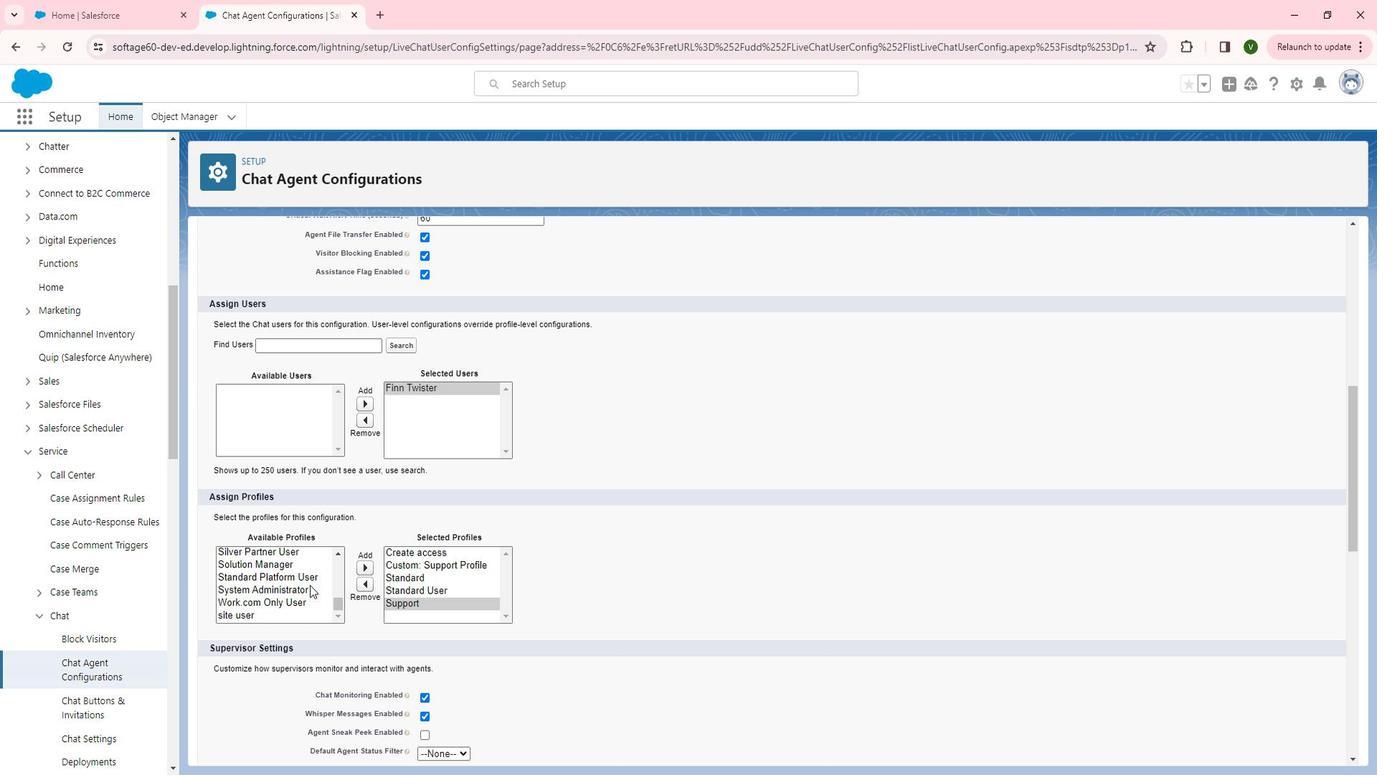 
Action: Mouse pressed left at (317, 570)
Screenshot: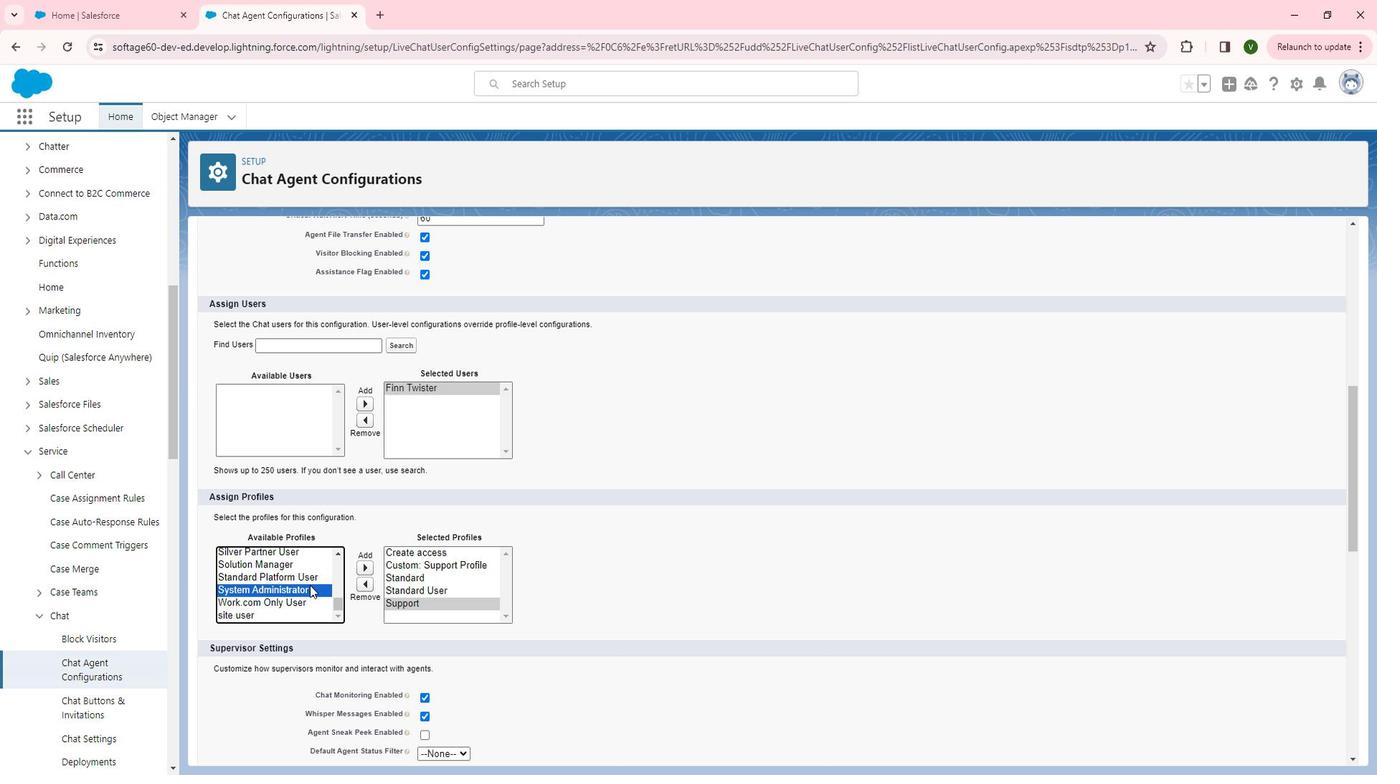 
Action: Mouse moved to (371, 549)
Screenshot: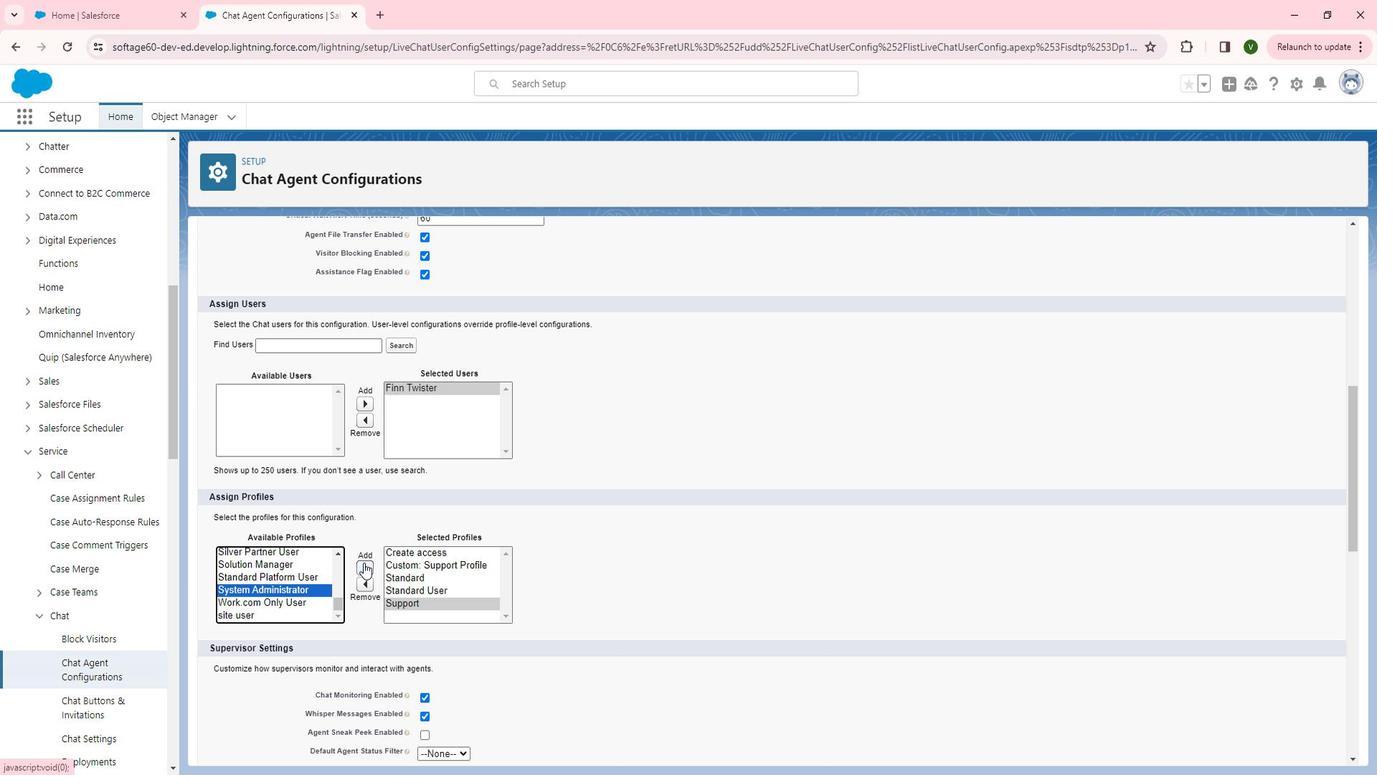 
Action: Mouse pressed left at (371, 549)
Screenshot: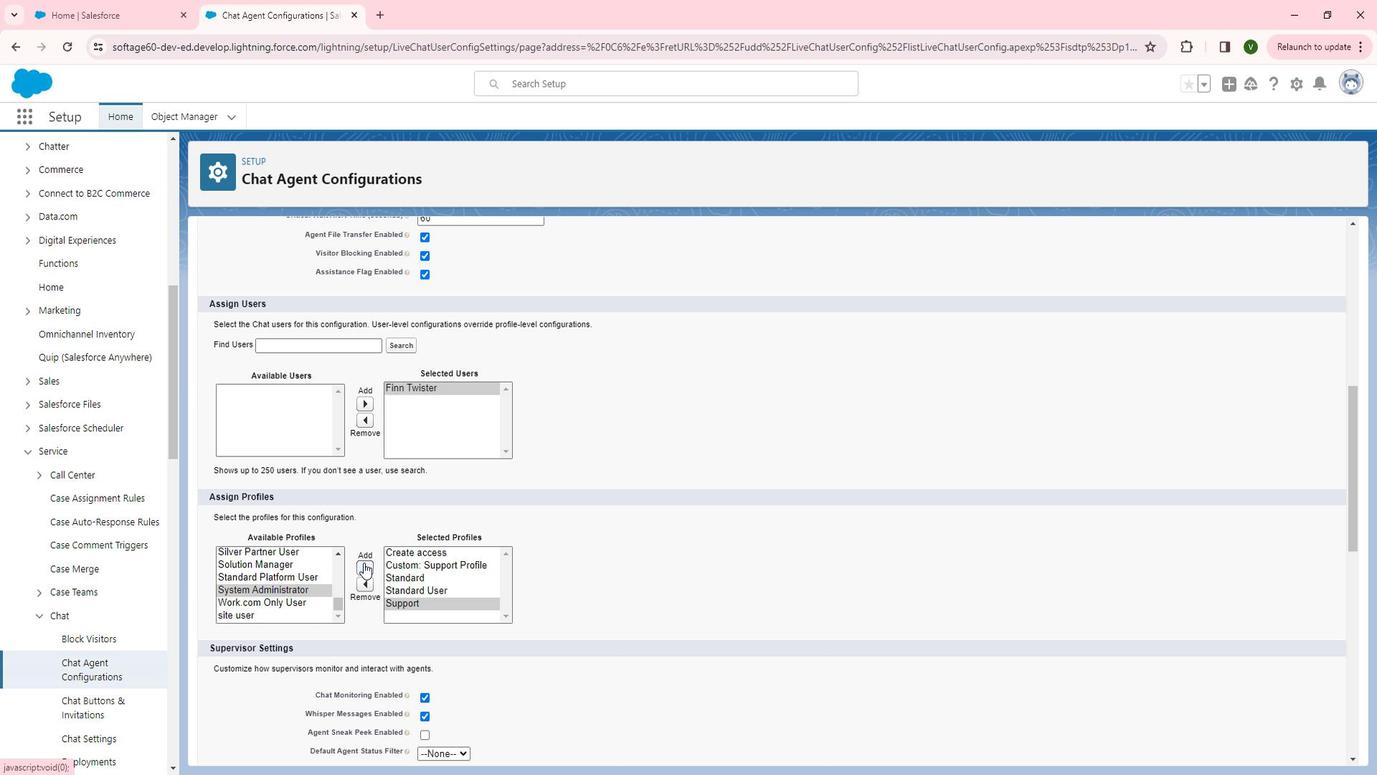 
Action: Mouse moved to (308, 599)
Screenshot: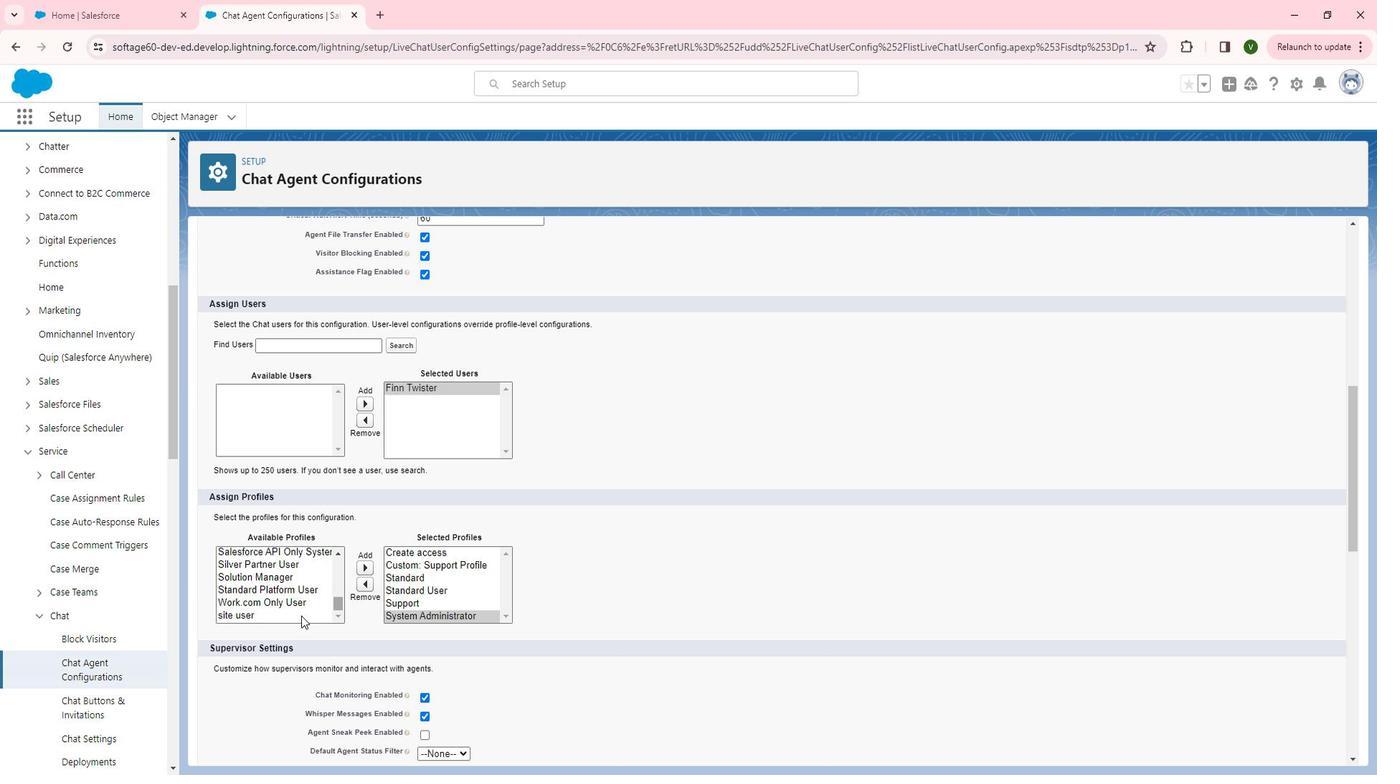 
Action: Mouse pressed left at (308, 599)
Screenshot: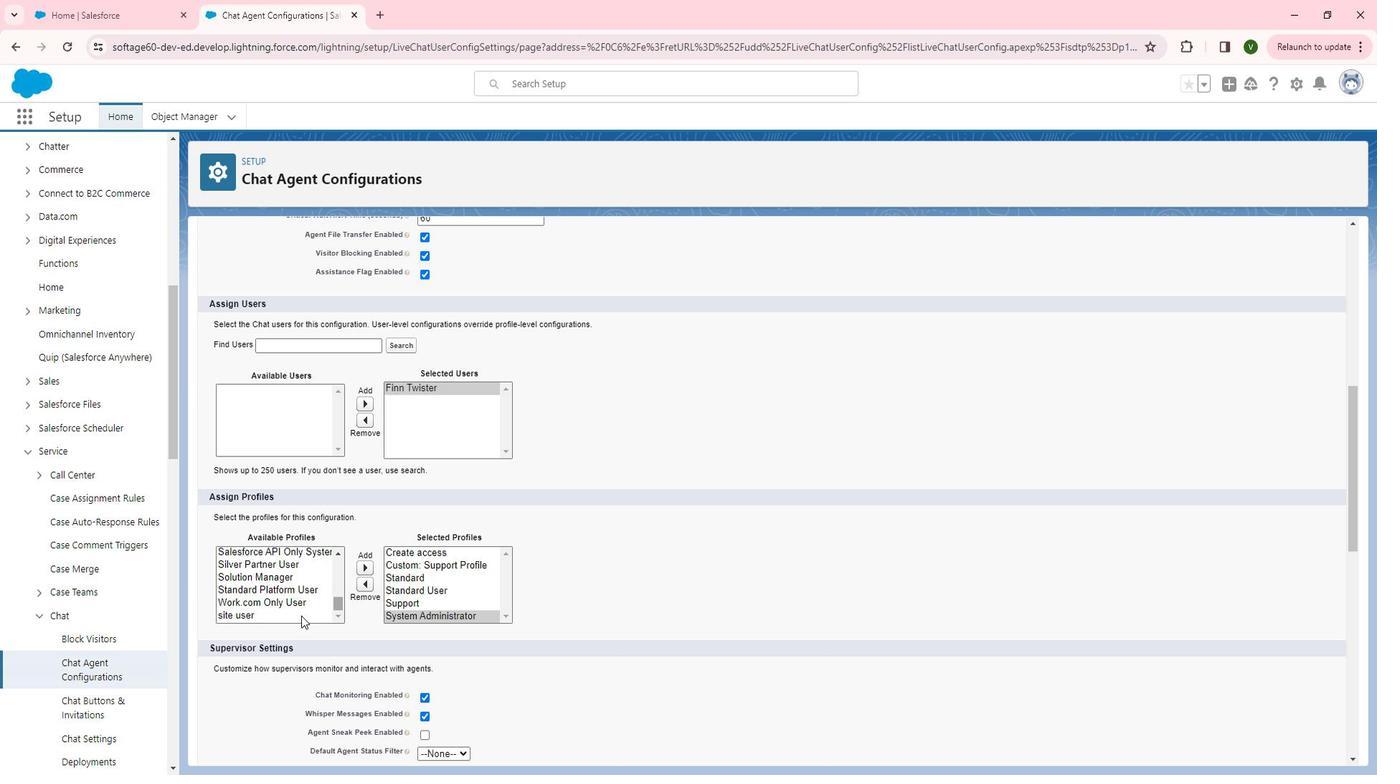
Action: Mouse moved to (369, 552)
Screenshot: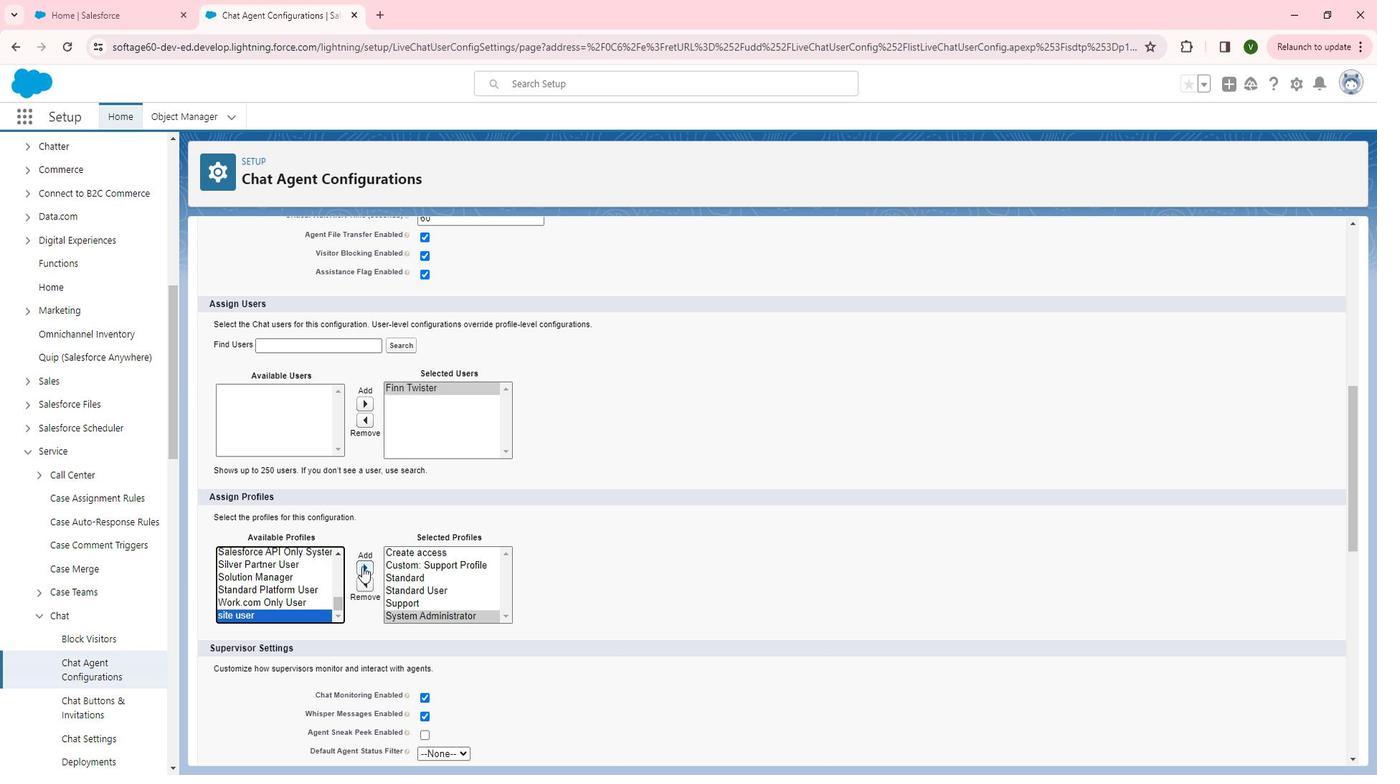 
Action: Mouse pressed left at (369, 552)
Screenshot: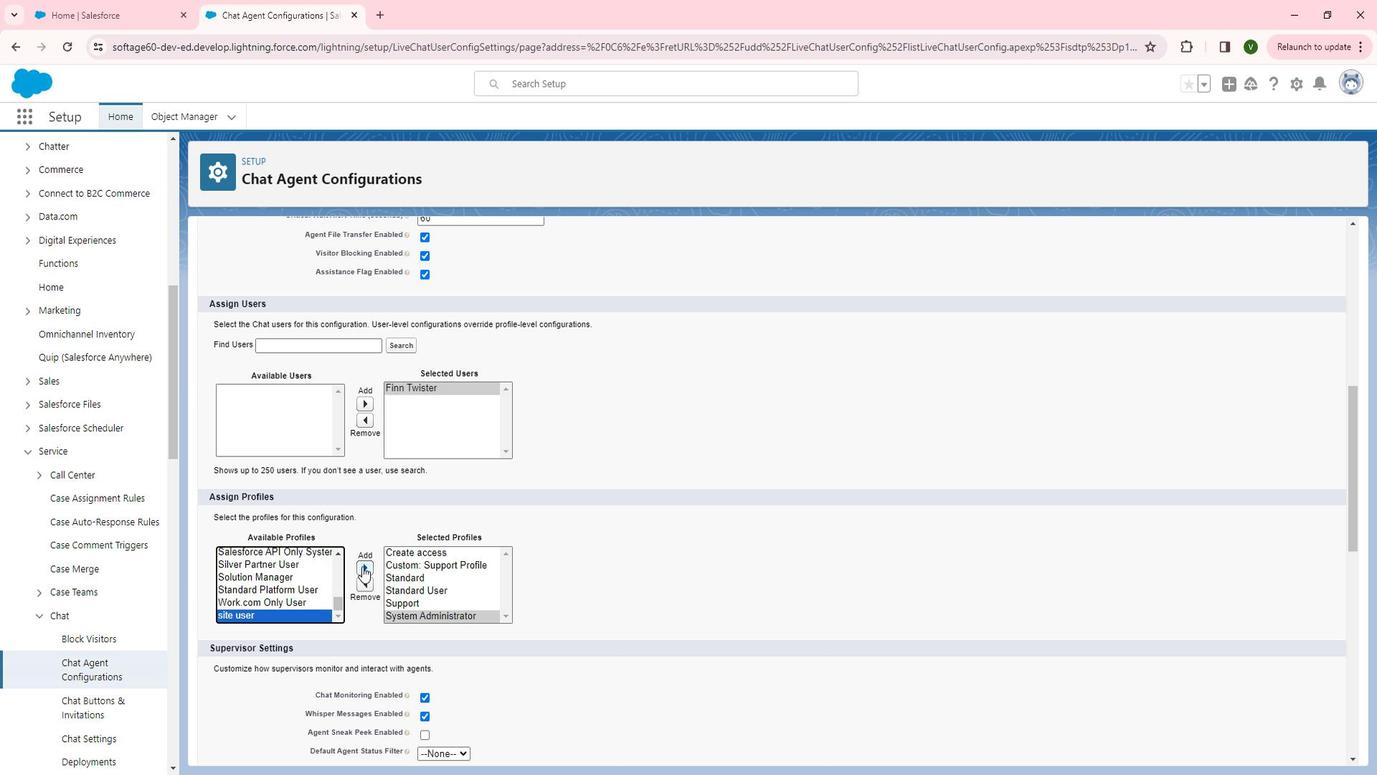 
Action: Mouse moved to (469, 574)
Screenshot: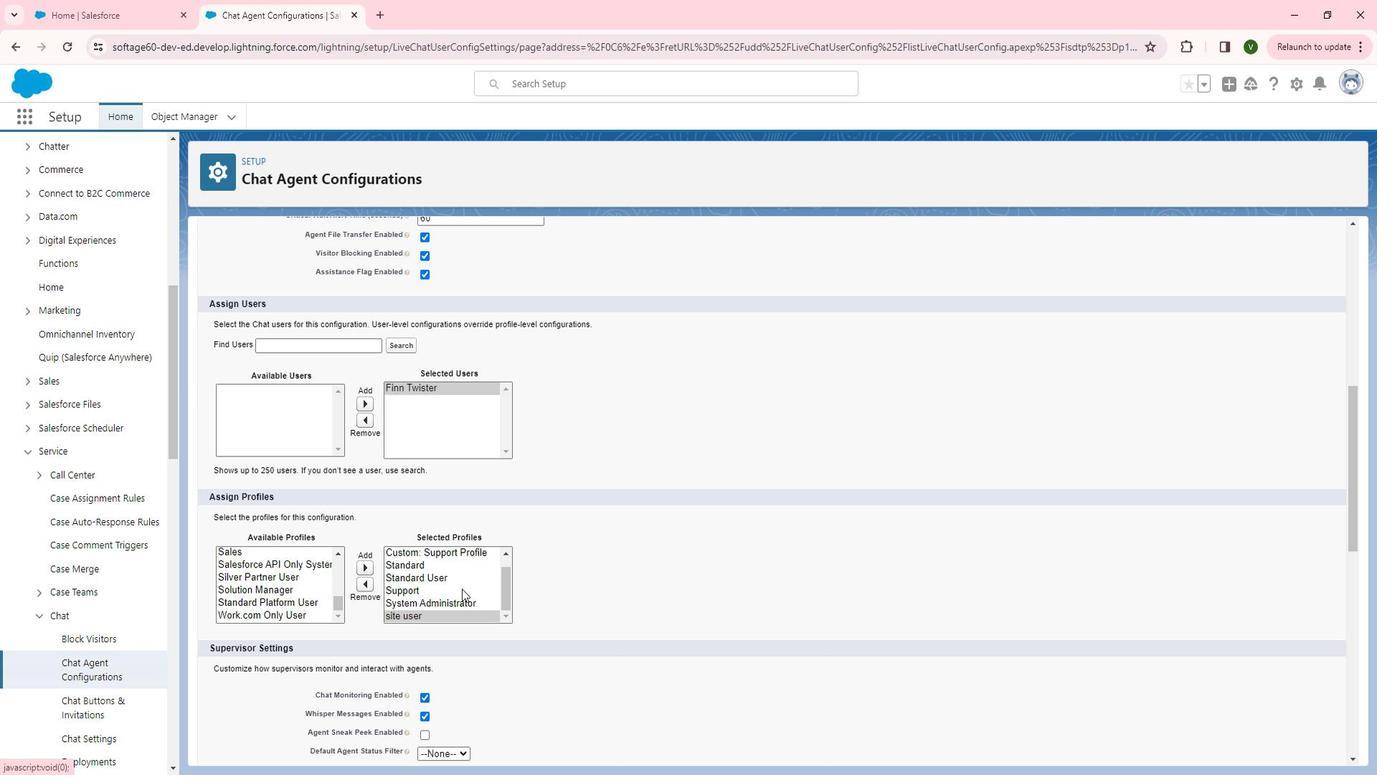 
Action: Mouse scrolled (469, 573) with delta (0, 0)
Screenshot: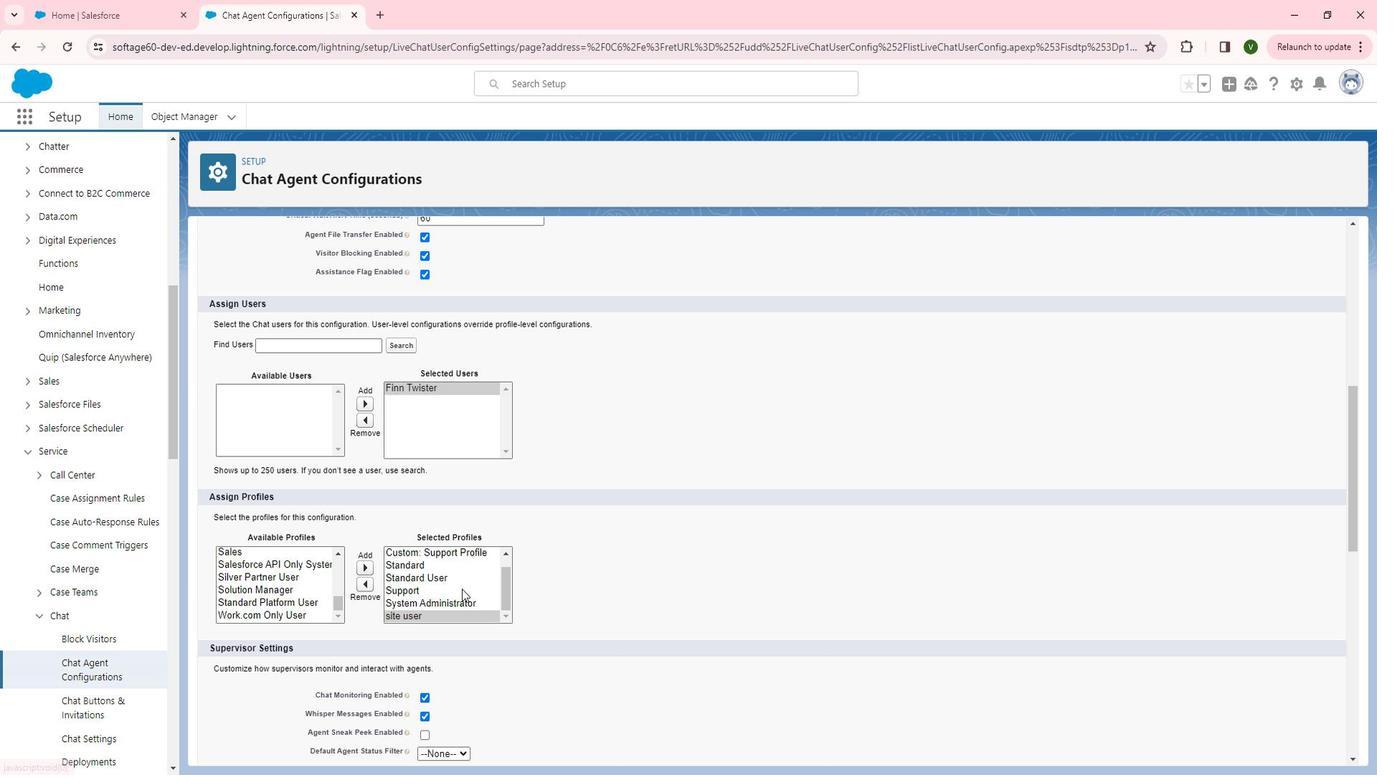 
Action: Mouse moved to (343, 602)
Screenshot: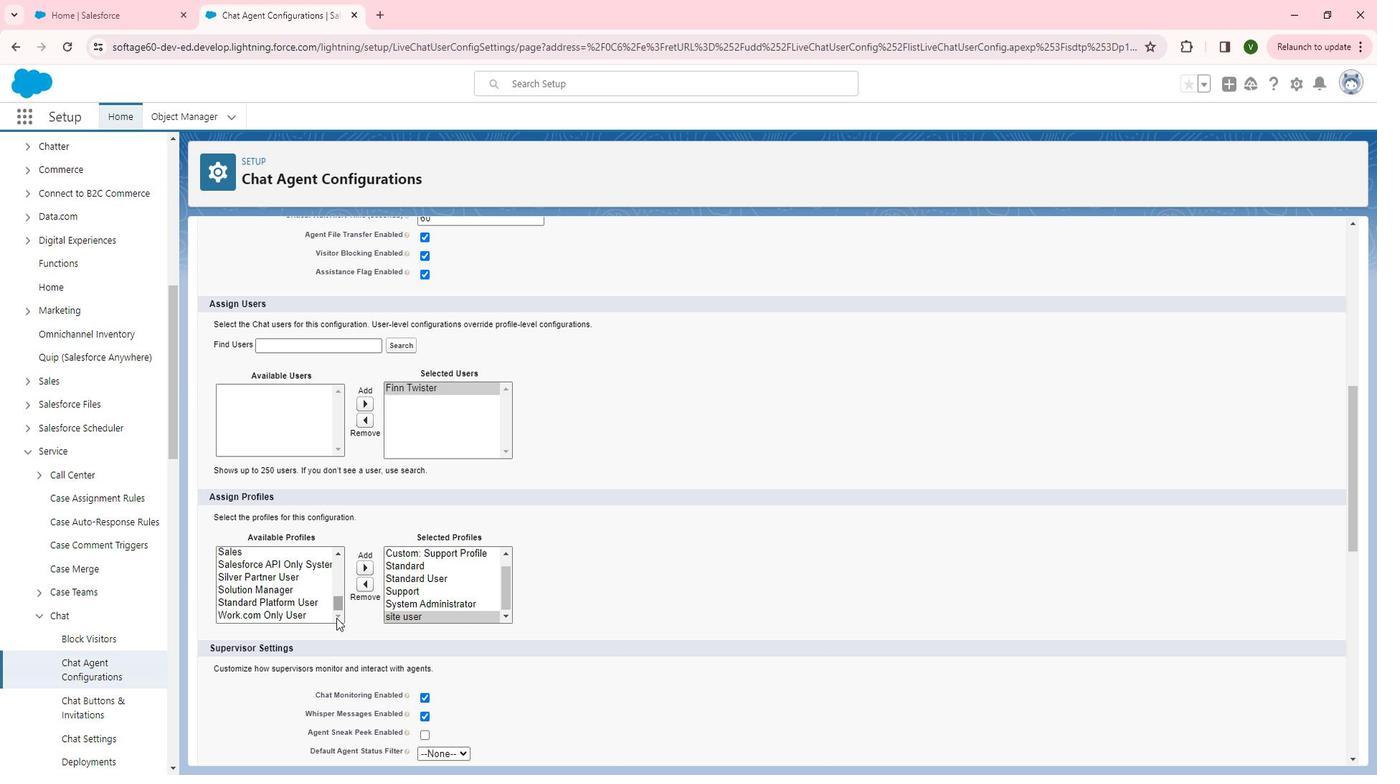 
Action: Mouse pressed left at (343, 602)
Screenshot: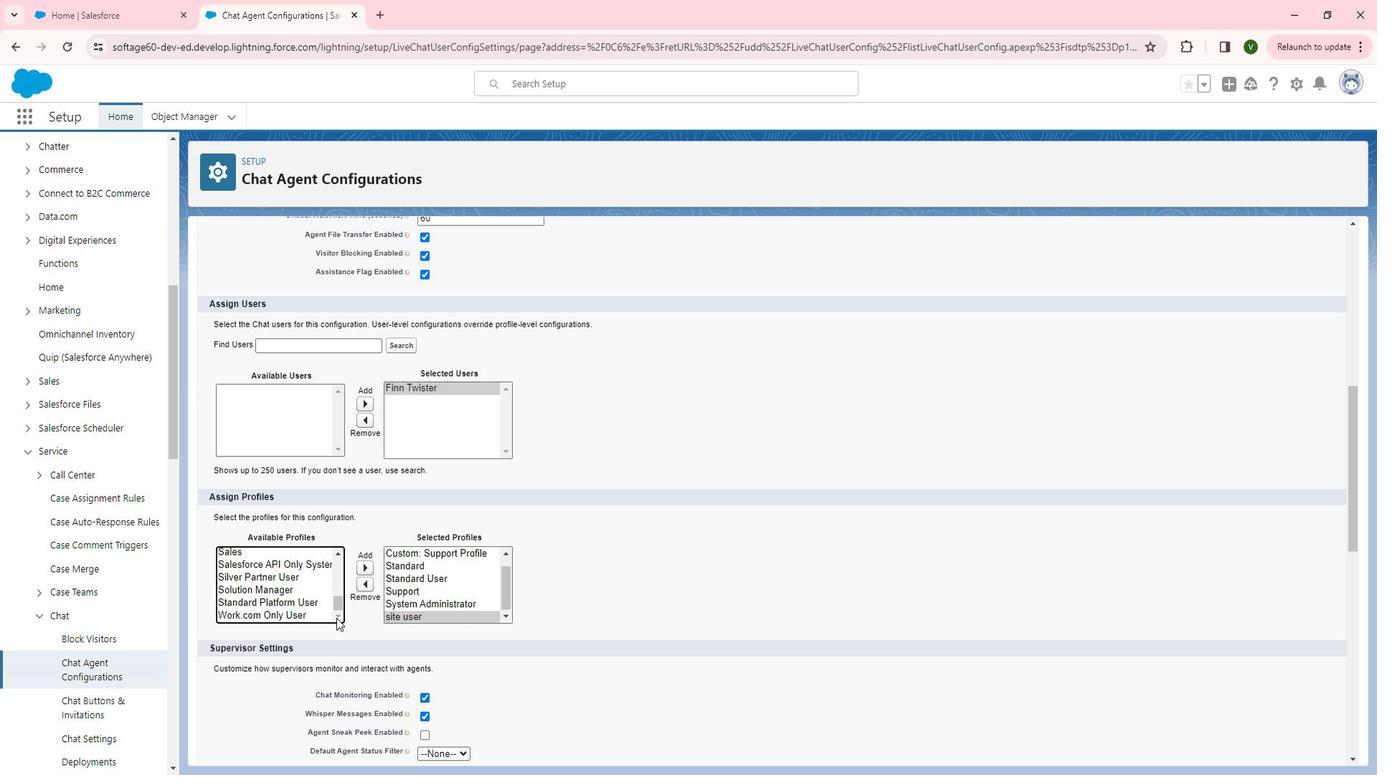 
Action: Mouse moved to (376, 594)
Screenshot: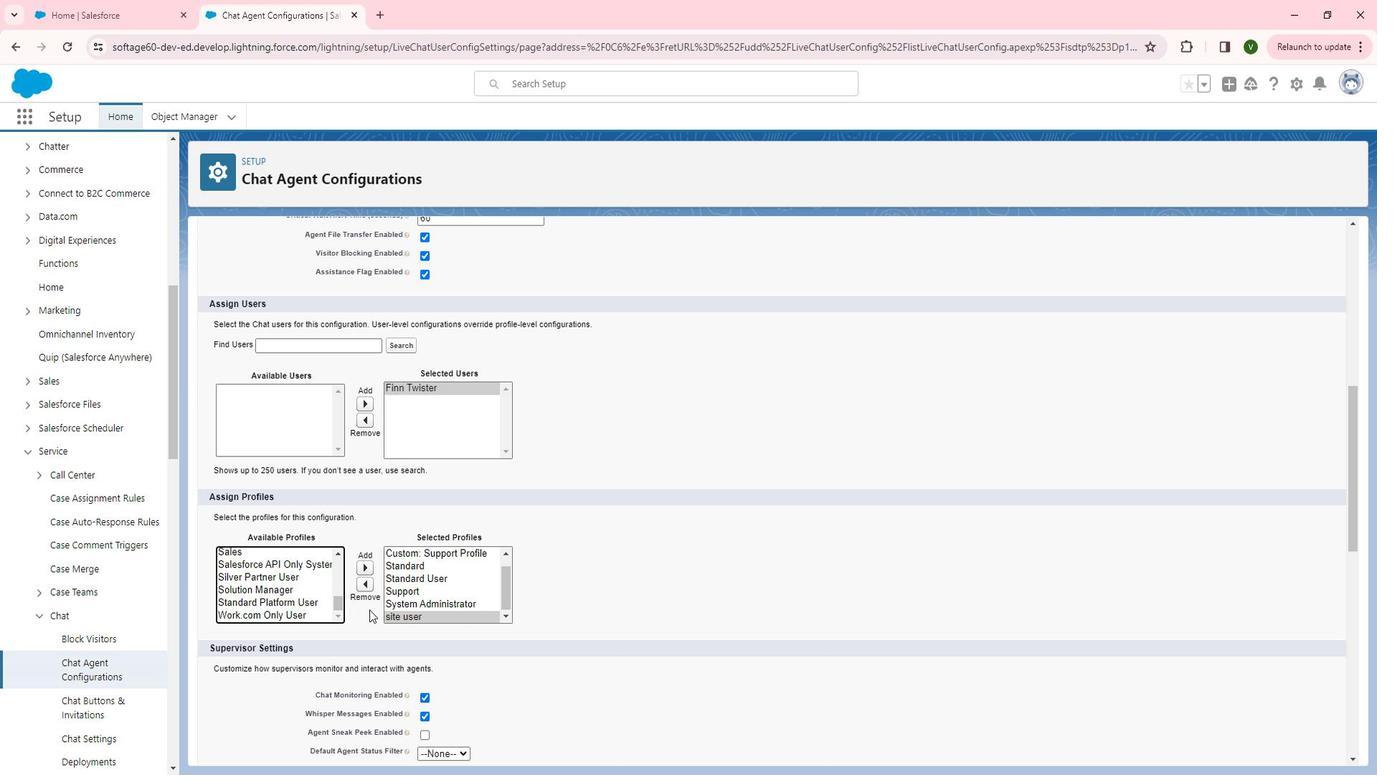 
Action: Mouse scrolled (376, 593) with delta (0, 0)
Screenshot: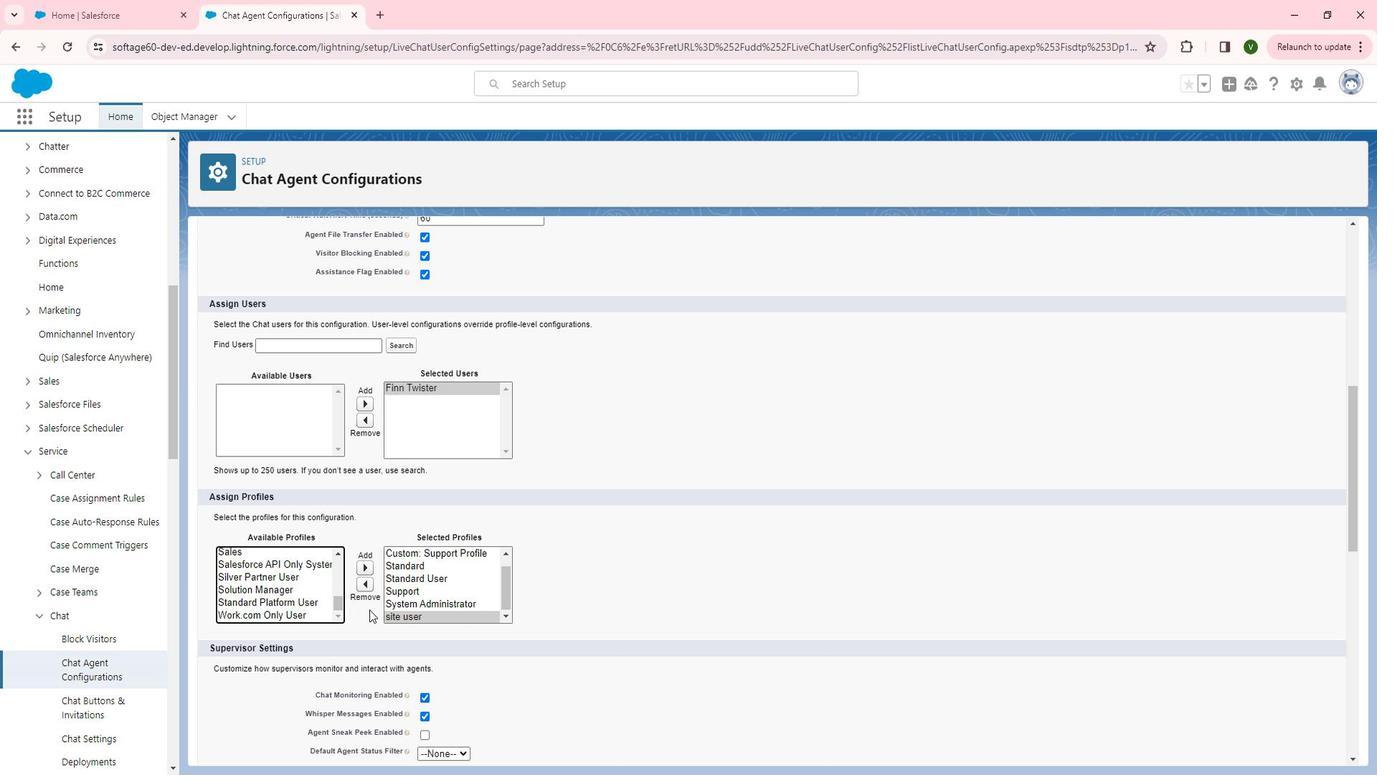 
Action: Mouse moved to (500, 589)
Screenshot: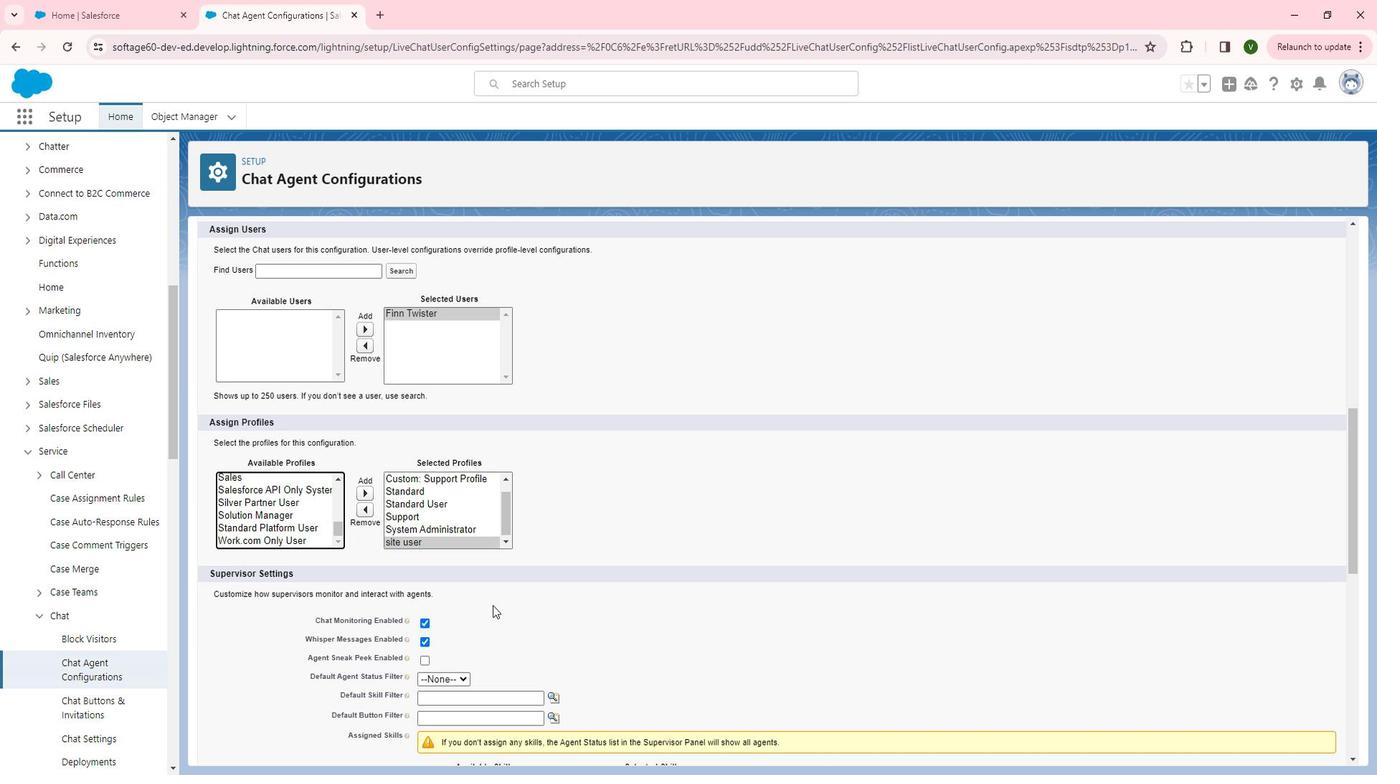 
Action: Mouse pressed left at (500, 589)
Screenshot: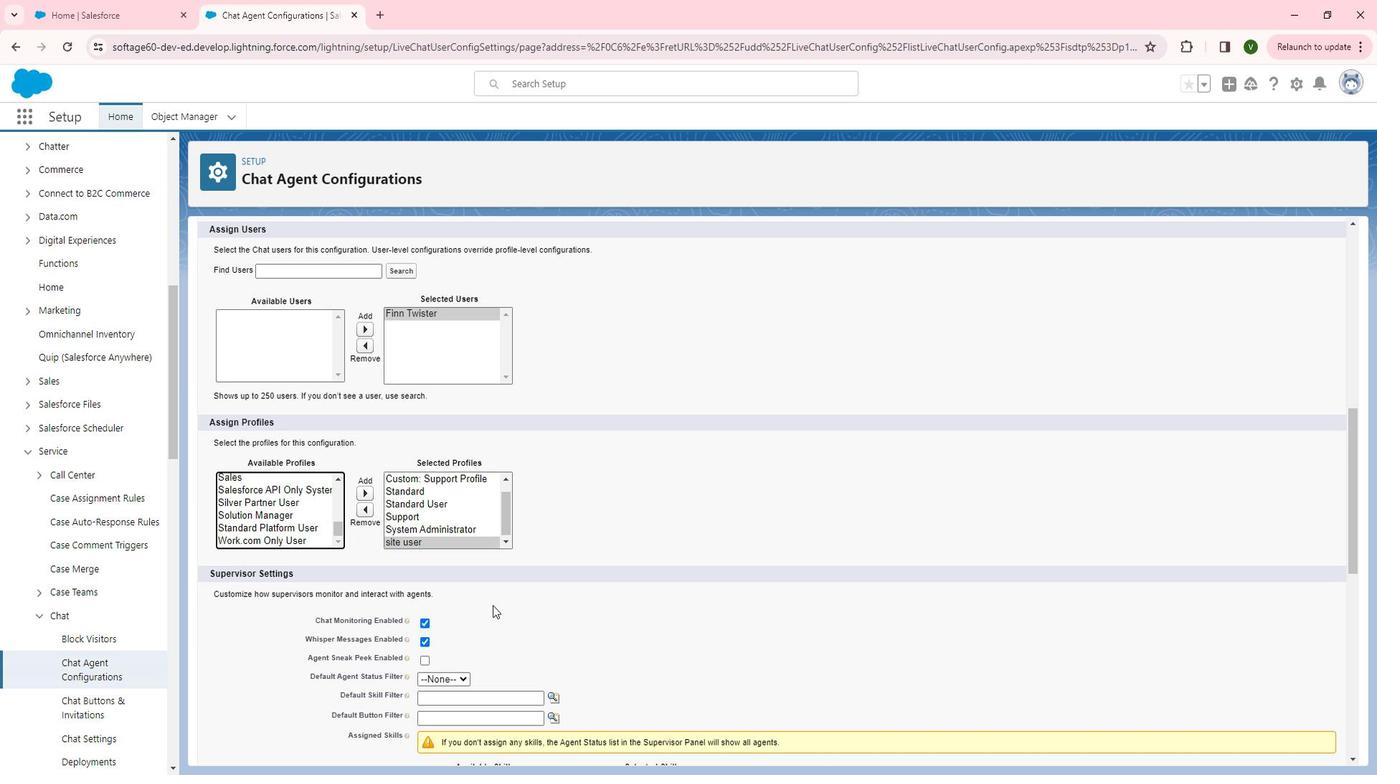 
Action: Mouse moved to (470, 513)
Screenshot: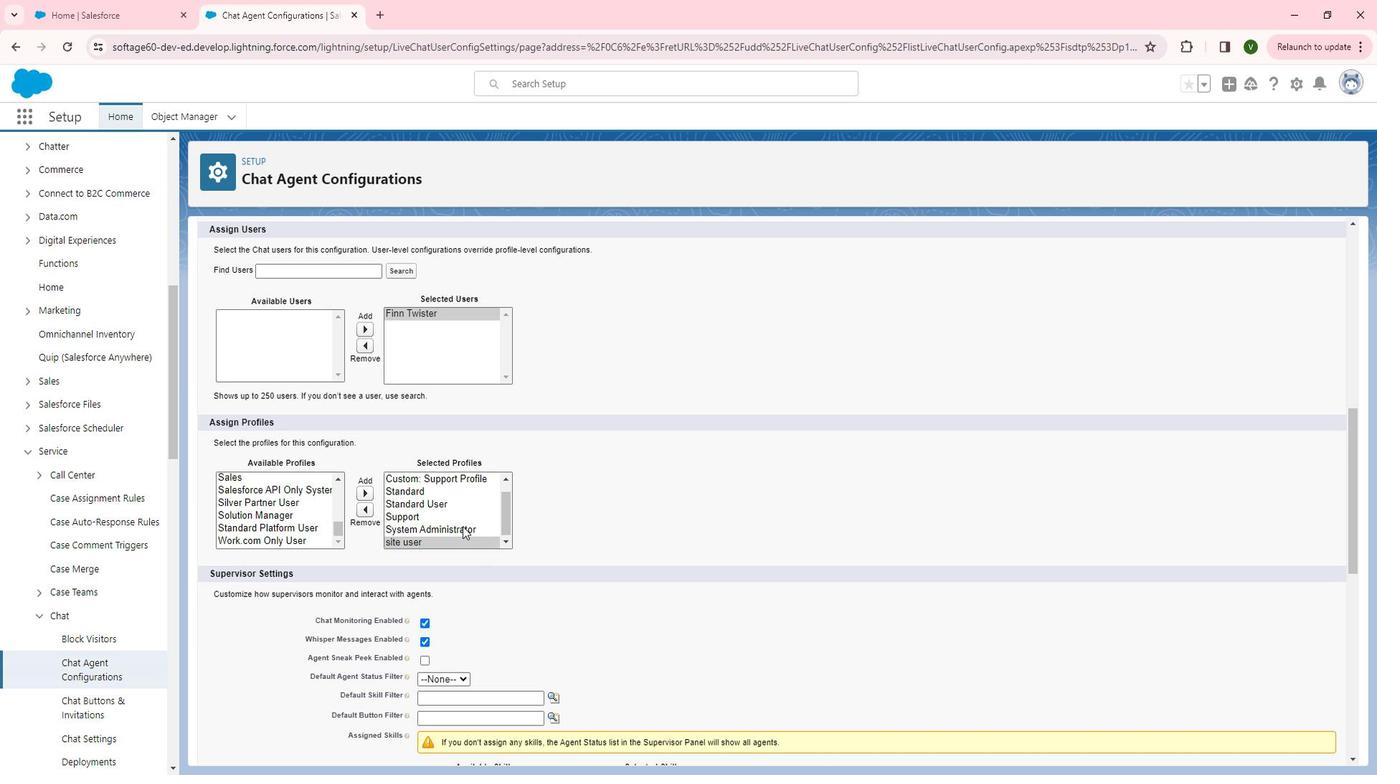 
Action: Mouse scrolled (470, 514) with delta (0, 0)
Screenshot: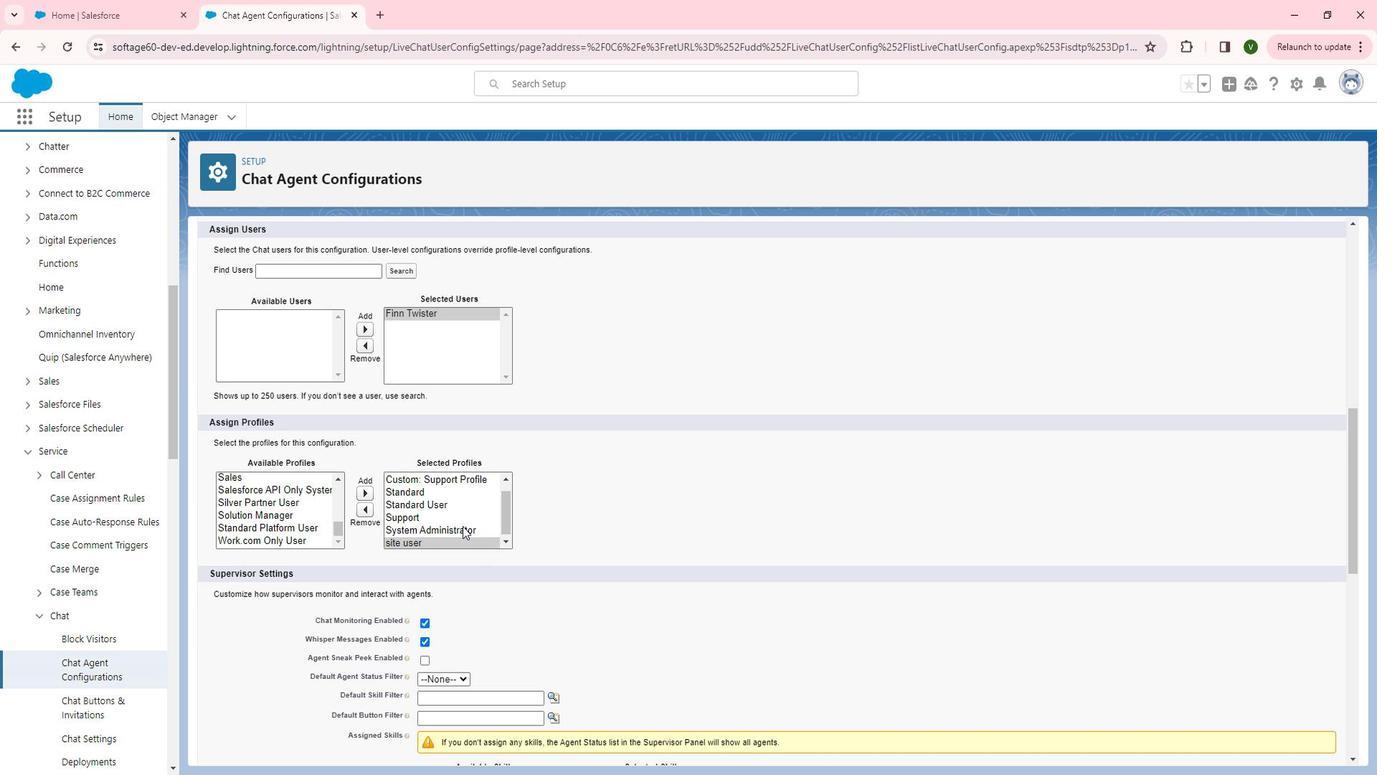 
Action: Mouse scrolled (470, 514) with delta (0, 0)
Screenshot: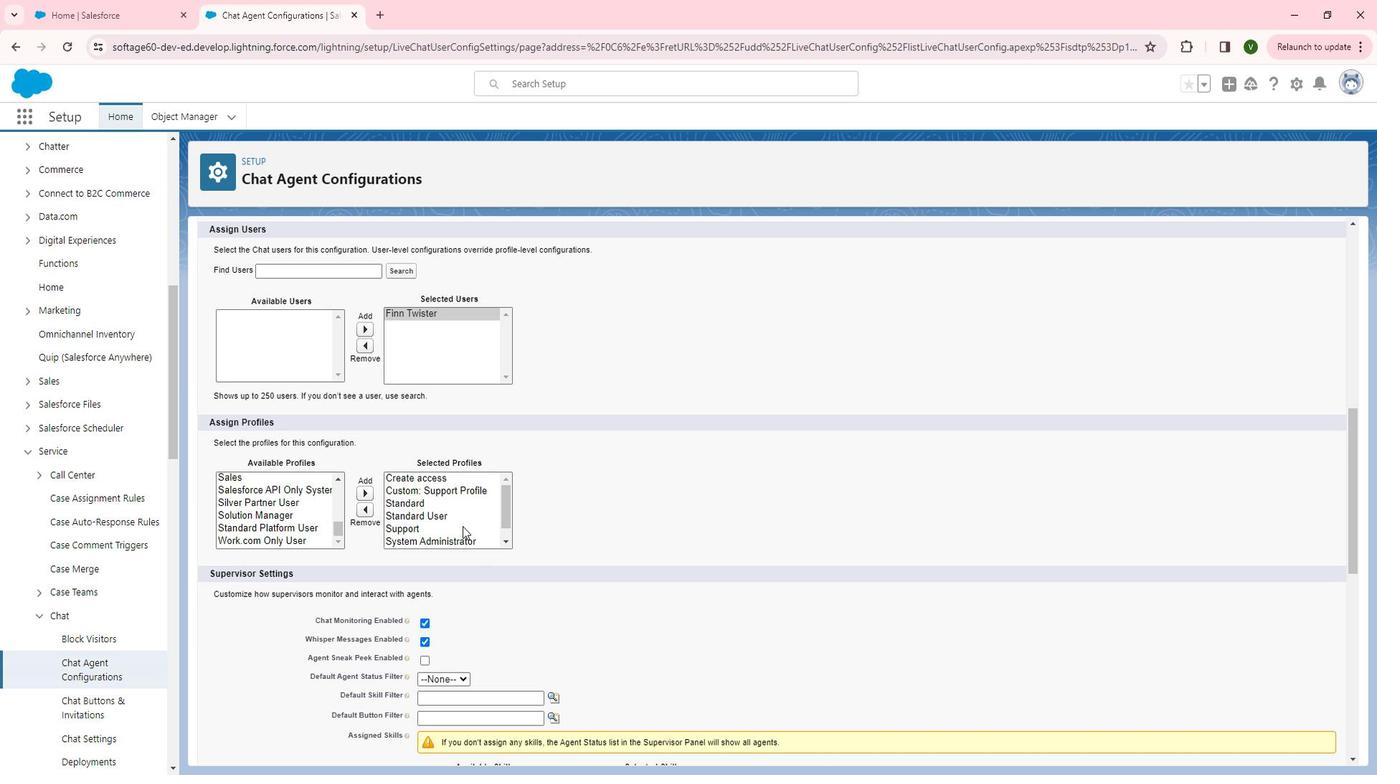 
Action: Mouse scrolled (470, 513) with delta (0, 0)
Screenshot: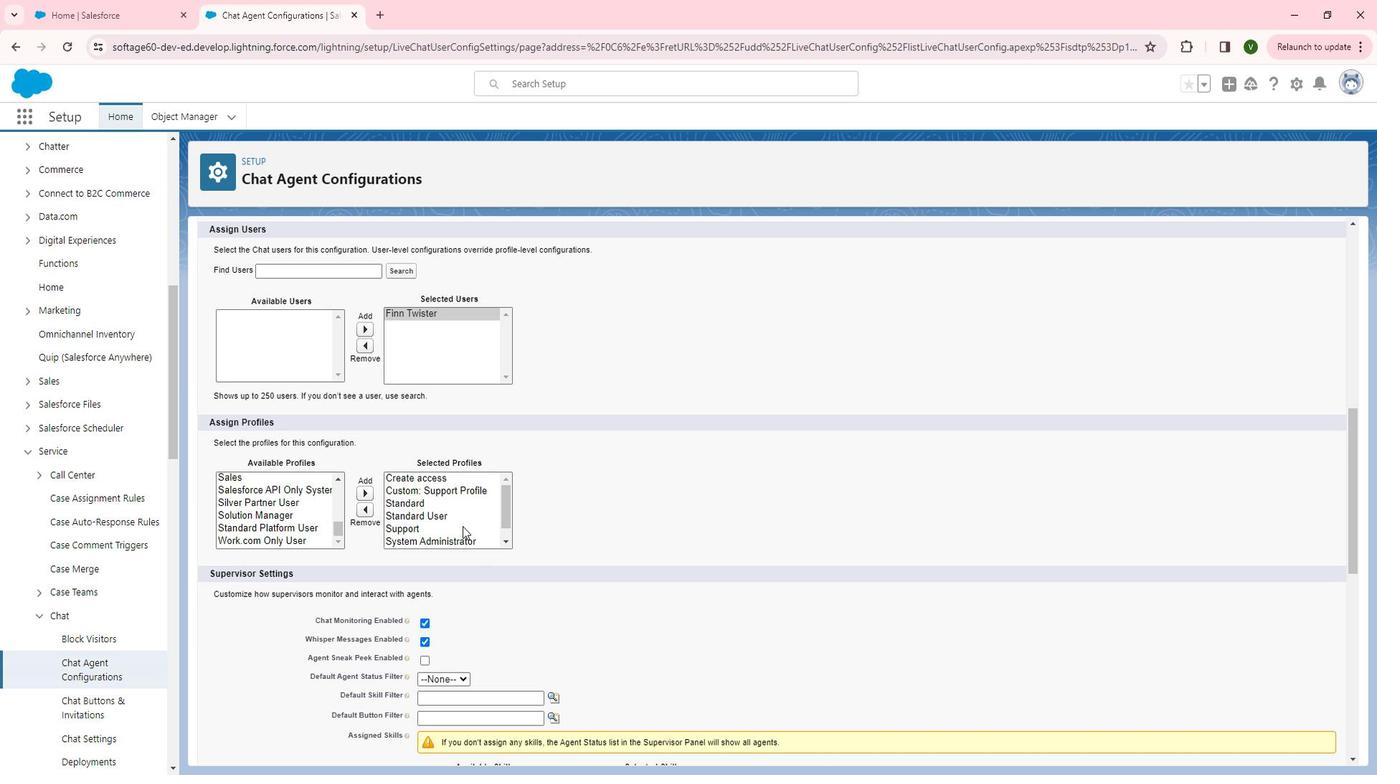 
Action: Mouse scrolled (470, 513) with delta (0, 0)
Screenshot: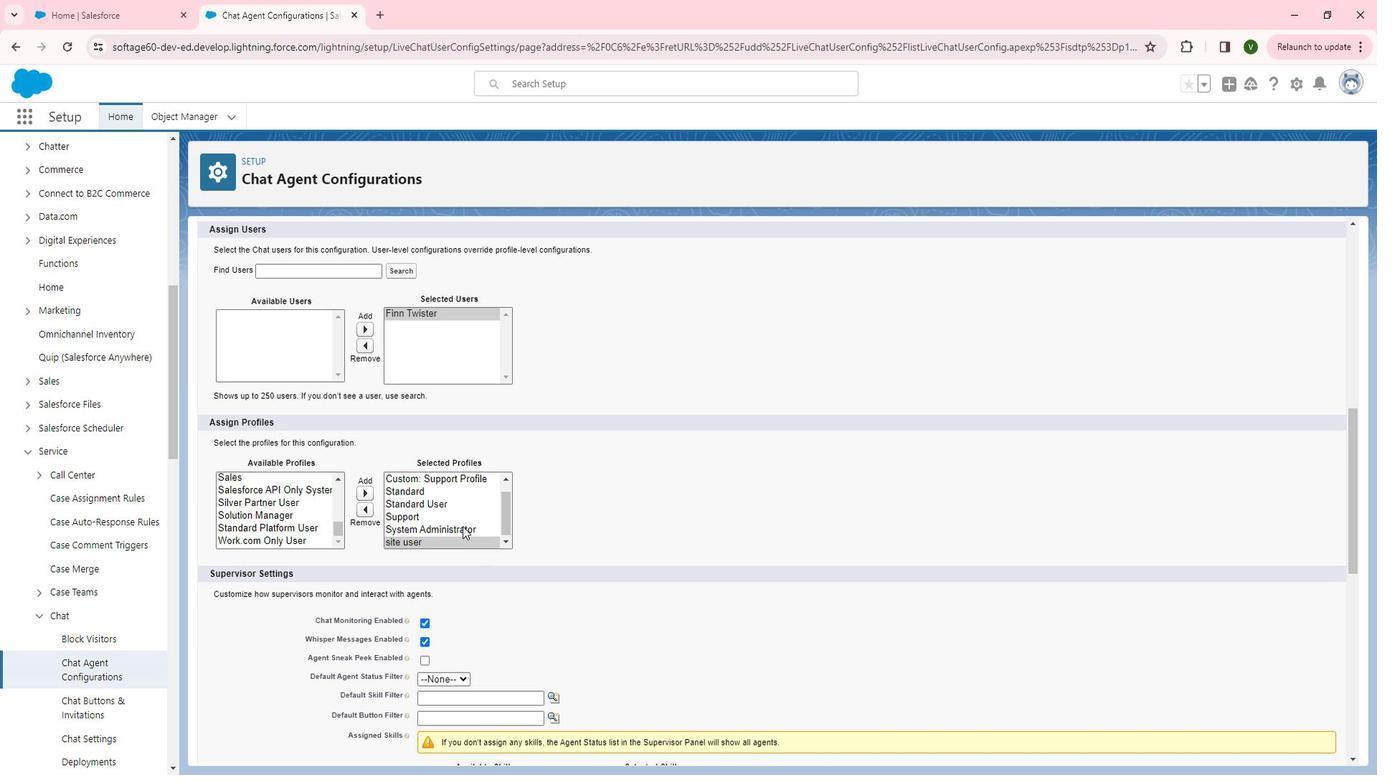
Action: Mouse moved to (569, 623)
Screenshot: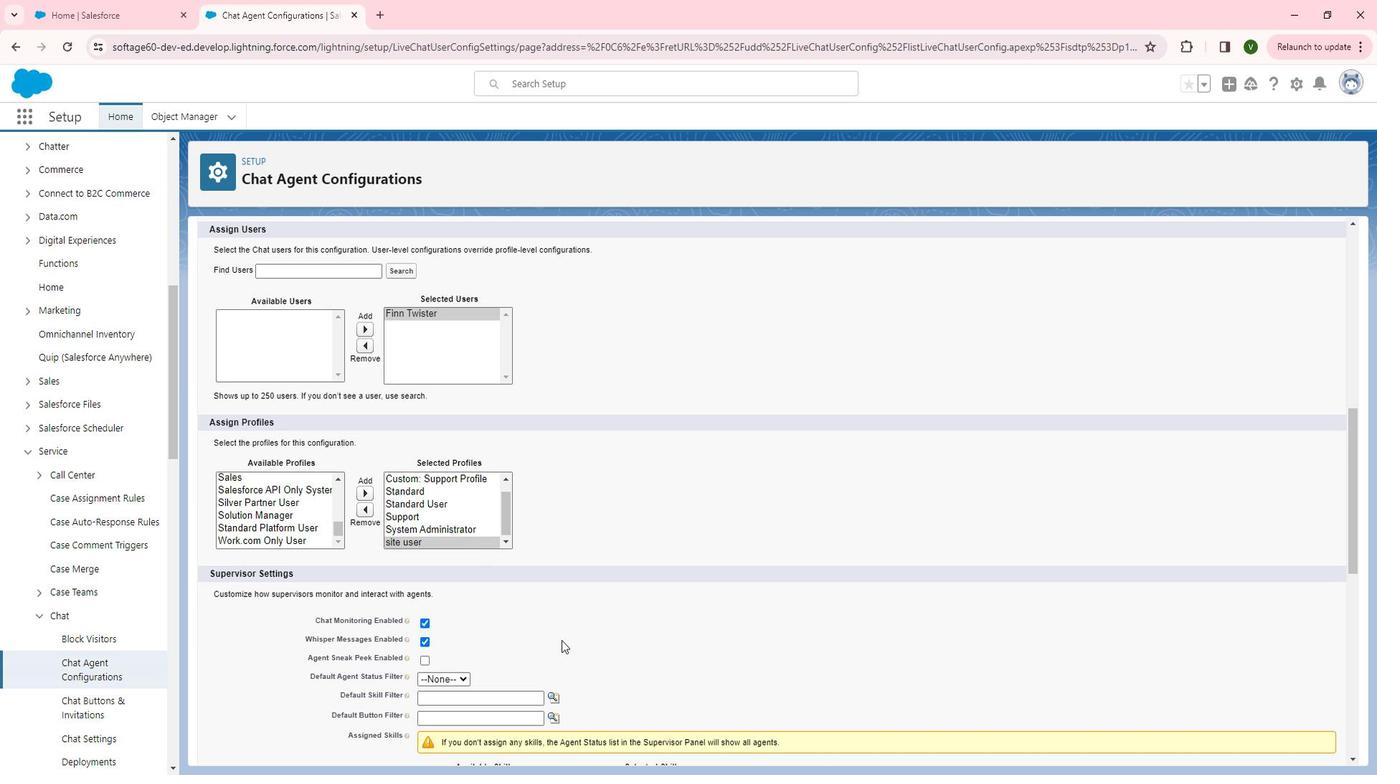 
Action: Mouse scrolled (569, 622) with delta (0, 0)
Screenshot: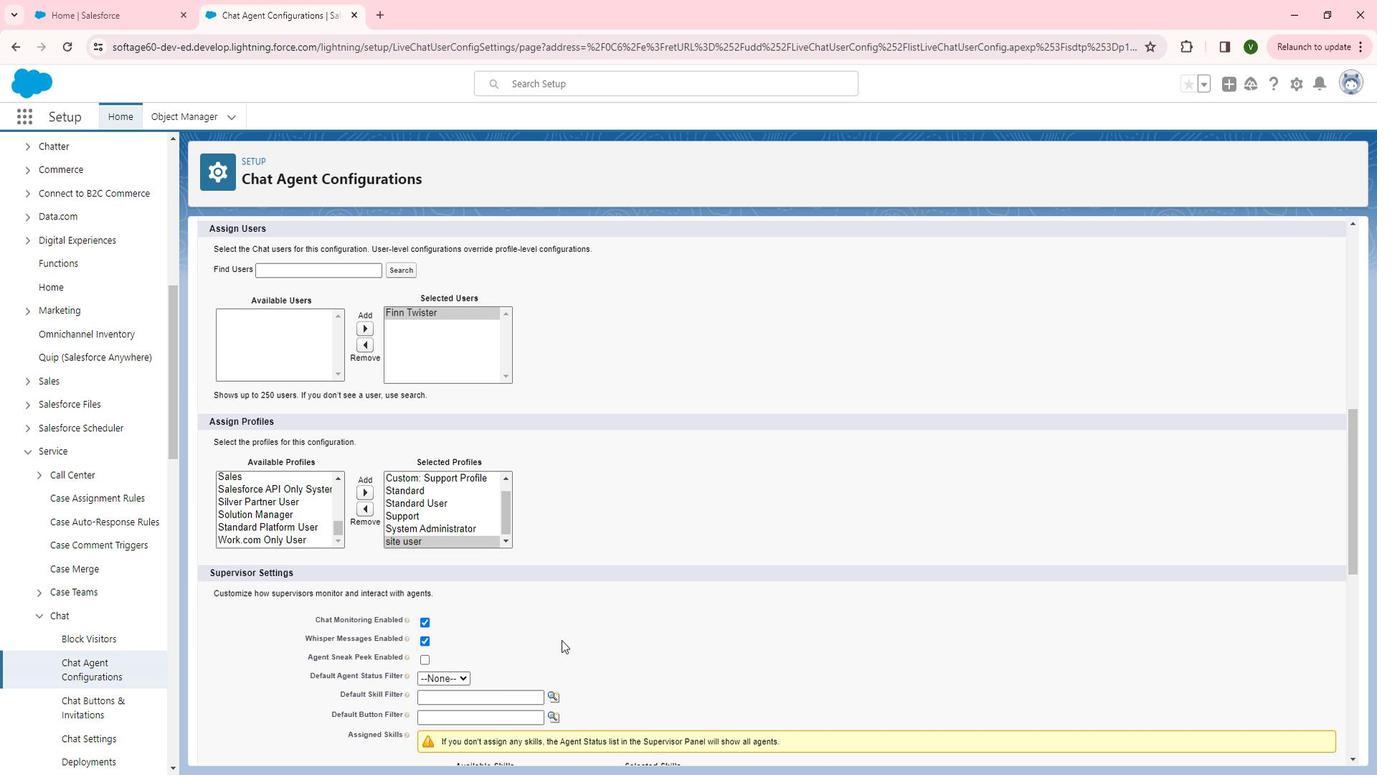 
Action: Mouse scrolled (569, 622) with delta (0, 0)
Screenshot: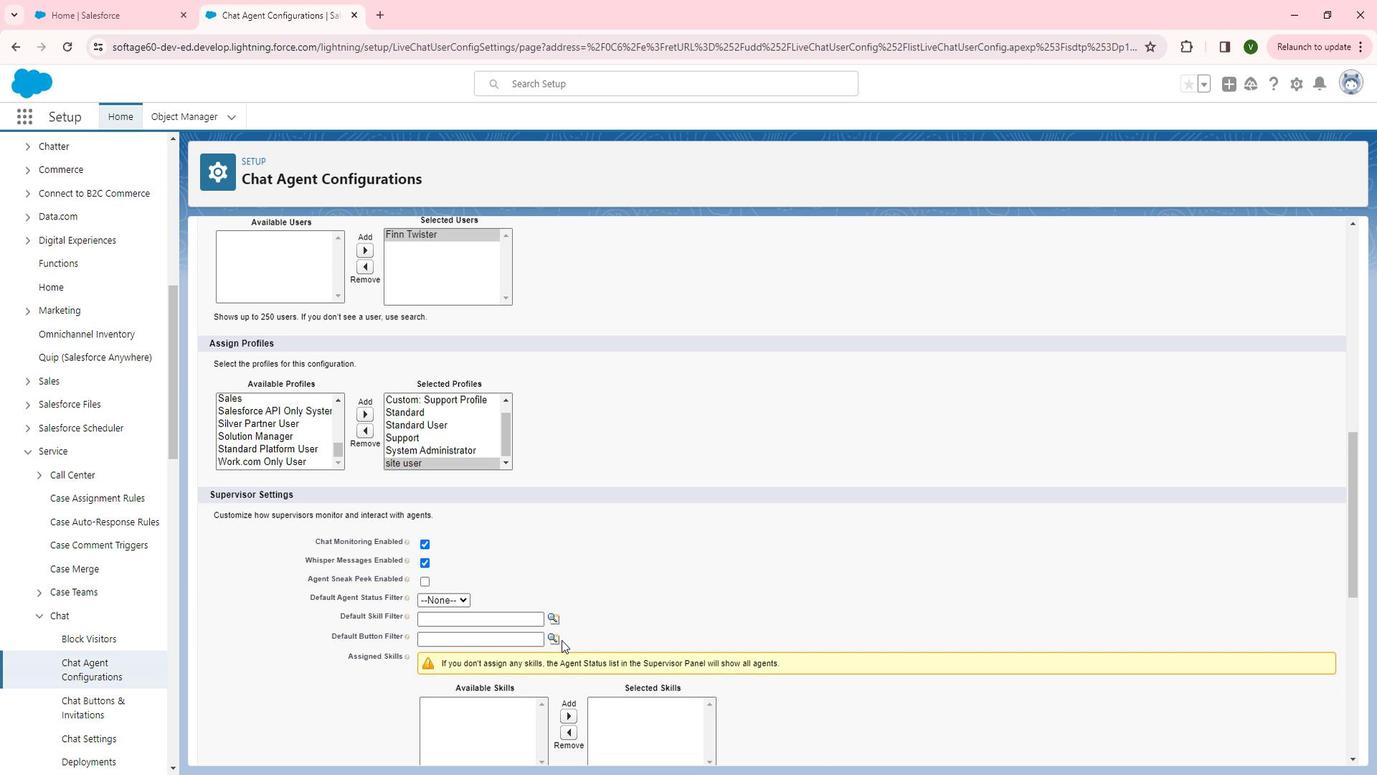 
Action: Mouse moved to (432, 499)
Screenshot: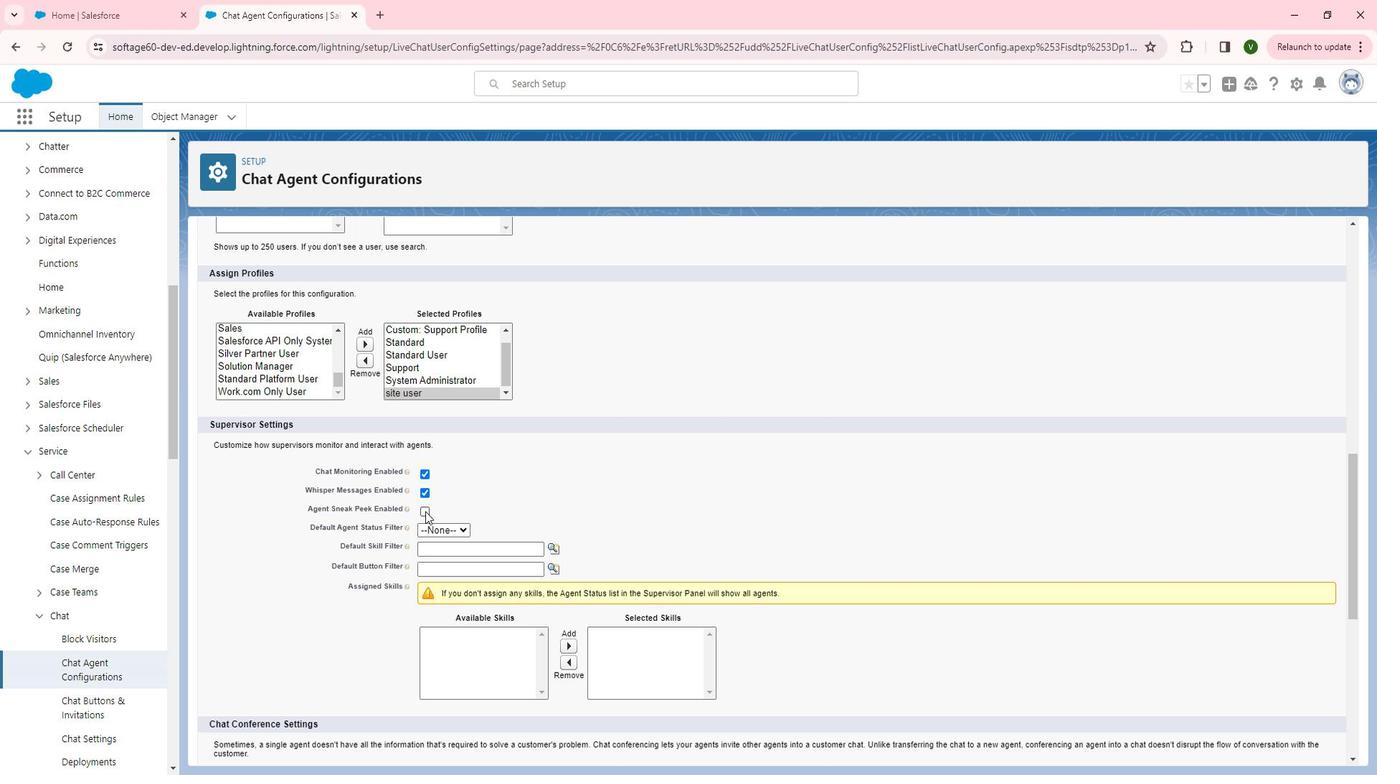 
Action: Mouse pressed left at (432, 499)
Screenshot: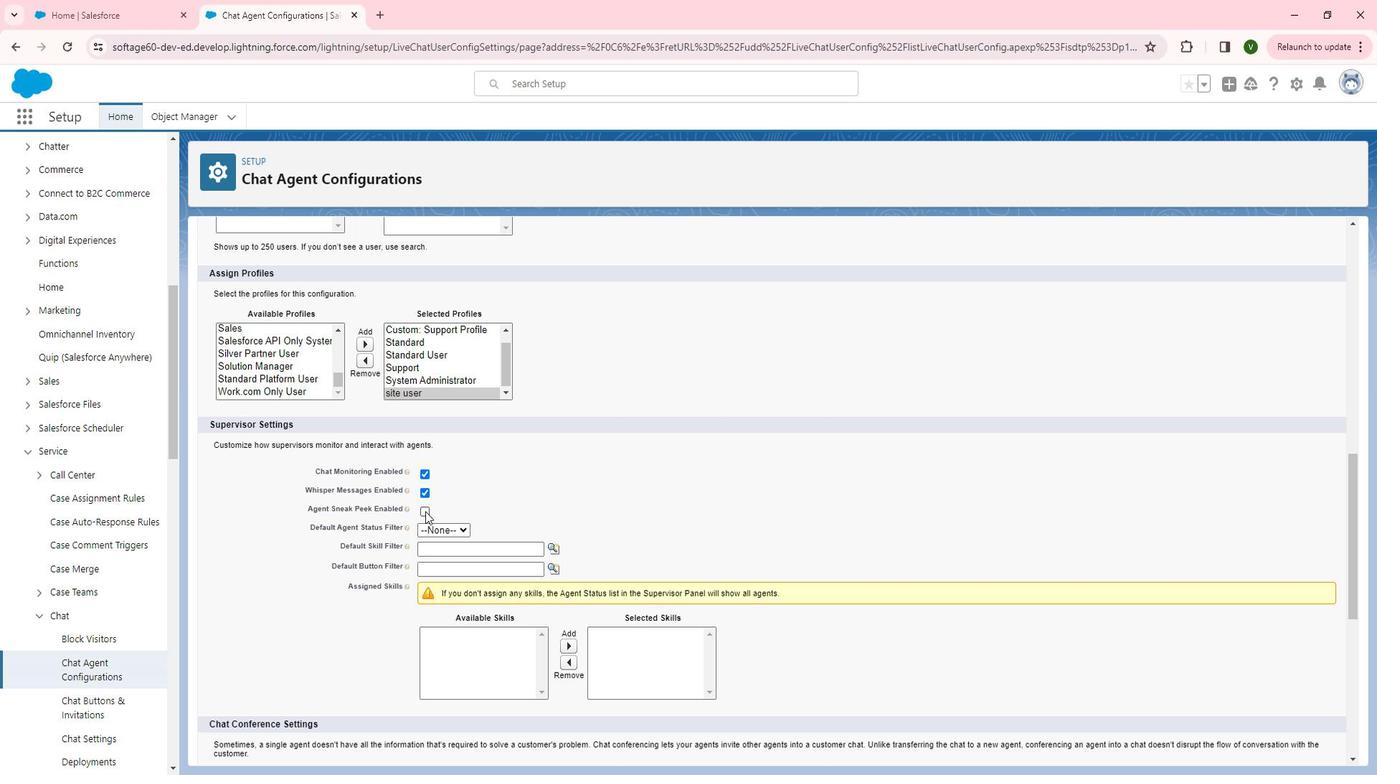 
Action: Mouse moved to (538, 487)
Screenshot: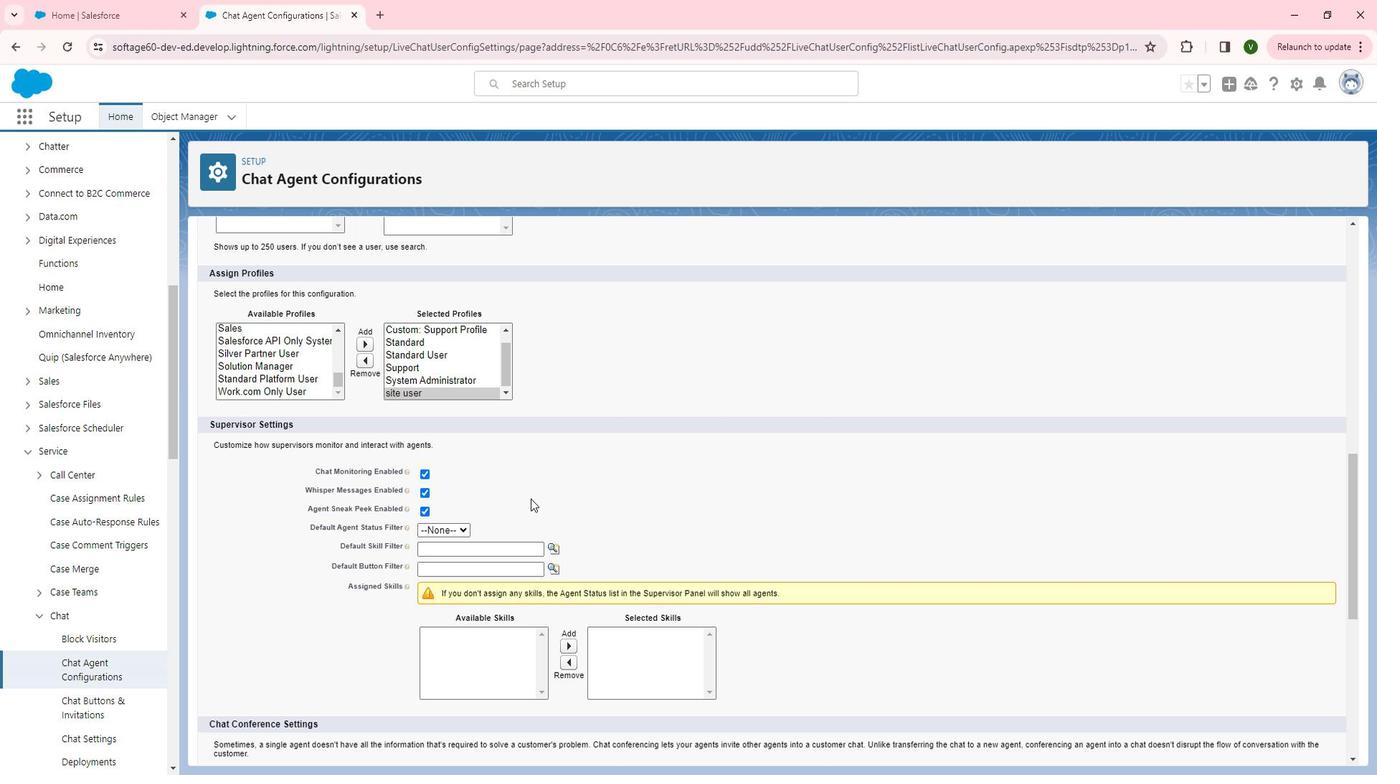 
Action: Mouse pressed left at (538, 487)
Screenshot: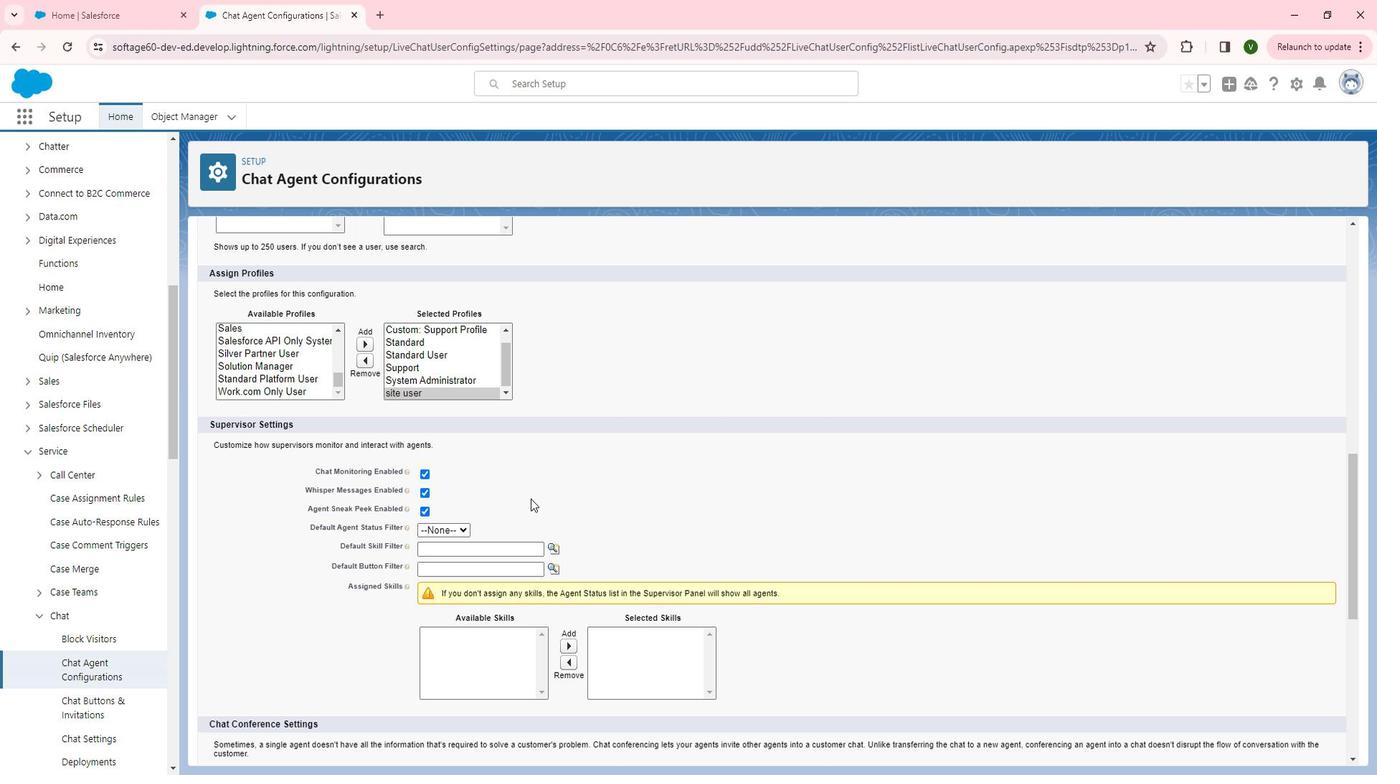 
Action: Mouse moved to (561, 505)
Screenshot: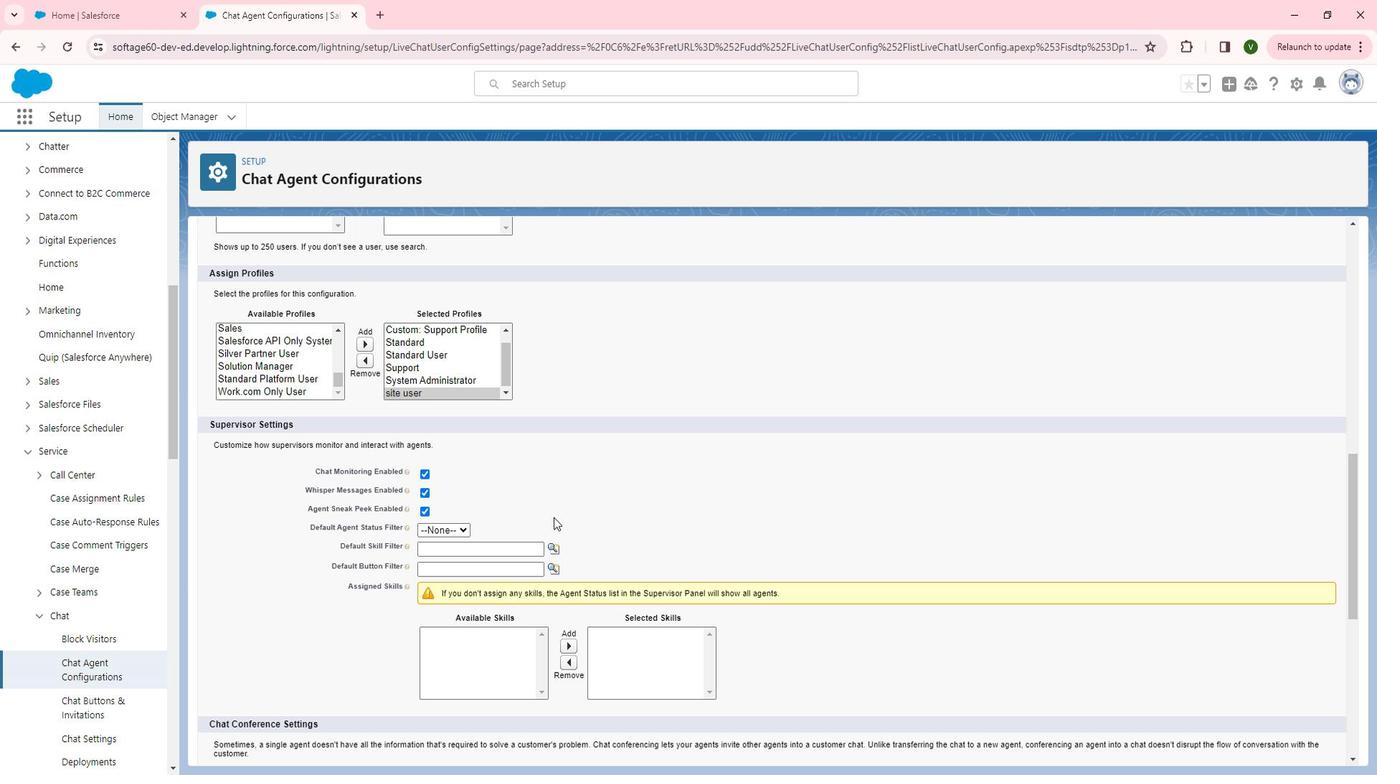 
Action: Mouse scrolled (561, 504) with delta (0, 0)
Screenshot: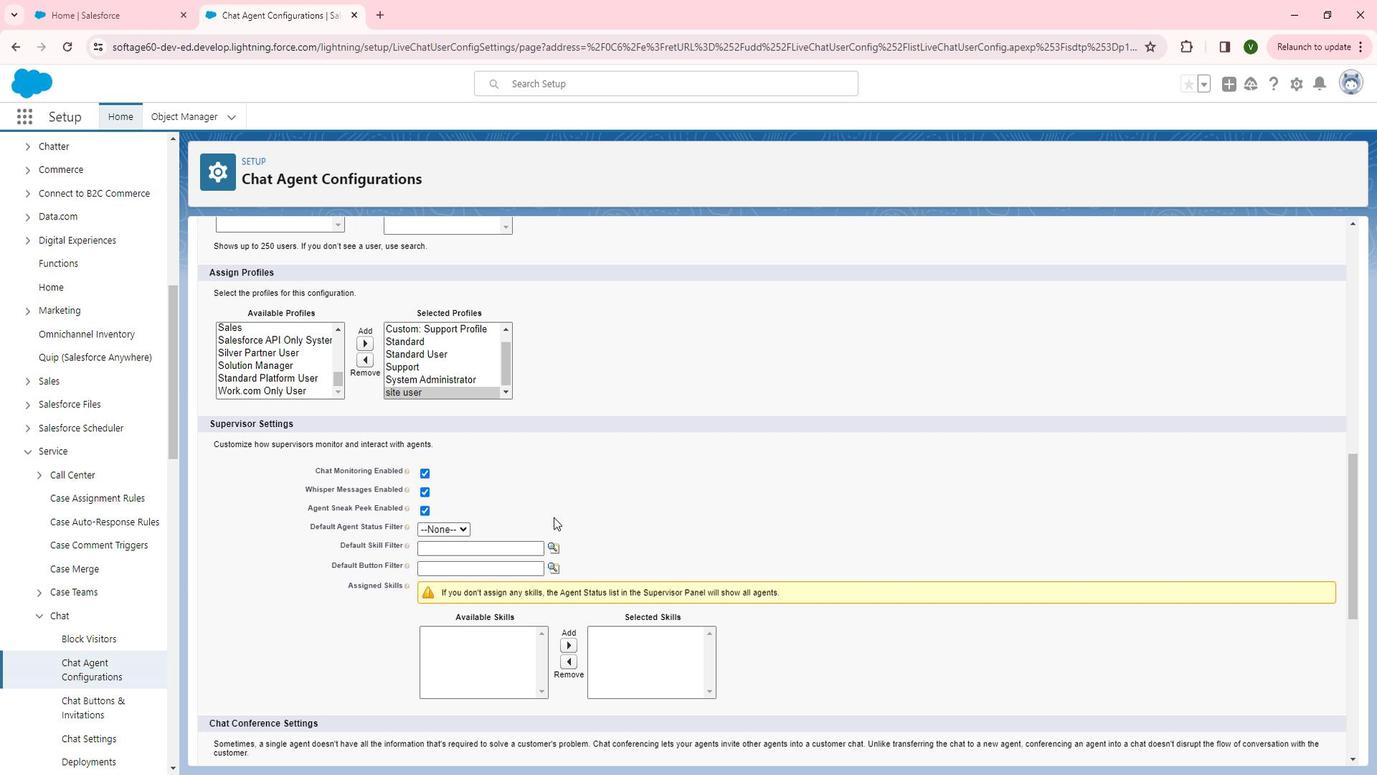 
Action: Mouse scrolled (561, 504) with delta (0, 0)
Screenshot: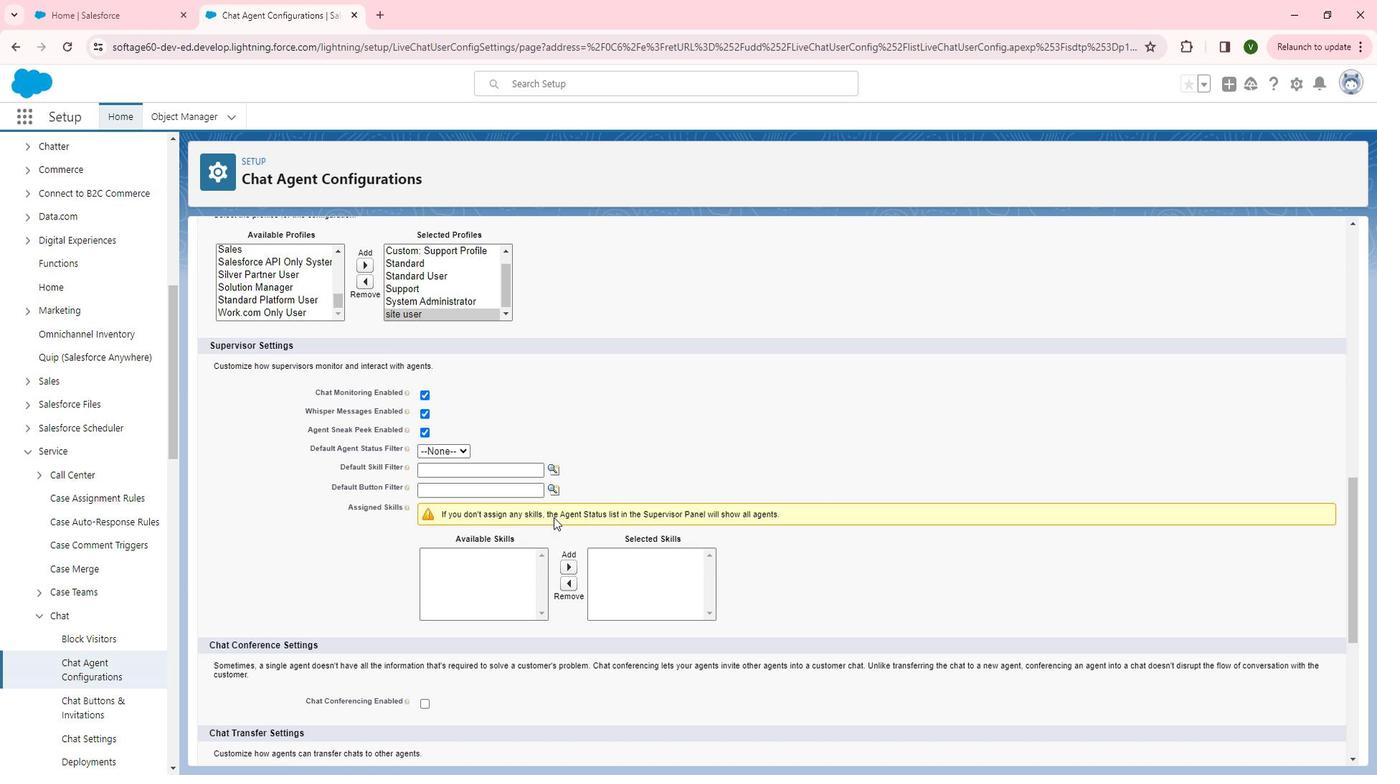 
Action: Mouse moved to (563, 528)
Screenshot: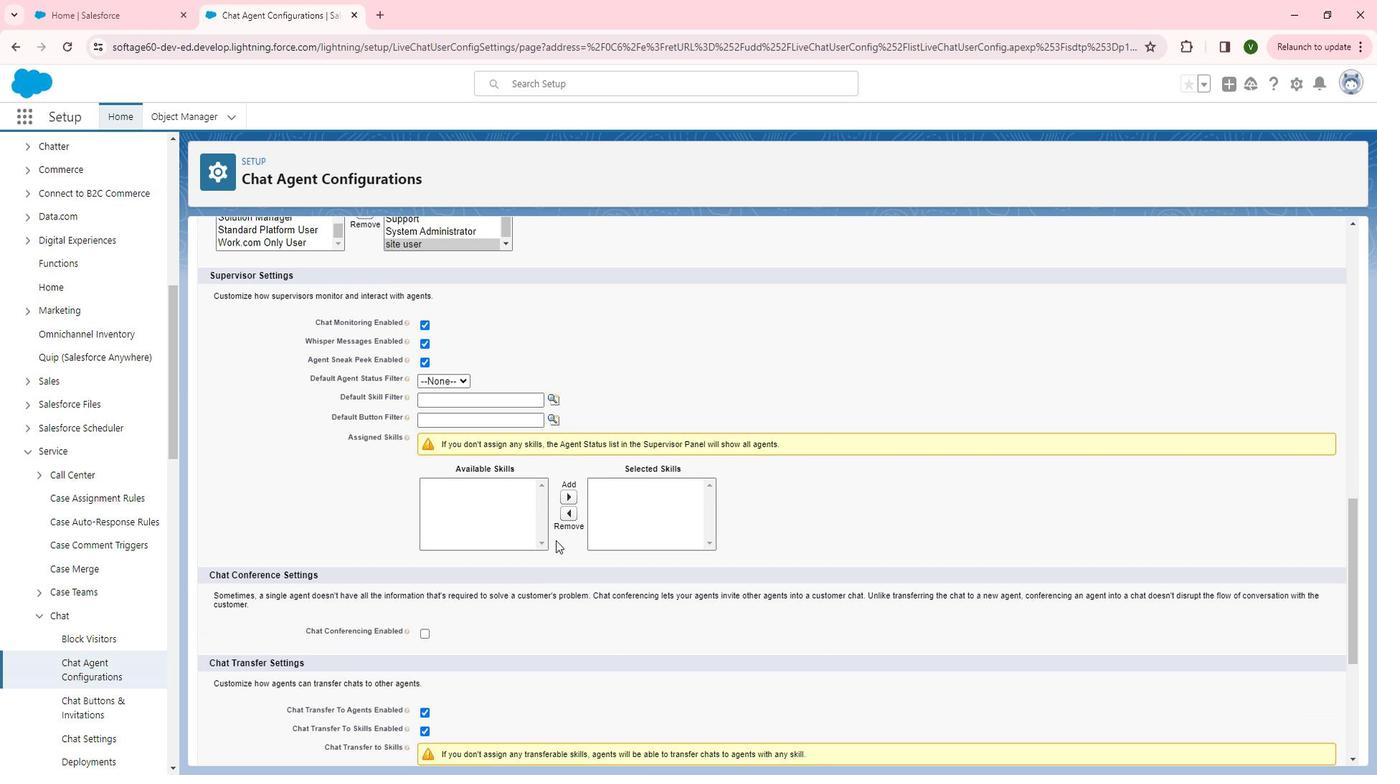 
Action: Mouse scrolled (563, 527) with delta (0, 0)
Screenshot: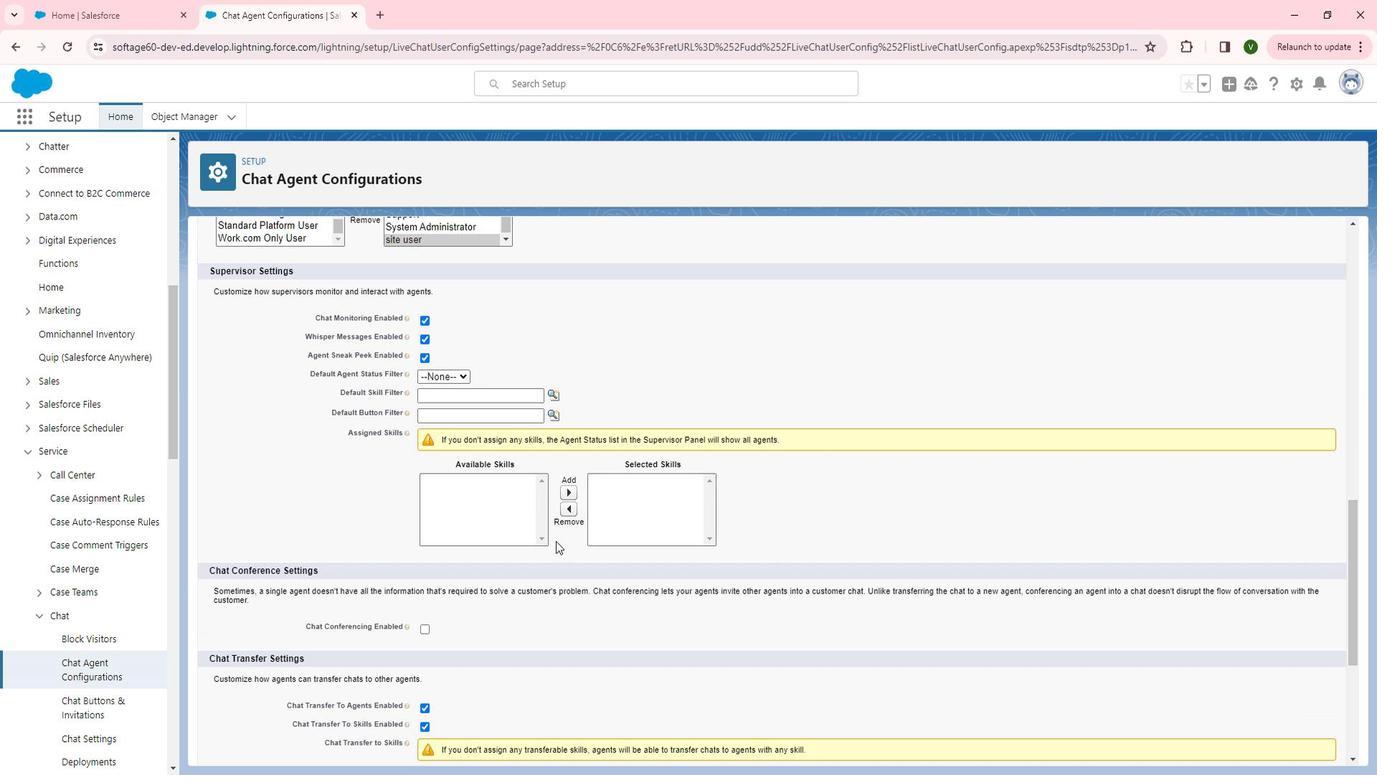 
Action: Mouse moved to (557, 338)
Screenshot: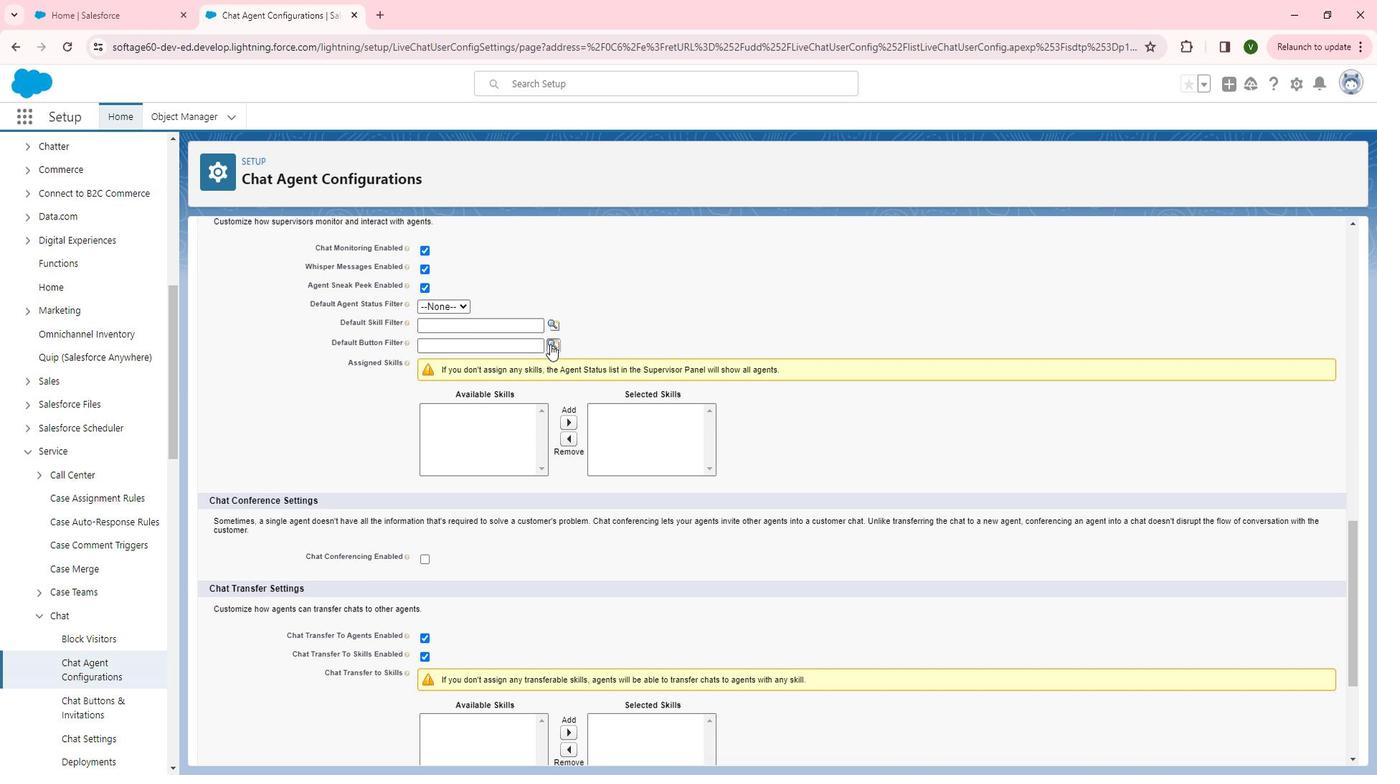 
Action: Mouse pressed left at (557, 338)
Screenshot: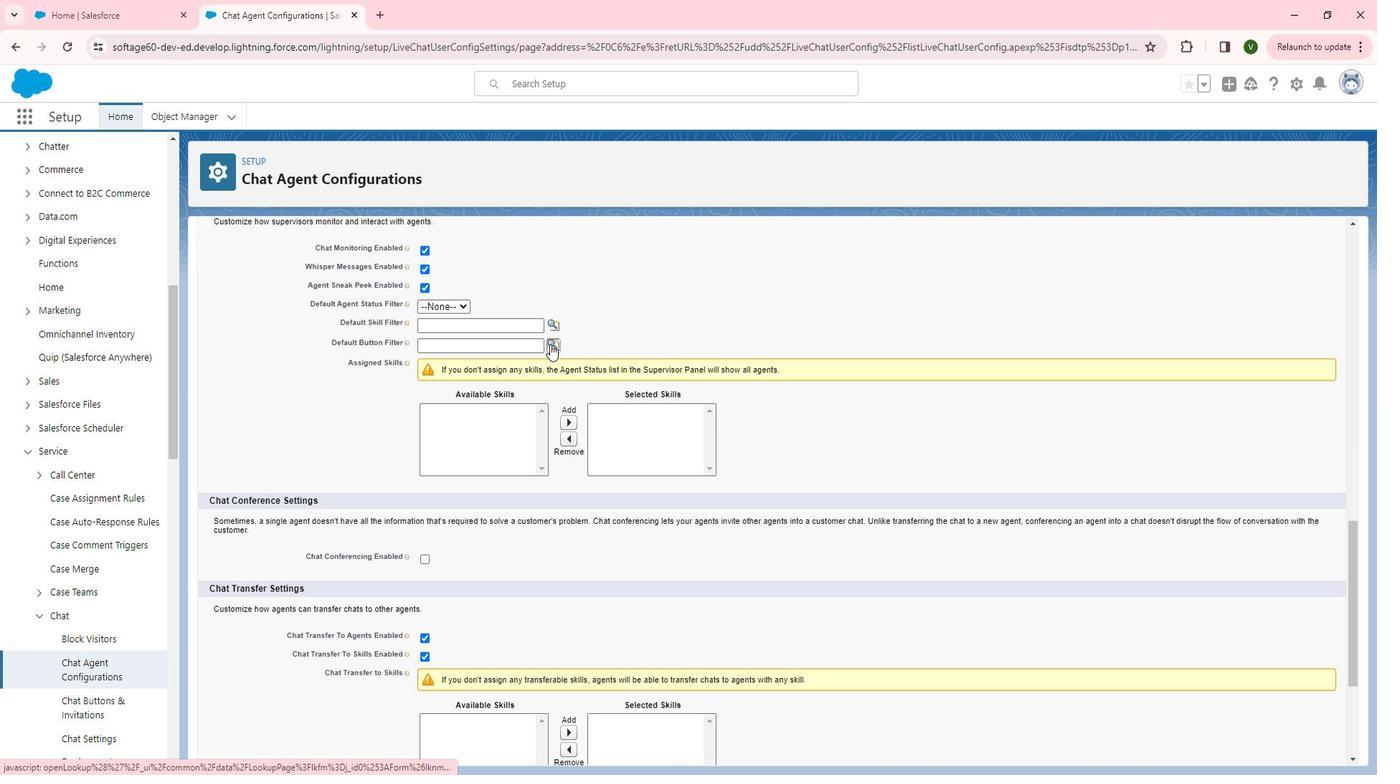 
Action: Mouse moved to (396, 529)
Screenshot: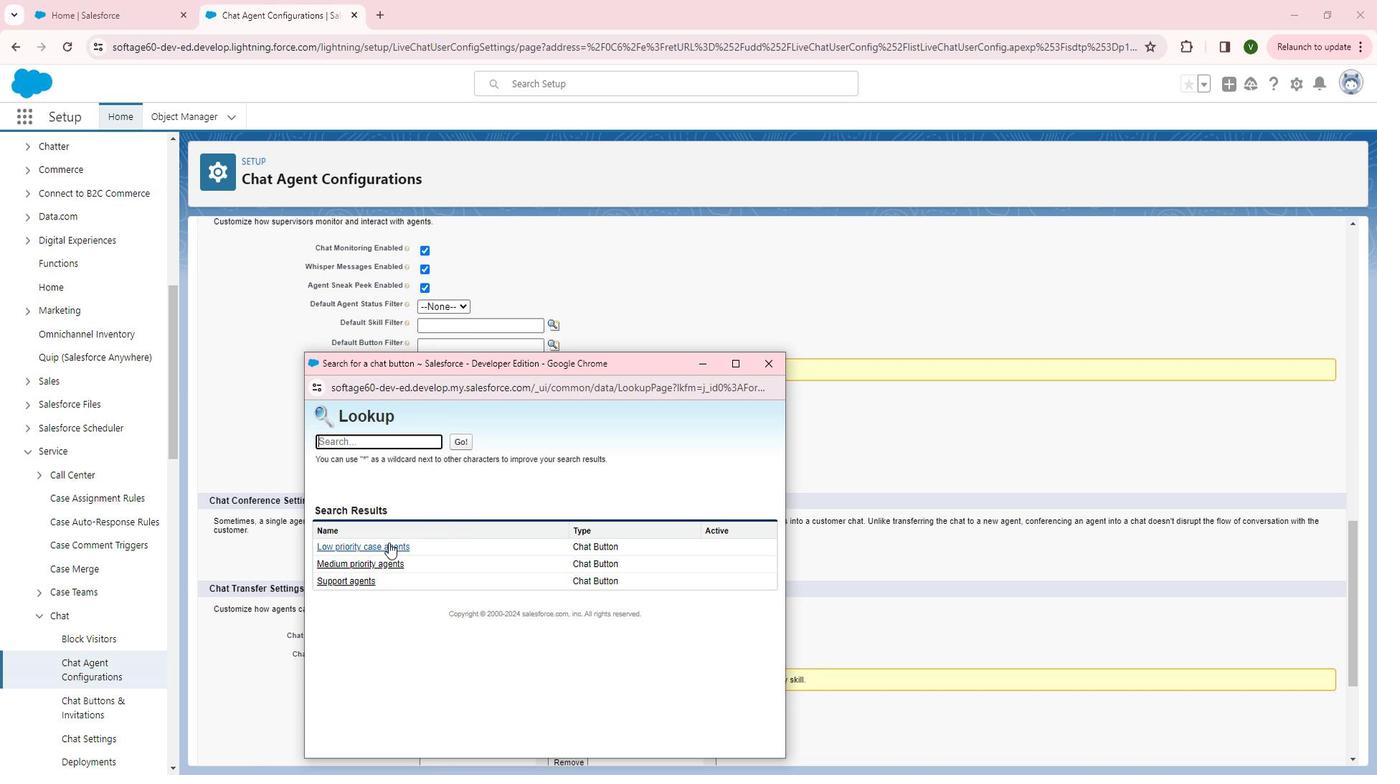 
Action: Mouse pressed left at (396, 529)
Screenshot: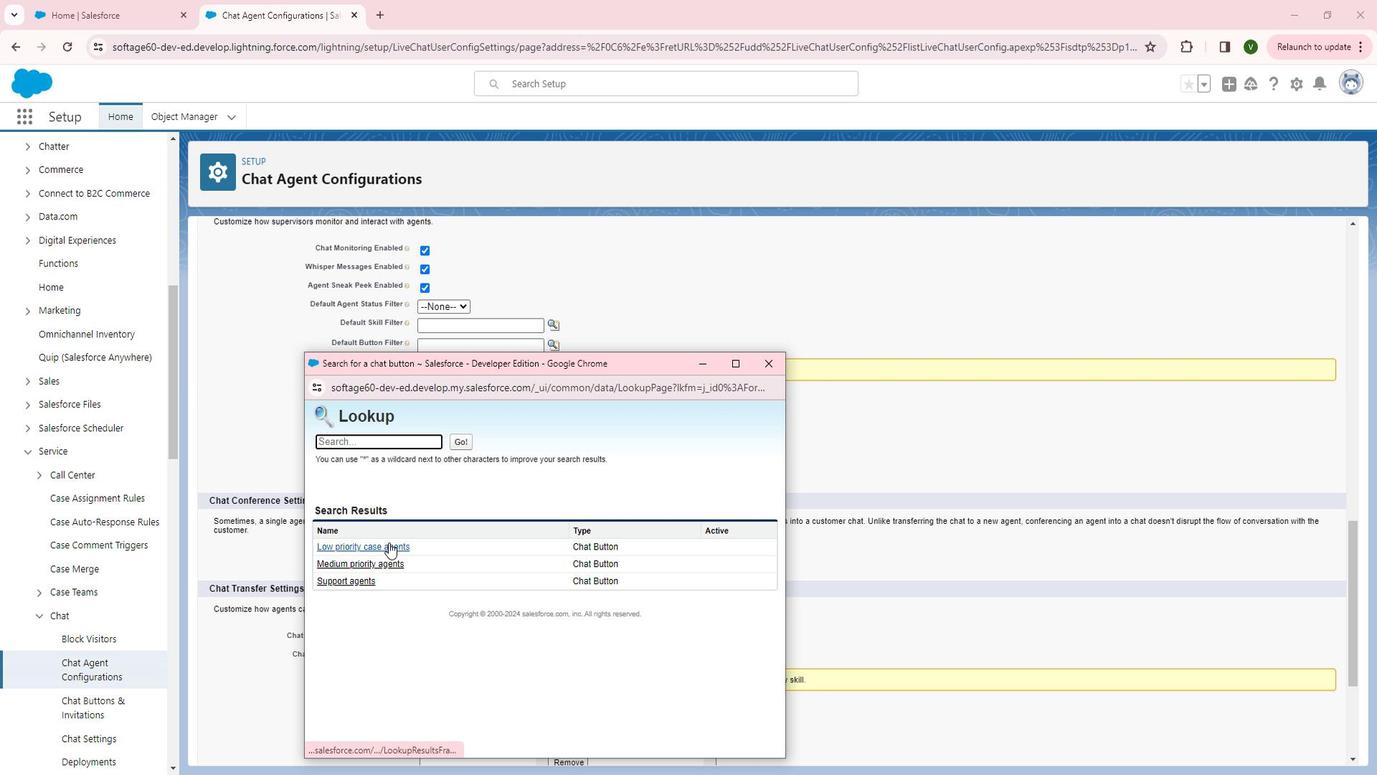 
Action: Mouse moved to (604, 337)
Screenshot: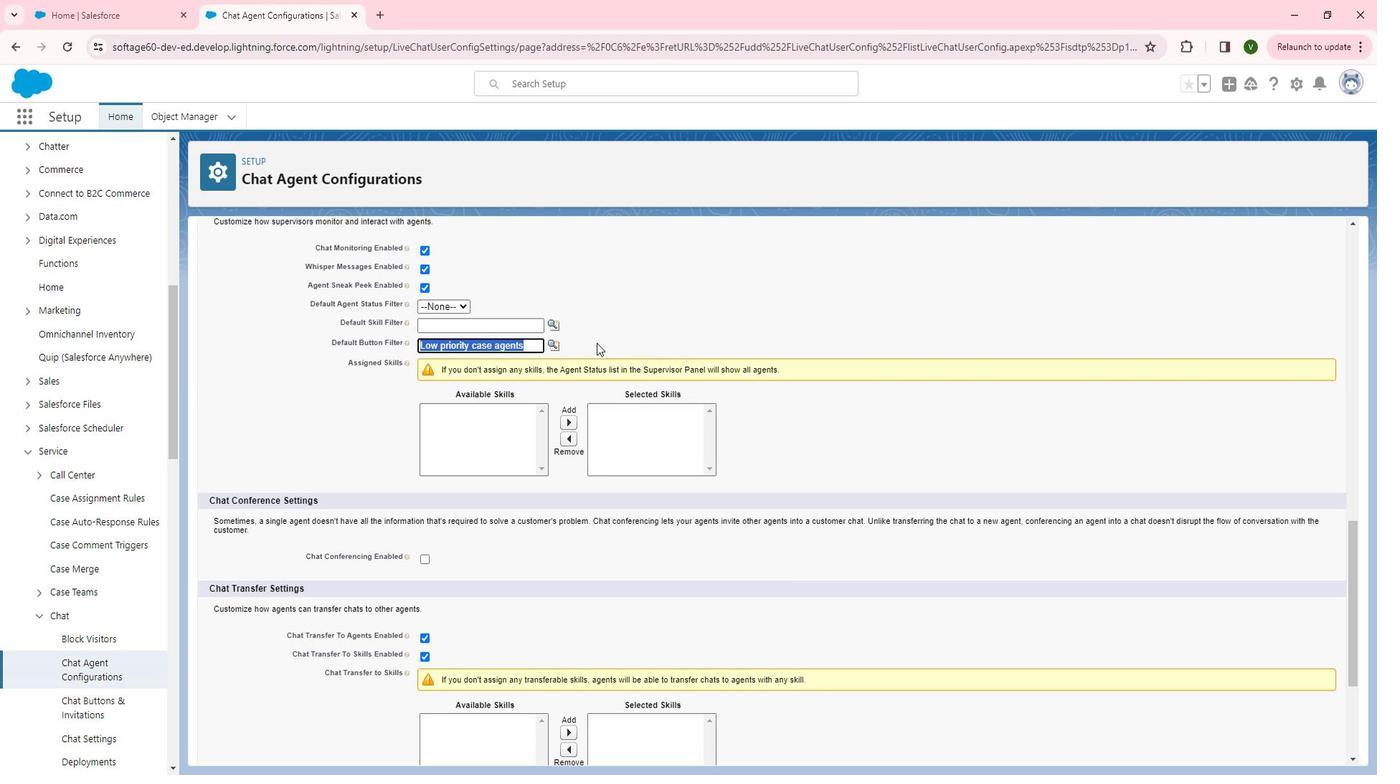 
Action: Mouse pressed left at (604, 337)
Screenshot: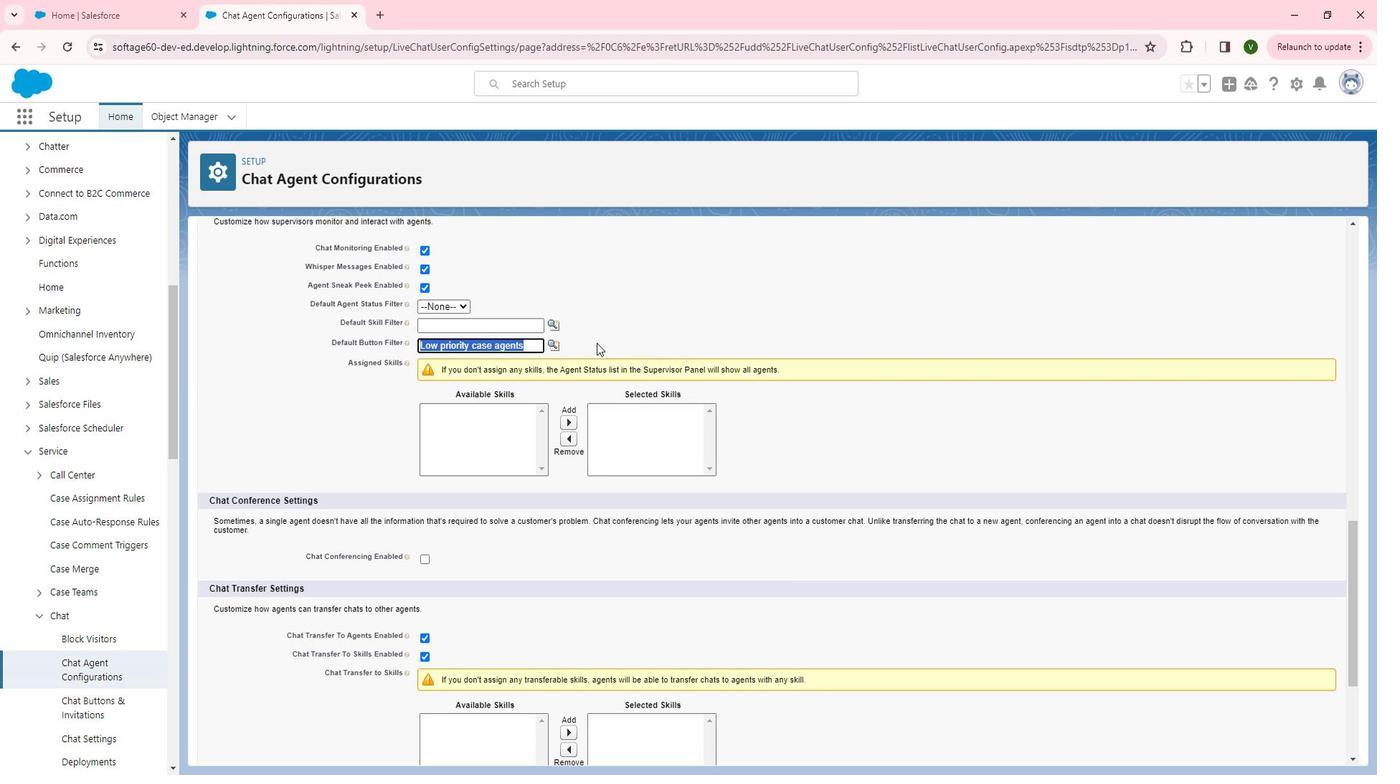 
Action: Mouse moved to (546, 562)
Screenshot: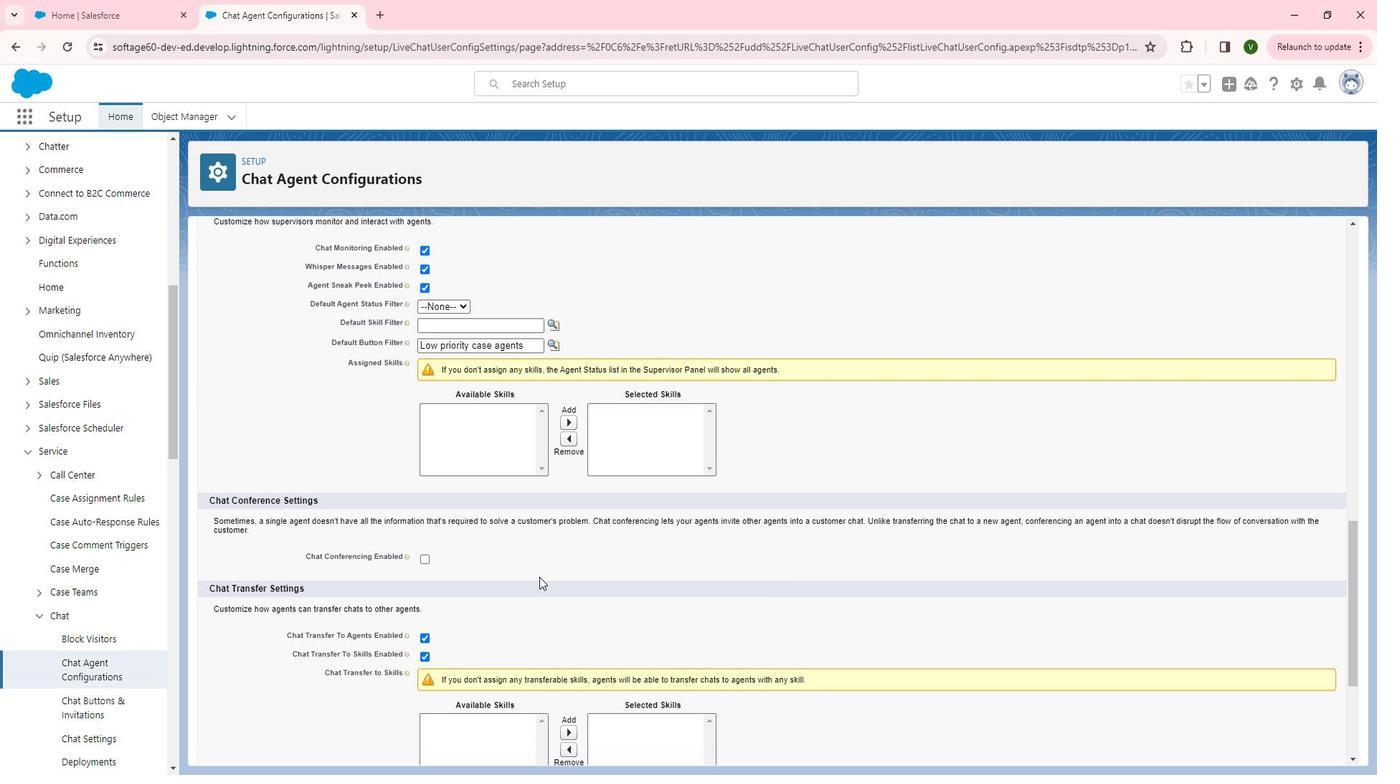 
Action: Mouse scrolled (546, 561) with delta (0, 0)
Screenshot: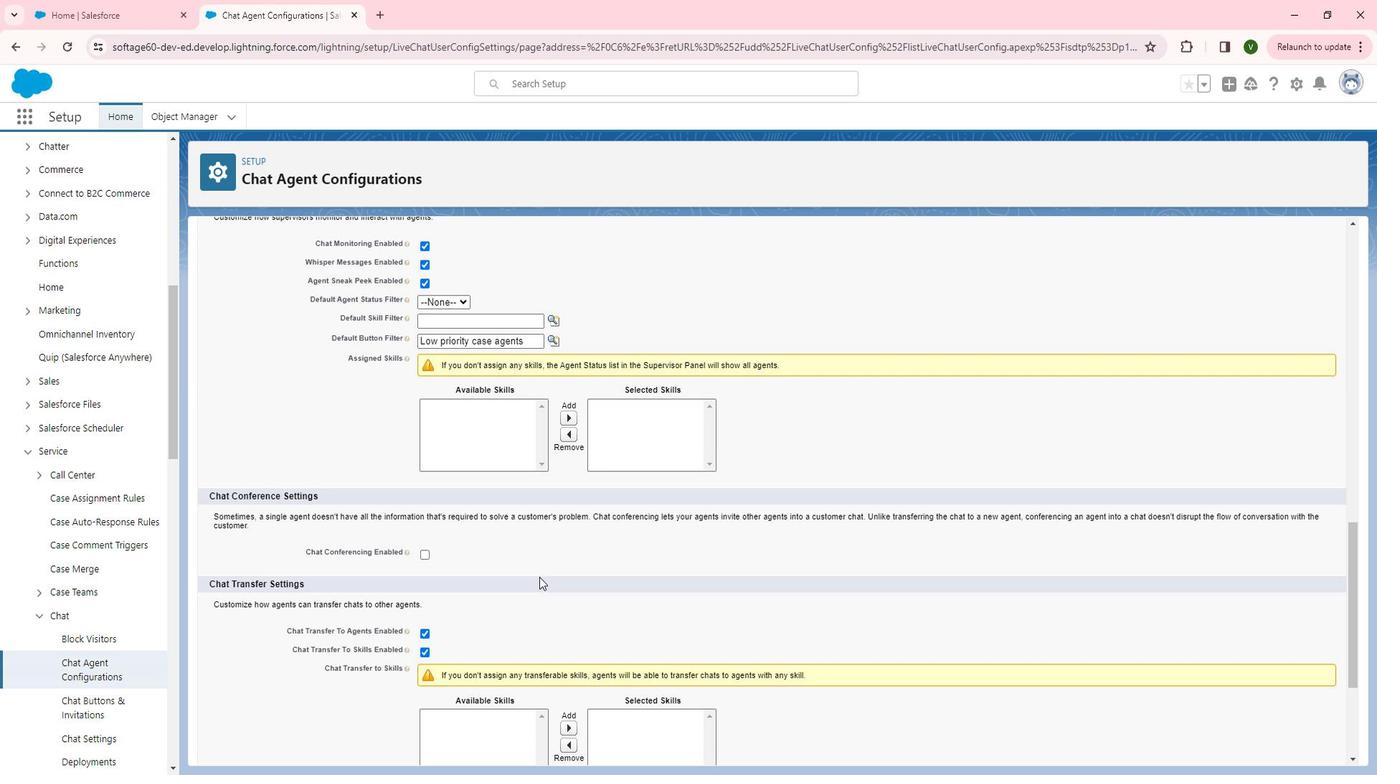 
Action: Mouse moved to (433, 474)
Screenshot: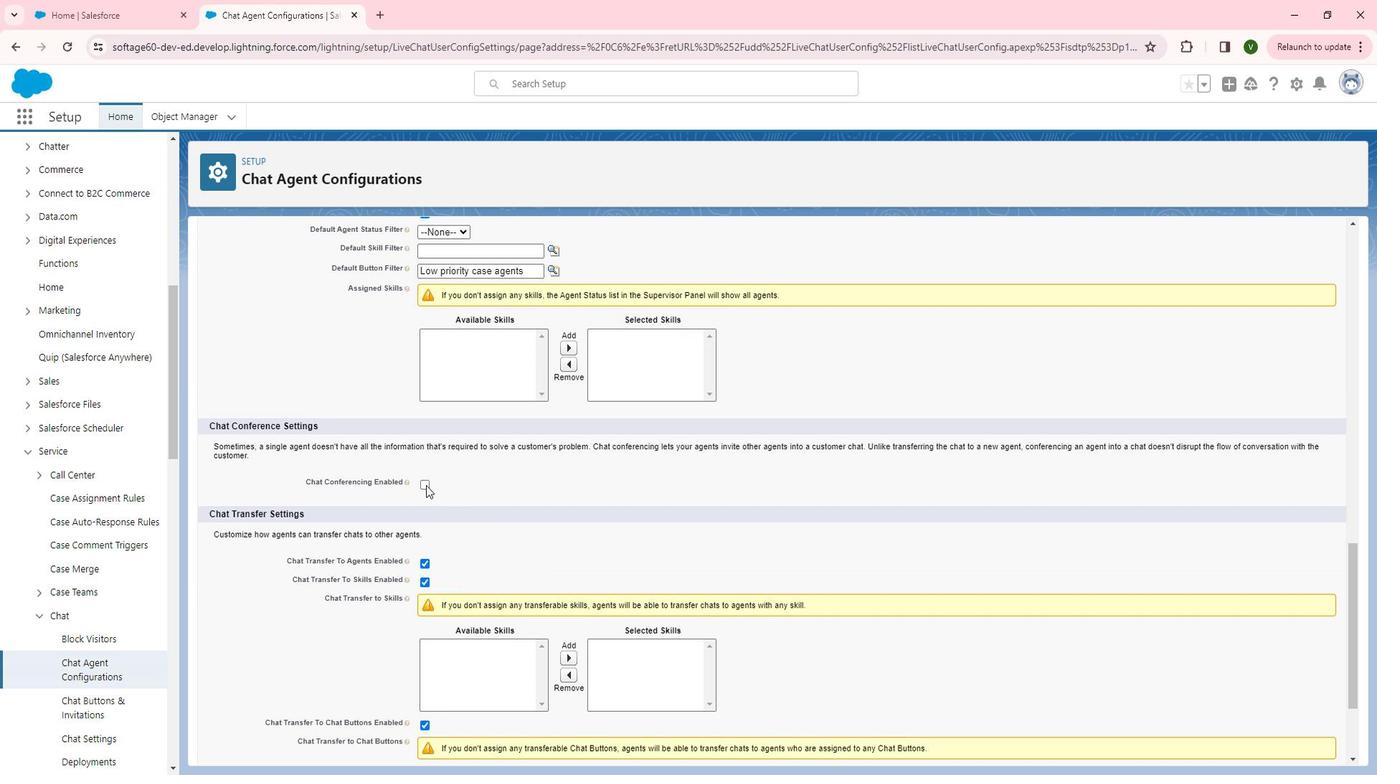
Action: Mouse pressed left at (433, 474)
Screenshot: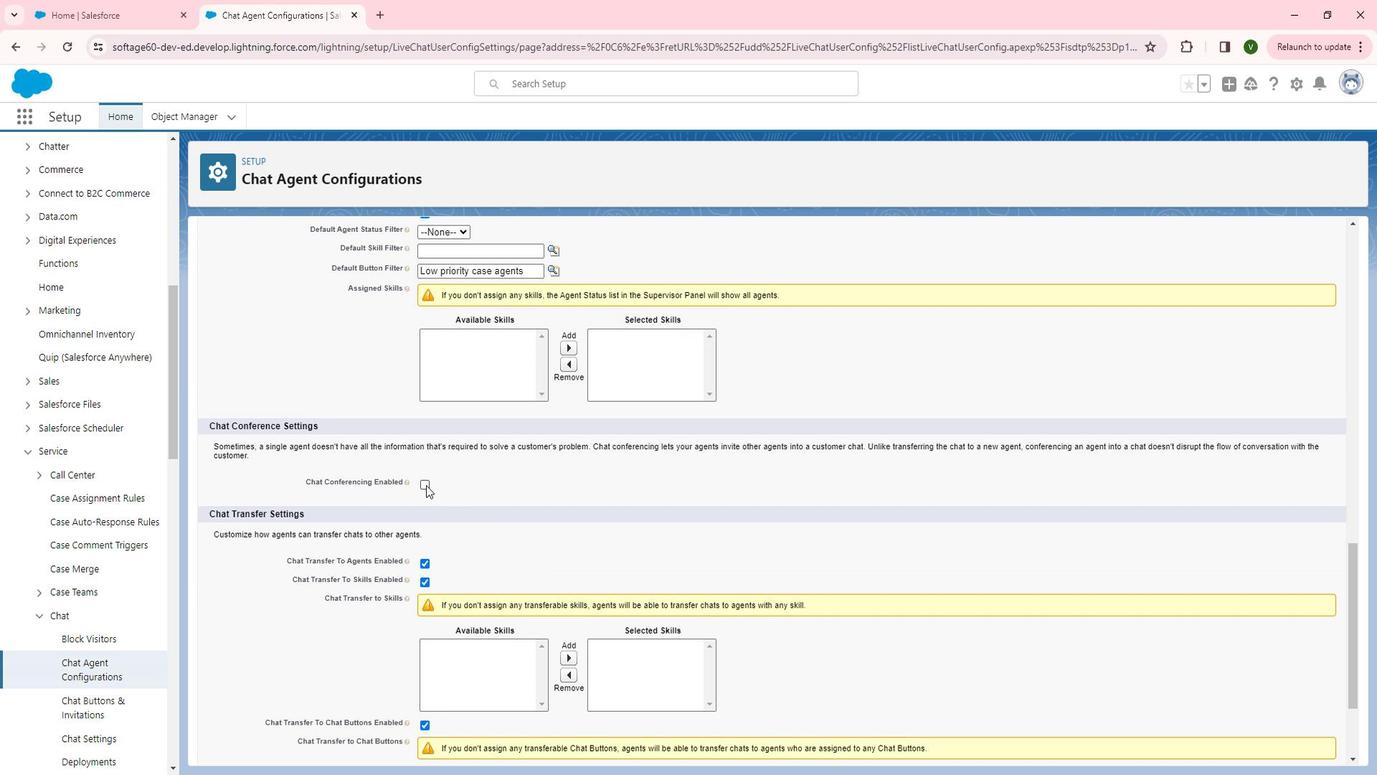 
Action: Mouse moved to (555, 530)
Screenshot: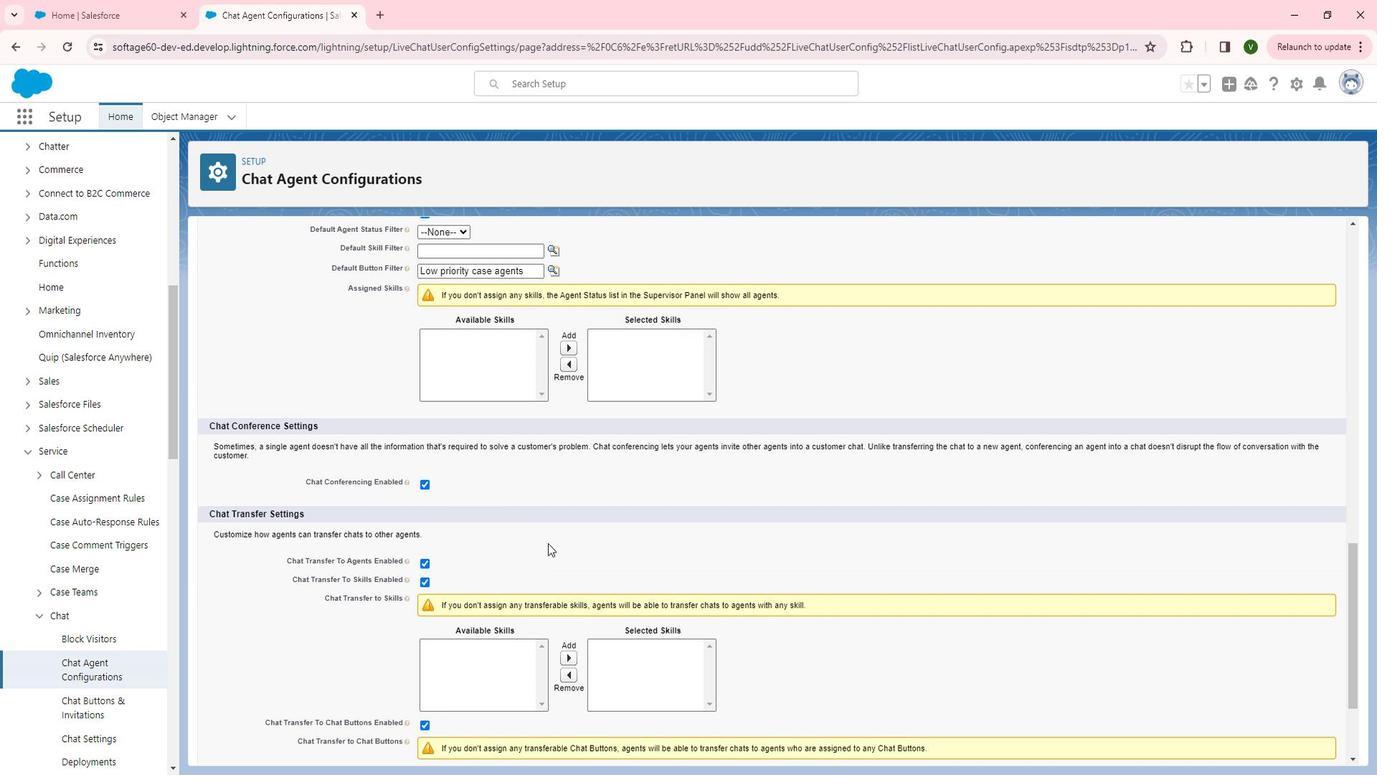 
Action: Mouse pressed left at (555, 530)
Screenshot: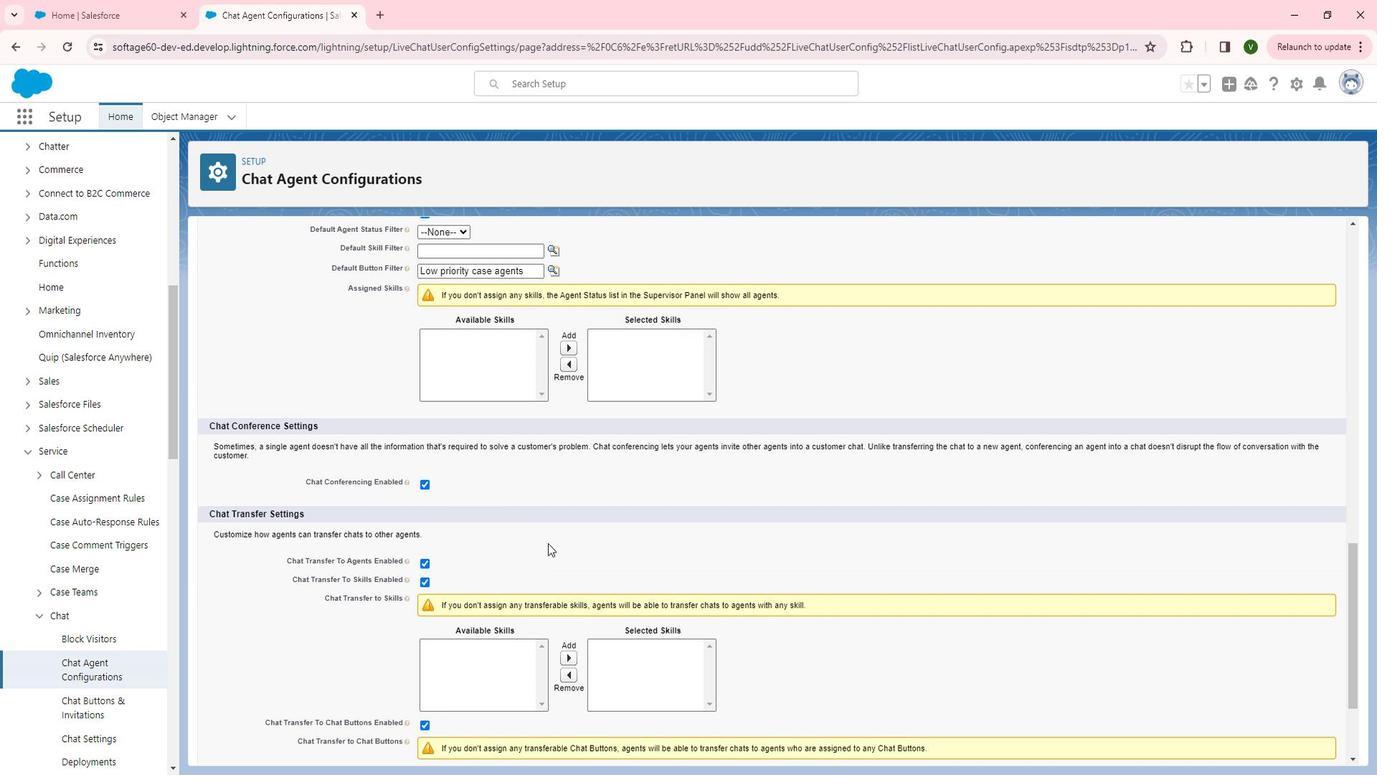 
Action: Mouse scrolled (555, 529) with delta (0, 0)
Screenshot: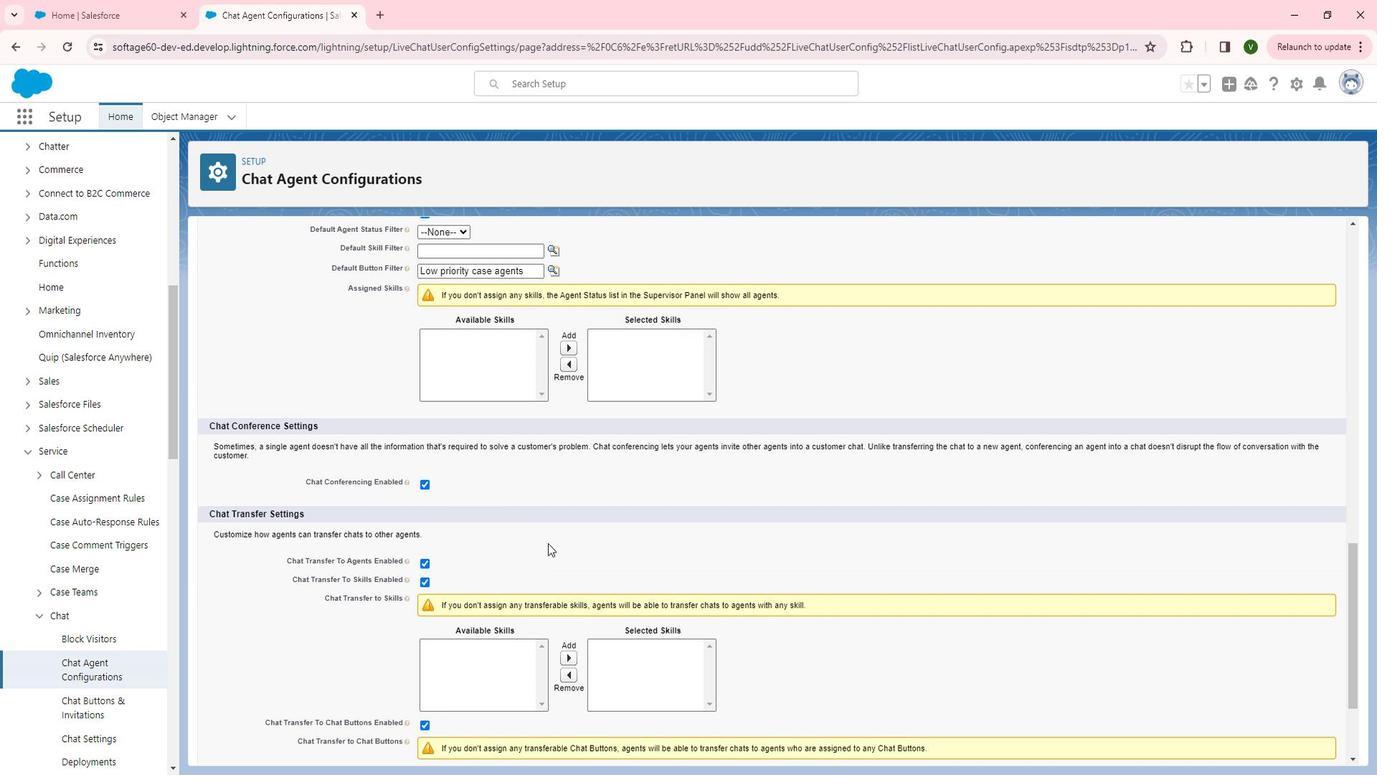 
Action: Mouse scrolled (555, 529) with delta (0, 0)
Screenshot: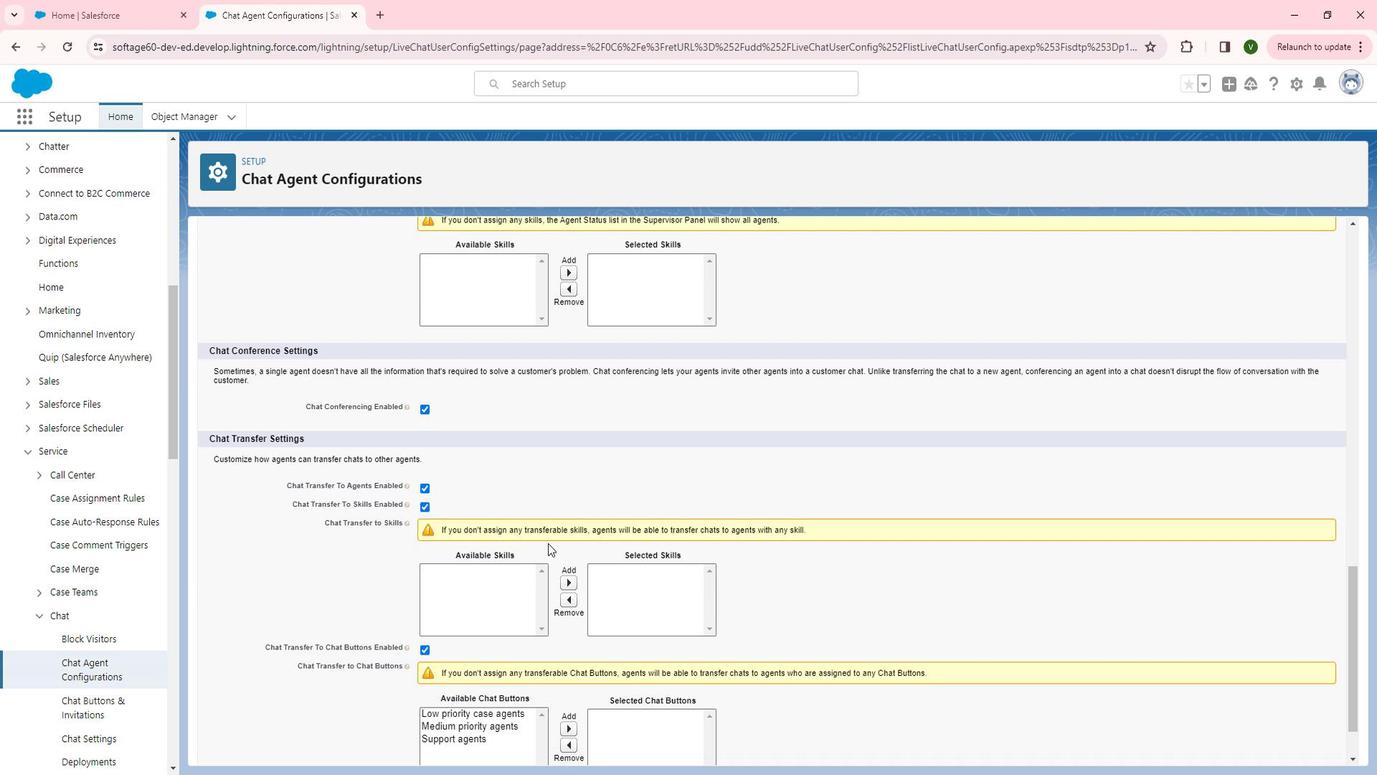 
Action: Mouse scrolled (555, 529) with delta (0, 0)
Screenshot: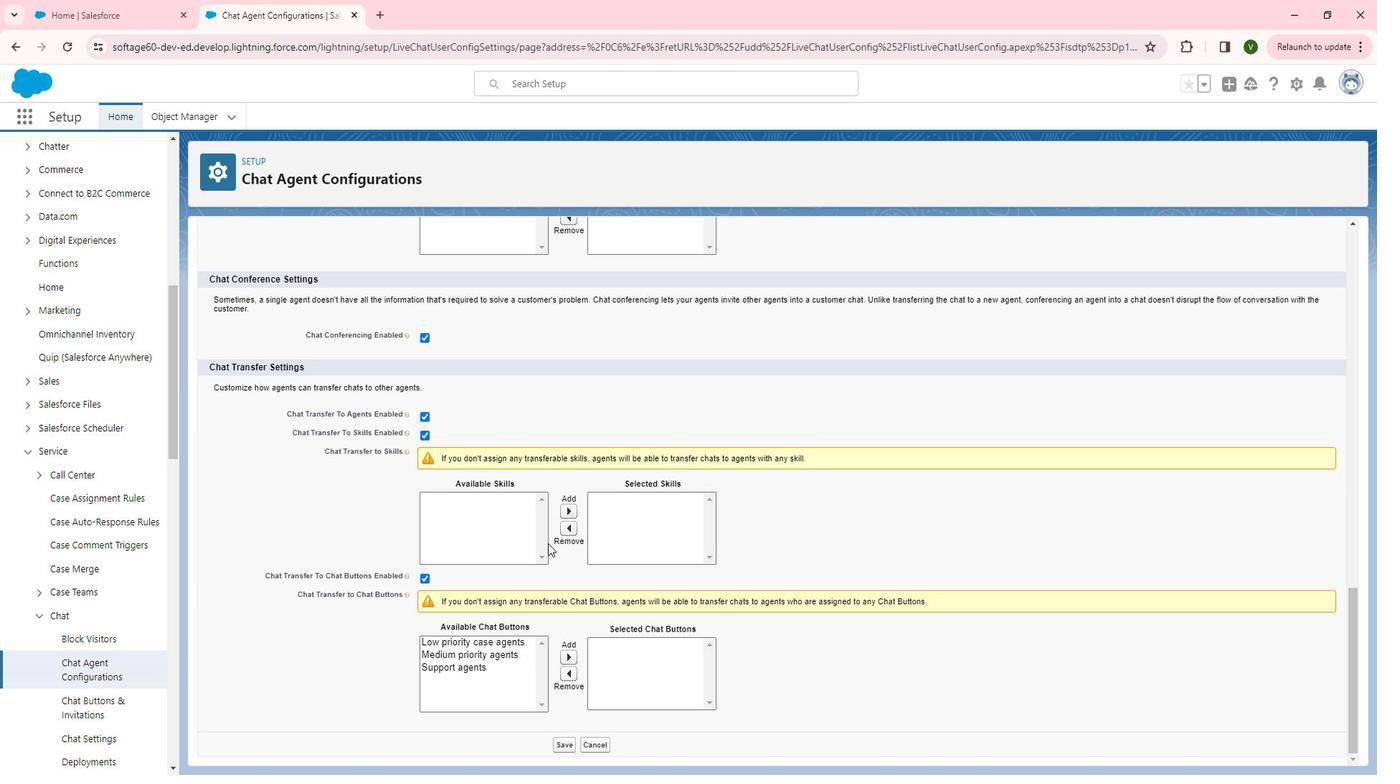 
Action: Mouse moved to (495, 628)
Screenshot: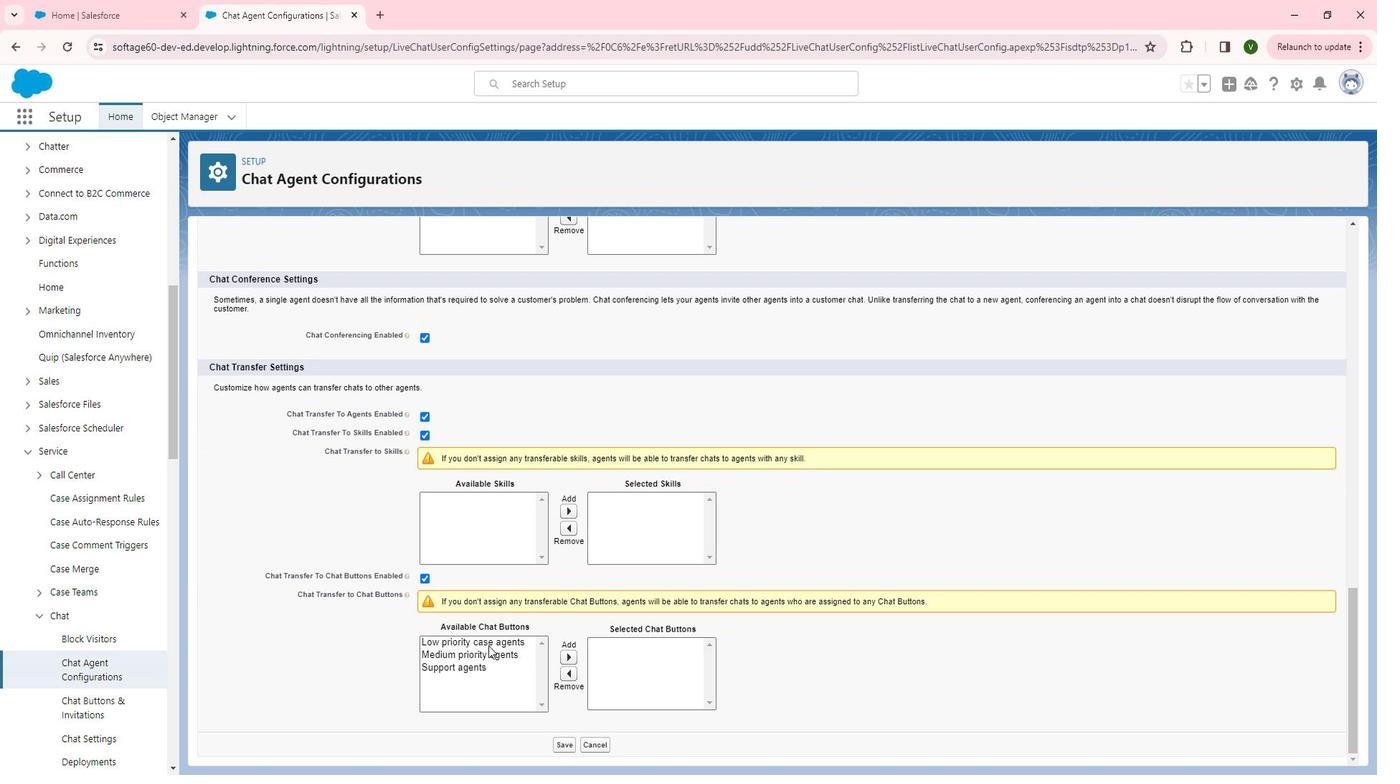 
Action: Mouse pressed left at (495, 628)
Screenshot: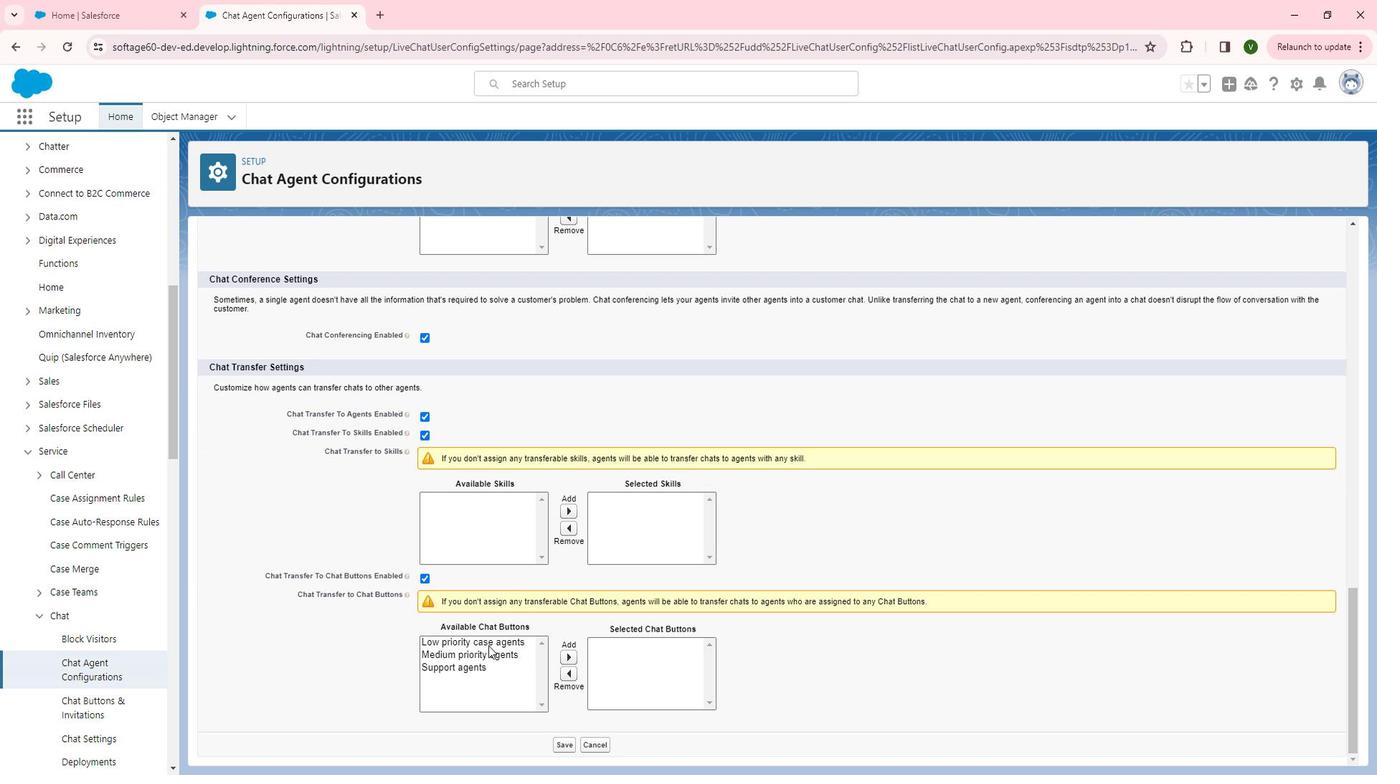 
Action: Mouse moved to (570, 638)
Screenshot: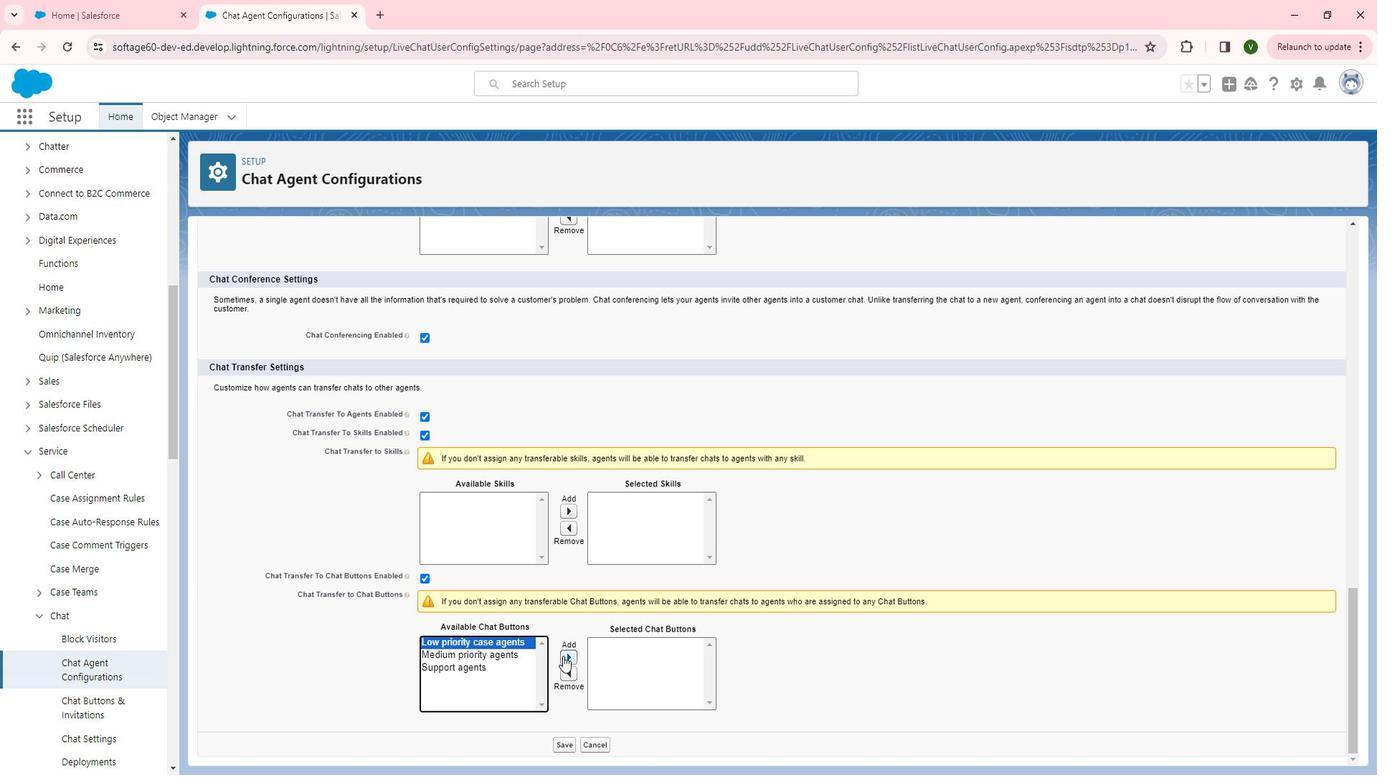 
Action: Mouse pressed left at (570, 638)
Screenshot: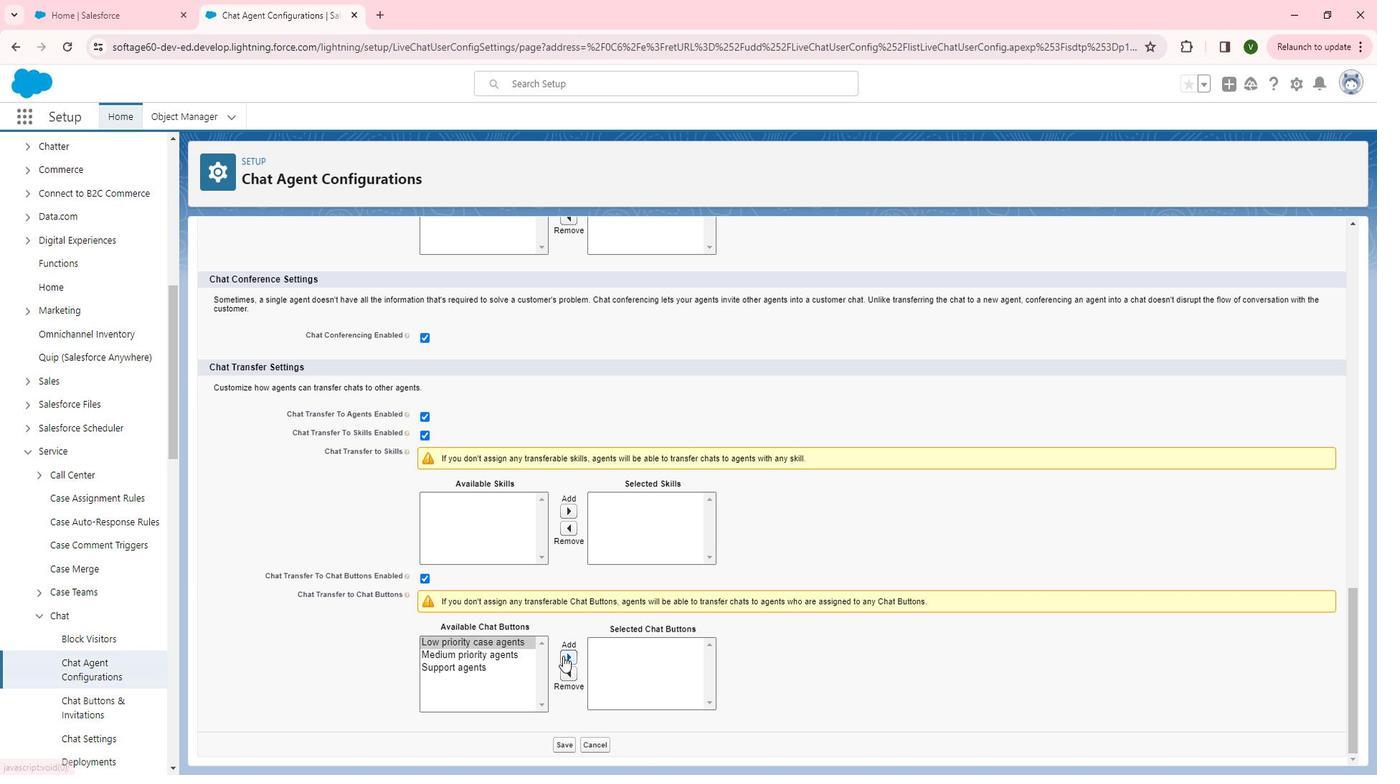 
Action: Mouse moved to (498, 625)
Screenshot: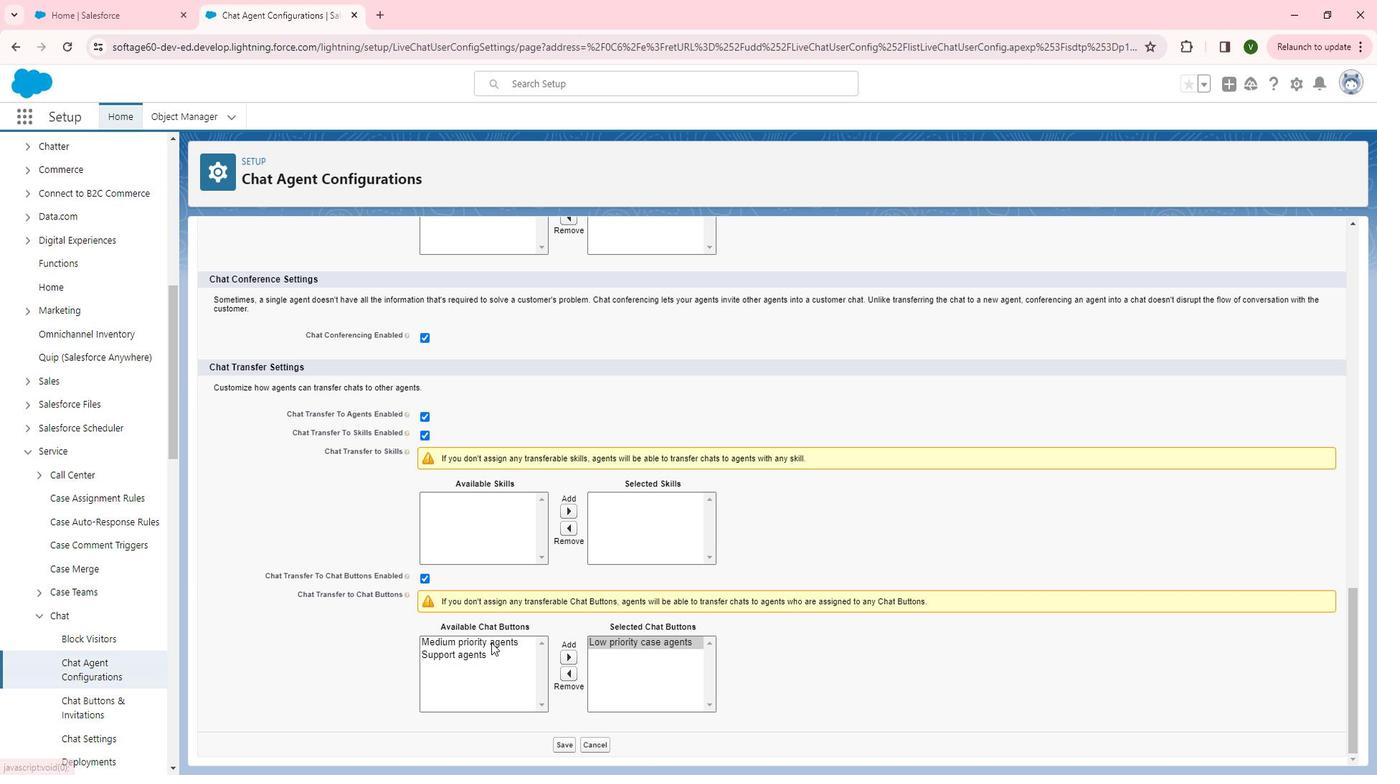 
Action: Mouse pressed left at (498, 625)
Screenshot: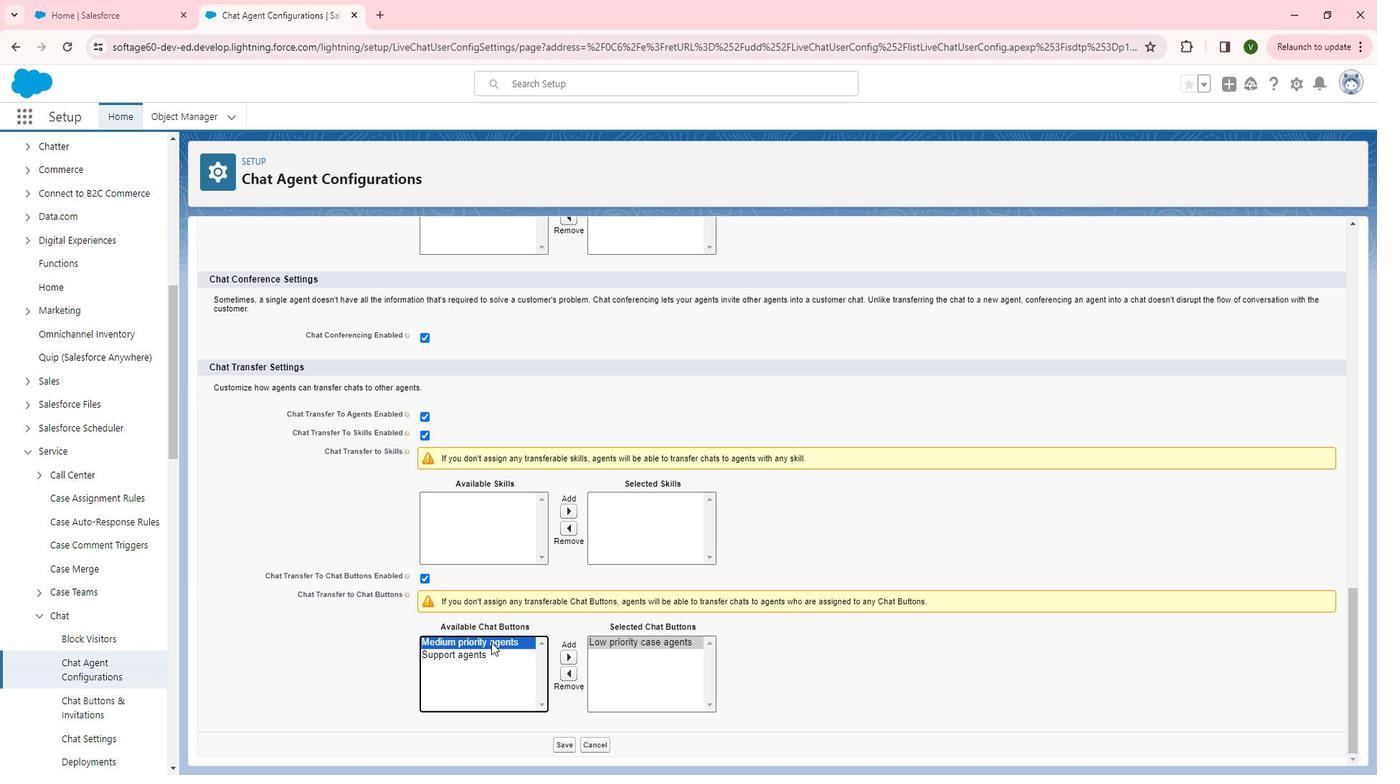 
Action: Mouse moved to (573, 642)
Screenshot: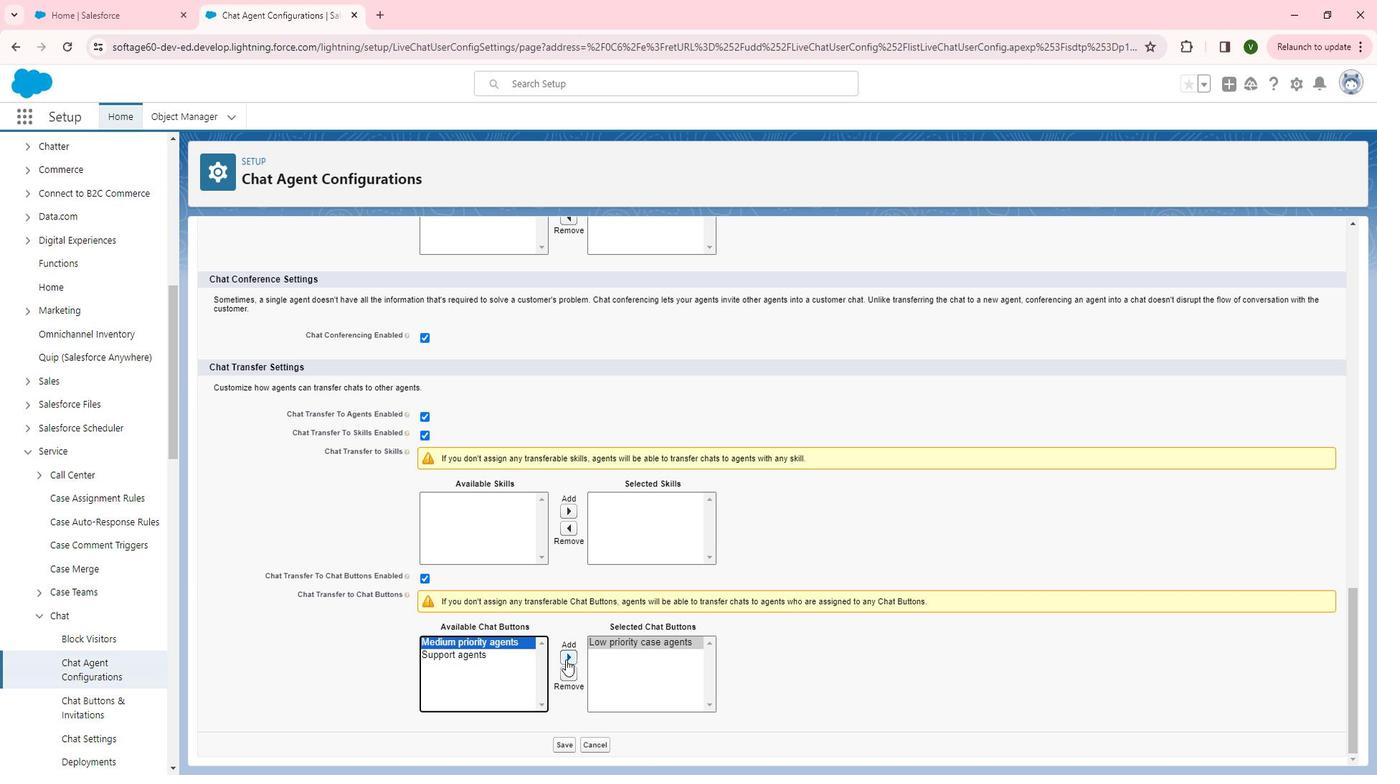 
Action: Mouse pressed left at (573, 642)
Screenshot: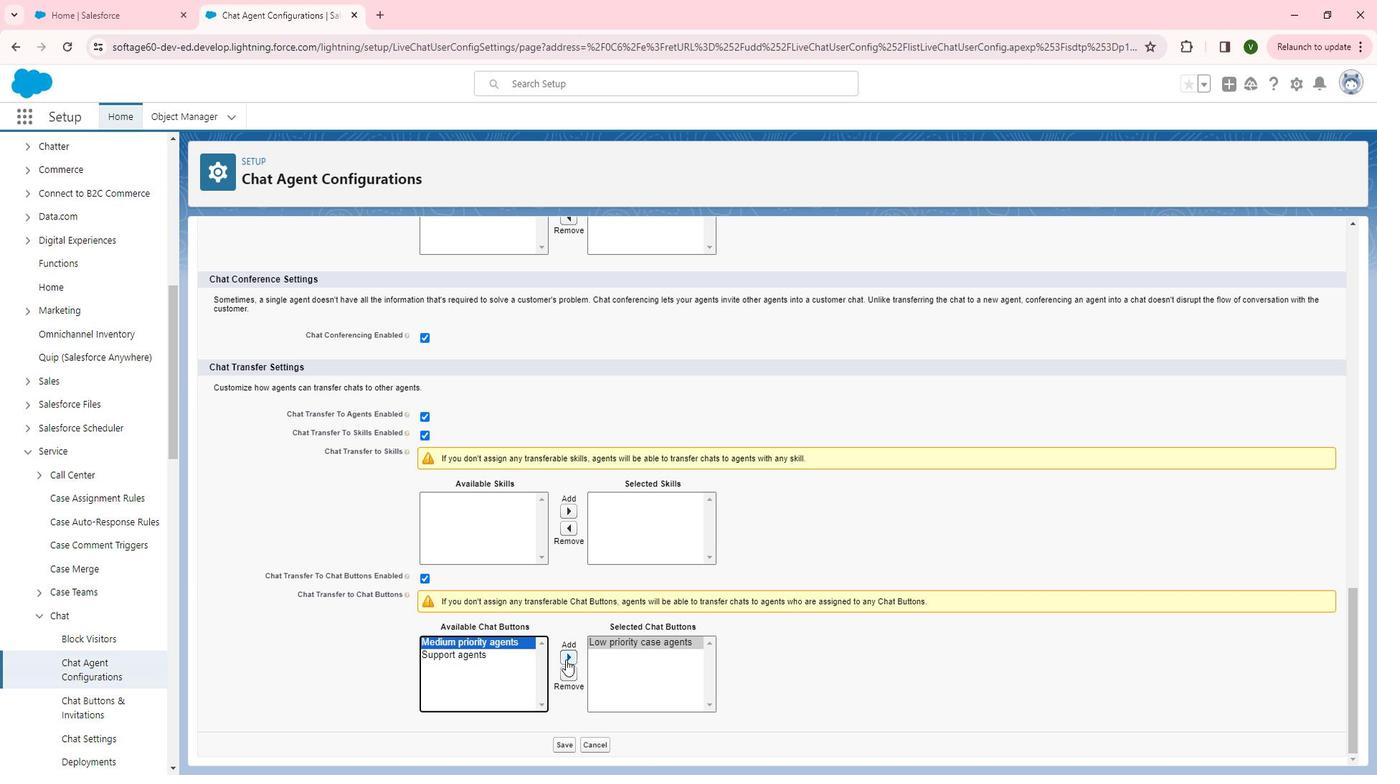 
Action: Mouse moved to (495, 622)
Screenshot: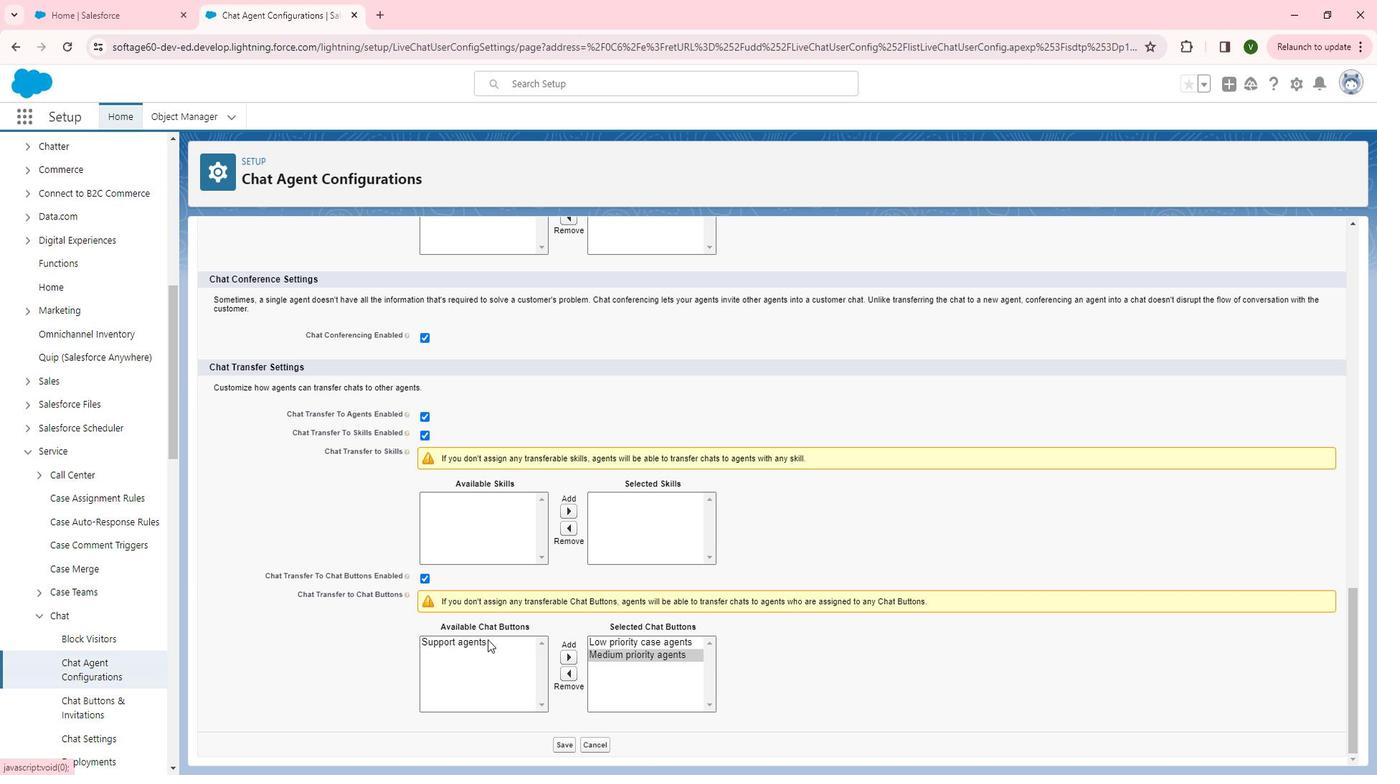 
Action: Mouse pressed left at (495, 622)
Screenshot: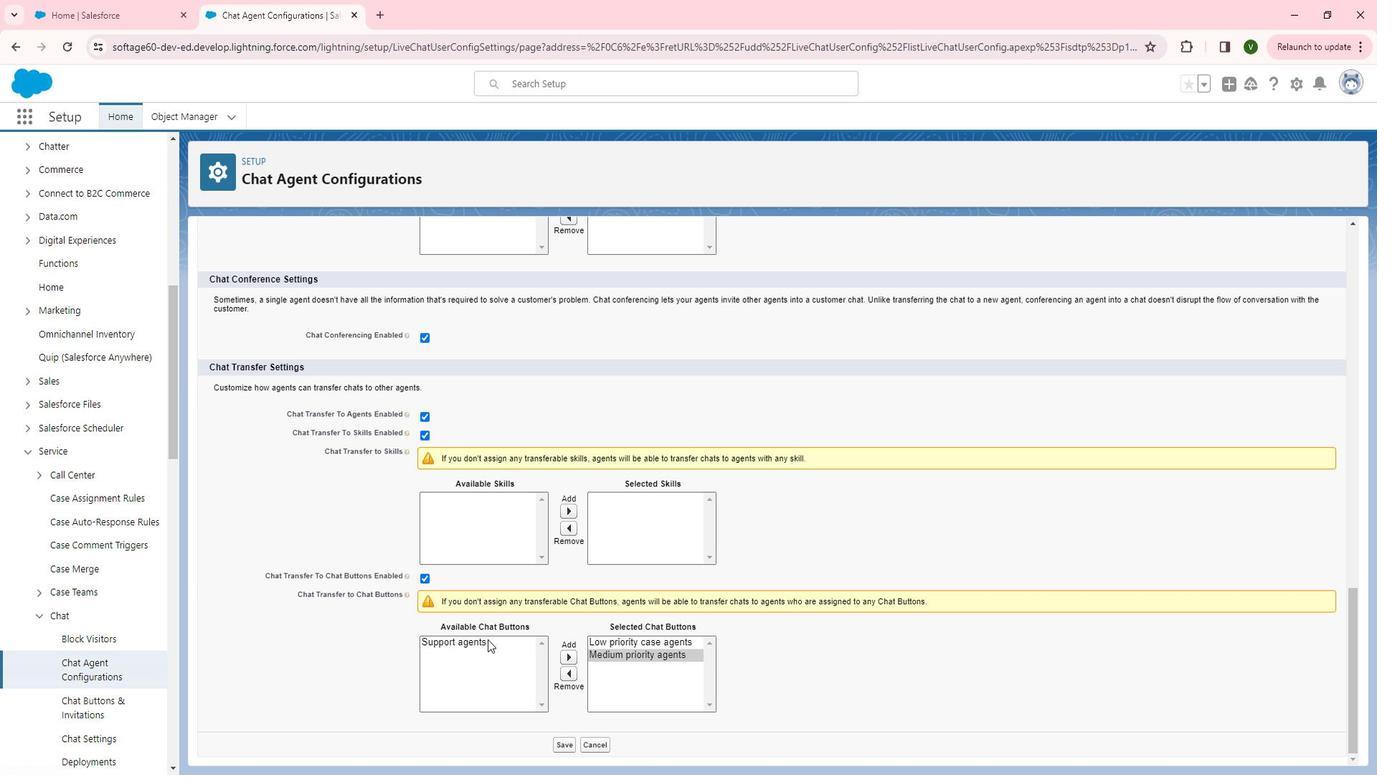 
Action: Mouse moved to (576, 641)
Screenshot: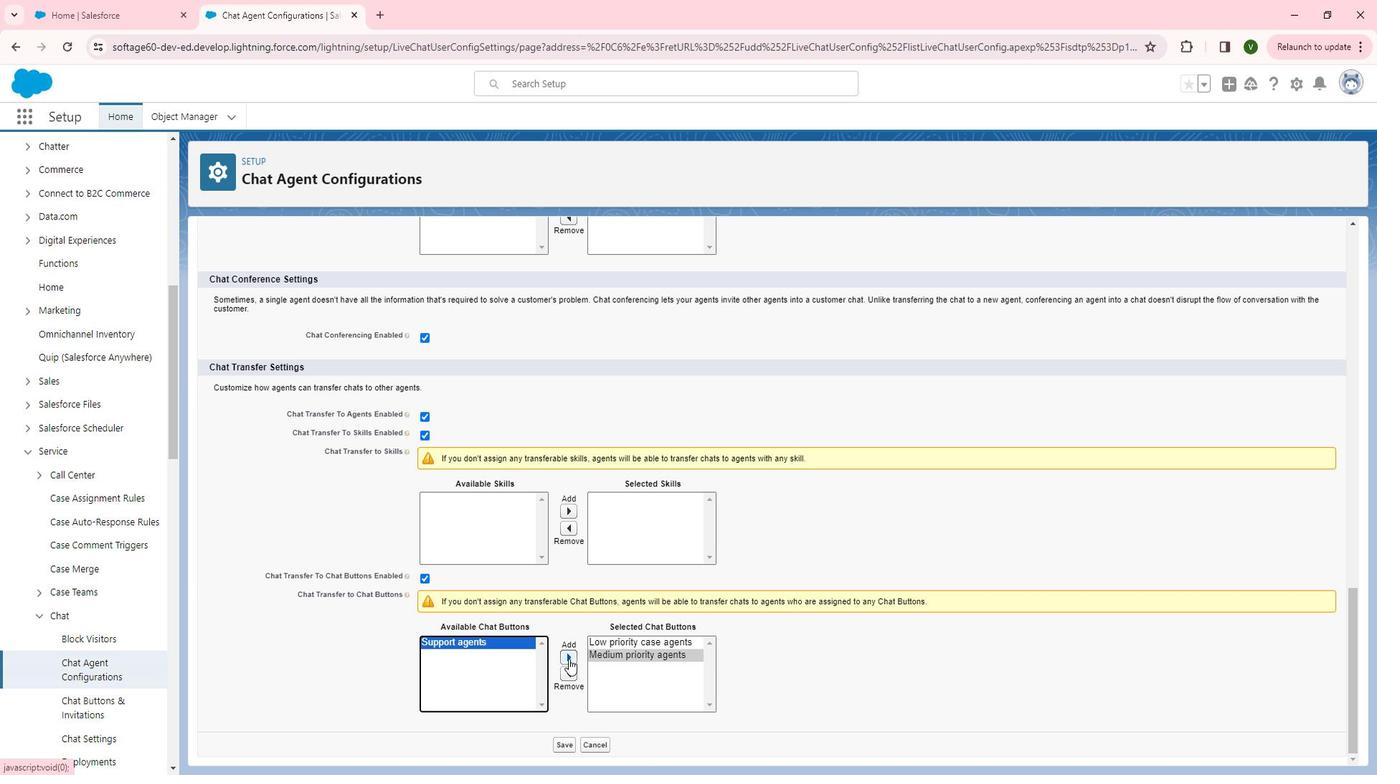 
Action: Mouse pressed left at (576, 641)
Screenshot: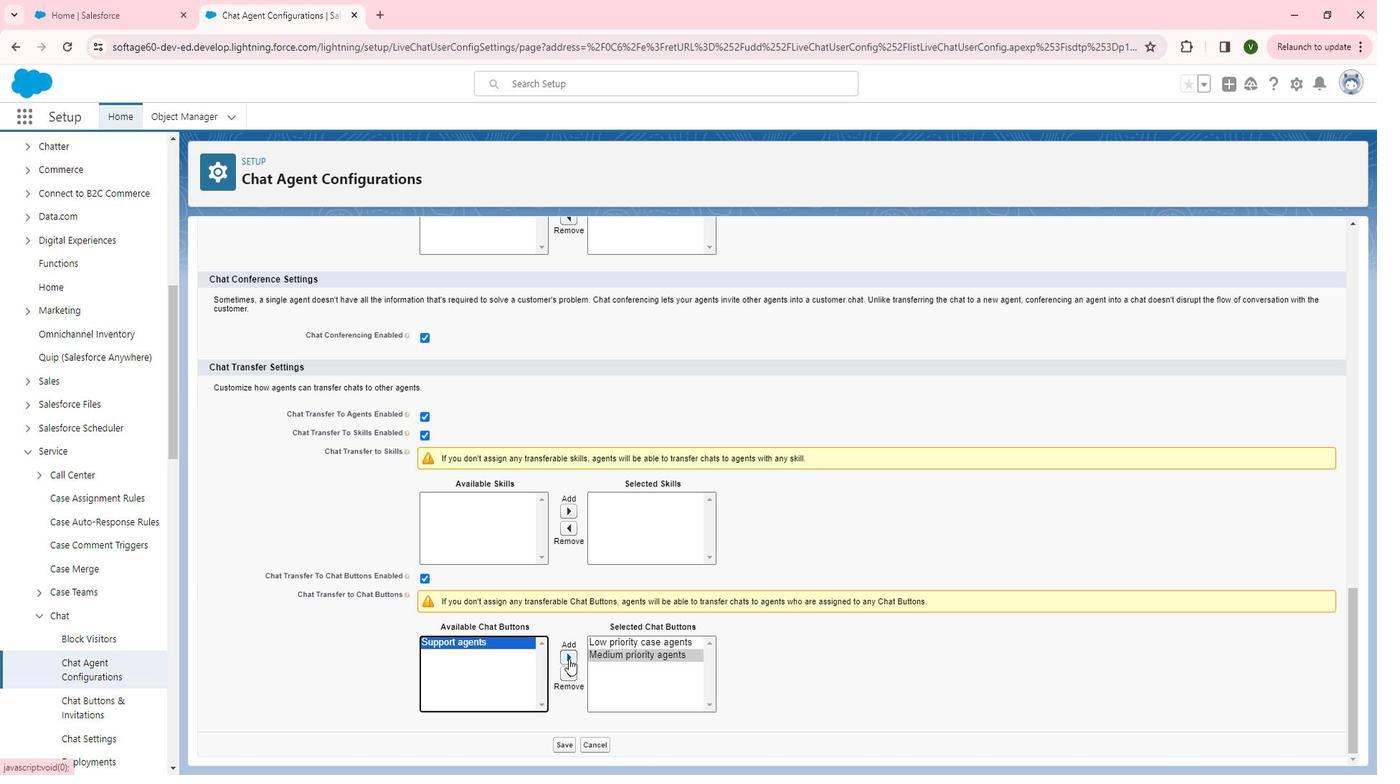 
Action: Mouse moved to (574, 727)
Screenshot: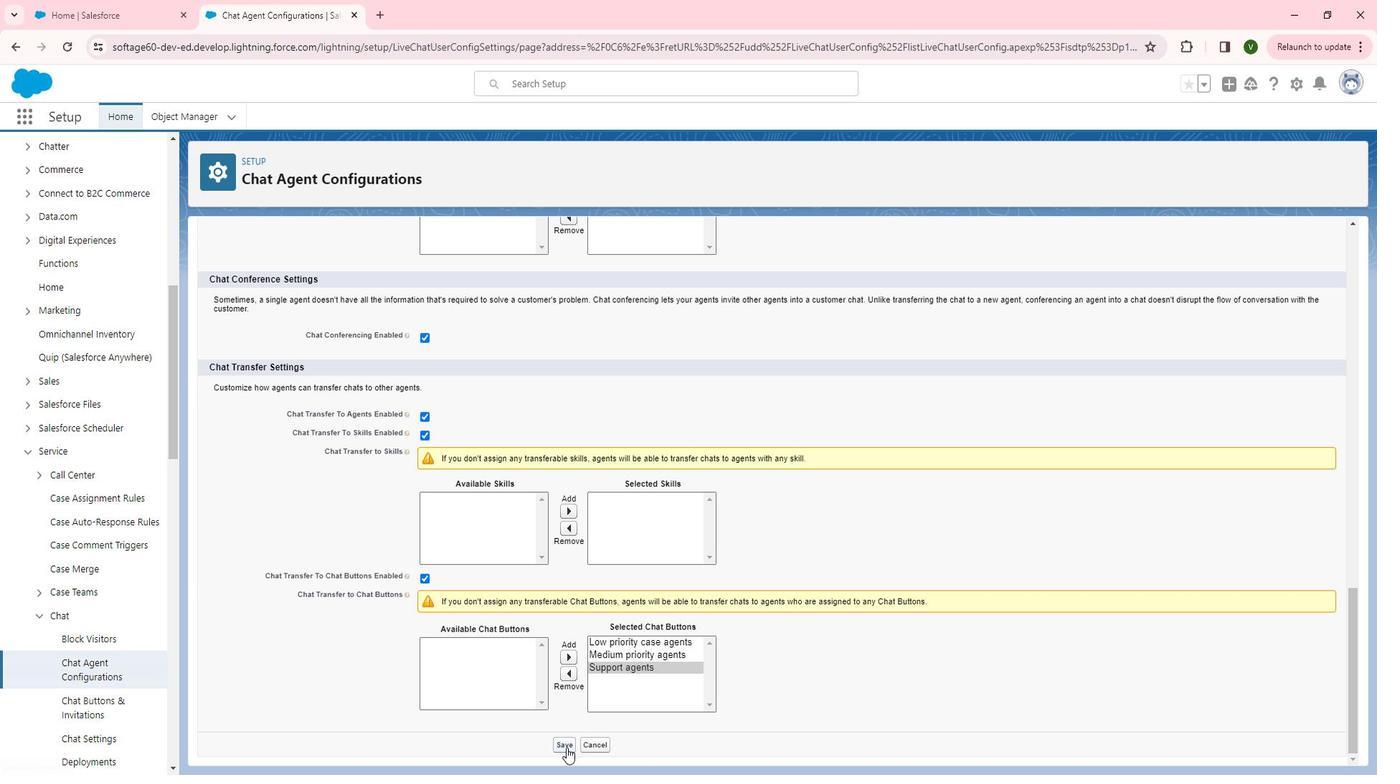 
Action: Mouse pressed left at (574, 727)
Screenshot: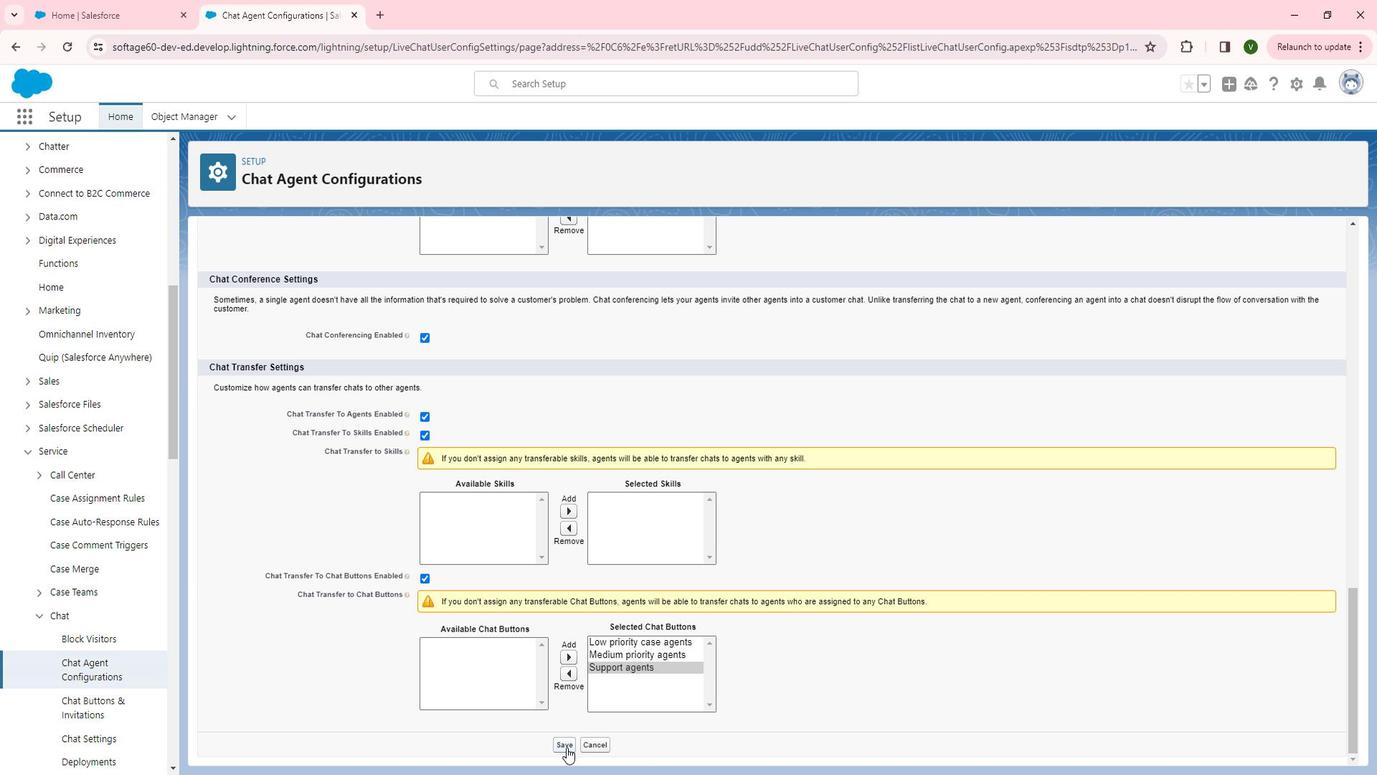 
Action: Mouse moved to (383, 559)
Screenshot: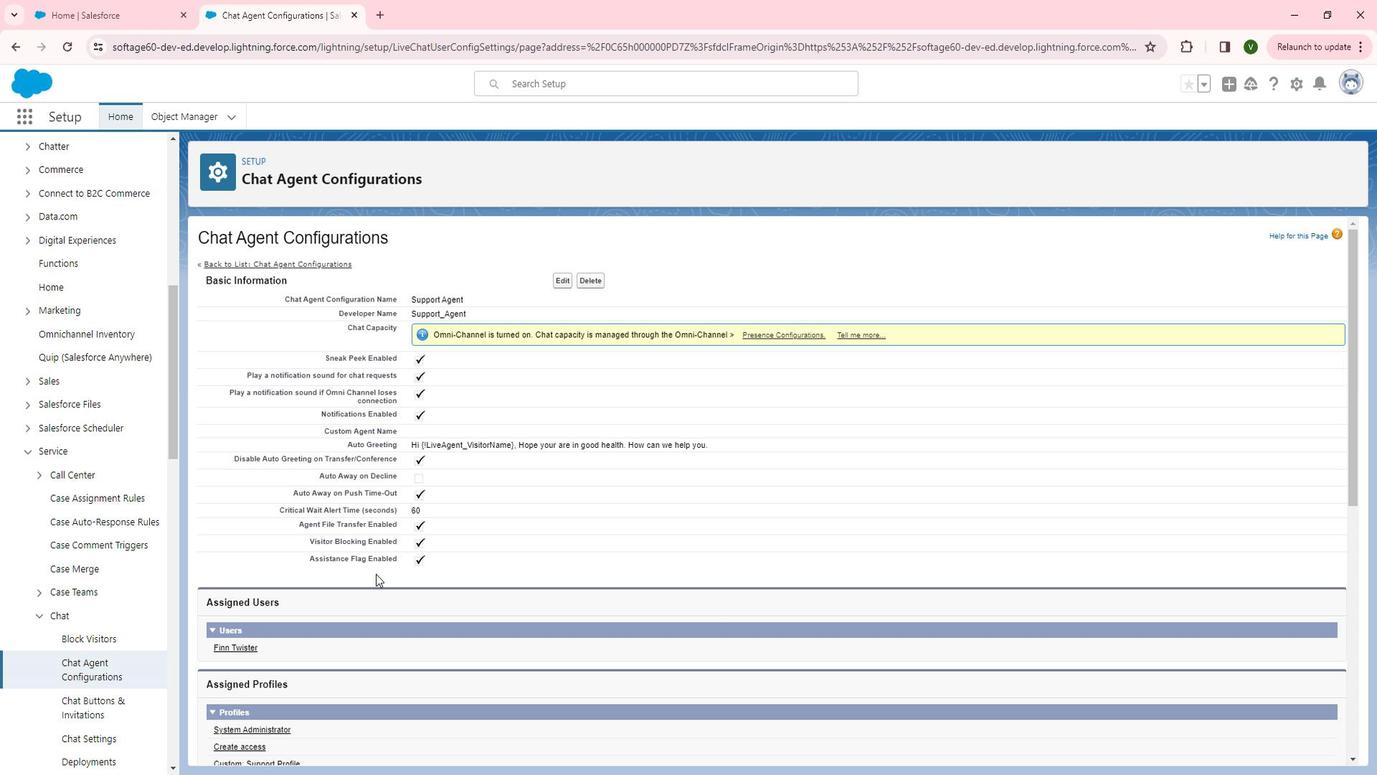 
Action: Mouse scrolled (383, 559) with delta (0, 0)
Screenshot: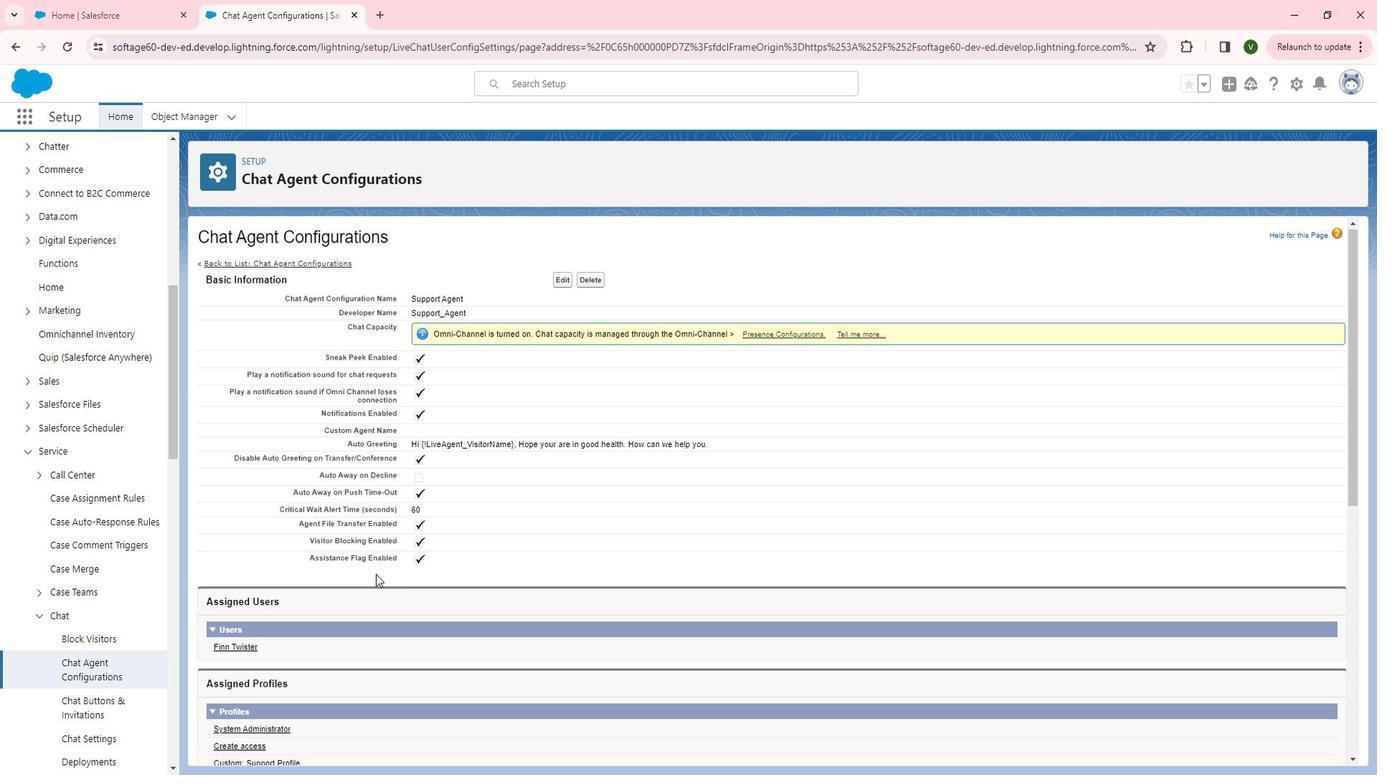 
Action: Mouse scrolled (383, 559) with delta (0, 0)
Screenshot: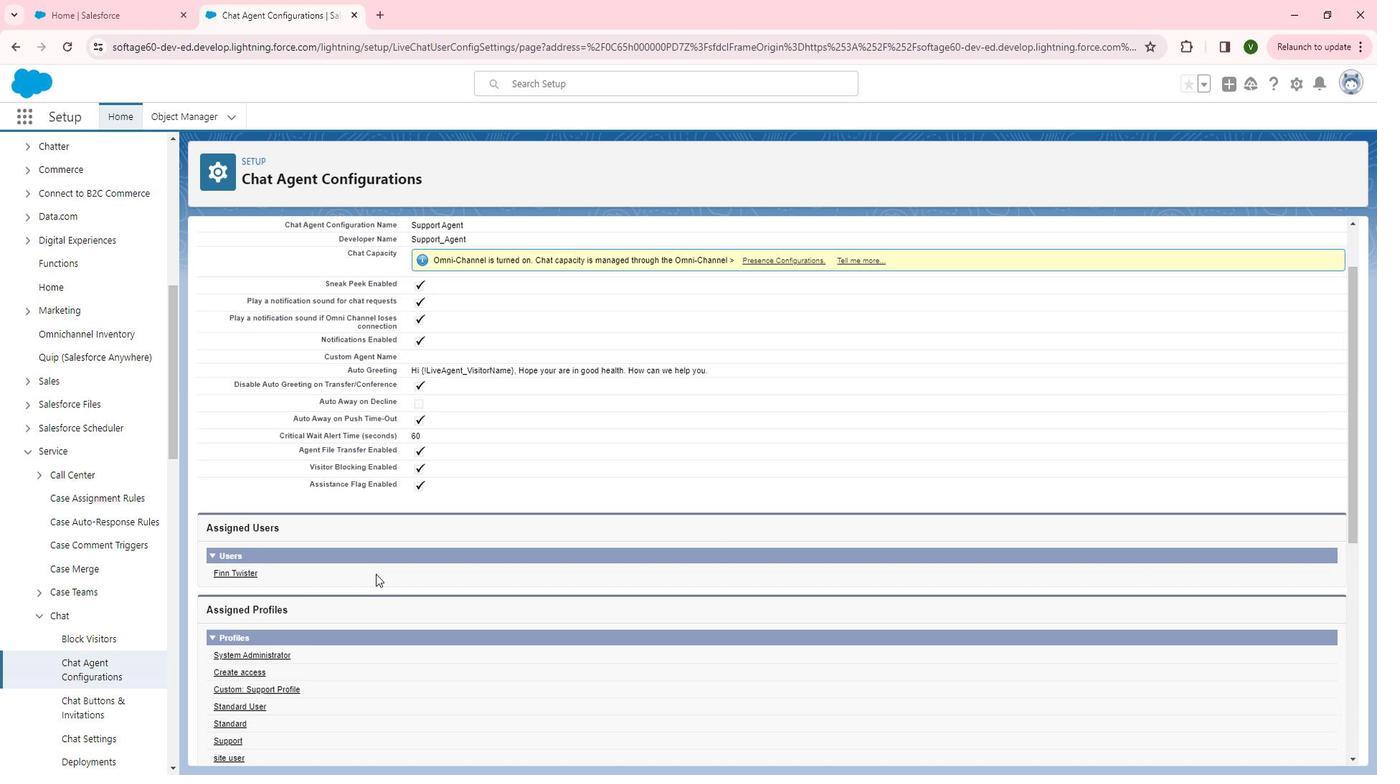 
Action: Mouse scrolled (383, 559) with delta (0, 0)
Screenshot: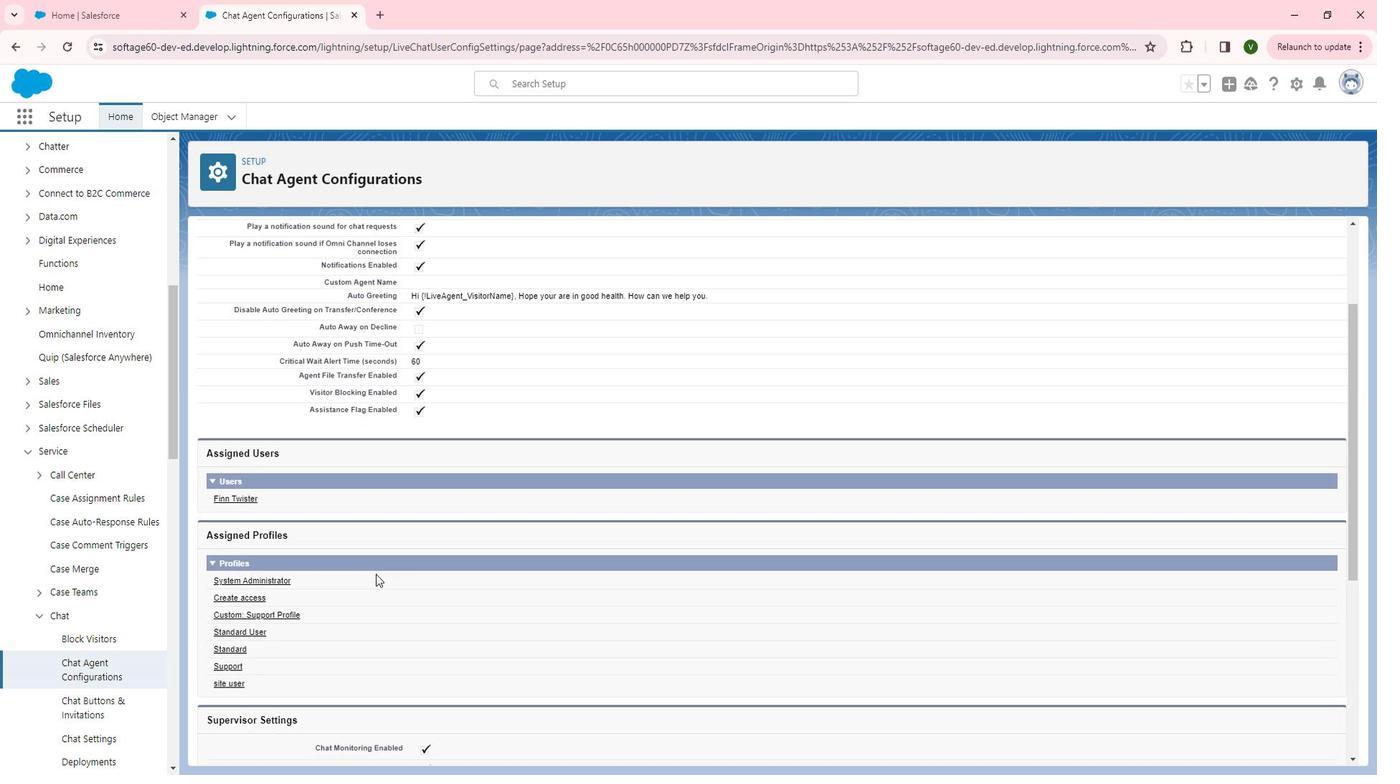 
Action: Mouse scrolled (383, 559) with delta (0, 0)
Screenshot: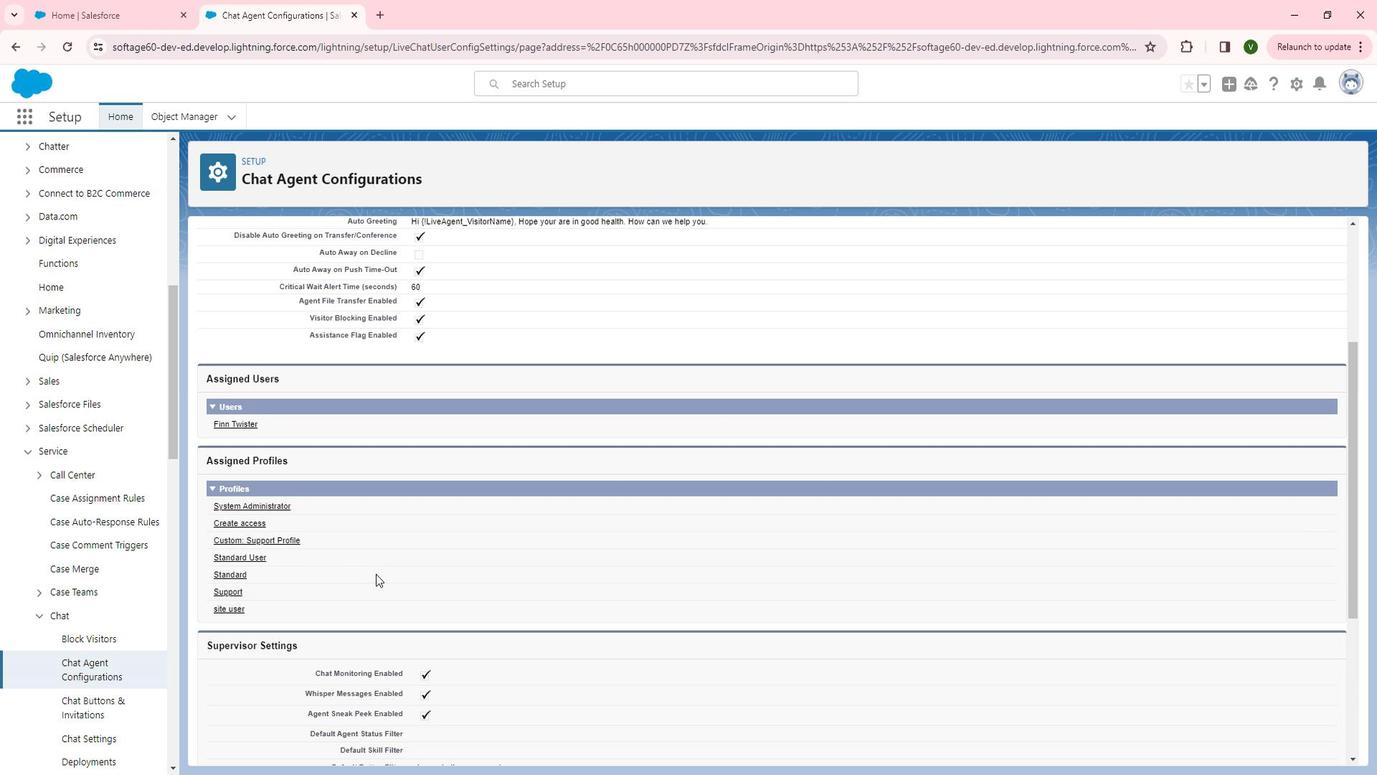 
Action: Mouse scrolled (383, 559) with delta (0, 0)
Screenshot: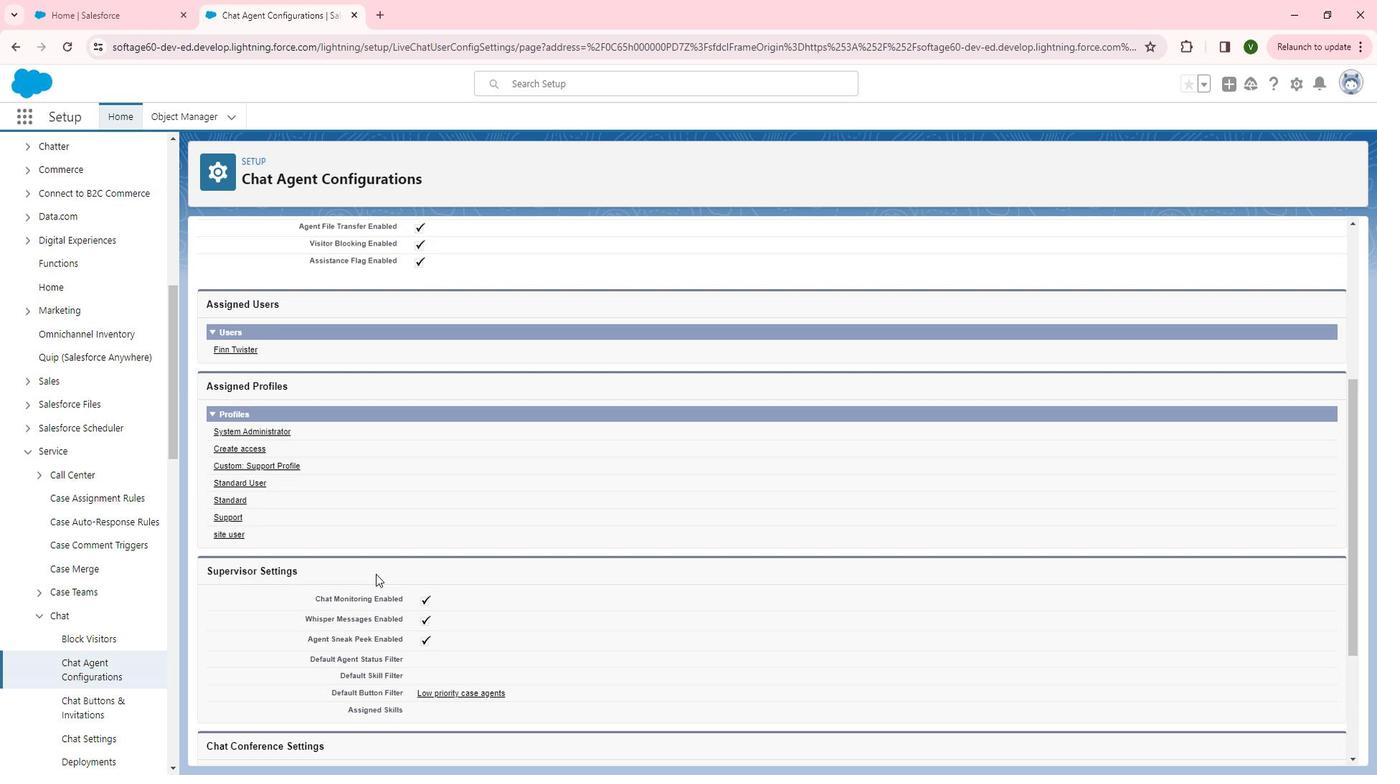 
Action: Mouse moved to (383, 559)
Screenshot: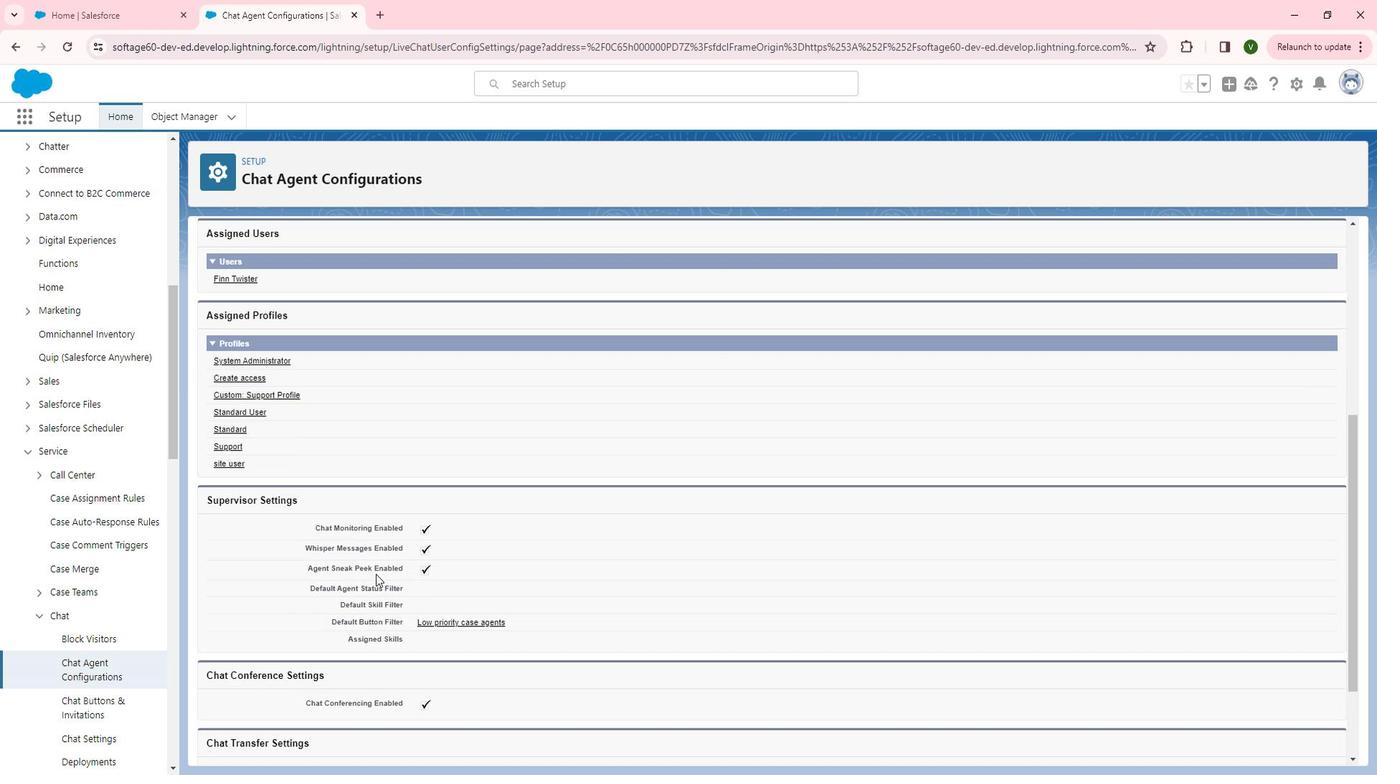 
Action: Mouse scrolled (383, 559) with delta (0, 0)
Screenshot: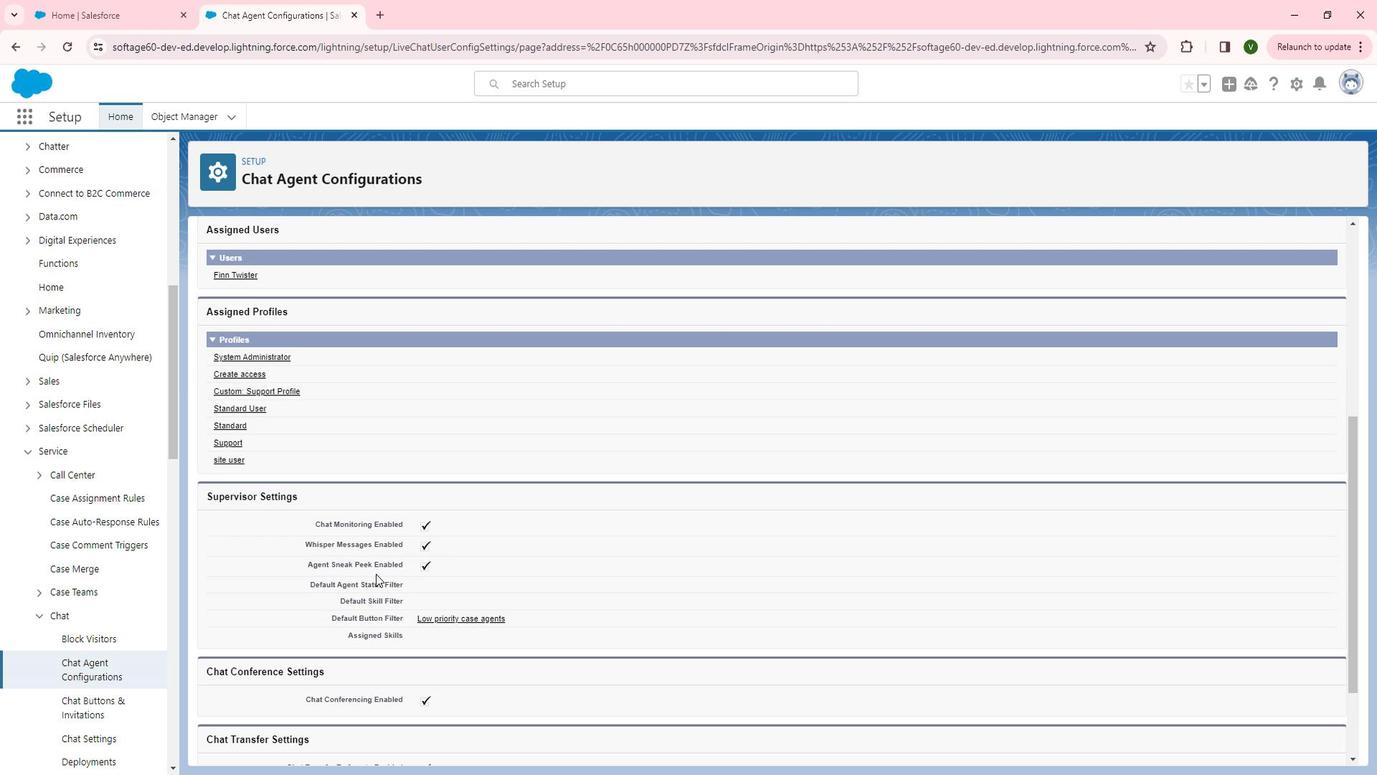 
Action: Mouse scrolled (383, 559) with delta (0, 0)
Screenshot: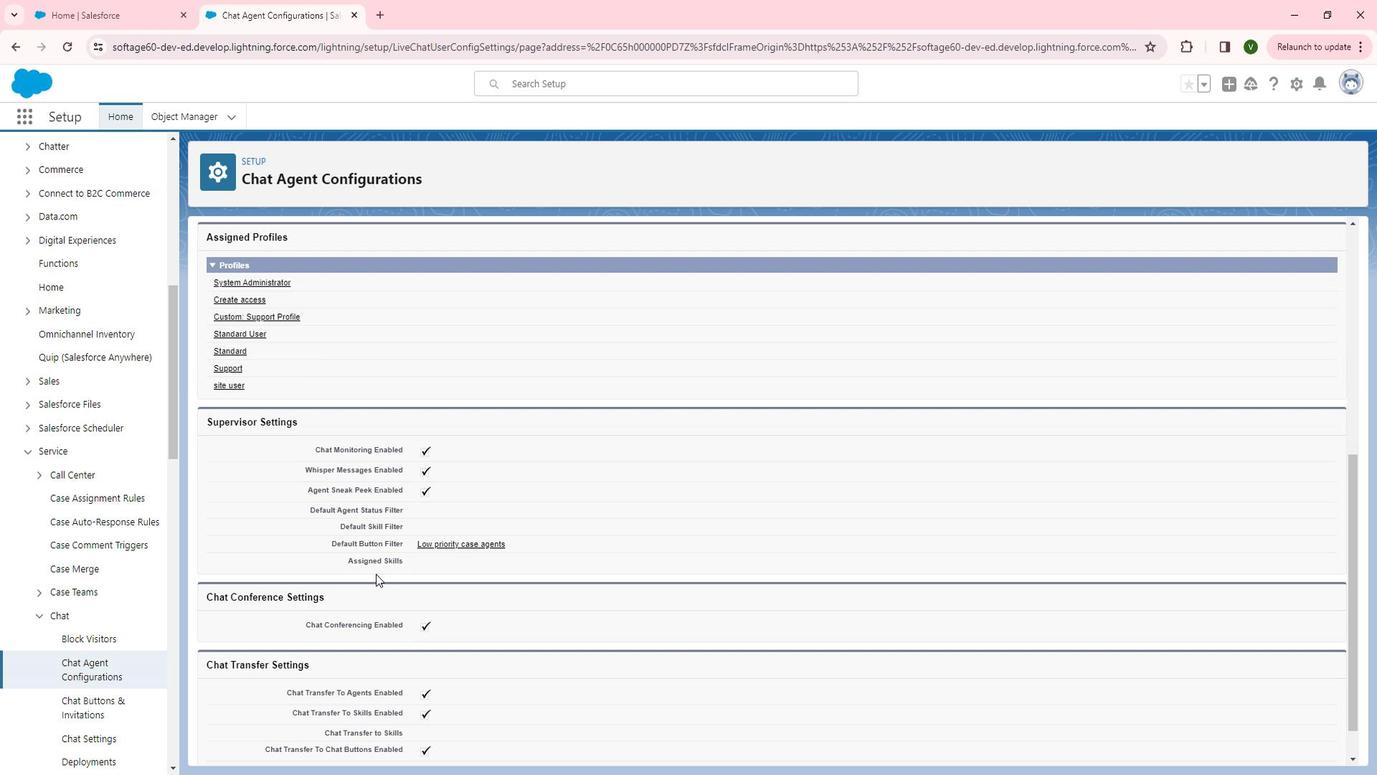 
Action: Mouse scrolled (383, 559) with delta (0, 0)
Screenshot: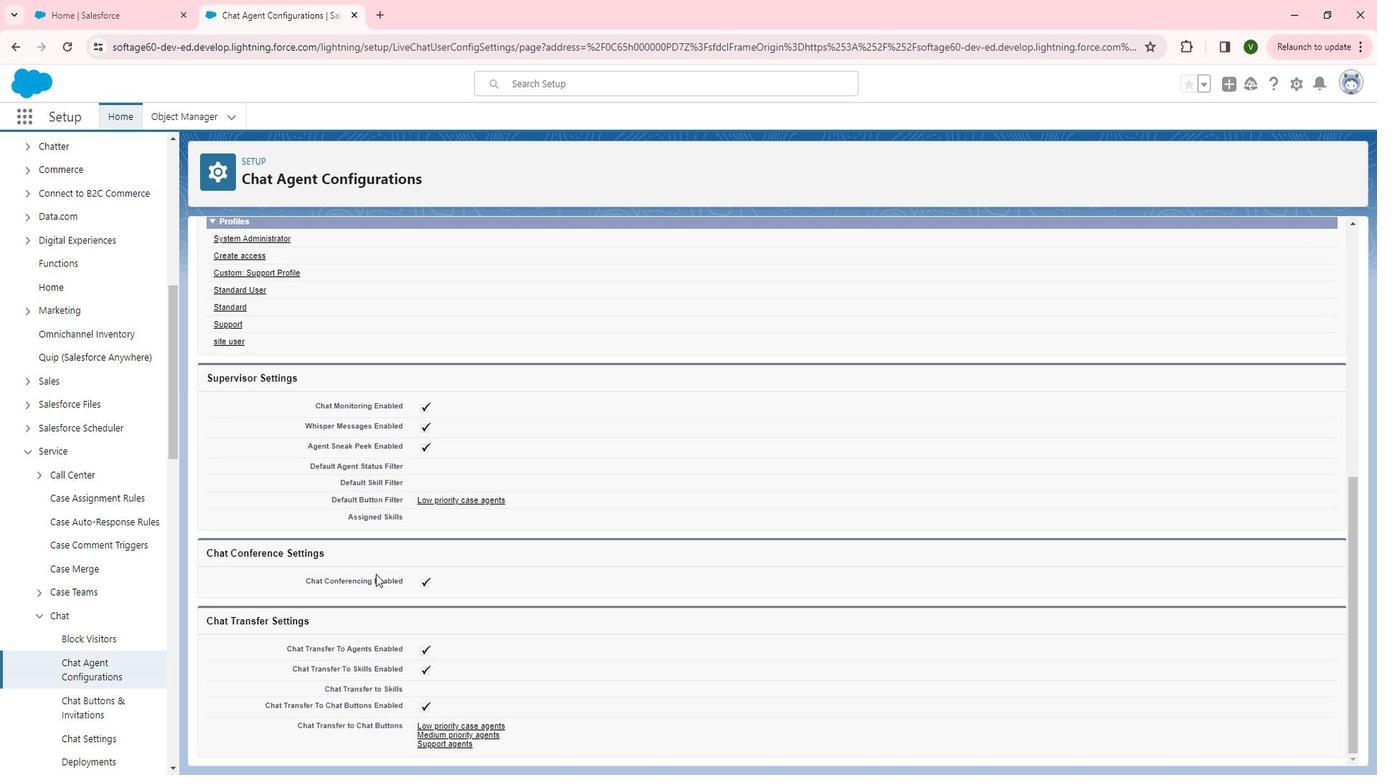 
Action: Mouse moved to (96, 627)
Screenshot: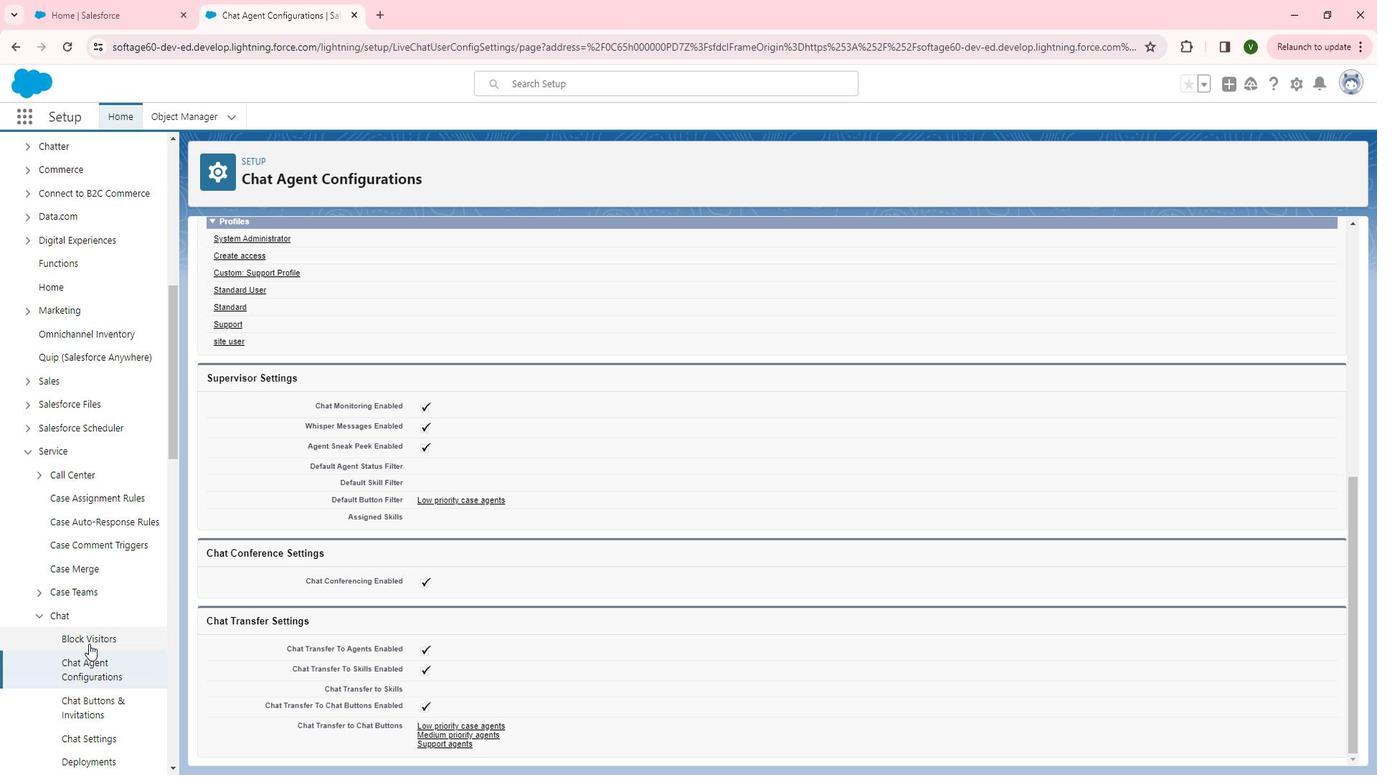 
Action: Mouse scrolled (96, 626) with delta (0, 0)
Screenshot: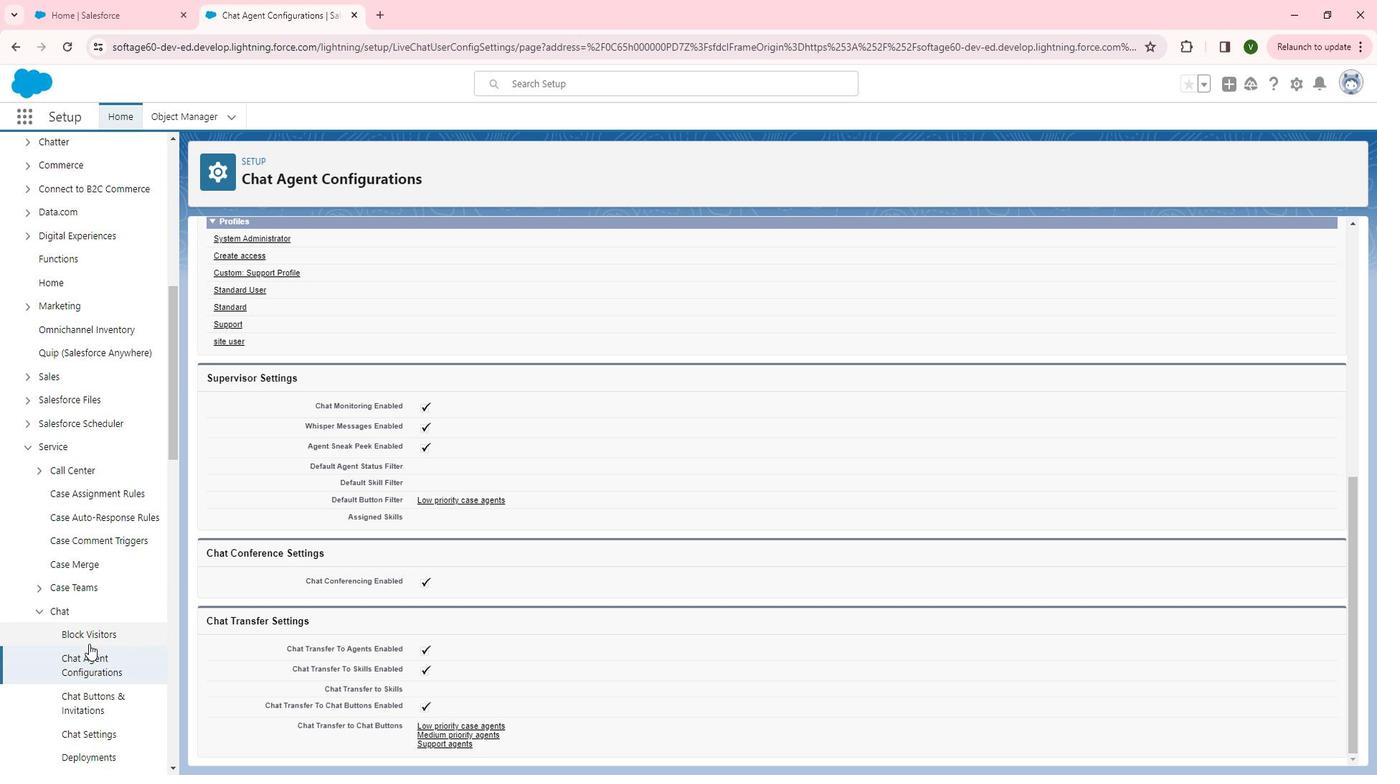 
Action: Mouse scrolled (96, 626) with delta (0, 0)
Screenshot: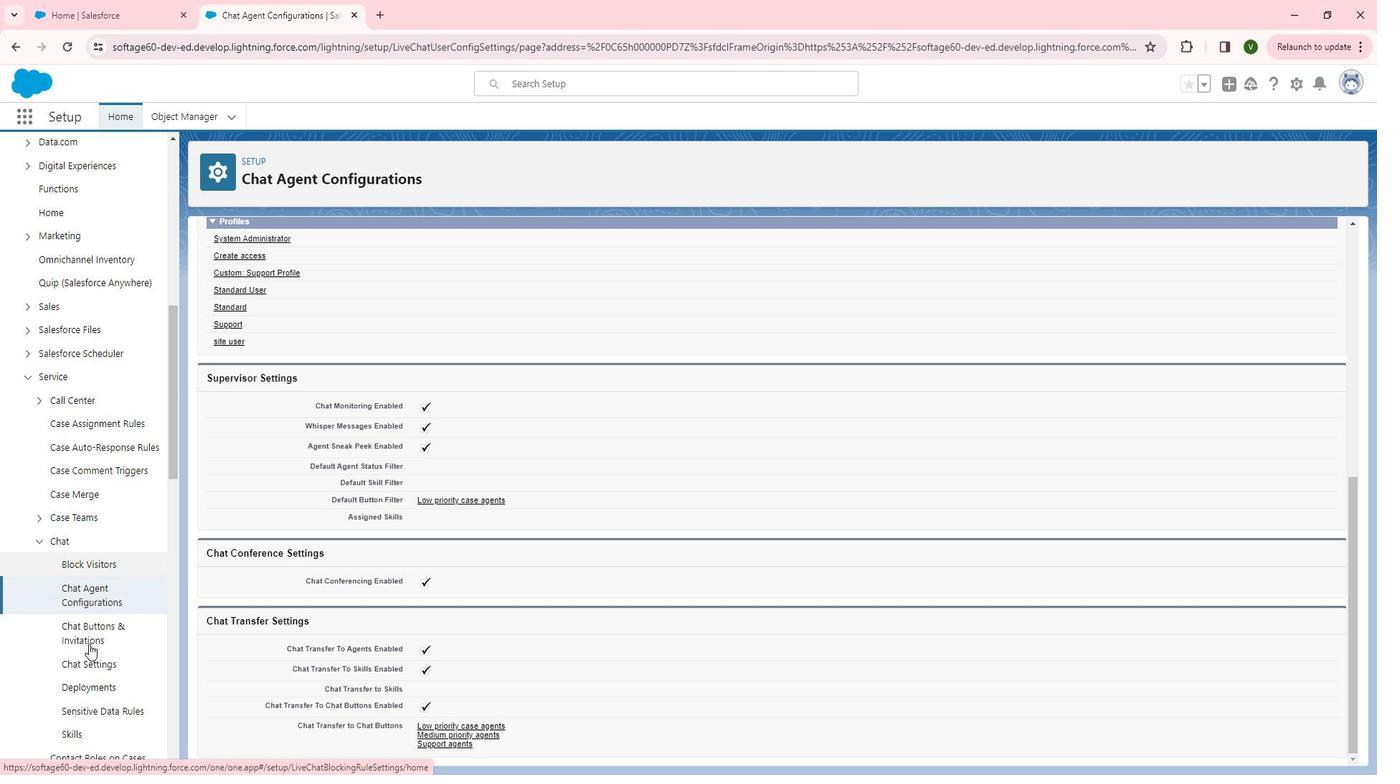 
Action: Mouse scrolled (96, 626) with delta (0, 0)
Screenshot: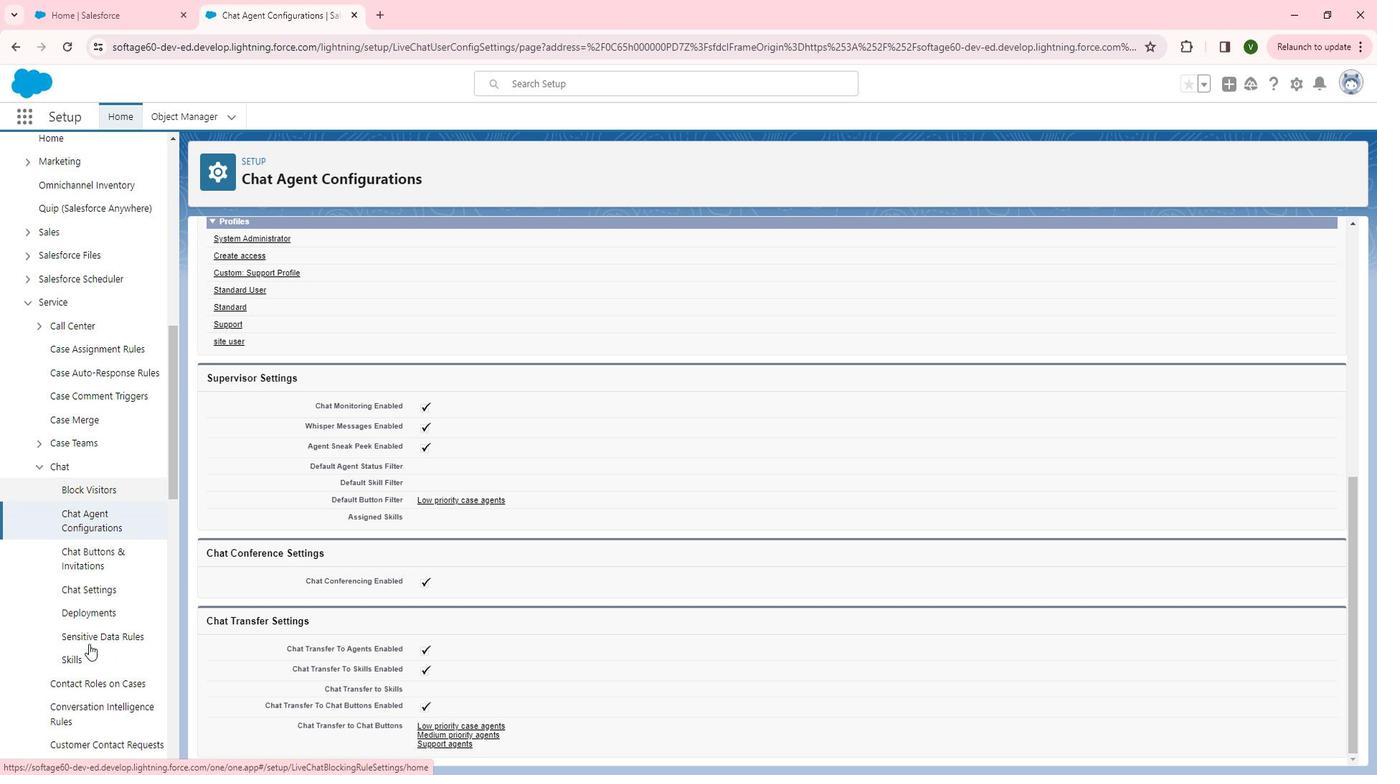 
Action: Mouse scrolled (96, 626) with delta (0, 0)
Screenshot: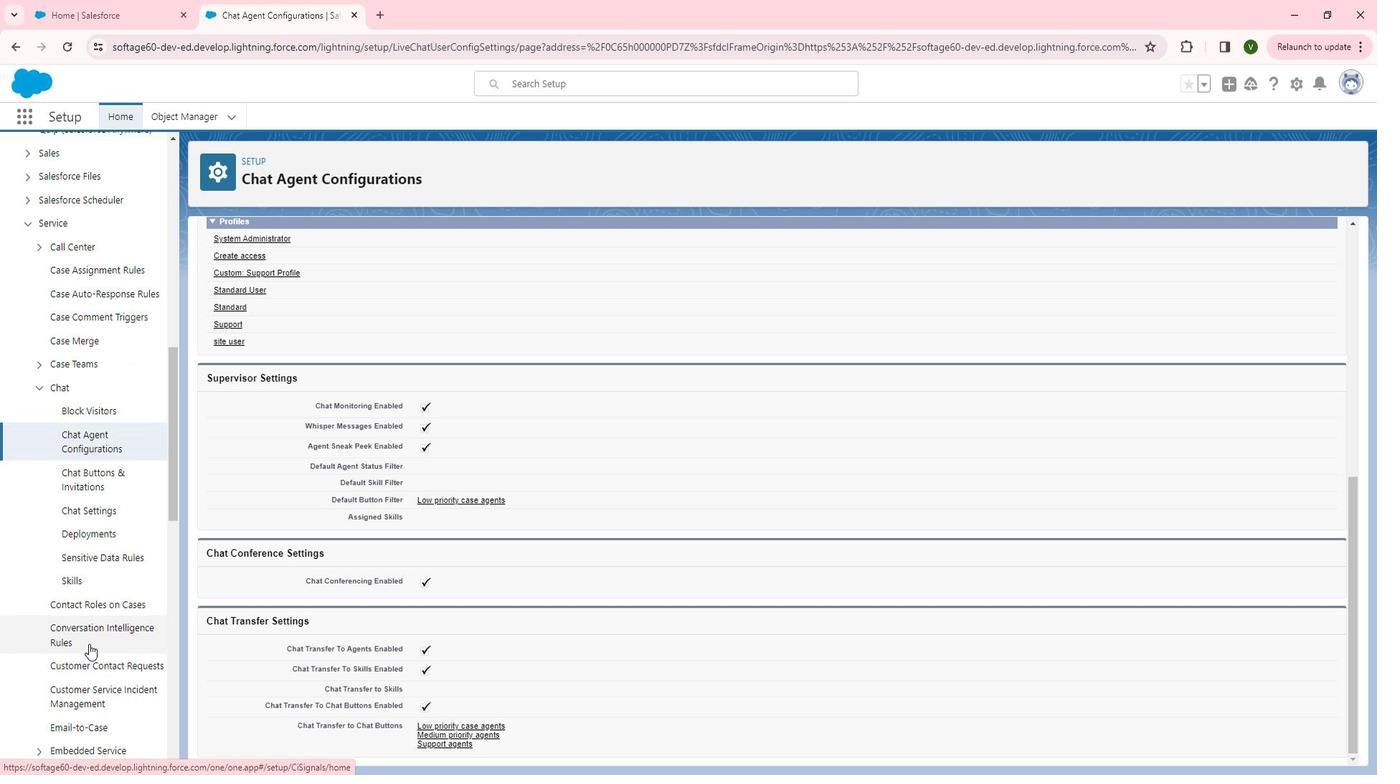 
Action: Mouse scrolled (96, 626) with delta (0, 0)
Screenshot: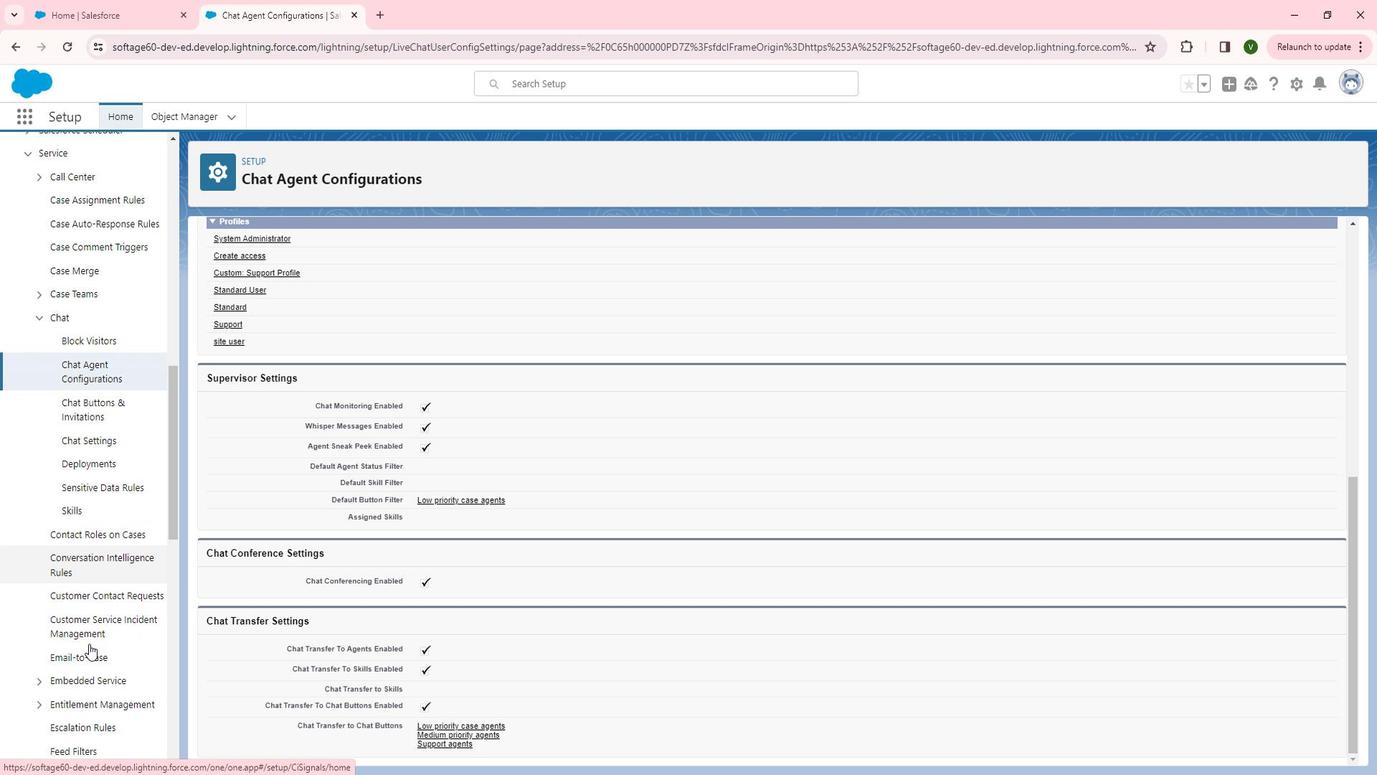
Action: Mouse scrolled (96, 626) with delta (0, 0)
Screenshot: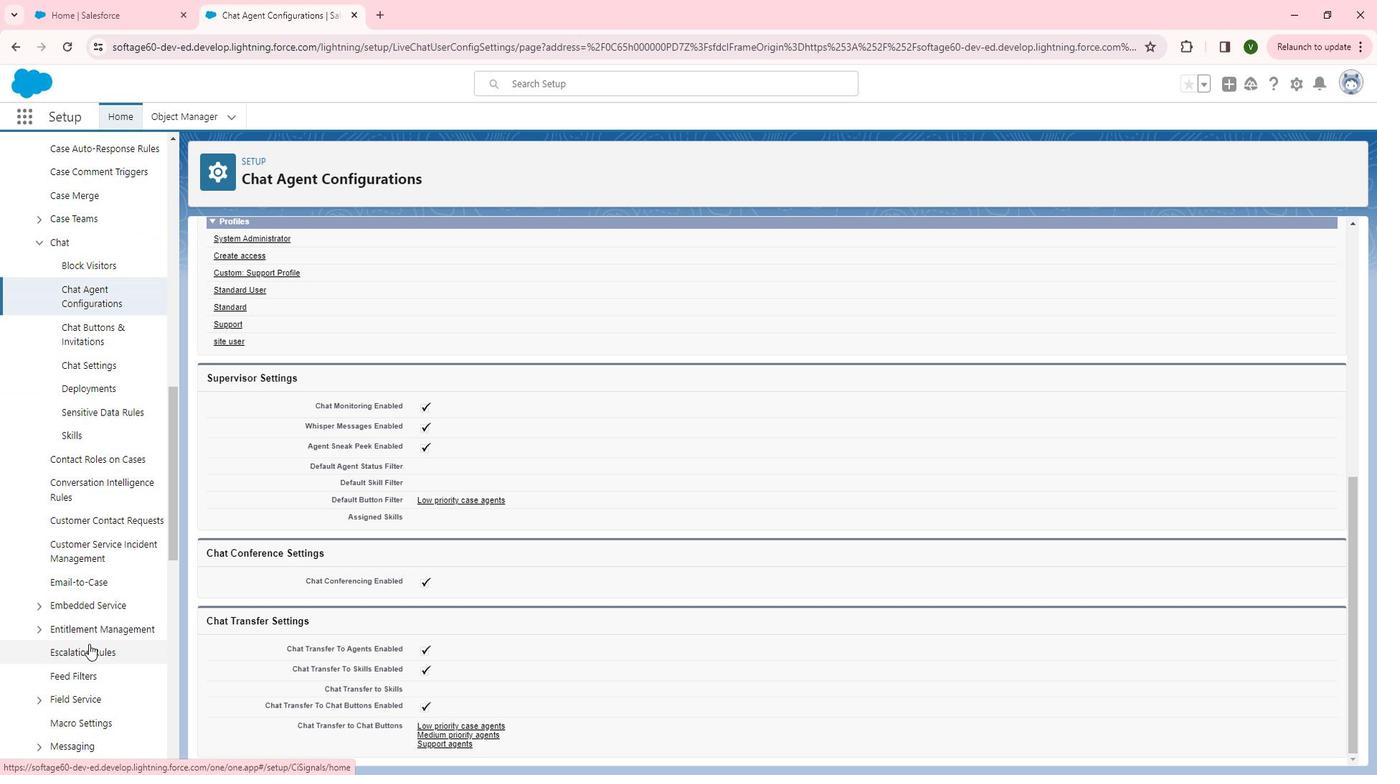 
Action: Mouse scrolled (96, 626) with delta (0, 0)
Screenshot: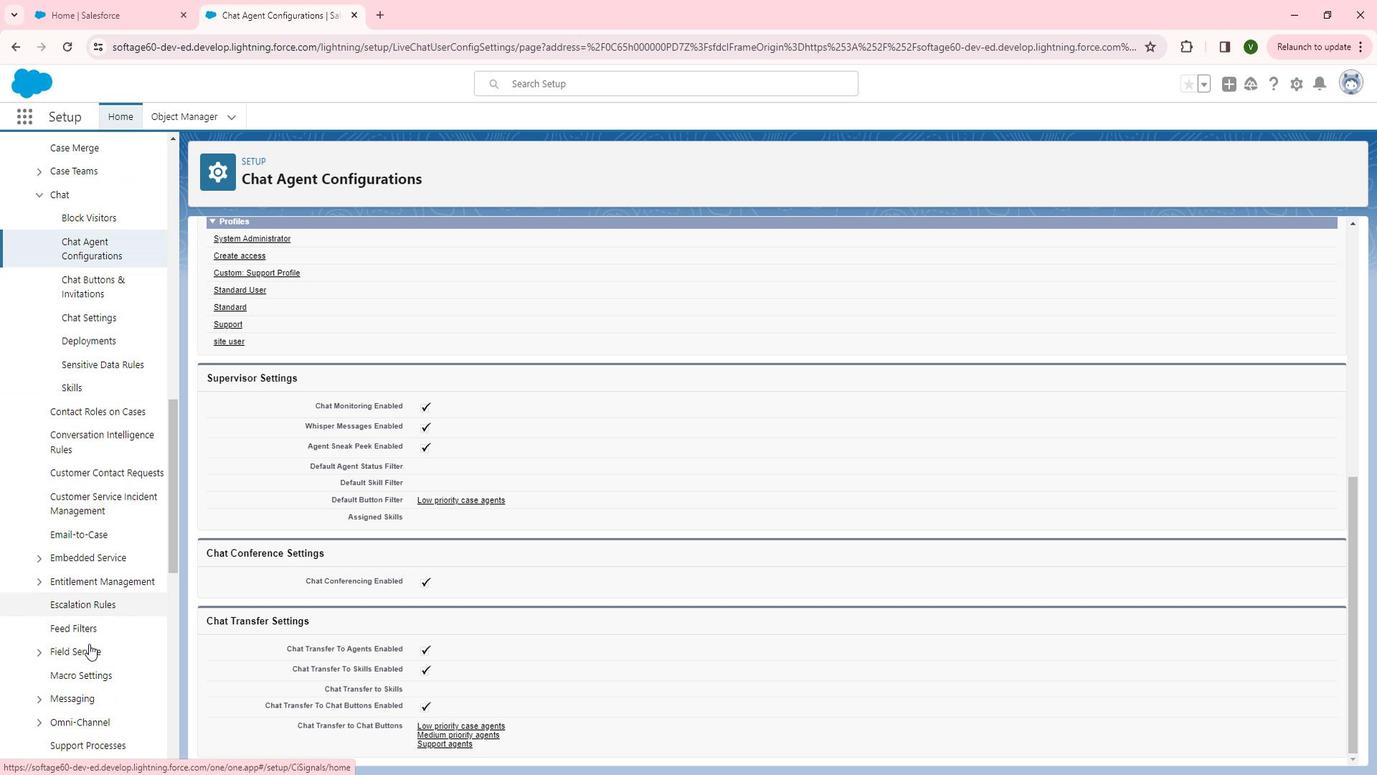 
Action: Mouse scrolled (96, 626) with delta (0, 0)
Screenshot: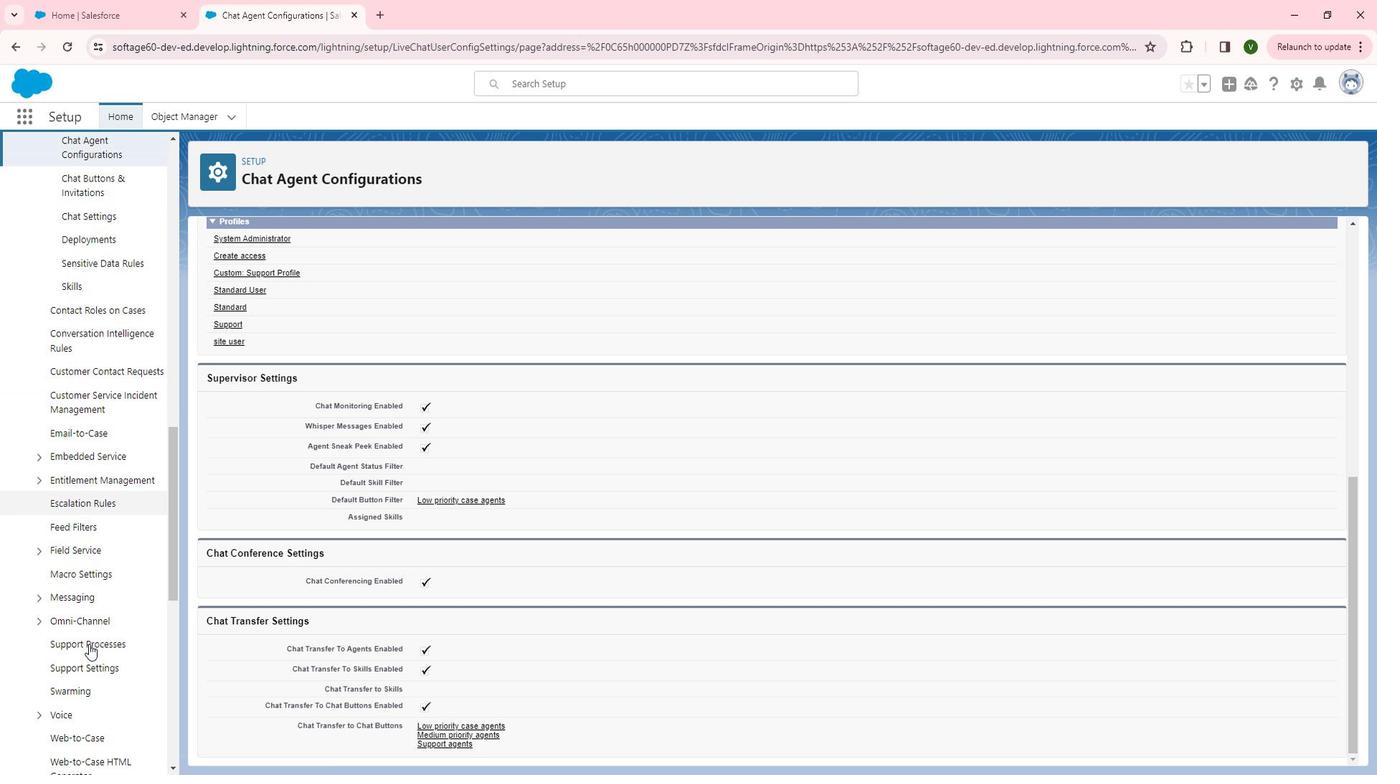 
Action: Mouse scrolled (96, 626) with delta (0, 0)
Screenshot: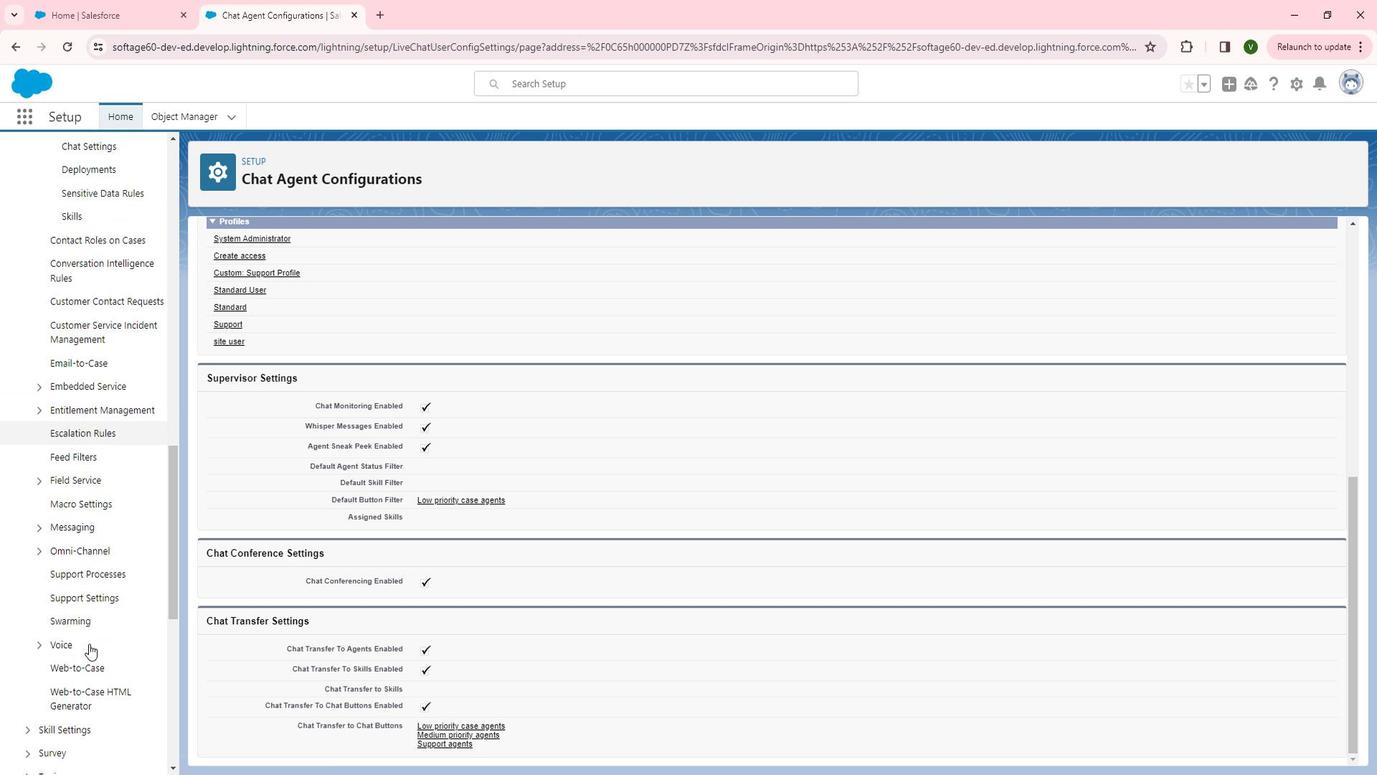 
Action: Mouse moved to (43, 458)
Screenshot: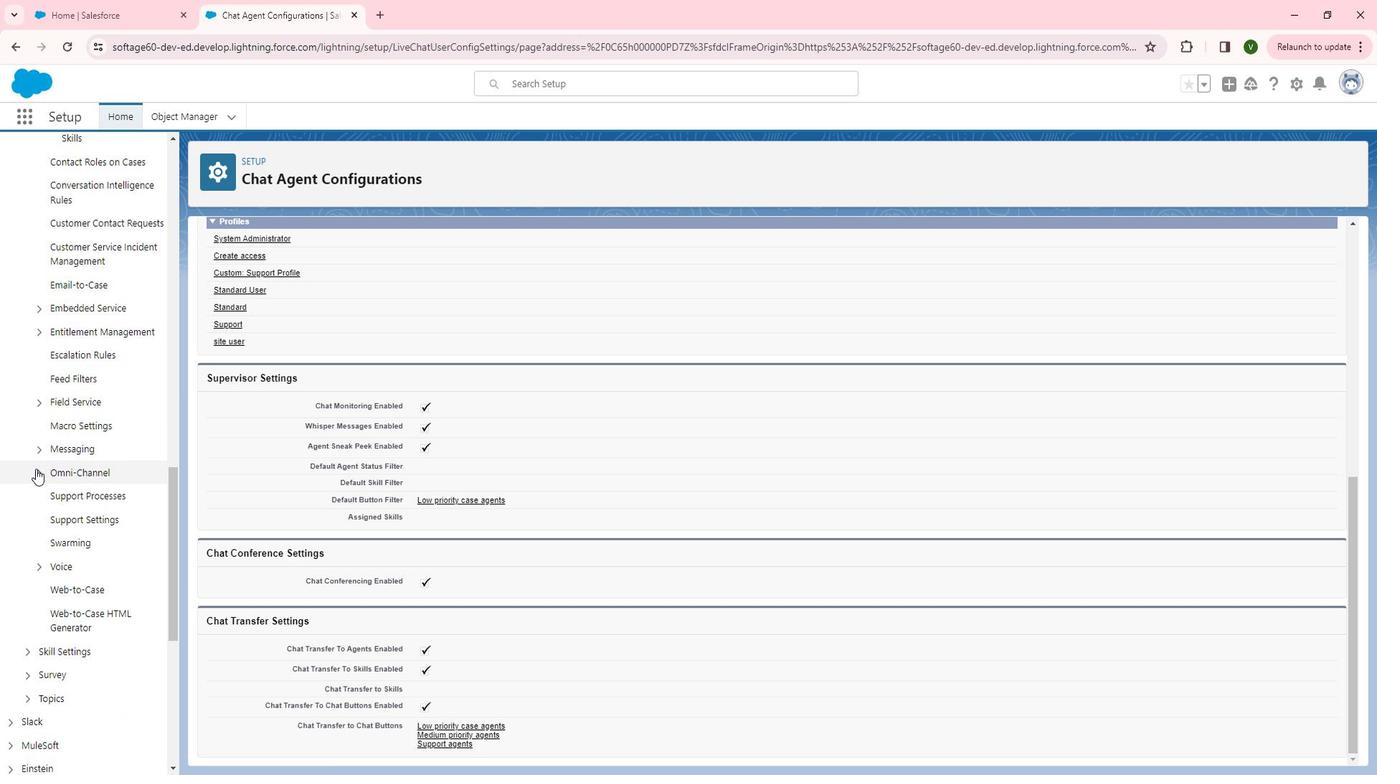 
Action: Mouse pressed left at (43, 458)
Screenshot: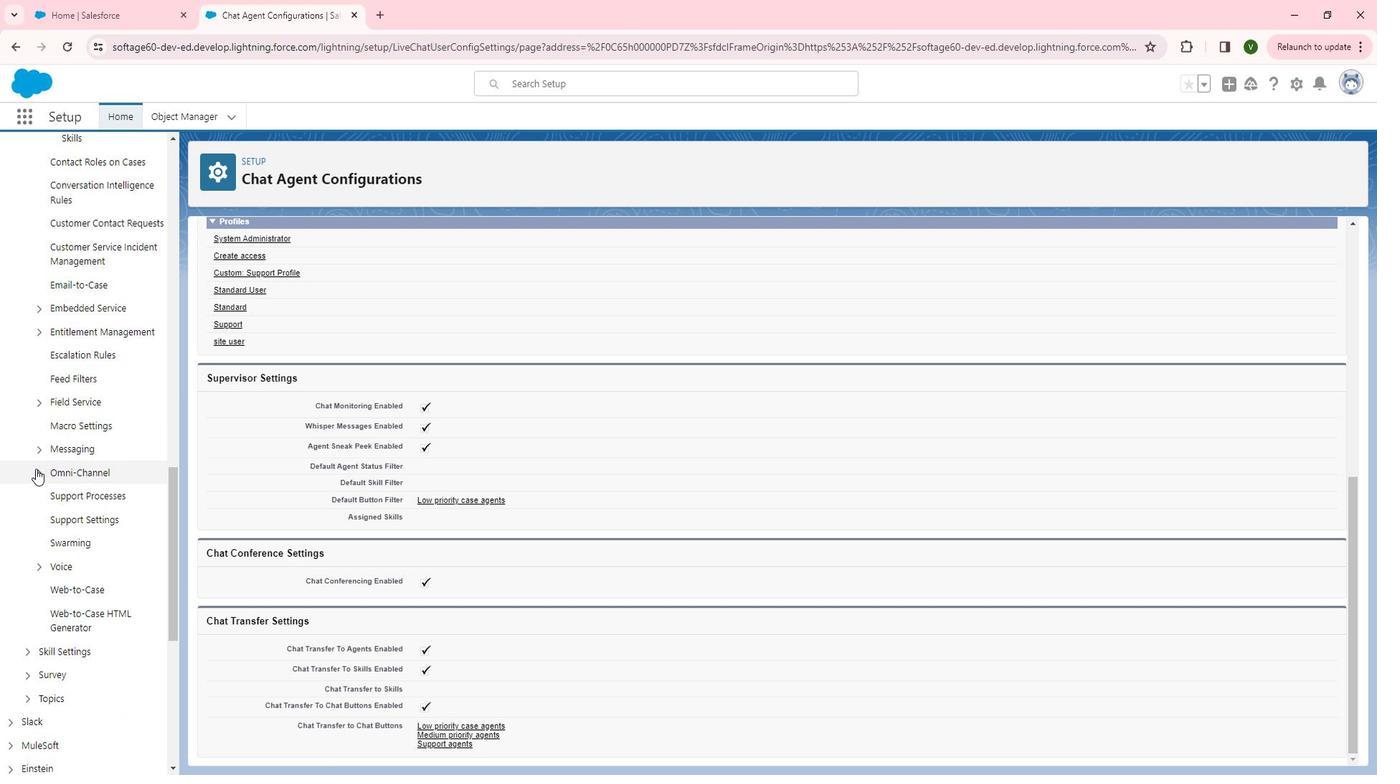 
Action: Mouse moved to (101, 609)
Screenshot: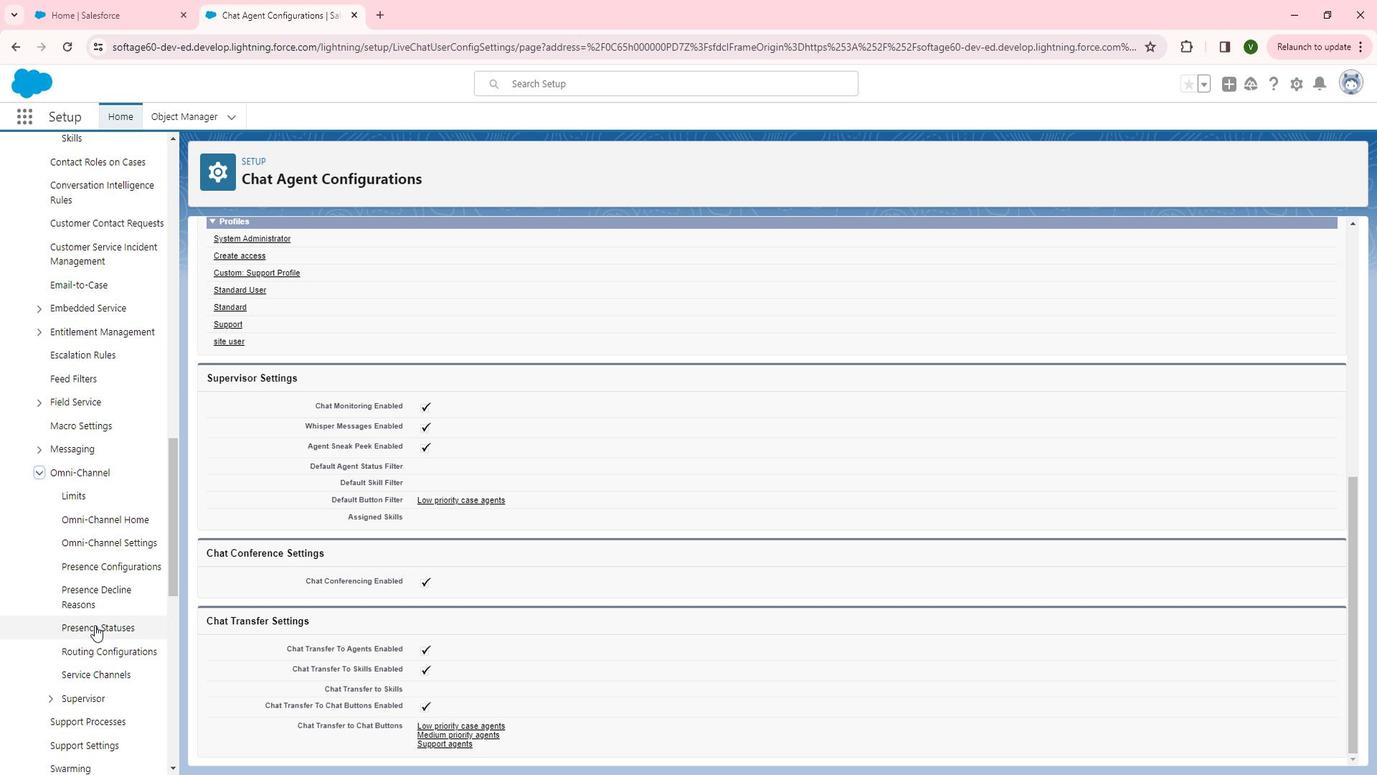 
Action: Mouse pressed left at (101, 609)
Screenshot: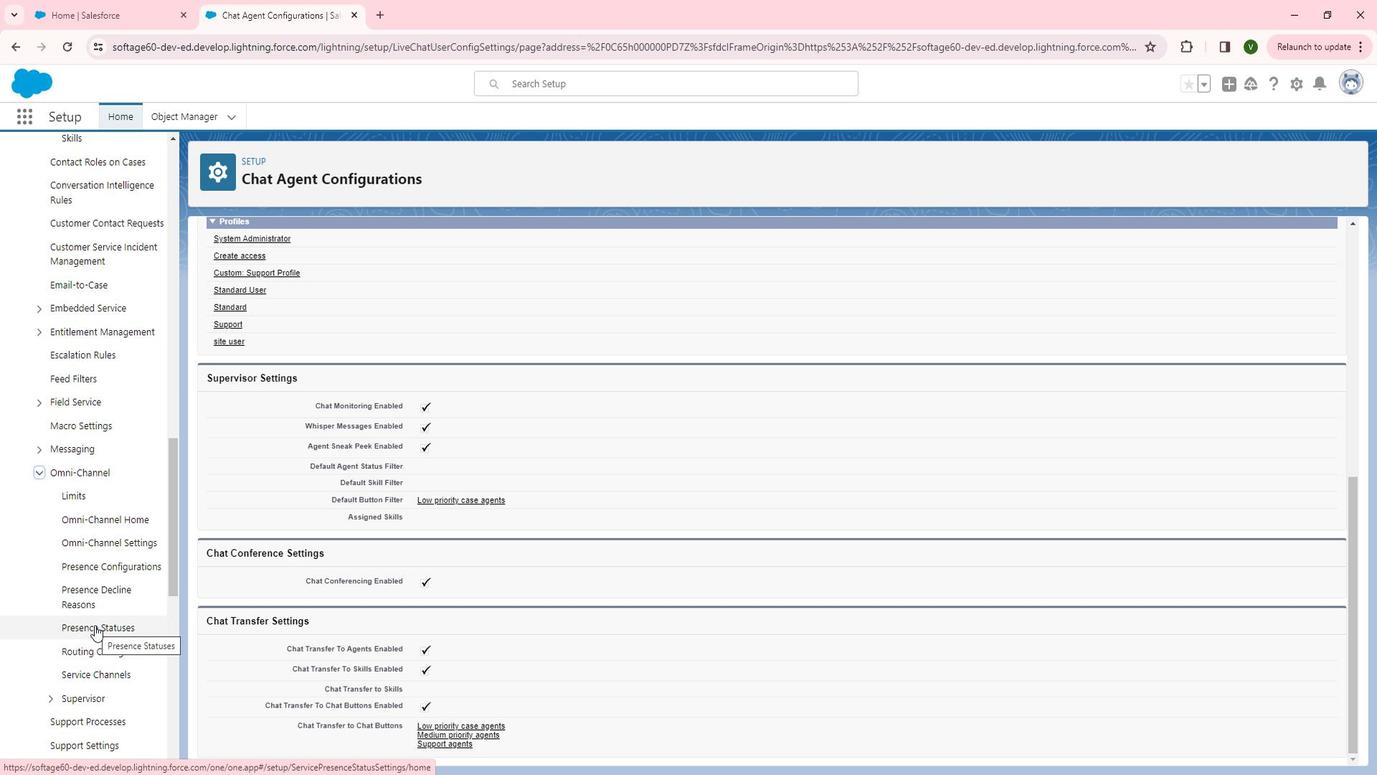 
Action: Mouse moved to (561, 327)
Screenshot: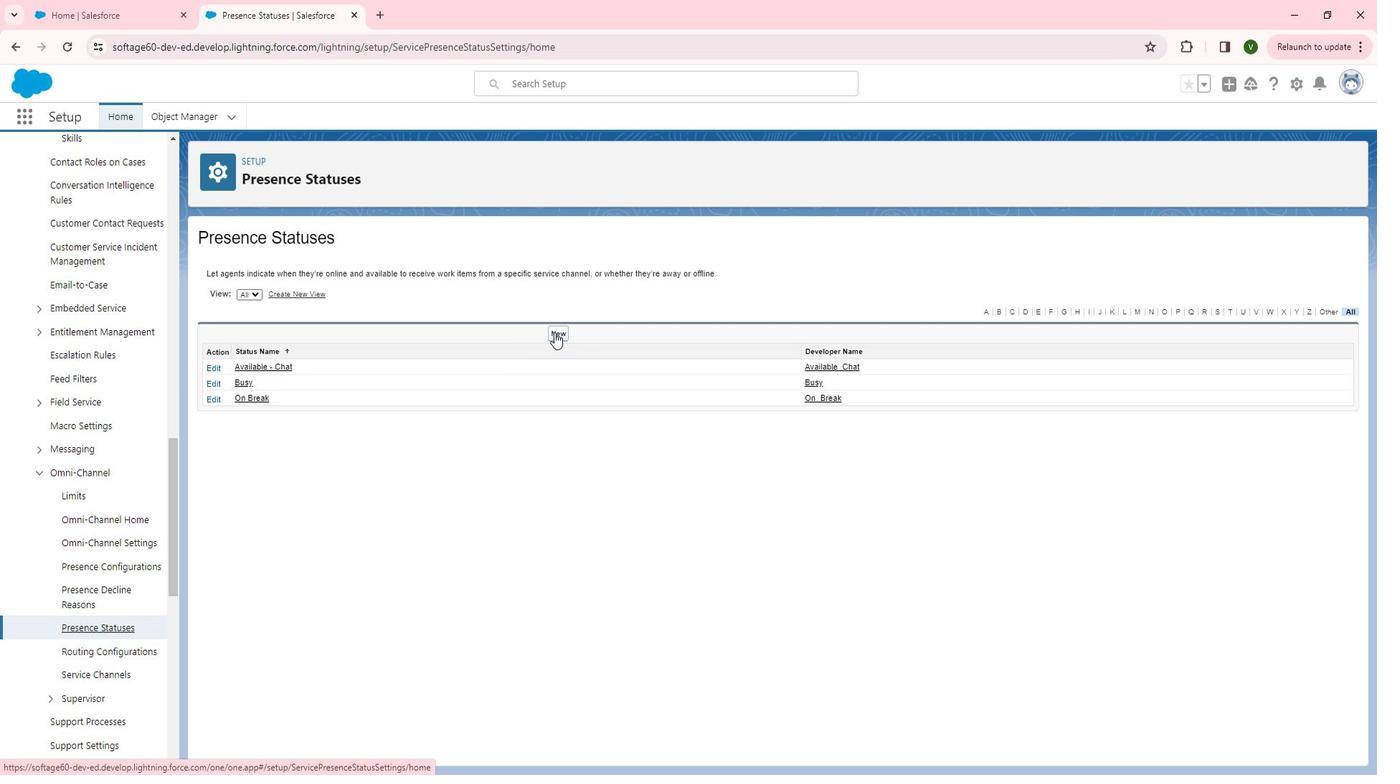 
Action: Mouse pressed left at (561, 327)
Screenshot: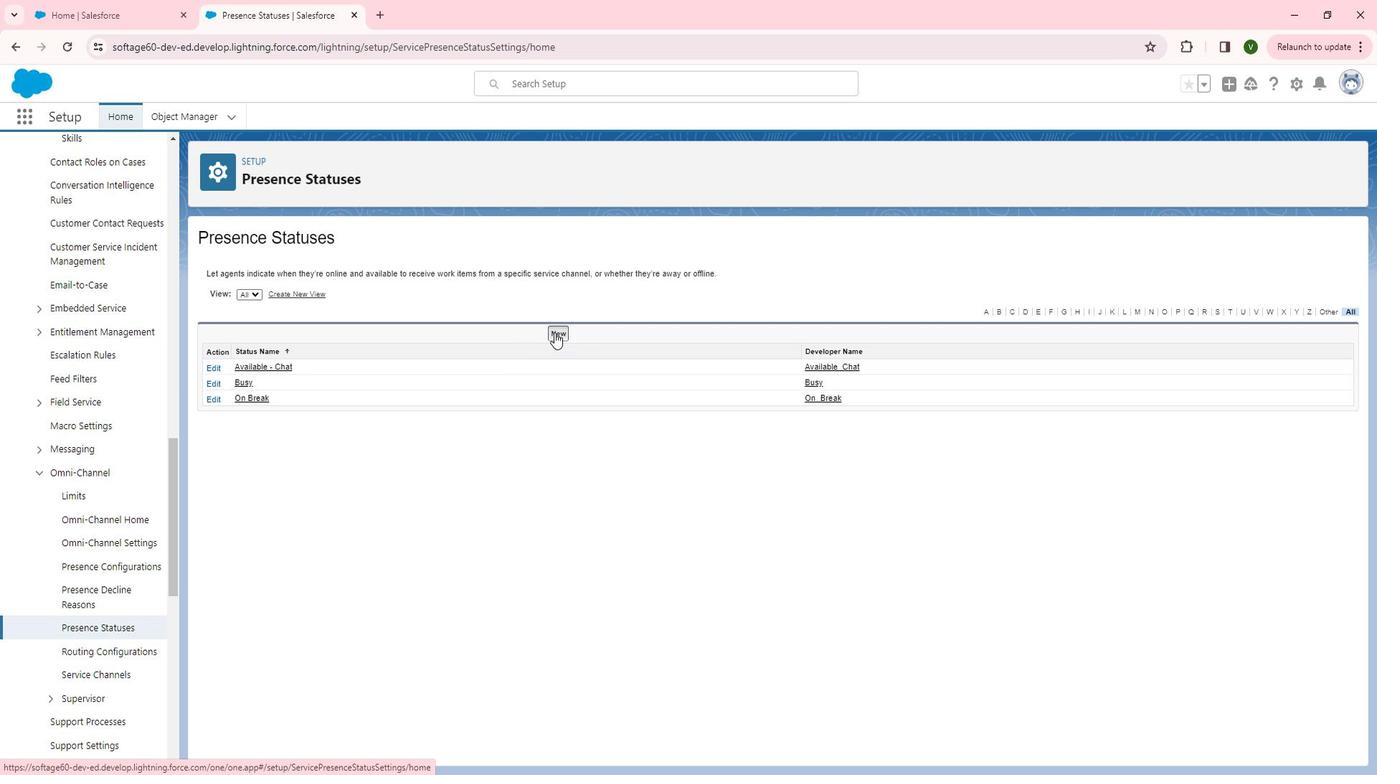 
Action: Mouse moved to (489, 377)
Screenshot: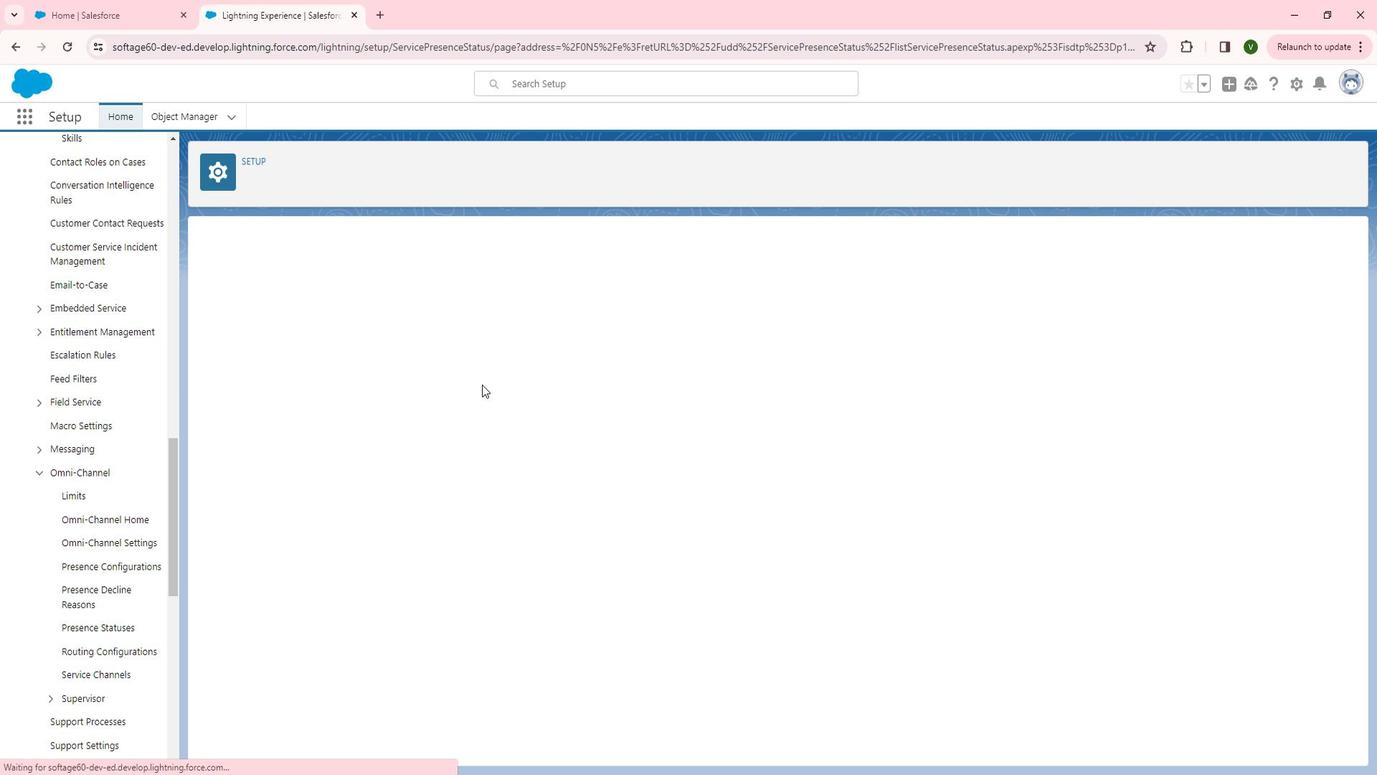 
Action: Key pressed <Key.shift><Key.shift><Key.shift><Key.shift><Key.shift>A
Screenshot: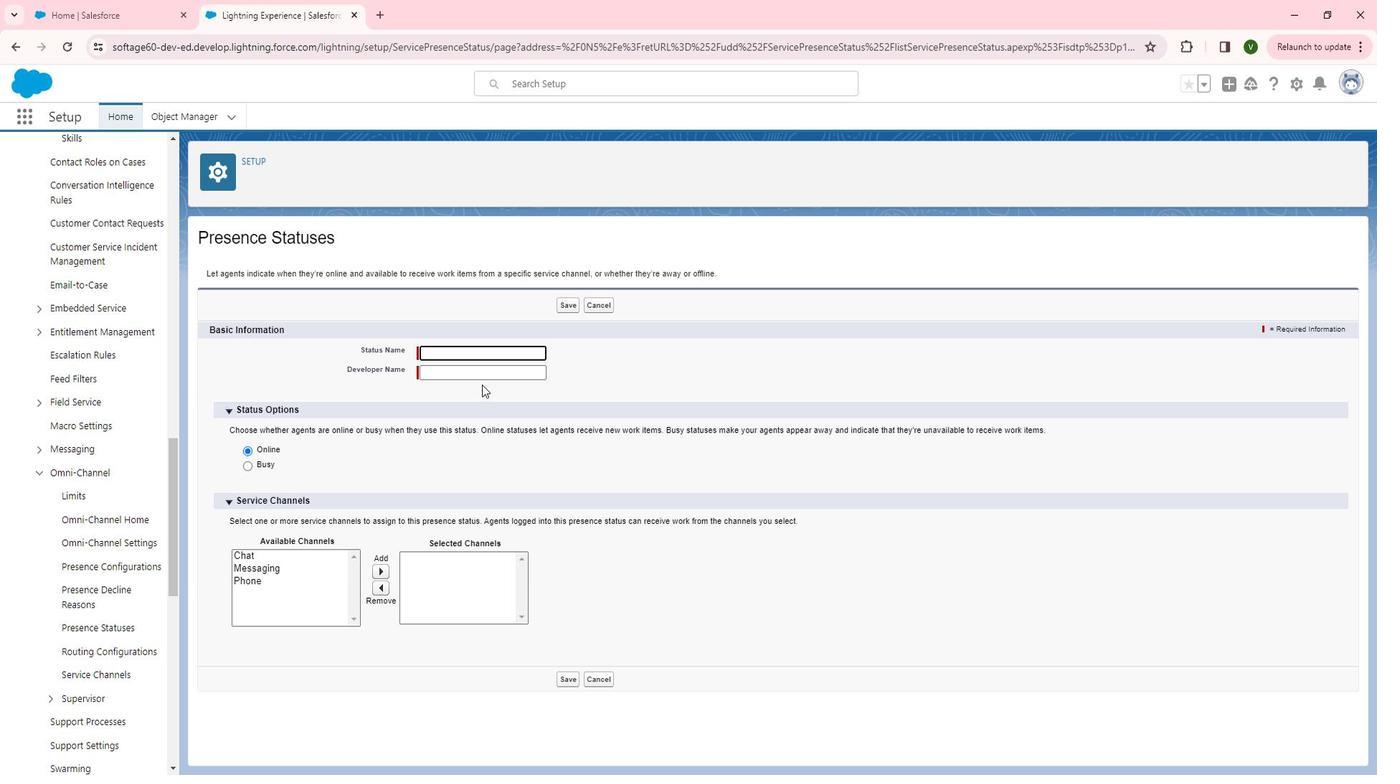 
Action: Mouse moved to (464, 390)
Screenshot: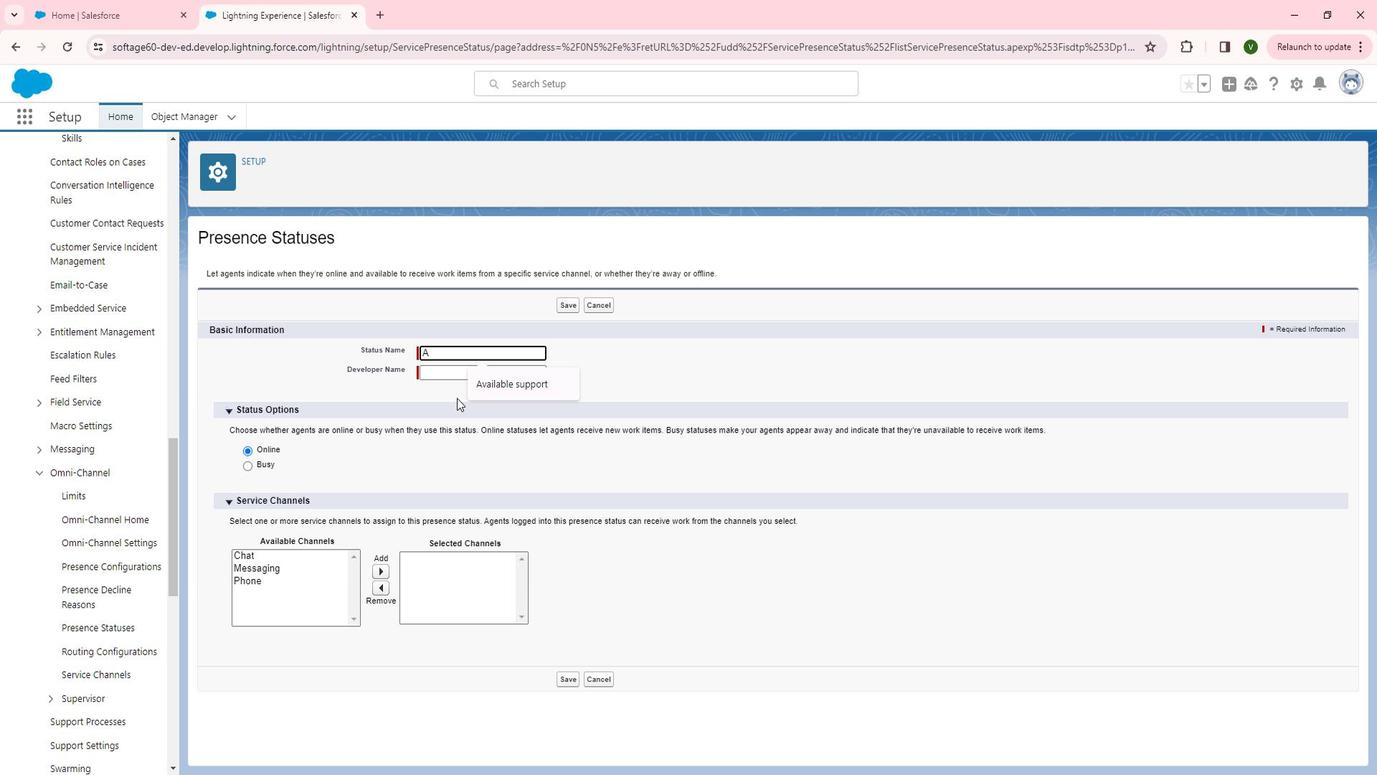 
Action: Key pressed vailable<Key.space>case<Key.space>support
Screenshot: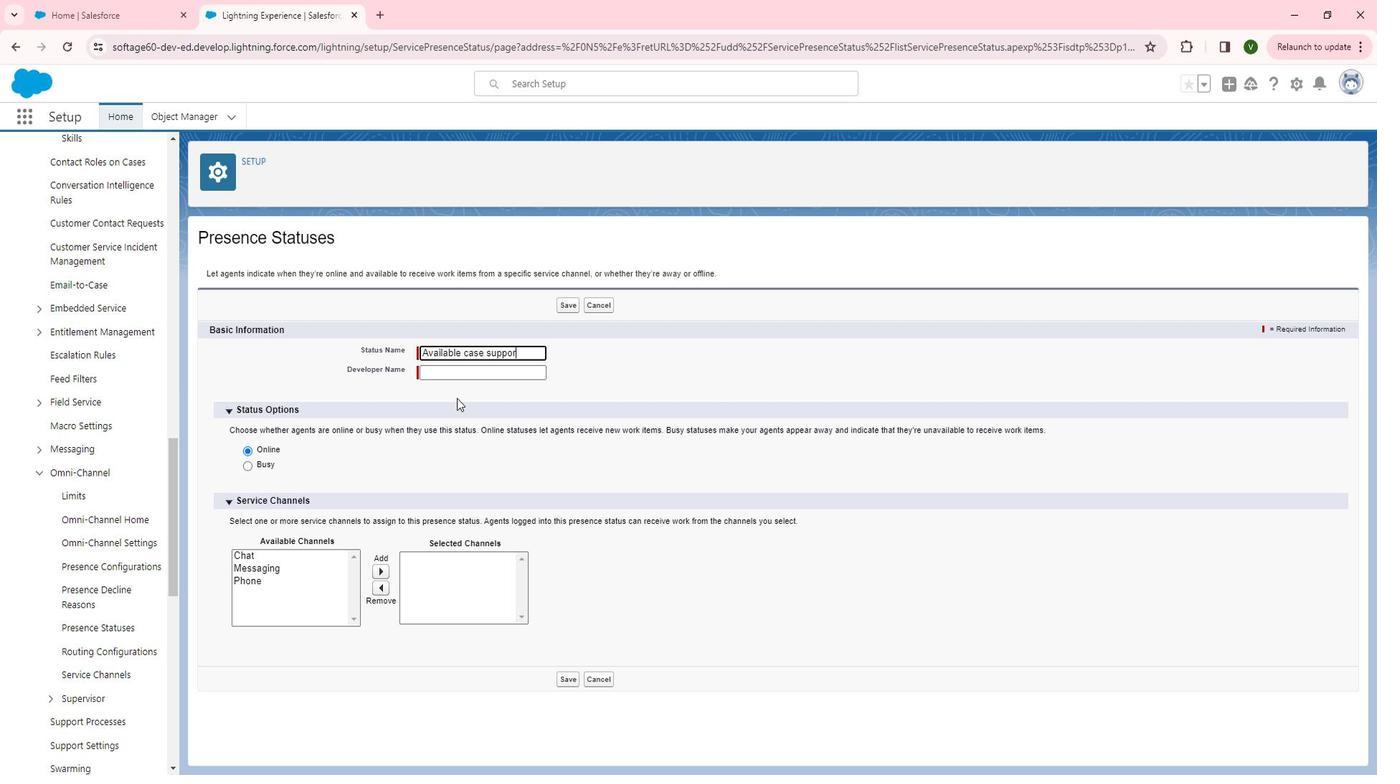 
Action: Mouse pressed left at (464, 390)
Screenshot: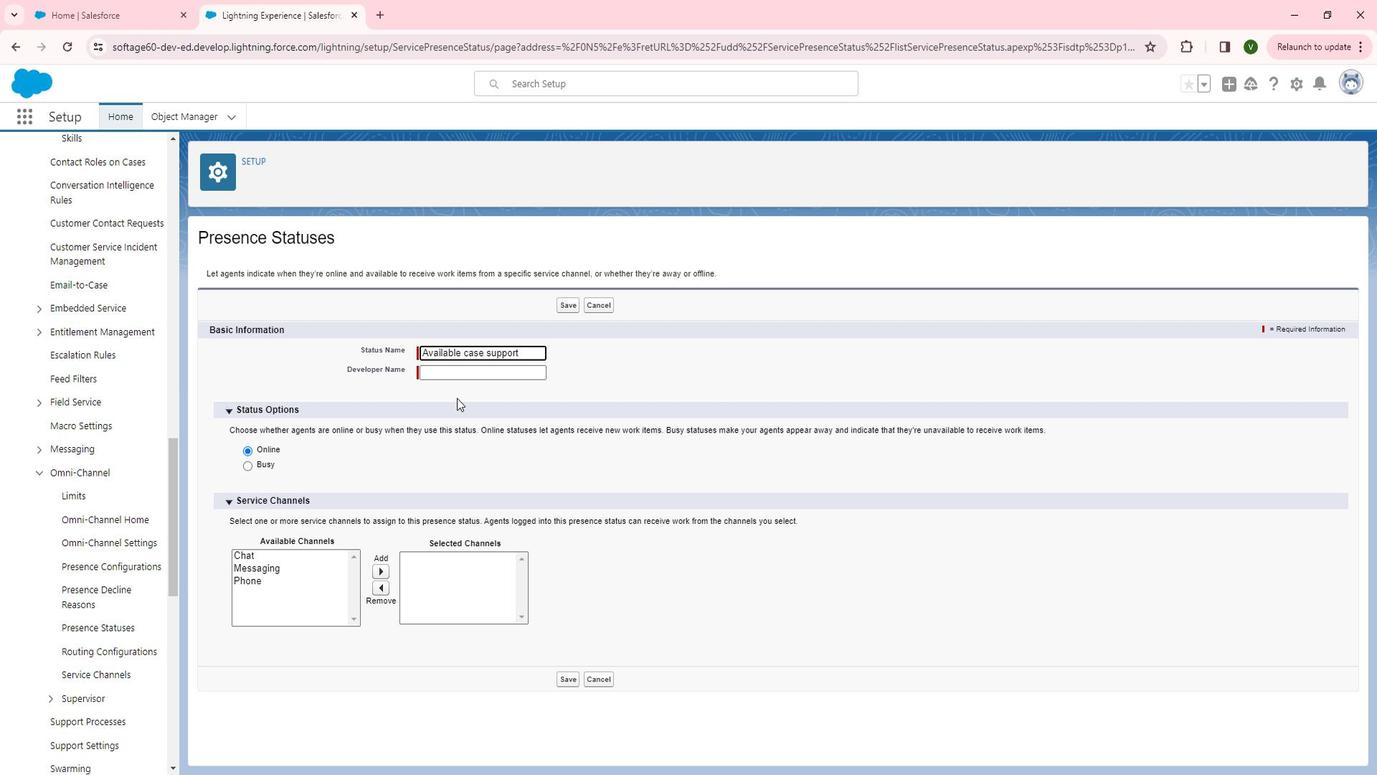 
Action: Mouse moved to (278, 442)
Screenshot: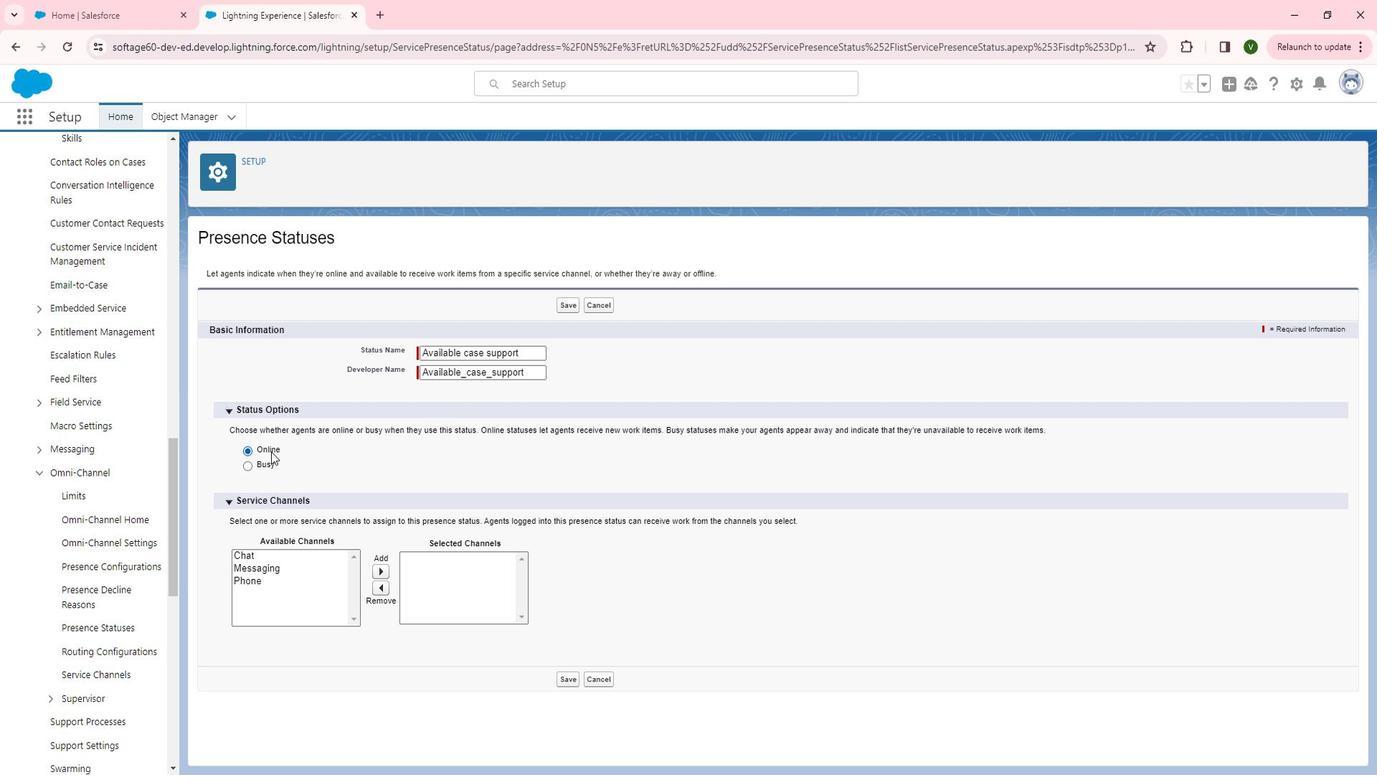 
Action: Mouse pressed left at (278, 442)
Screenshot: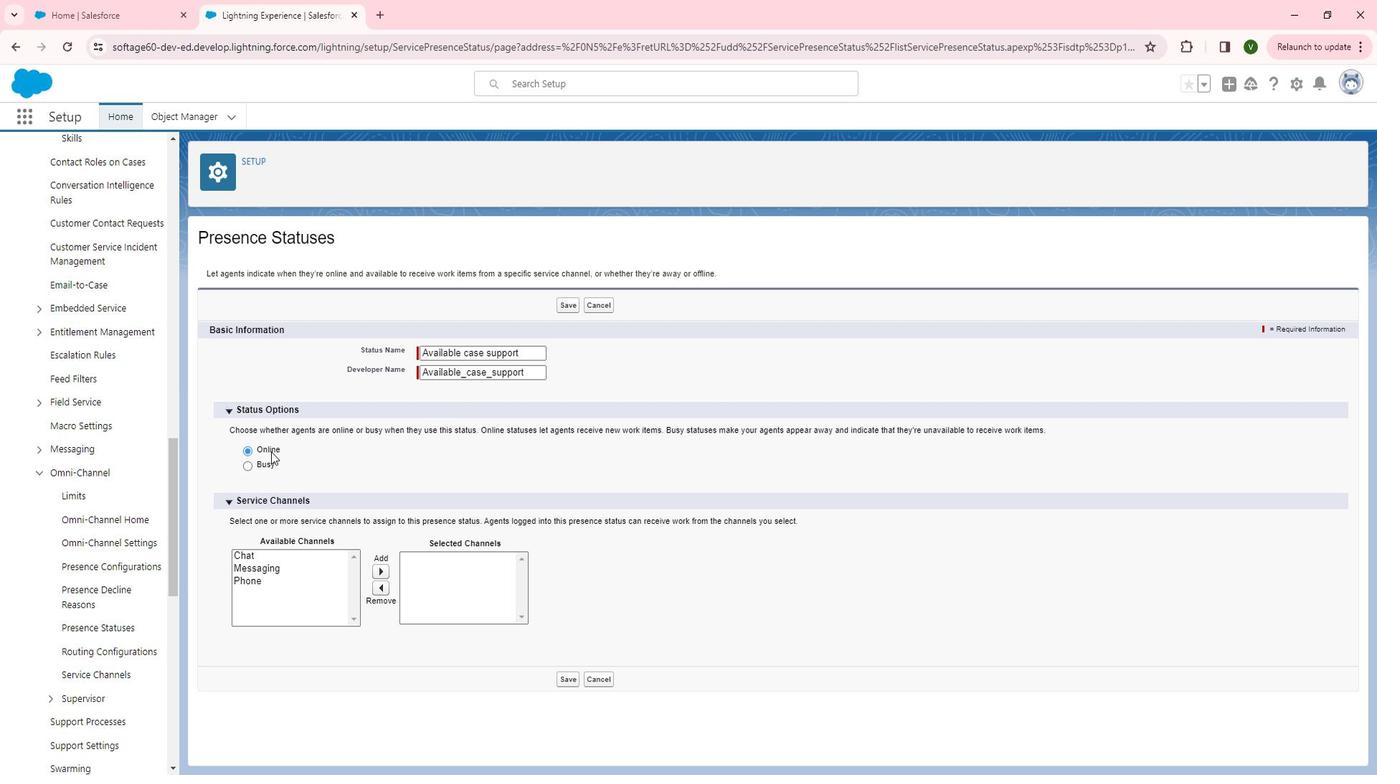 
Action: Mouse moved to (259, 543)
Screenshot: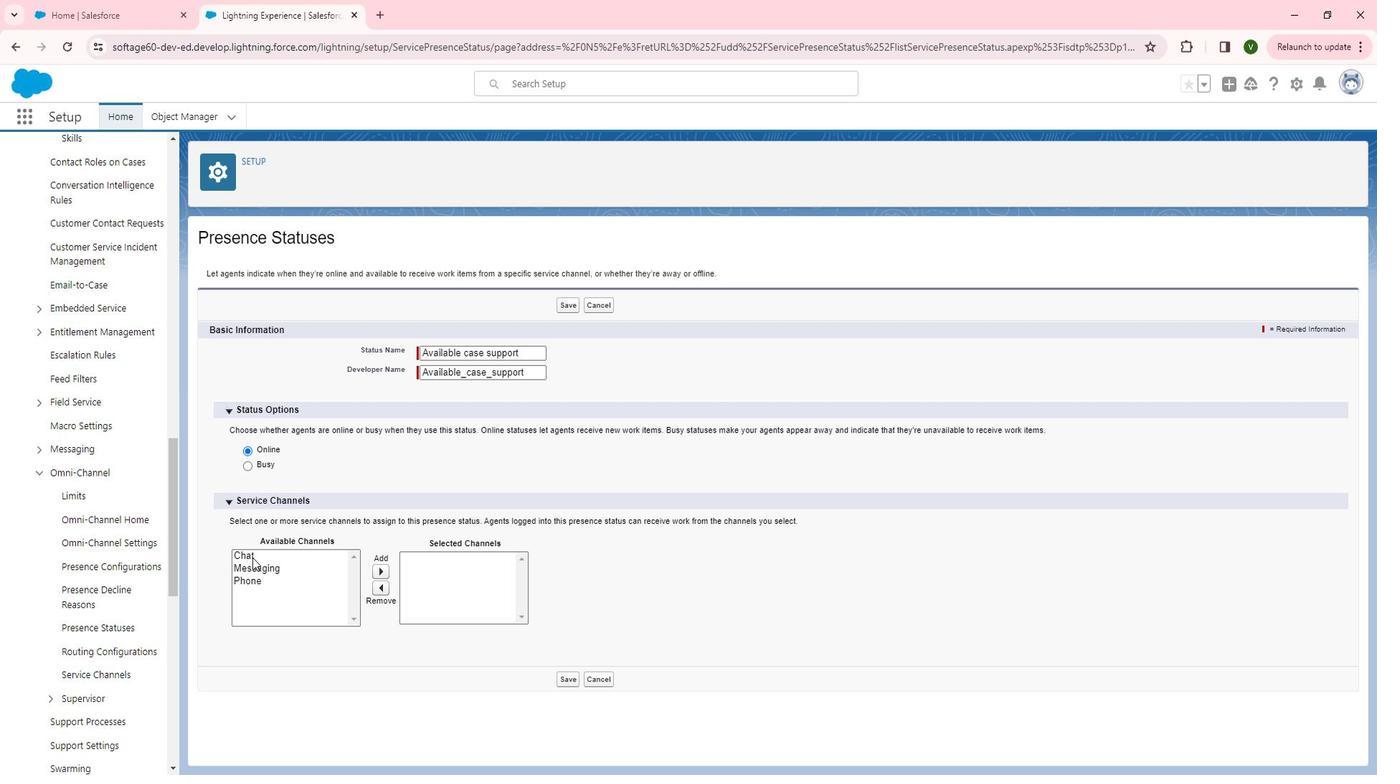 
Action: Mouse pressed left at (259, 543)
Screenshot: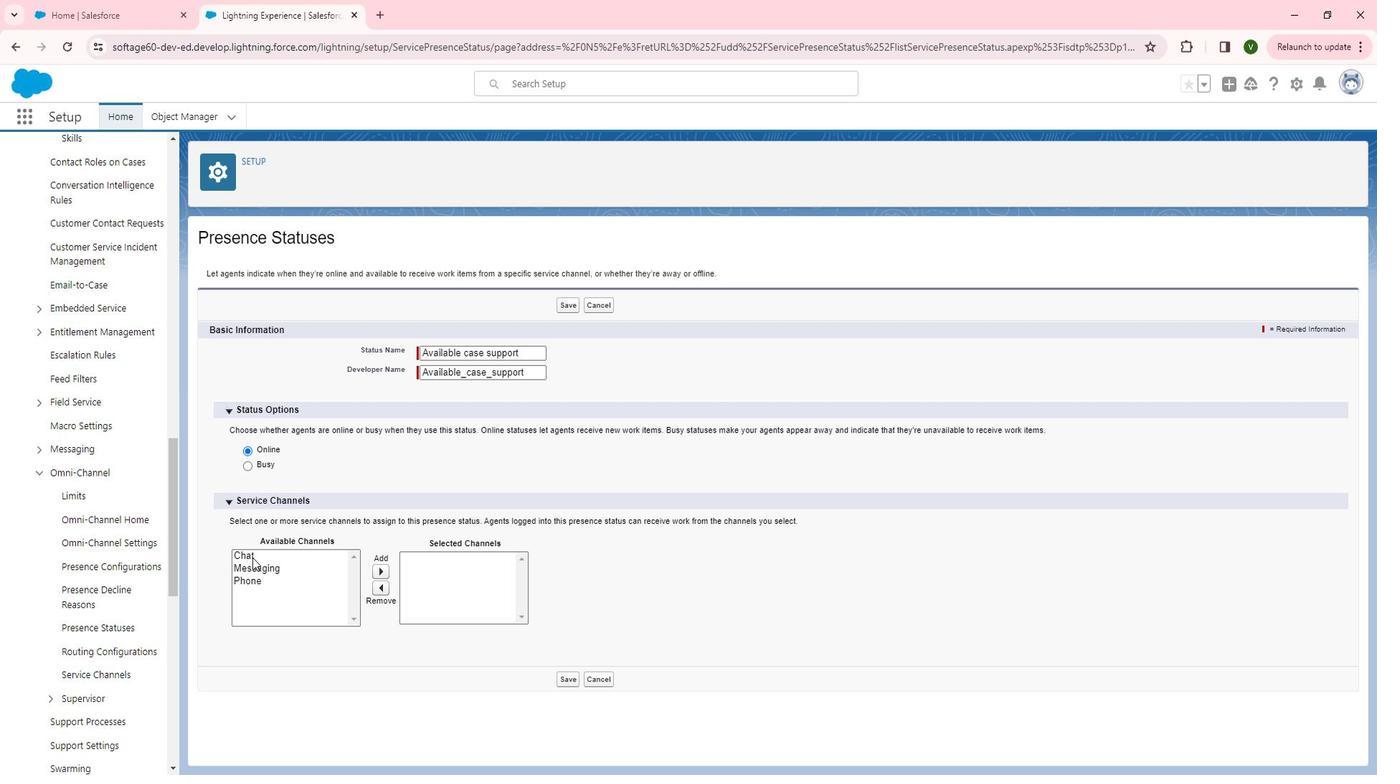 
Action: Mouse moved to (388, 554)
Screenshot: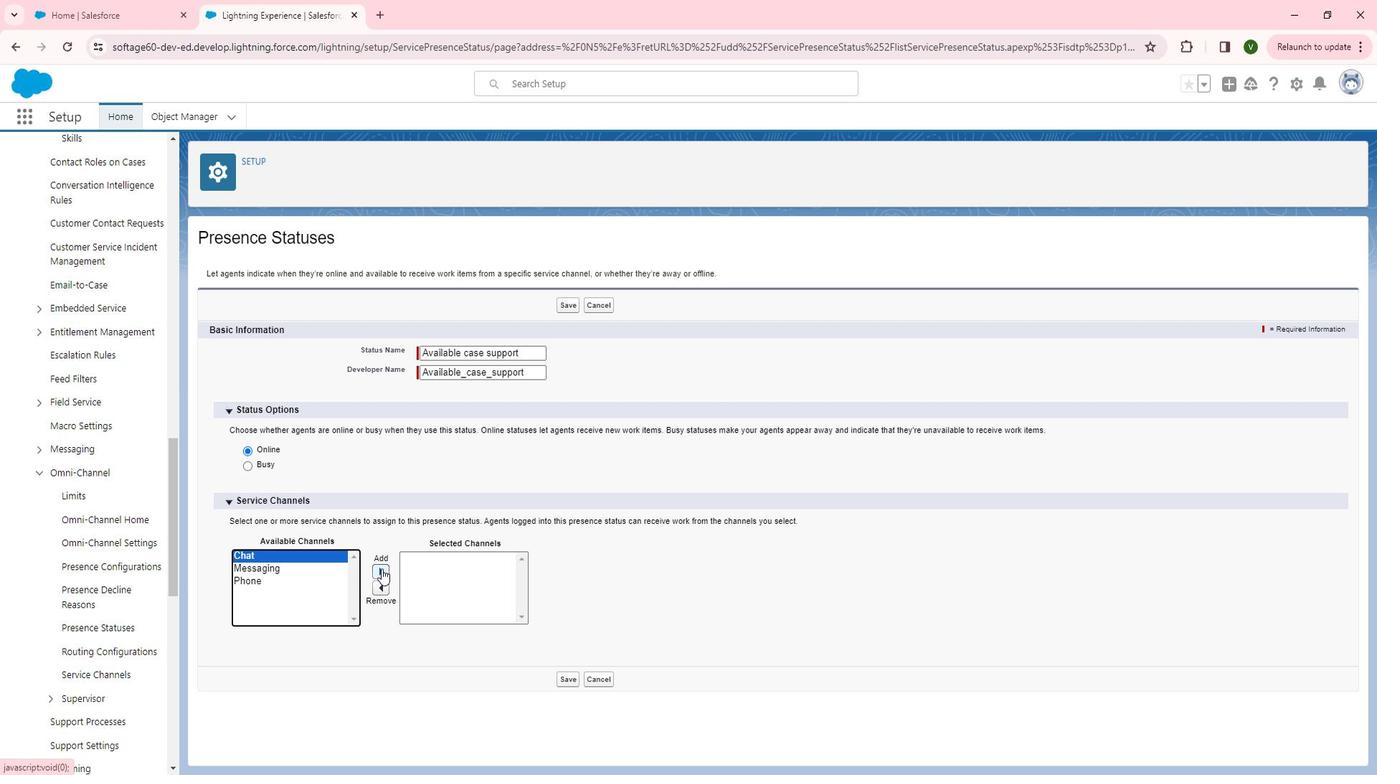 
Action: Mouse pressed left at (388, 554)
Screenshot: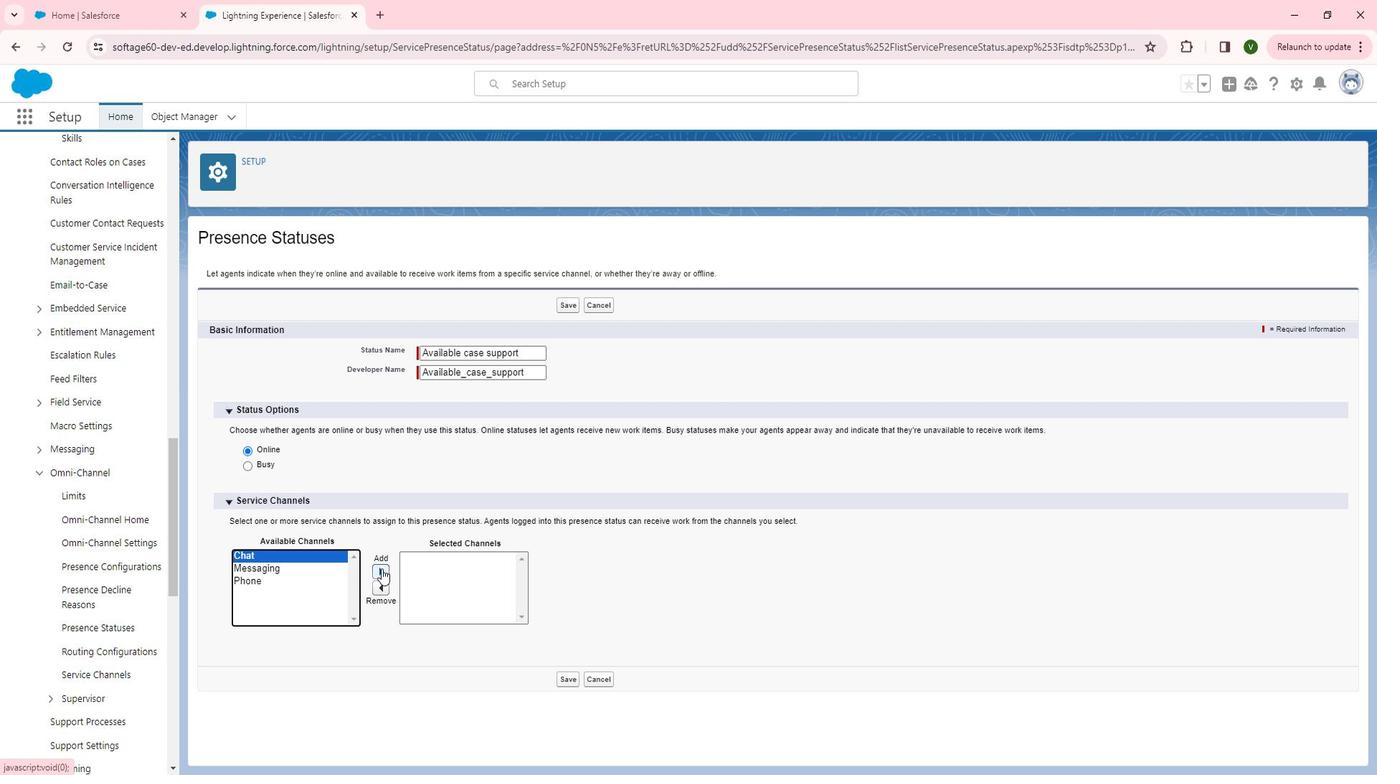 
Action: Mouse moved to (270, 554)
Screenshot: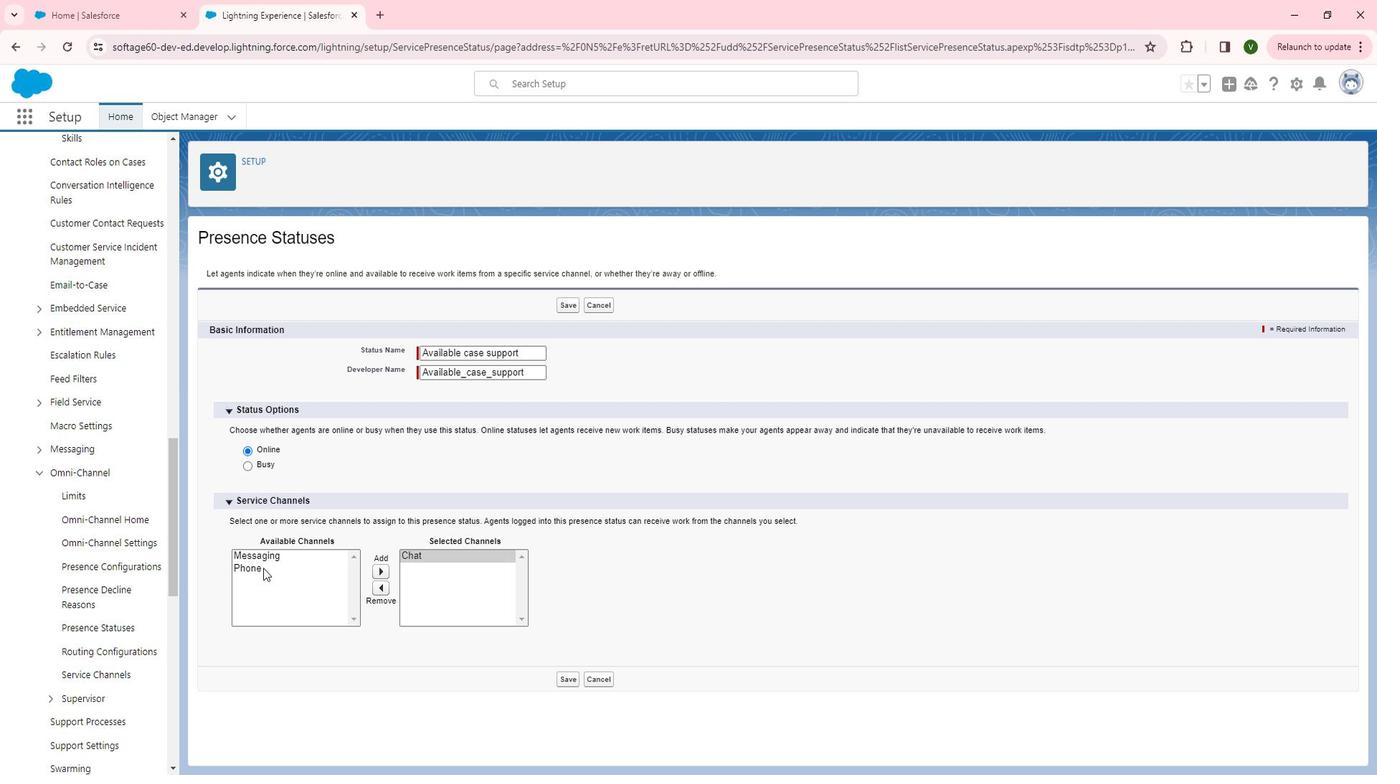 
Action: Mouse pressed left at (270, 554)
Screenshot: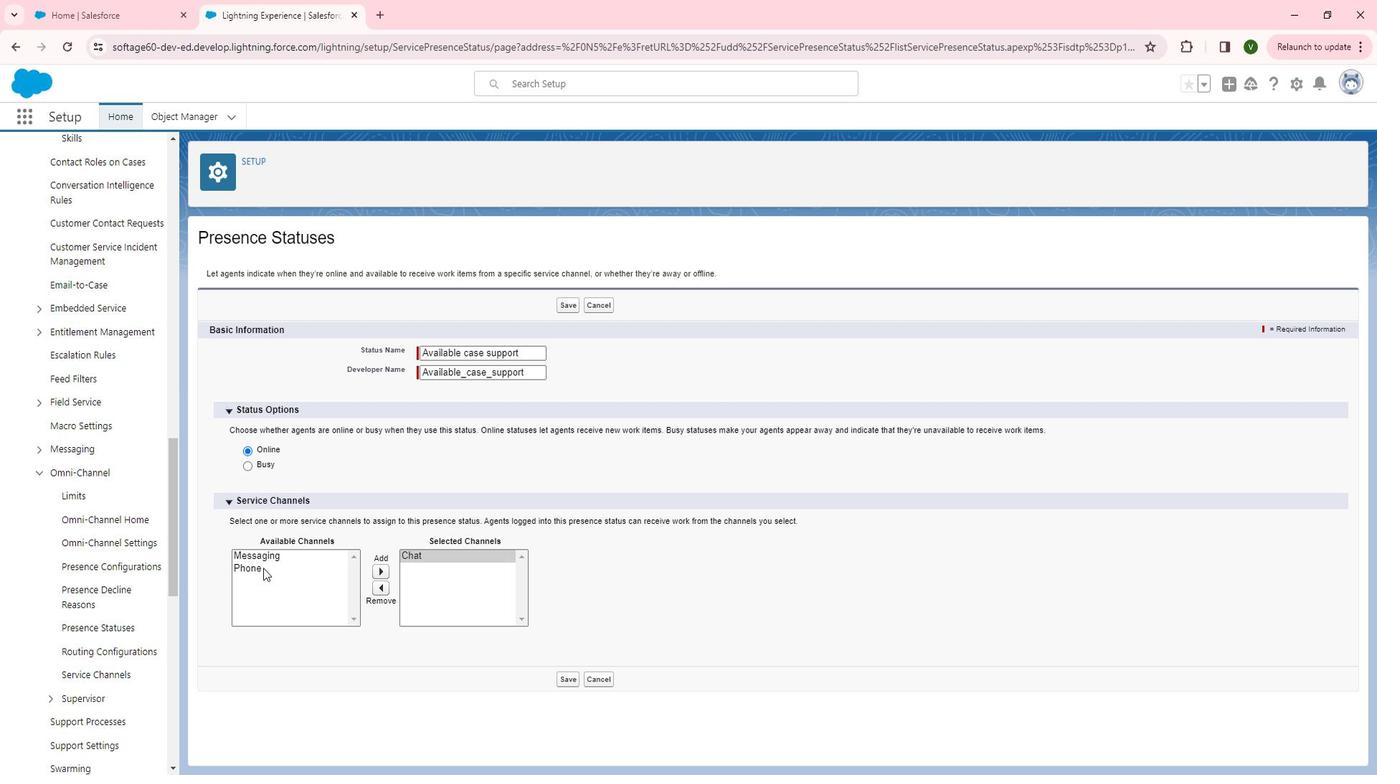 
Action: Mouse moved to (384, 561)
Screenshot: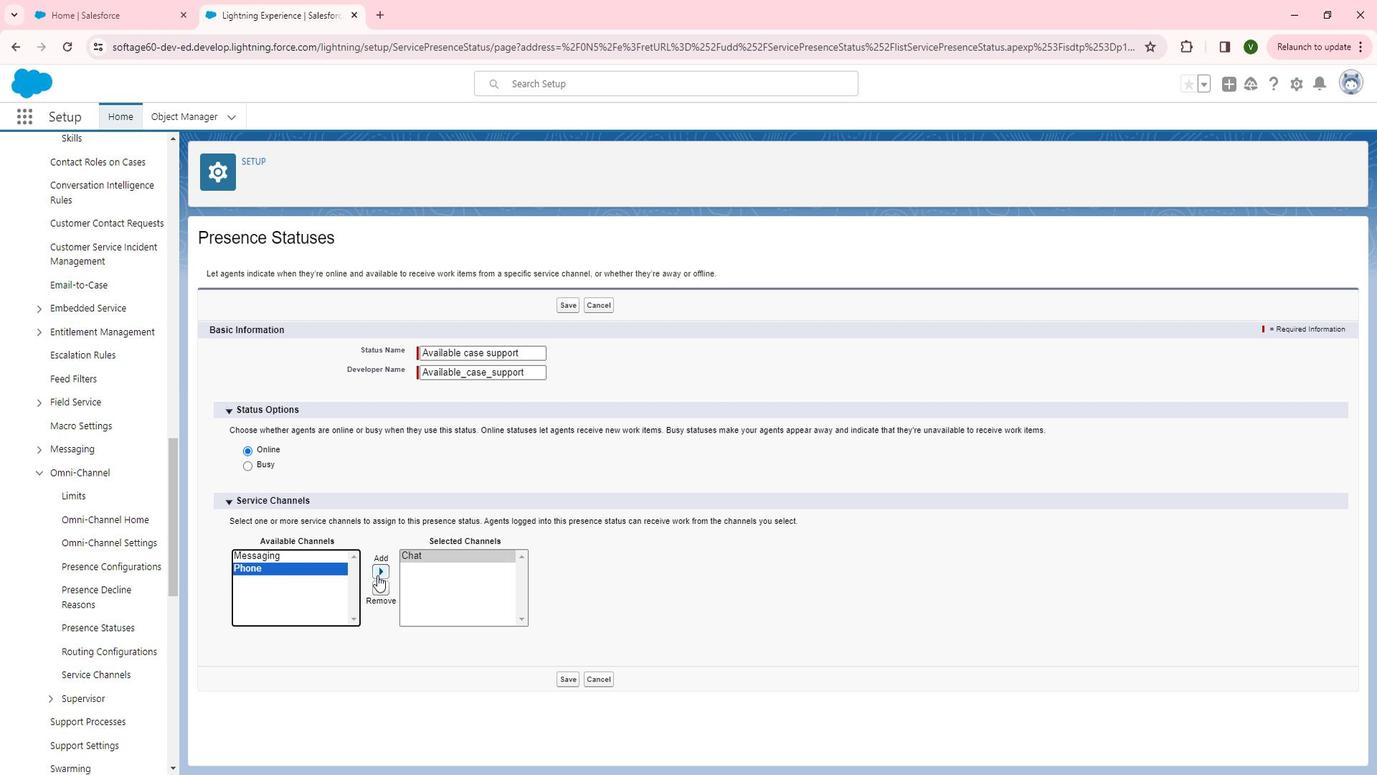 
Action: Mouse pressed left at (384, 561)
Screenshot: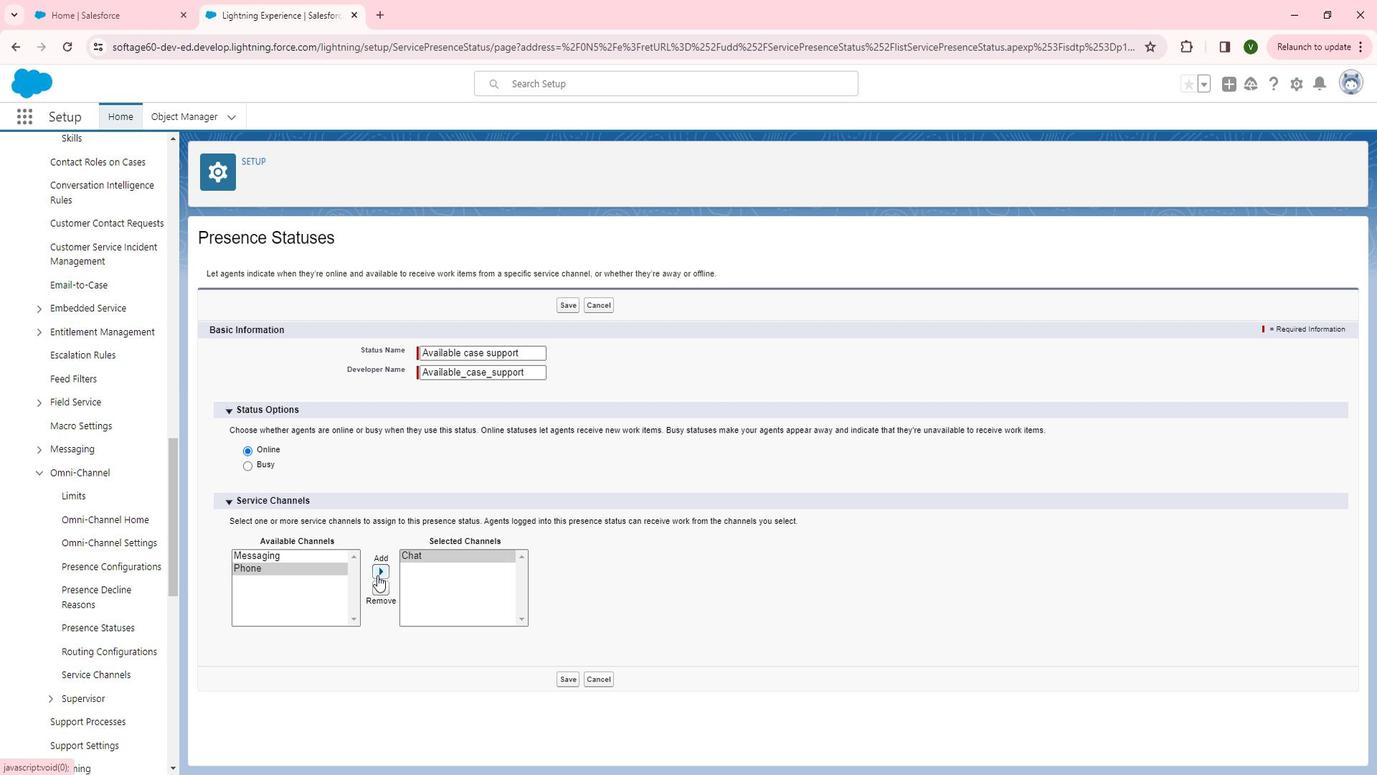 
Action: Mouse moved to (568, 655)
Screenshot: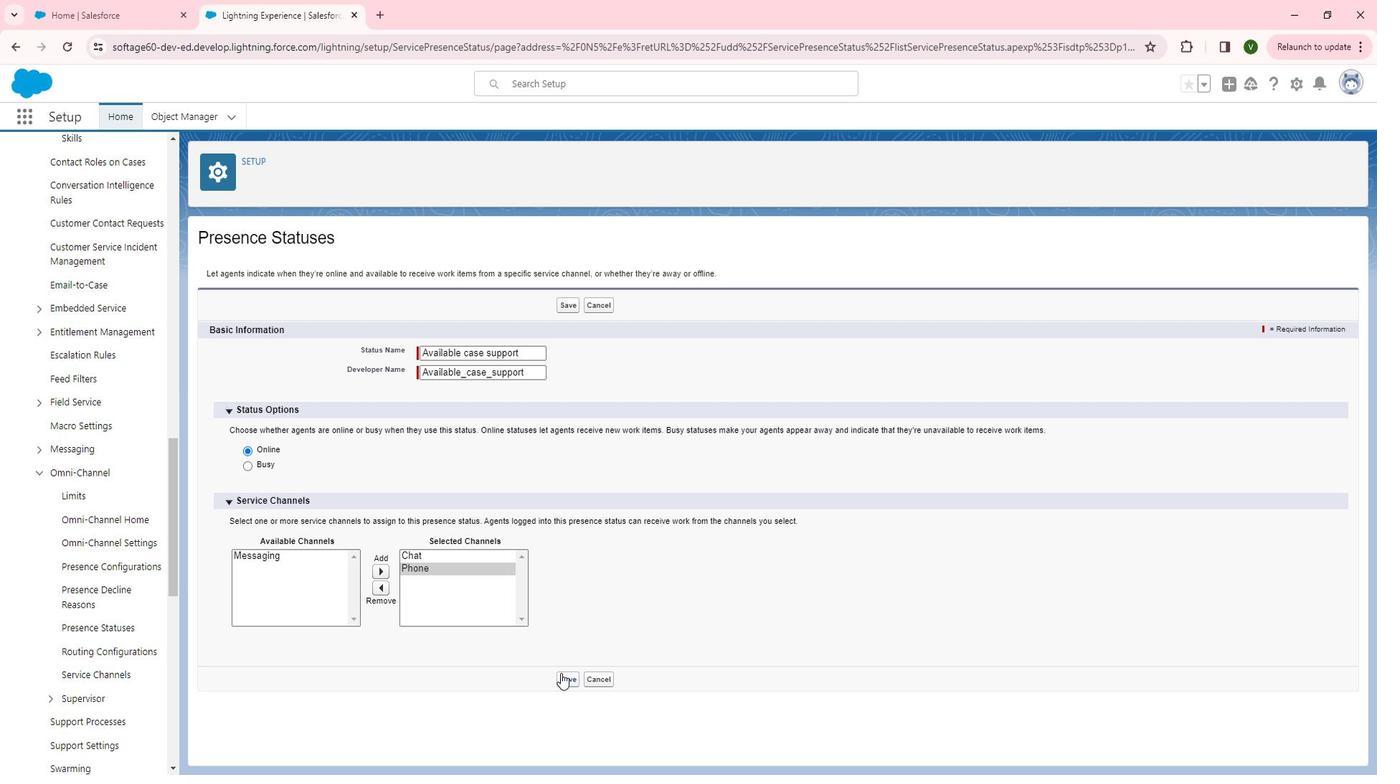 
Action: Mouse pressed left at (568, 655)
Screenshot: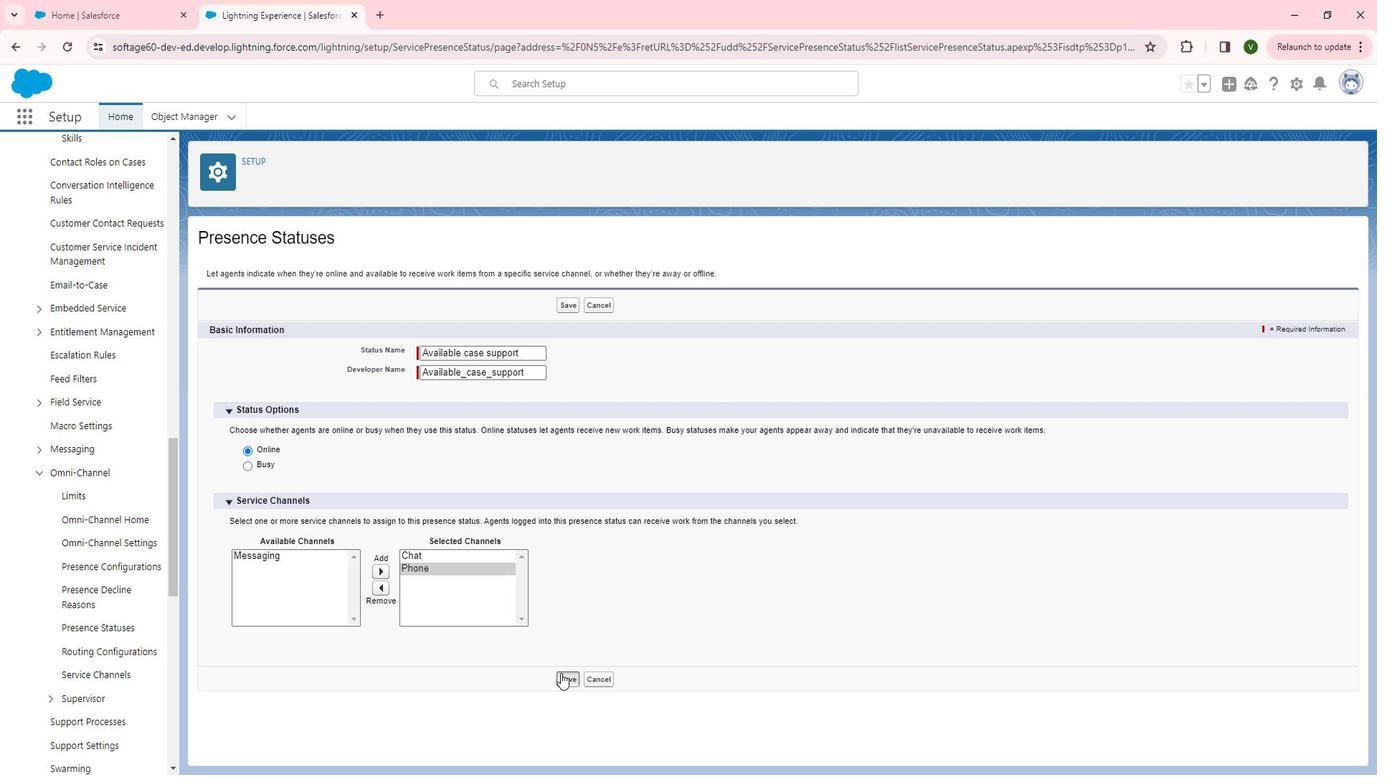 
Action: Mouse moved to (101, 551)
Screenshot: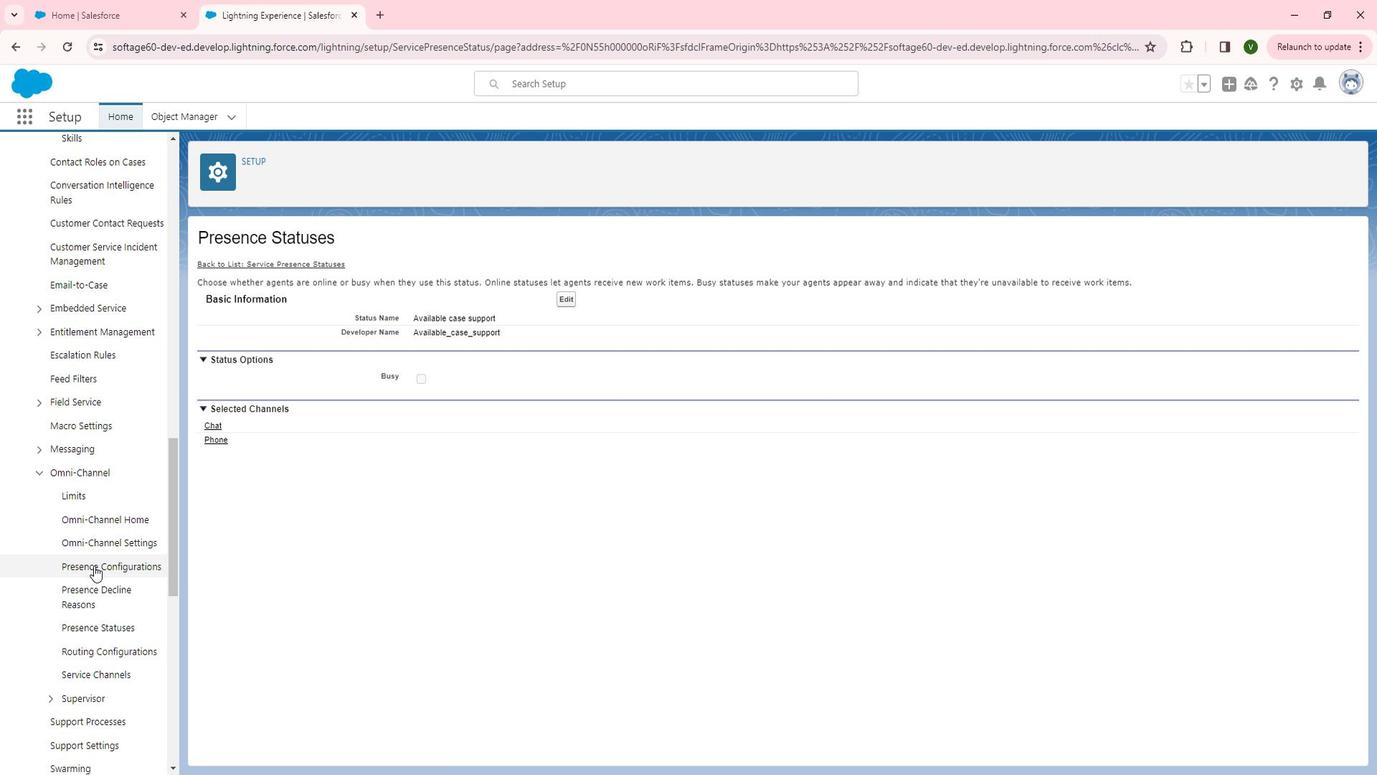
Action: Mouse scrolled (101, 551) with delta (0, 0)
Screenshot: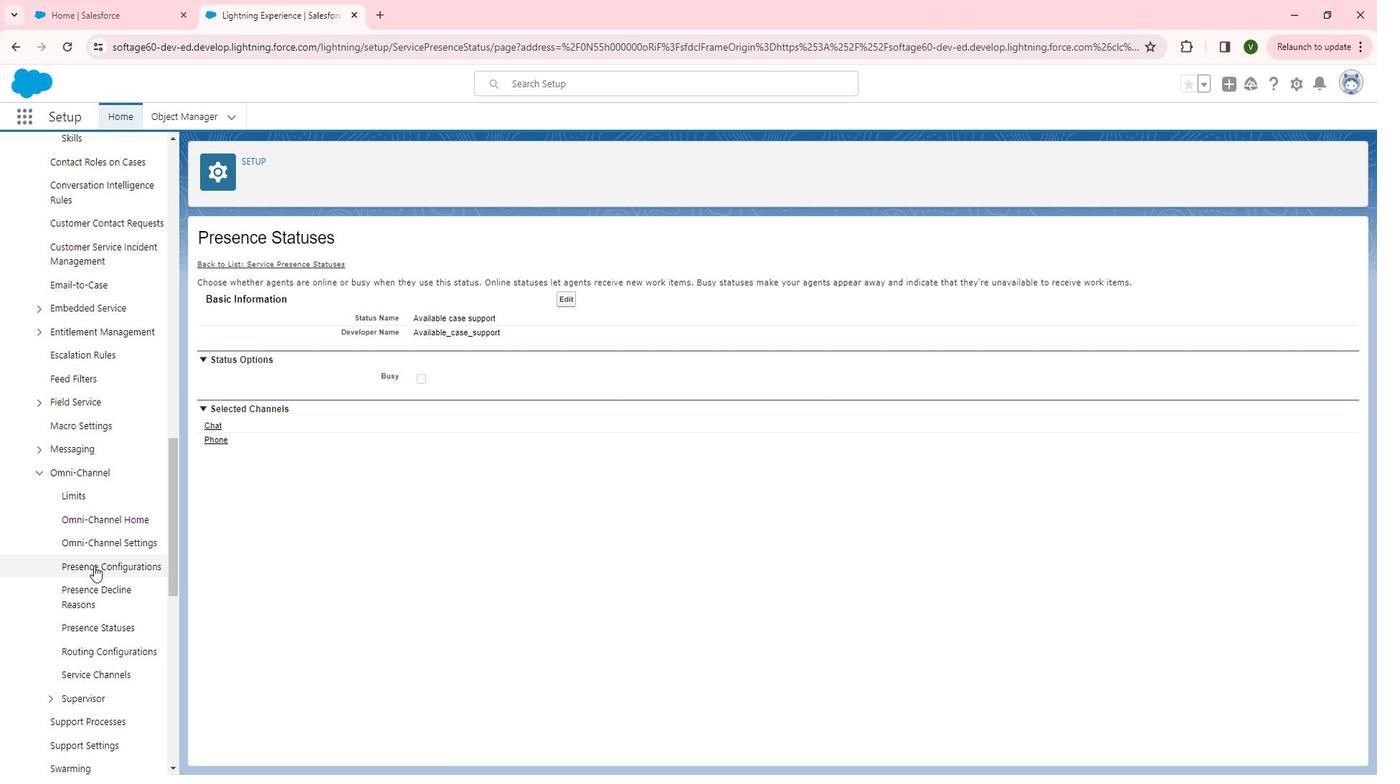
Action: Mouse moved to (256, 264)
Screenshot: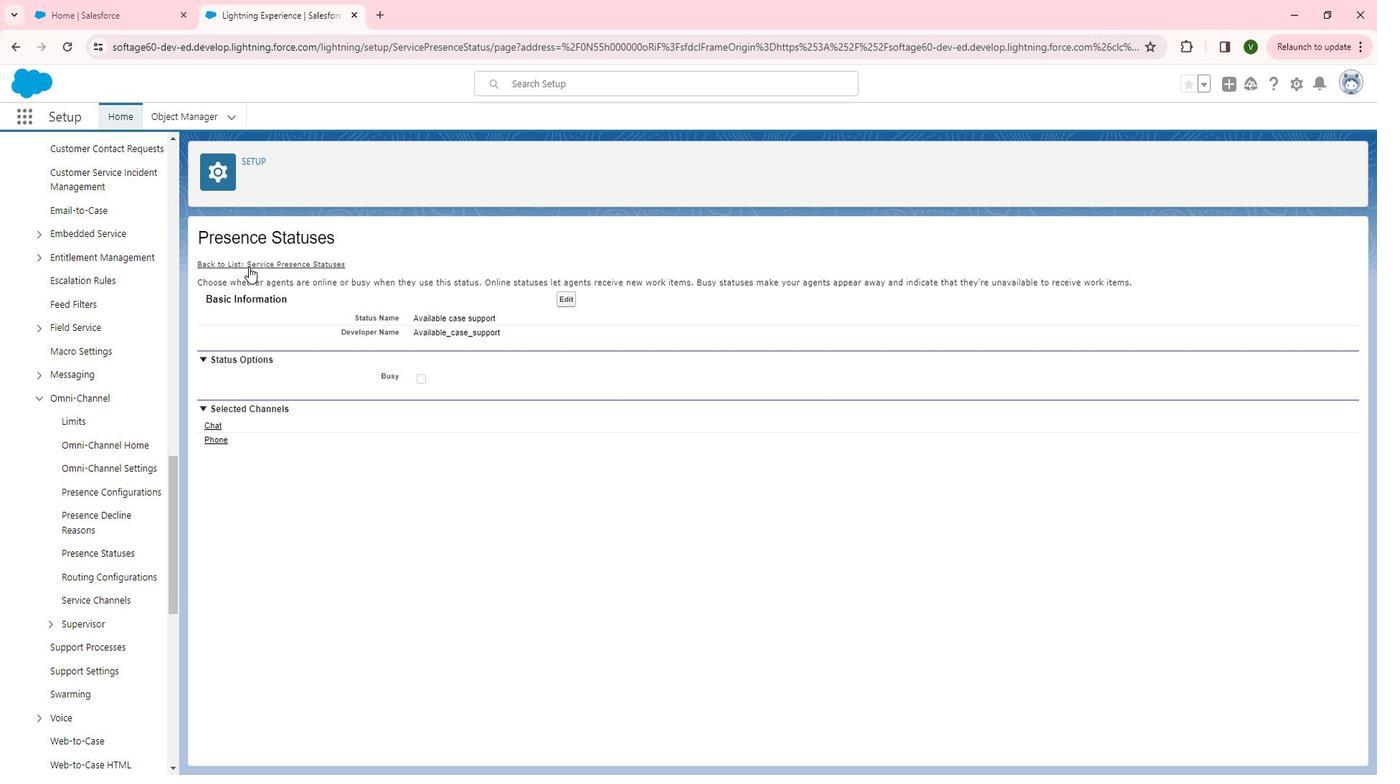 
Action: Mouse pressed left at (256, 264)
Screenshot: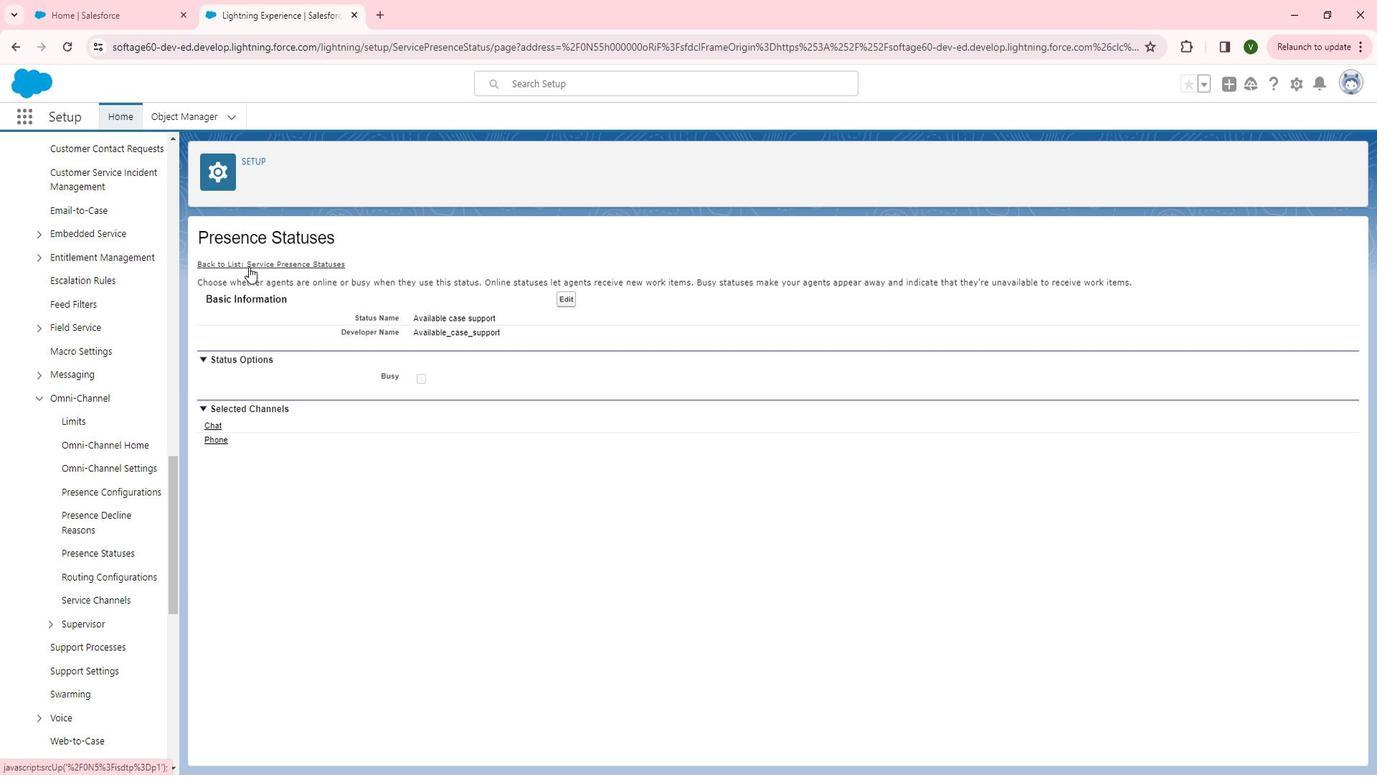 
Action: Mouse moved to (38, 122)
Screenshot: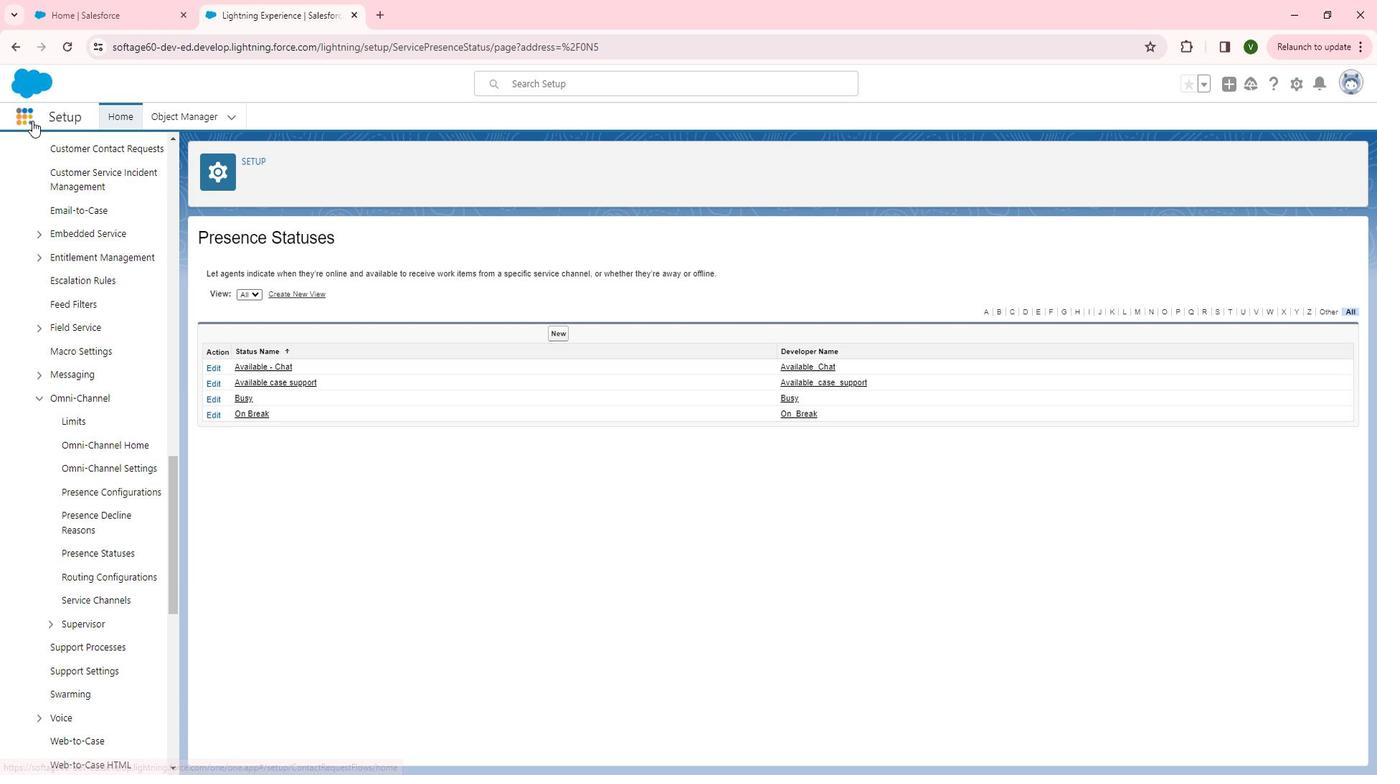 
Action: Mouse pressed left at (38, 122)
Screenshot: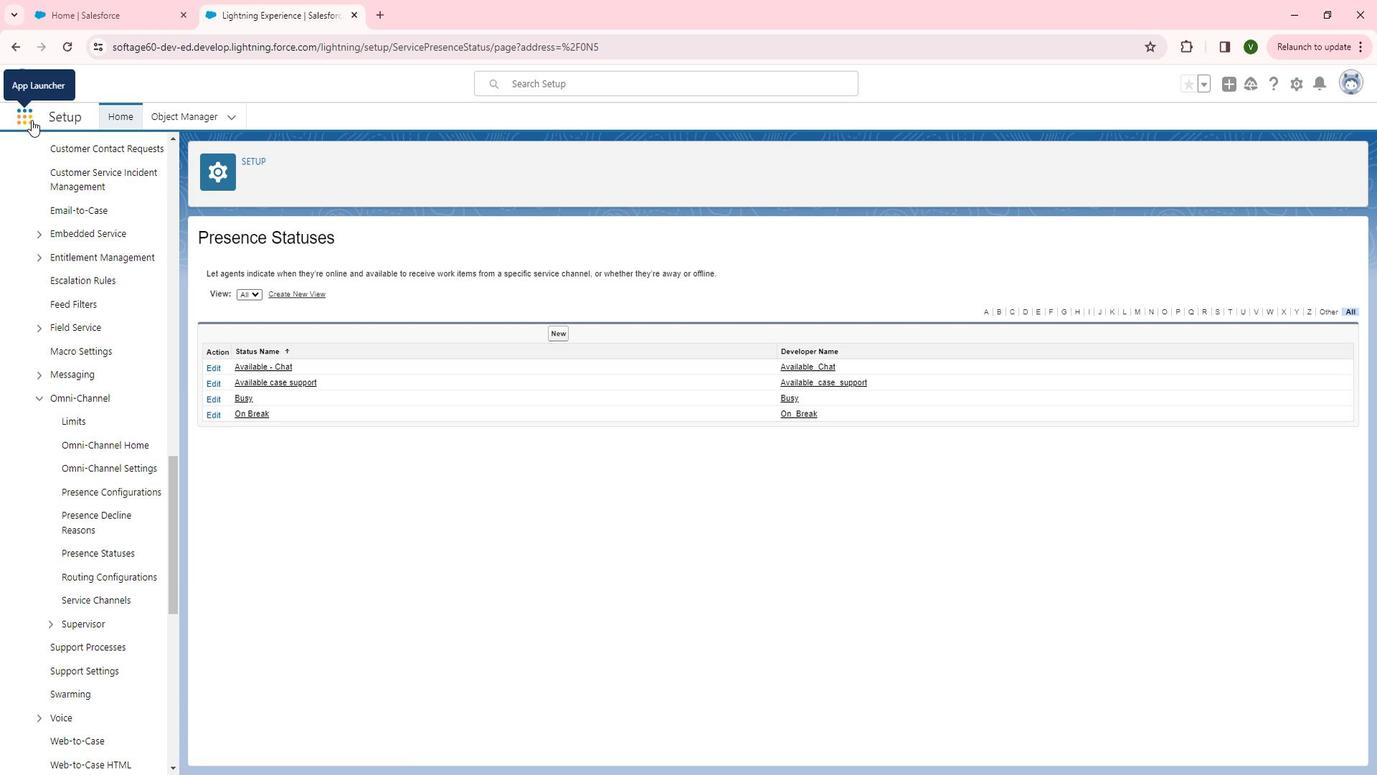 
Action: Mouse pressed left at (38, 122)
Screenshot: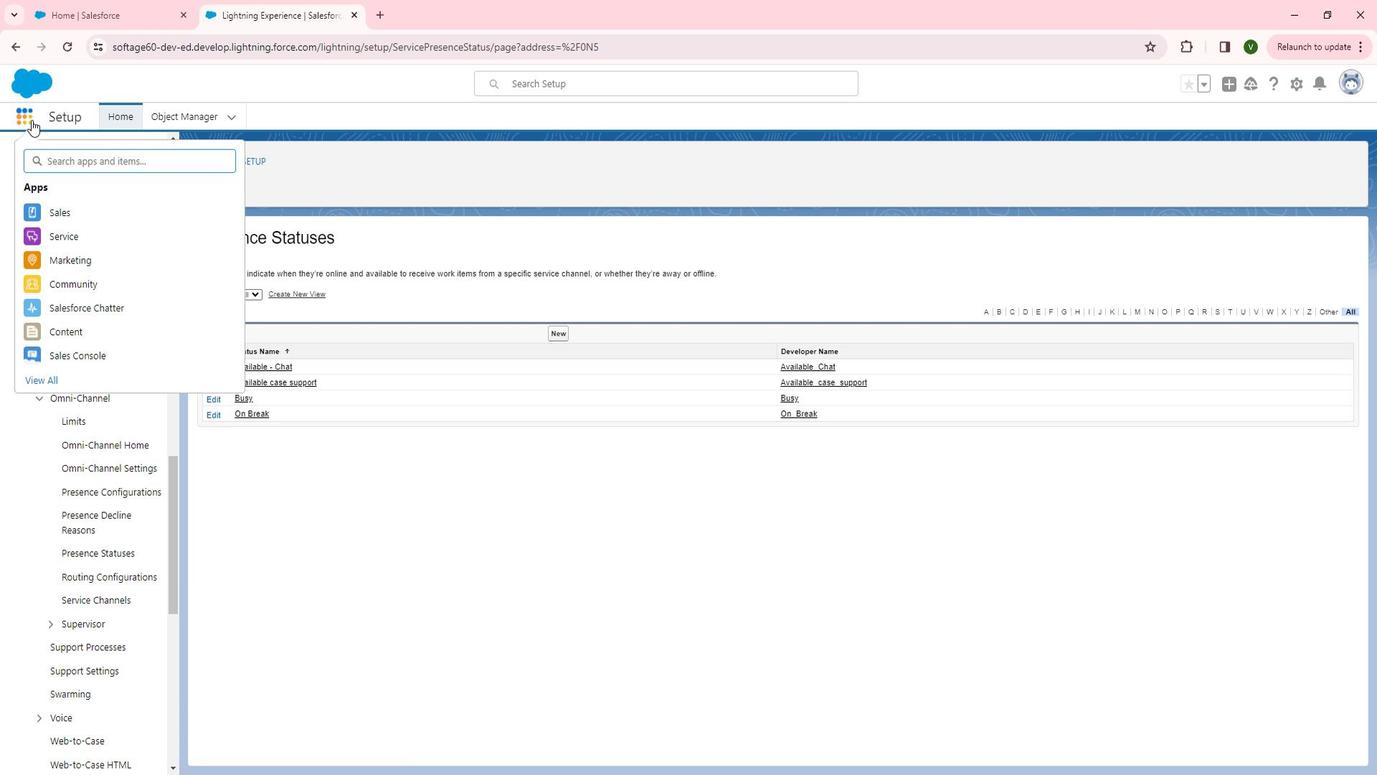 
Action: Mouse pressed left at (38, 122)
Screenshot: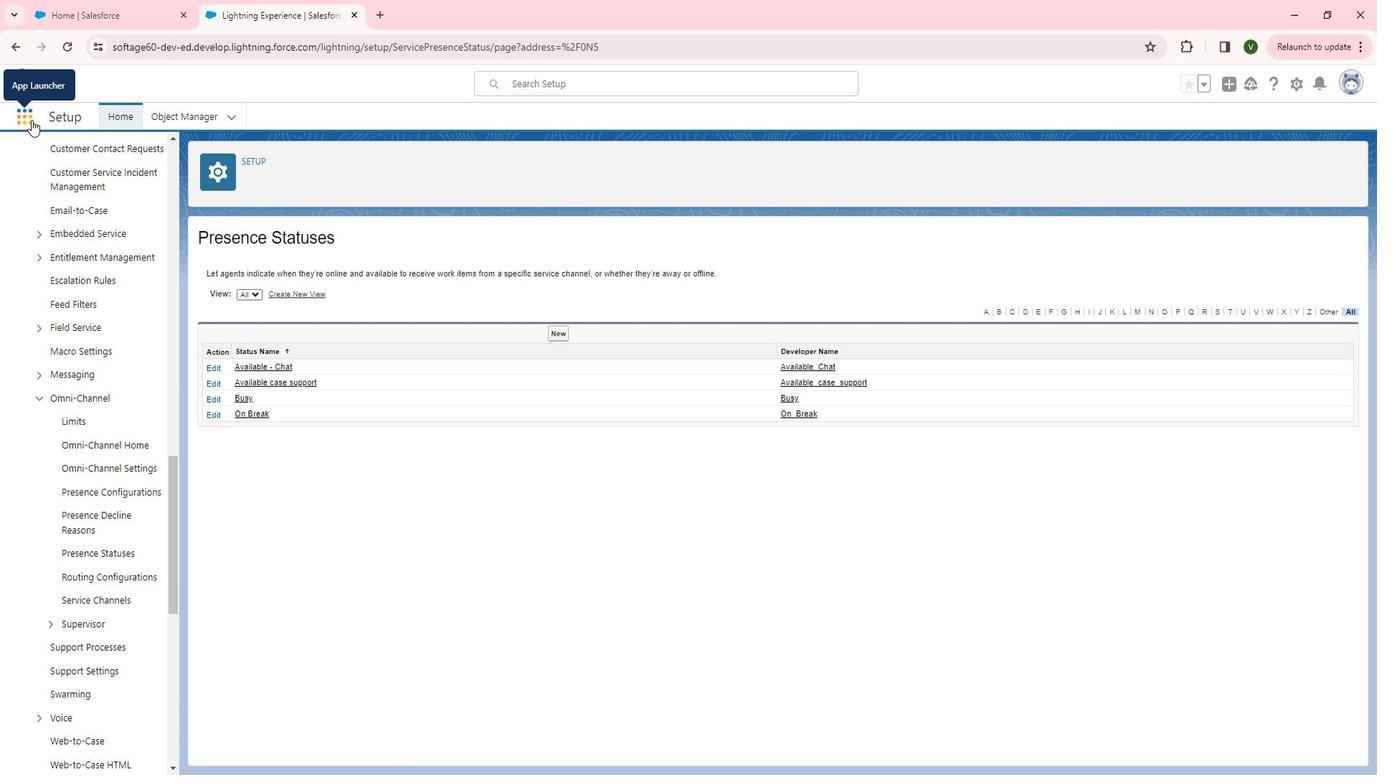 
Action: Mouse moved to (38, 122)
Screenshot: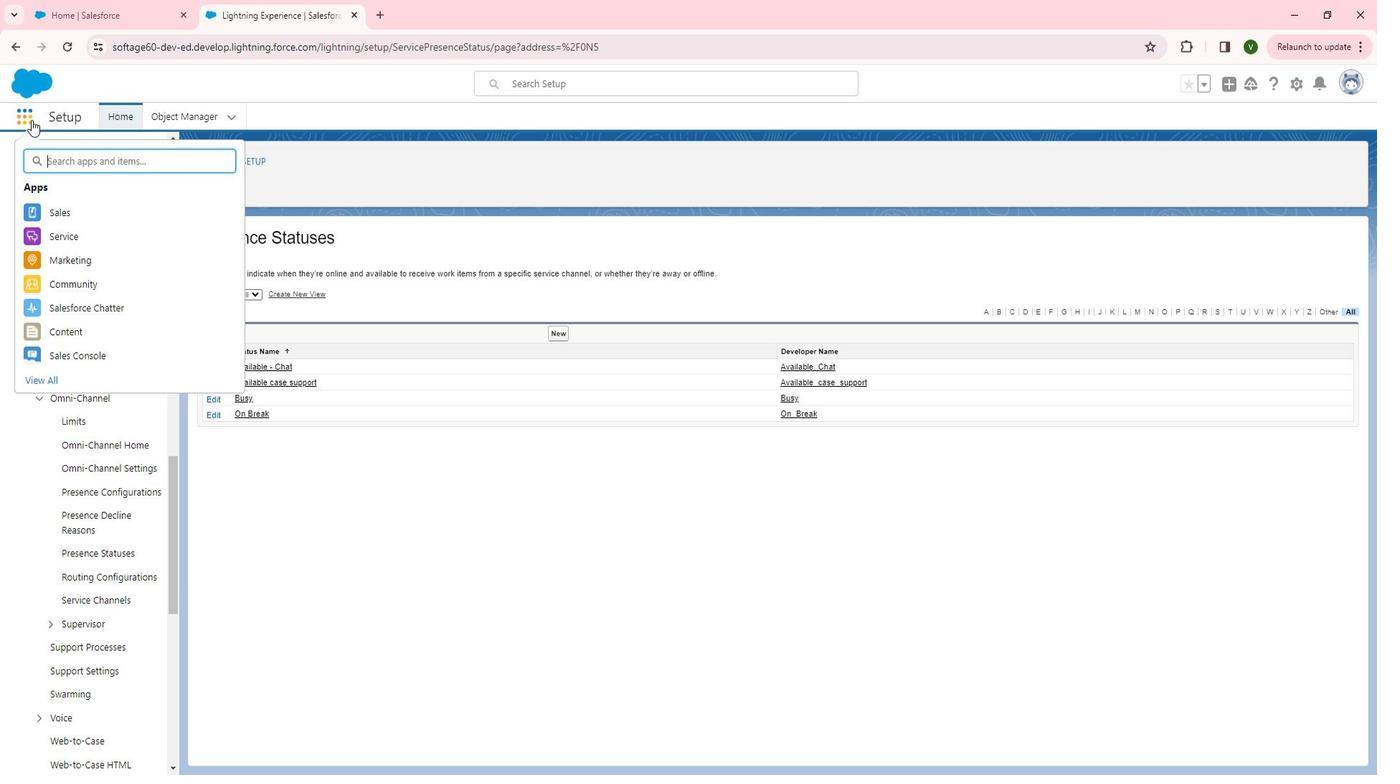 
Action: Key pressed ser
Screenshot: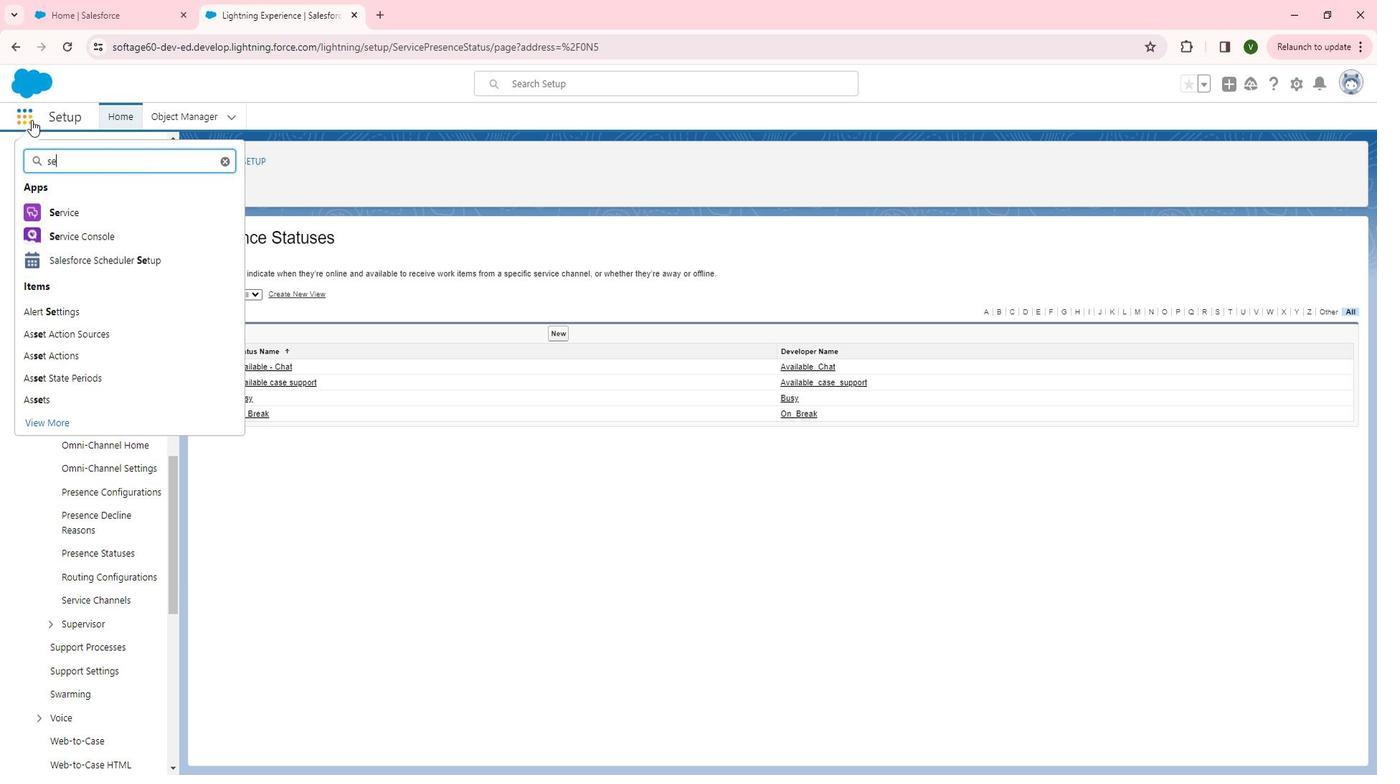 
Action: Mouse moved to (81, 230)
Screenshot: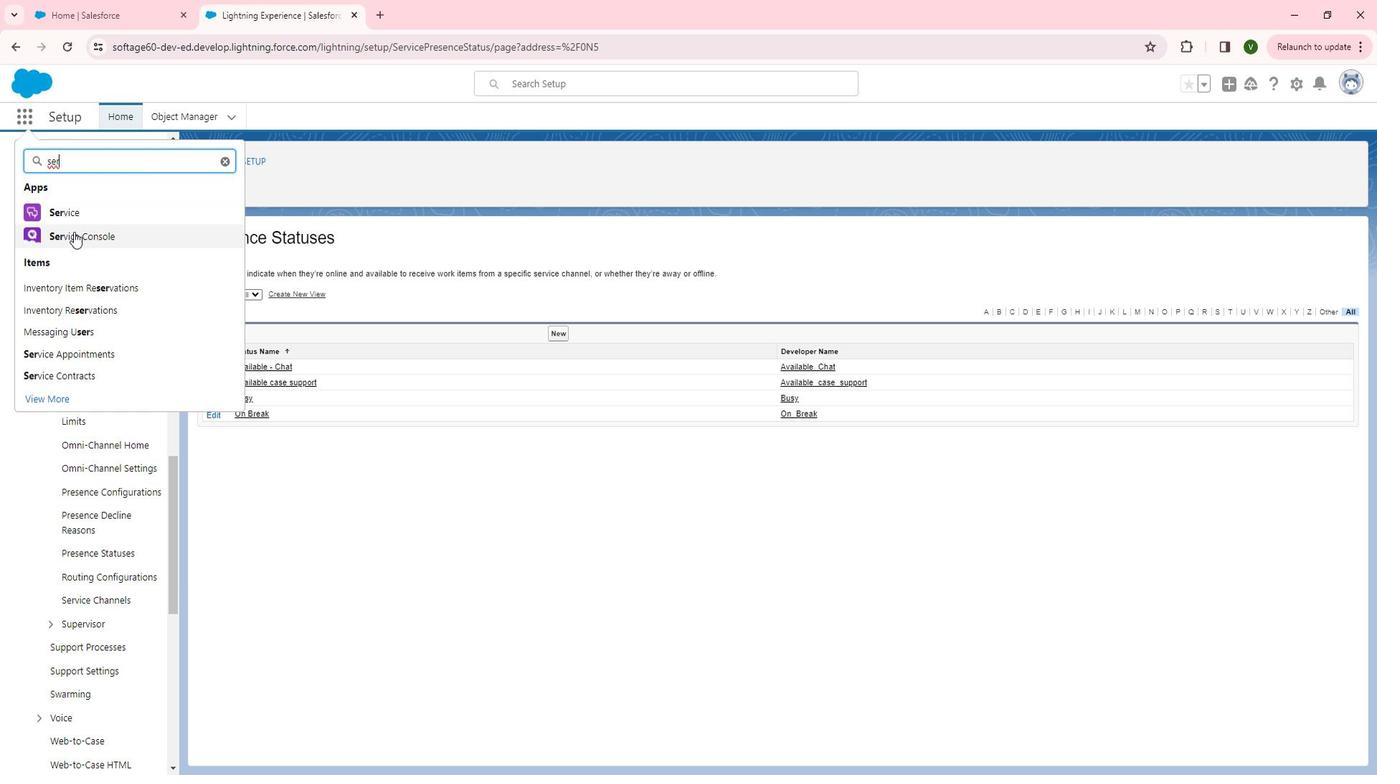 
Action: Mouse pressed left at (81, 230)
Screenshot: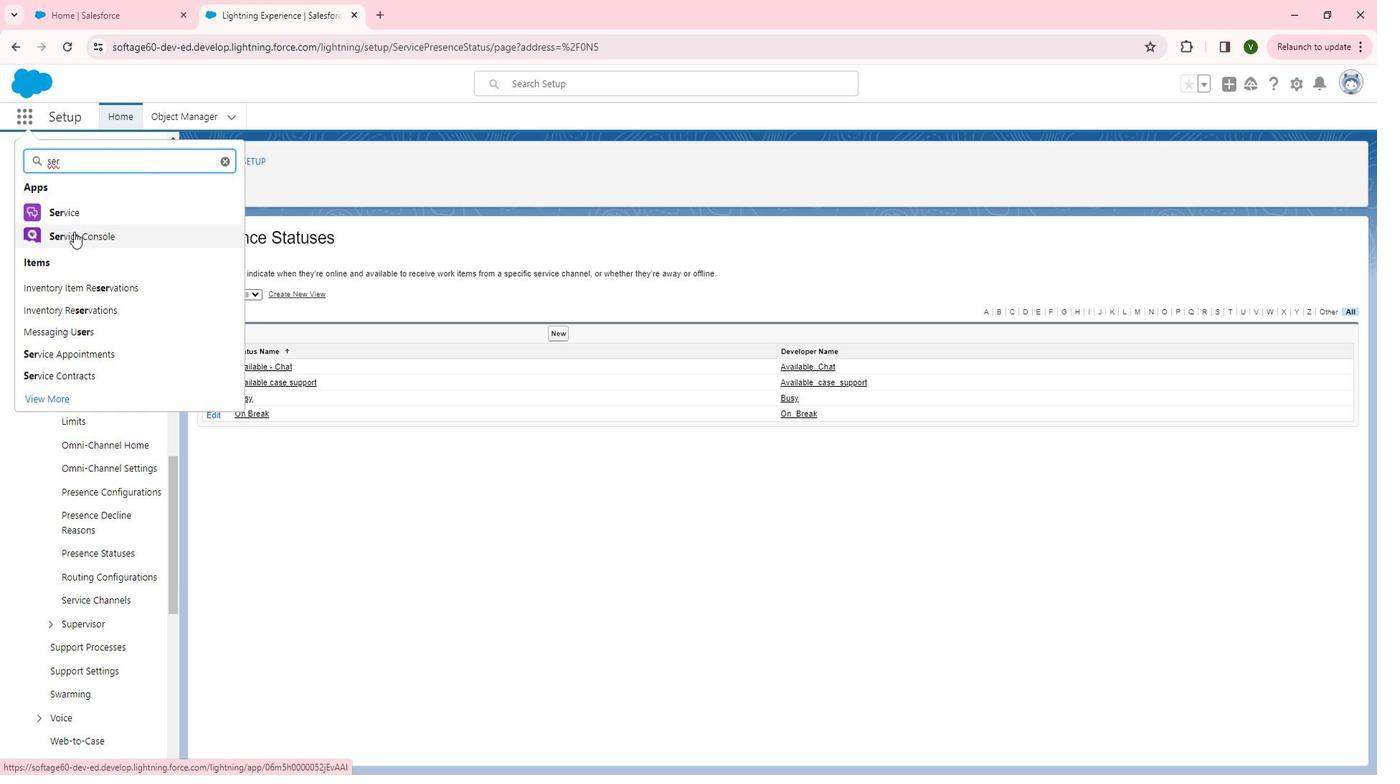 
Action: Mouse moved to (449, 116)
Screenshot: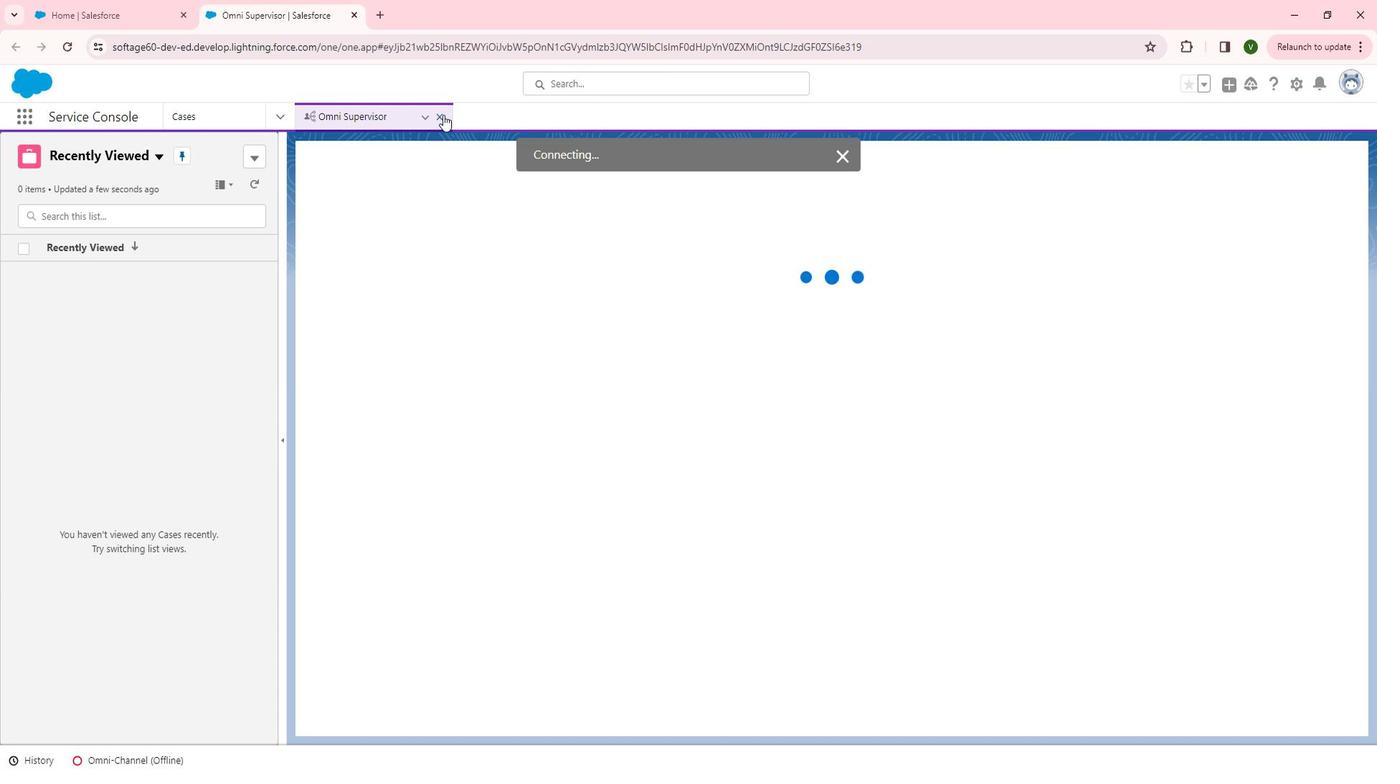 
Action: Mouse pressed left at (449, 116)
Screenshot: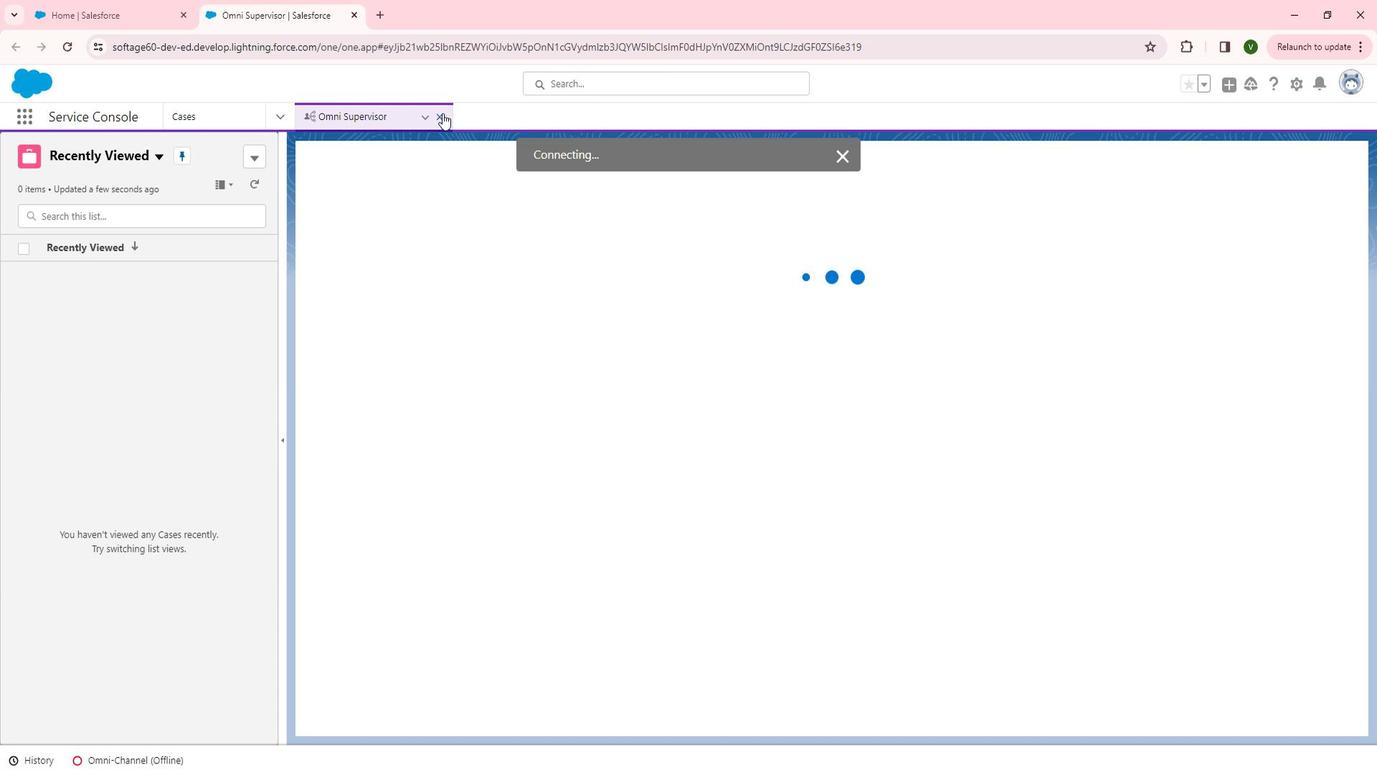 
Action: Mouse moved to (288, 114)
Screenshot: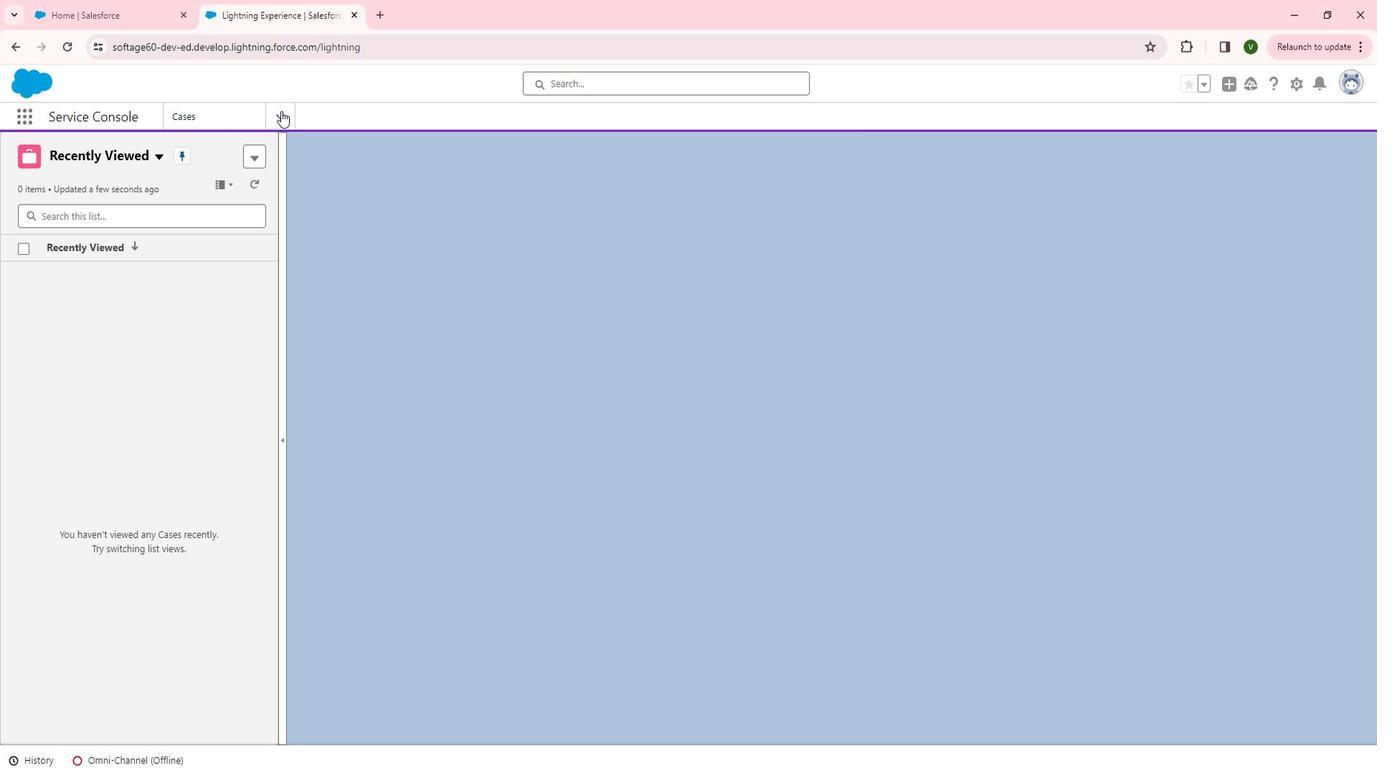 
Action: Mouse pressed left at (288, 114)
Screenshot: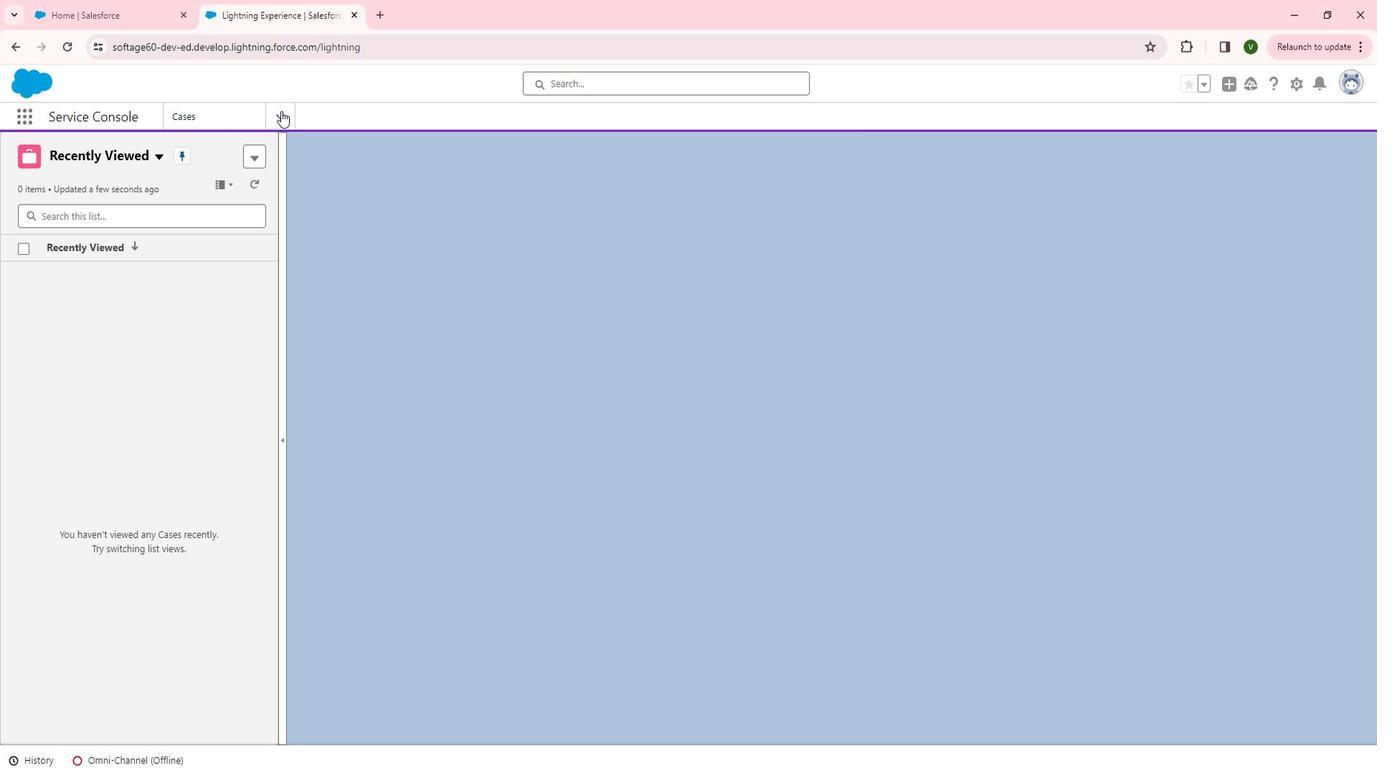 
Action: Mouse moved to (264, 222)
Screenshot: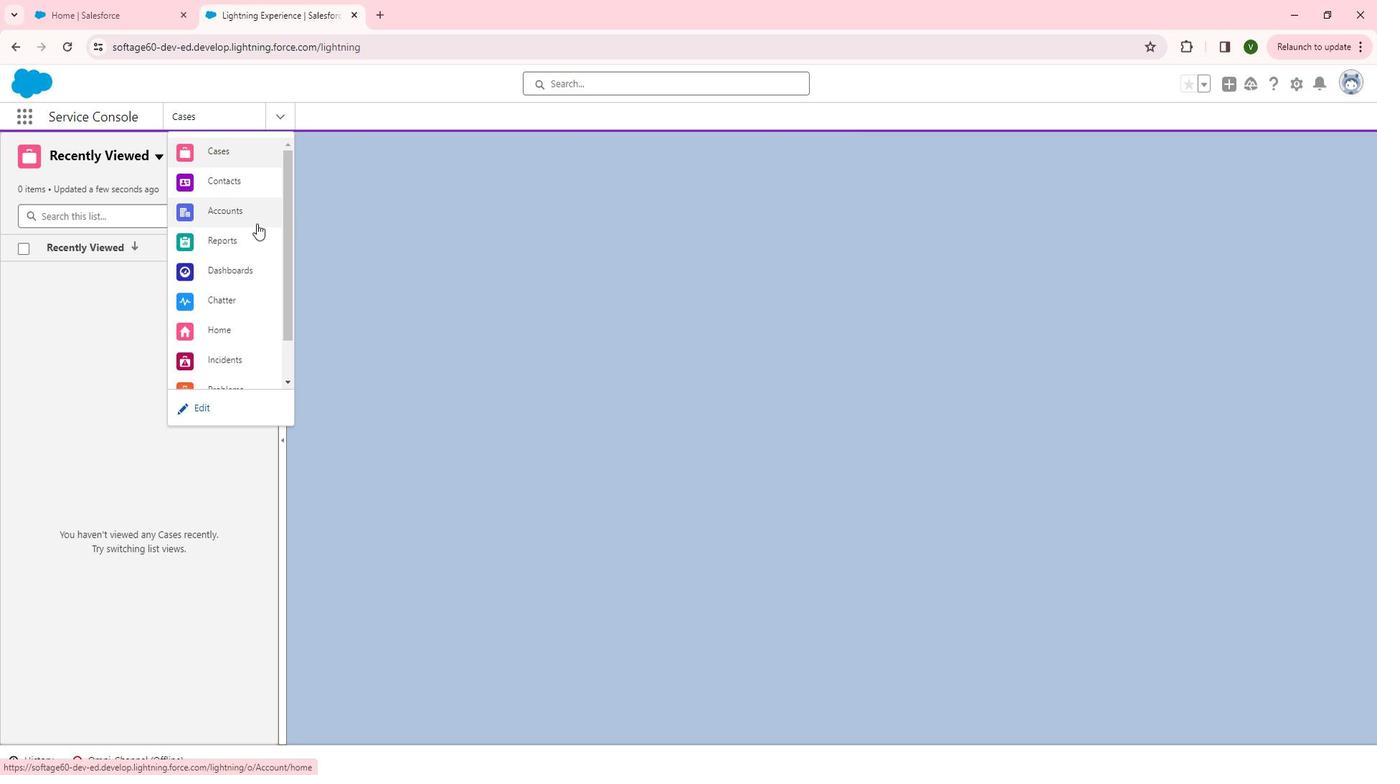 
Action: Mouse scrolled (264, 221) with delta (0, 0)
